 Task: Create and manage organization repository settings.
Action: Mouse moved to (1275, 88)
Screenshot: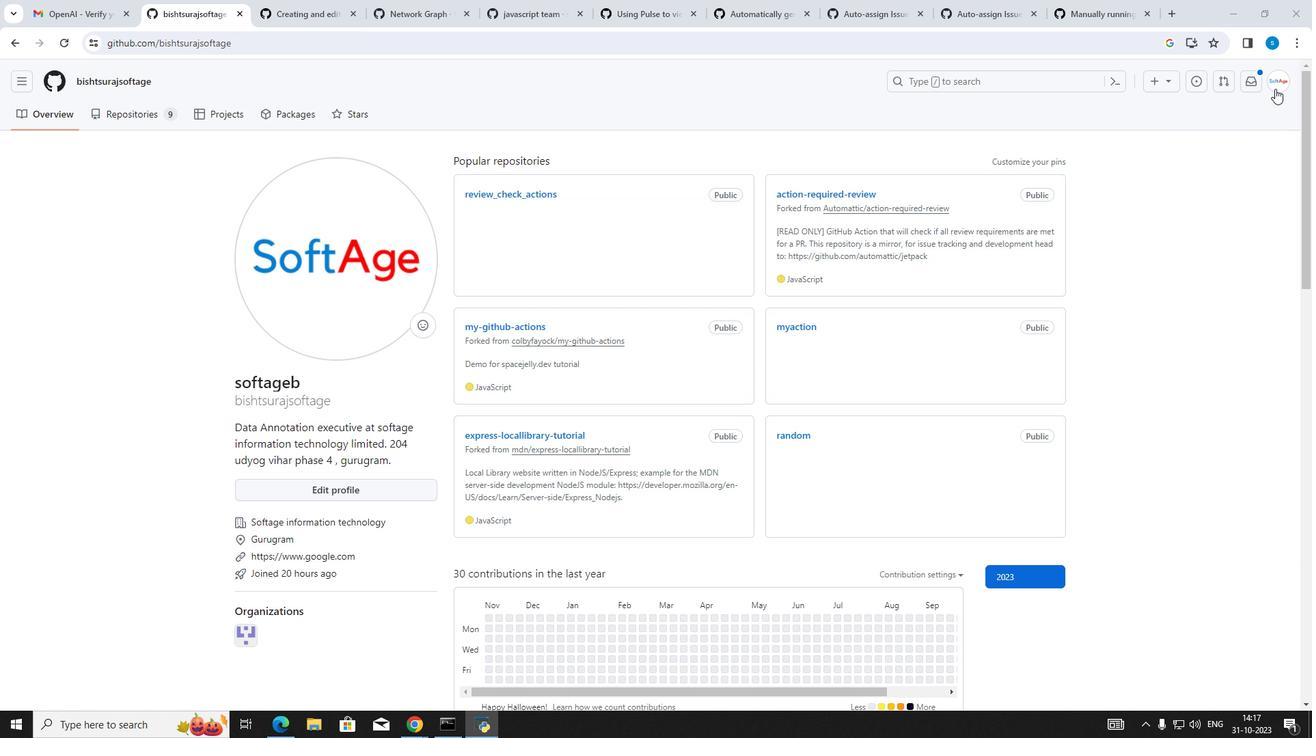 
Action: Mouse pressed left at (1275, 88)
Screenshot: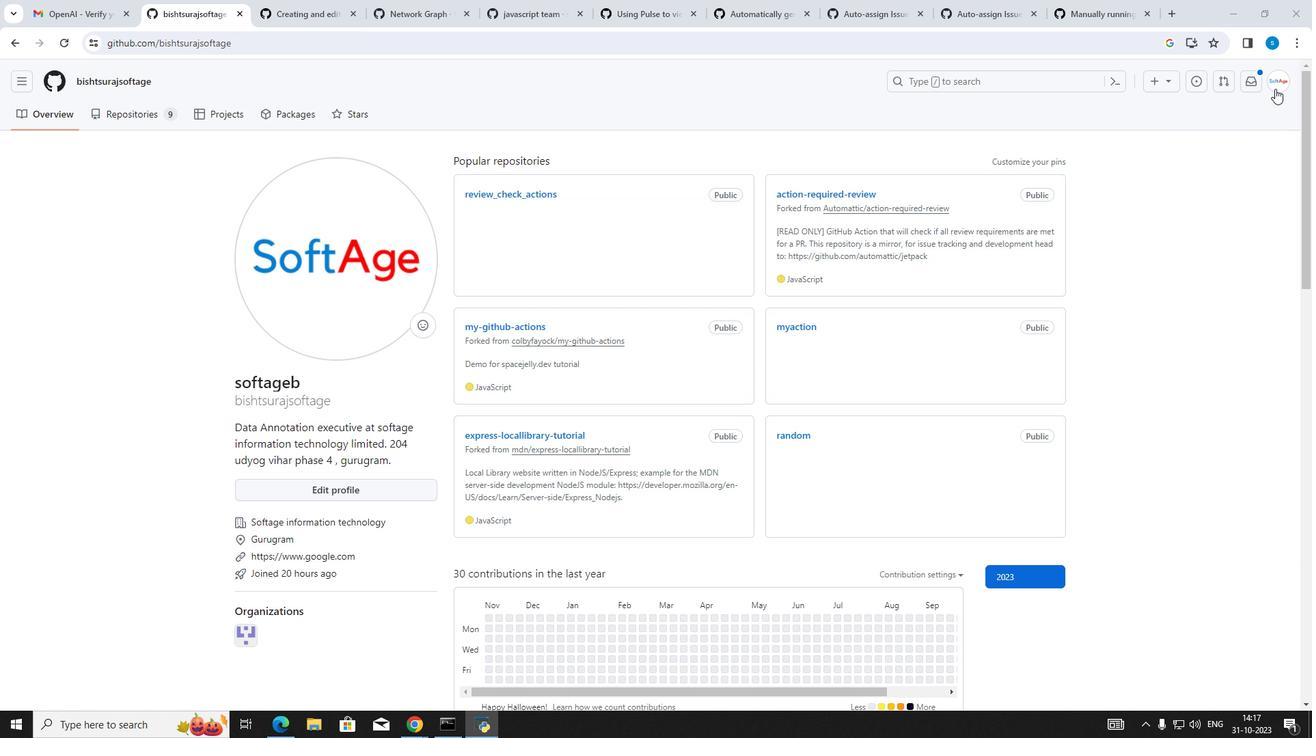 
Action: Mouse moved to (1195, 217)
Screenshot: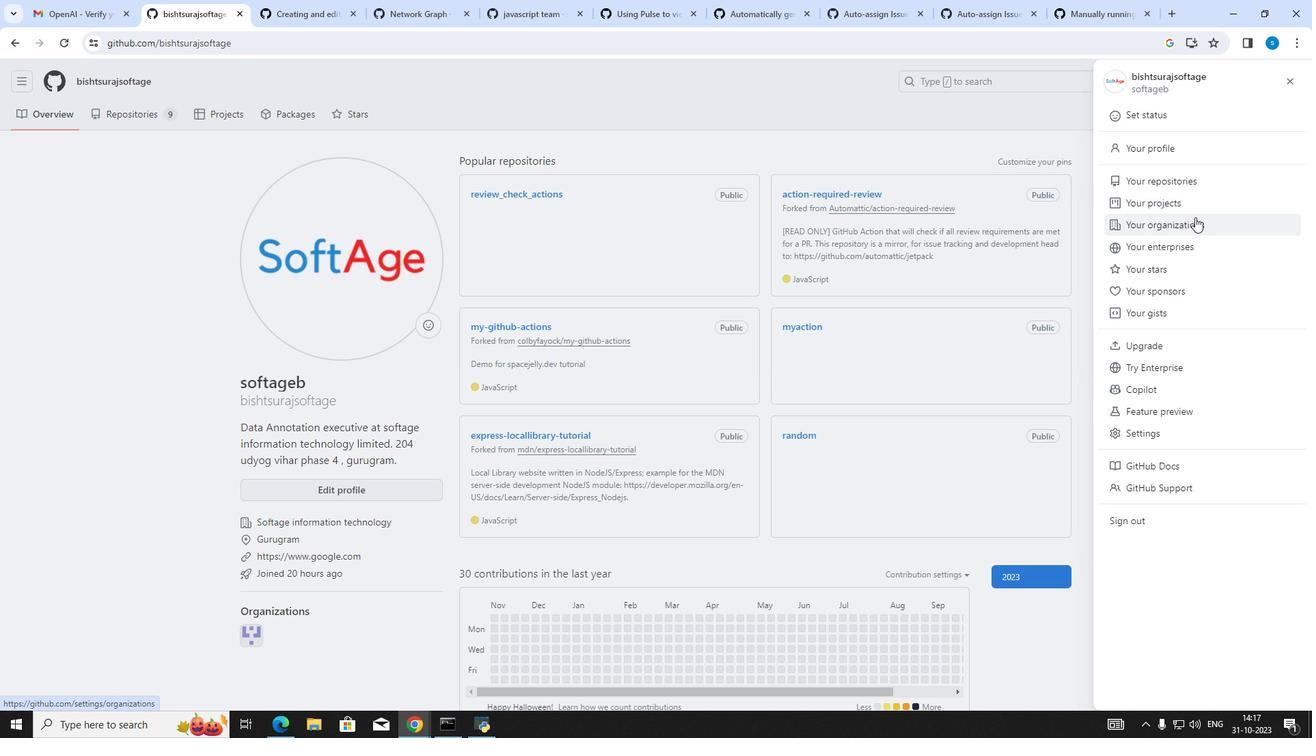 
Action: Mouse pressed left at (1195, 217)
Screenshot: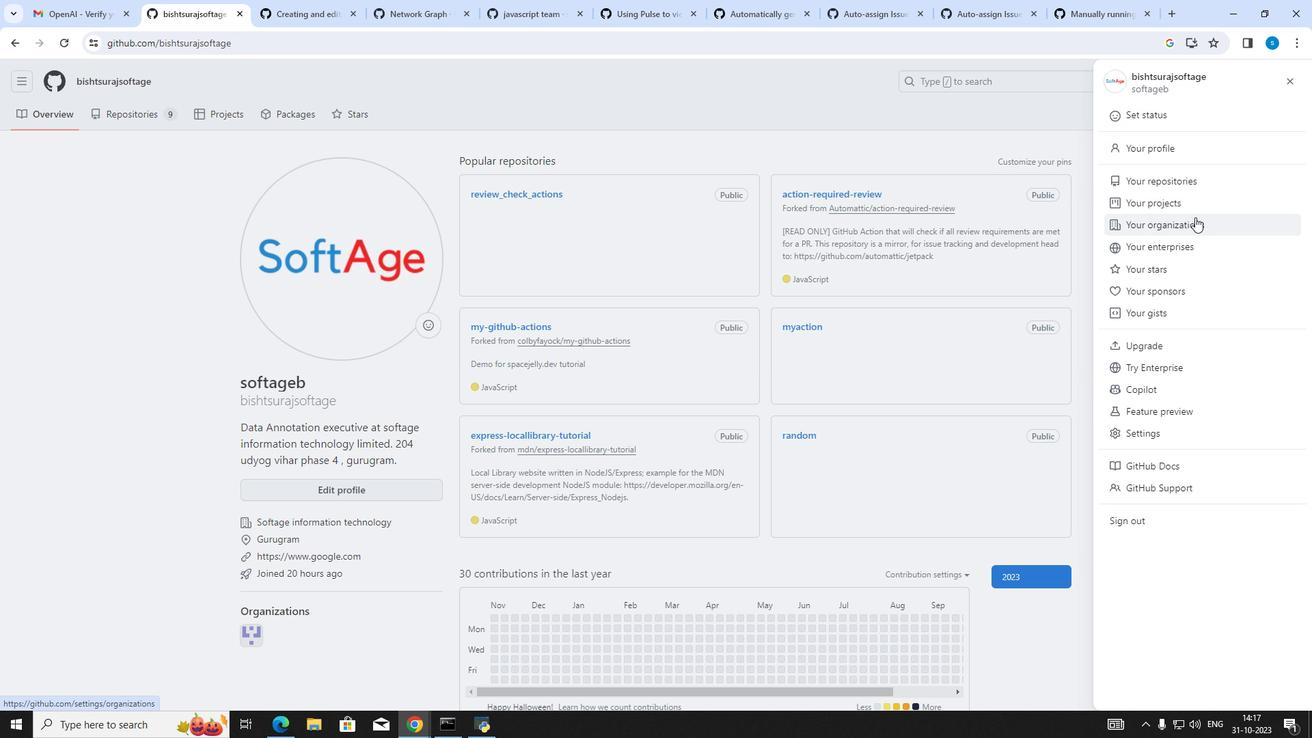 
Action: Mouse moved to (1003, 220)
Screenshot: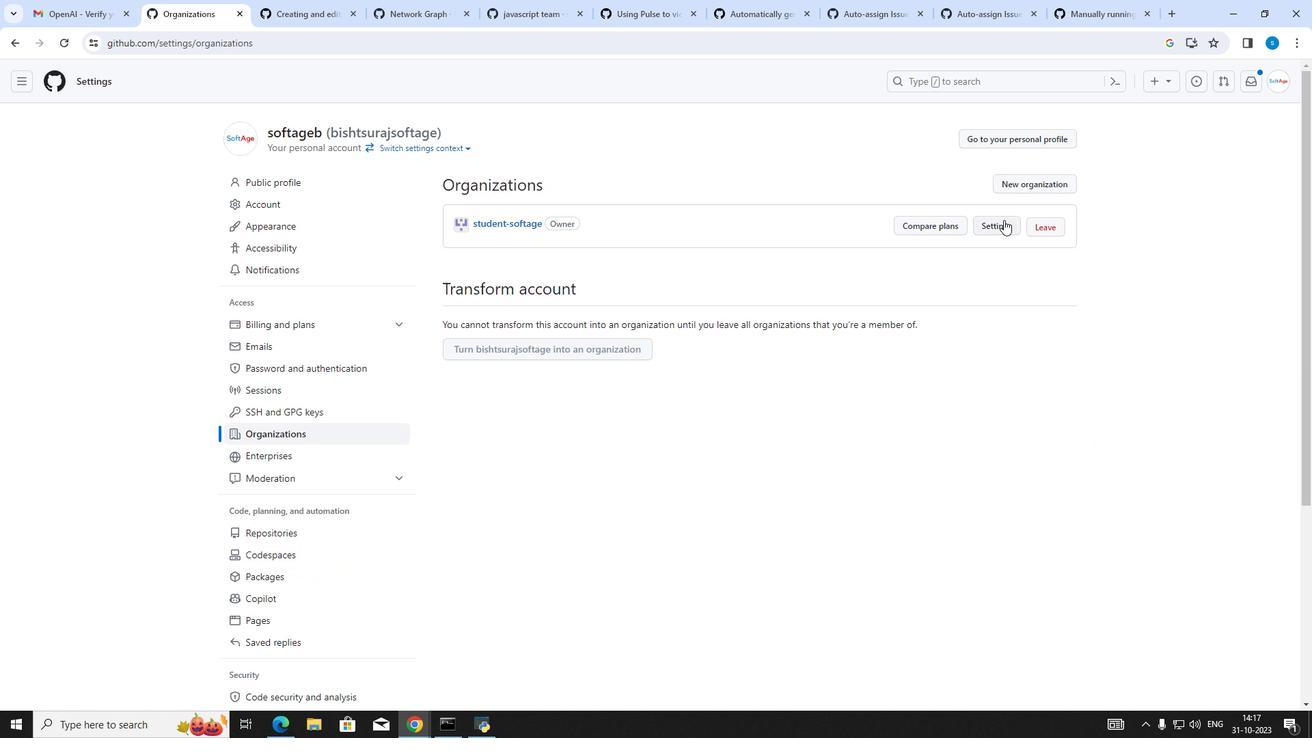 
Action: Mouse pressed left at (1003, 220)
Screenshot: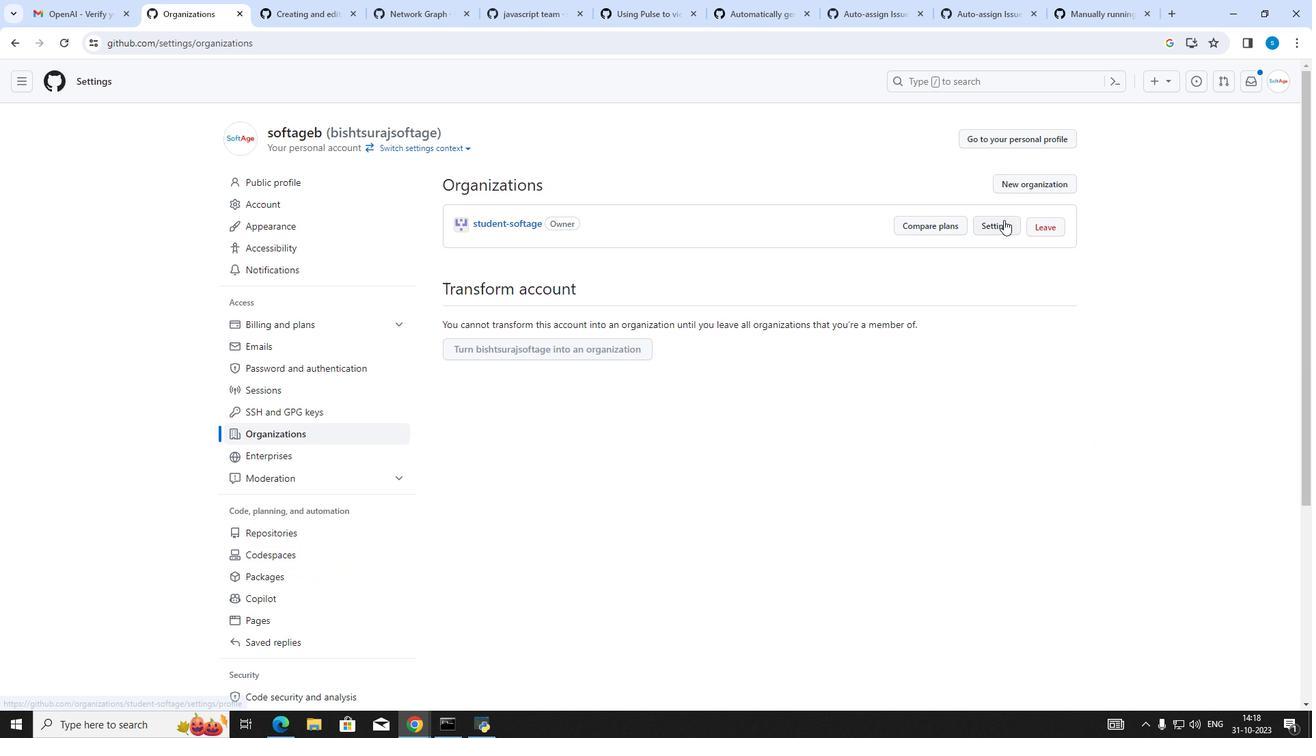 
Action: Mouse moved to (107, 117)
Screenshot: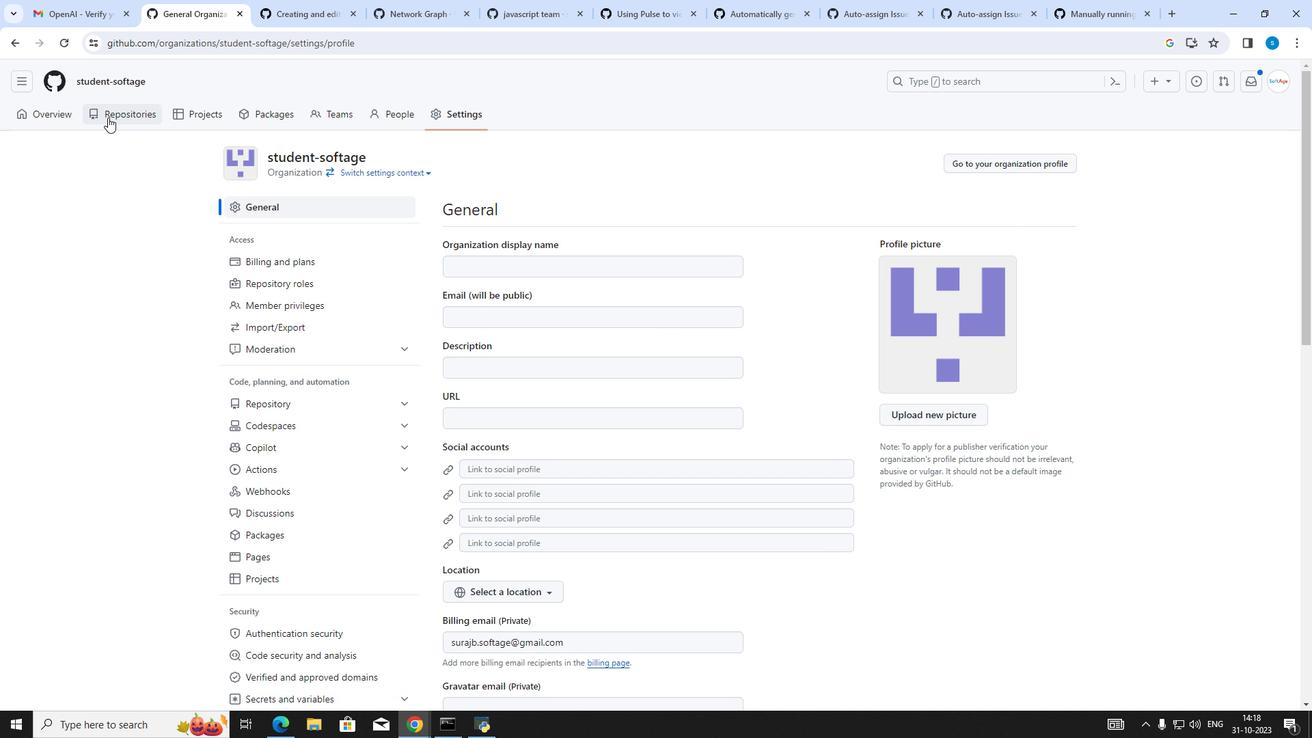 
Action: Mouse pressed left at (107, 117)
Screenshot: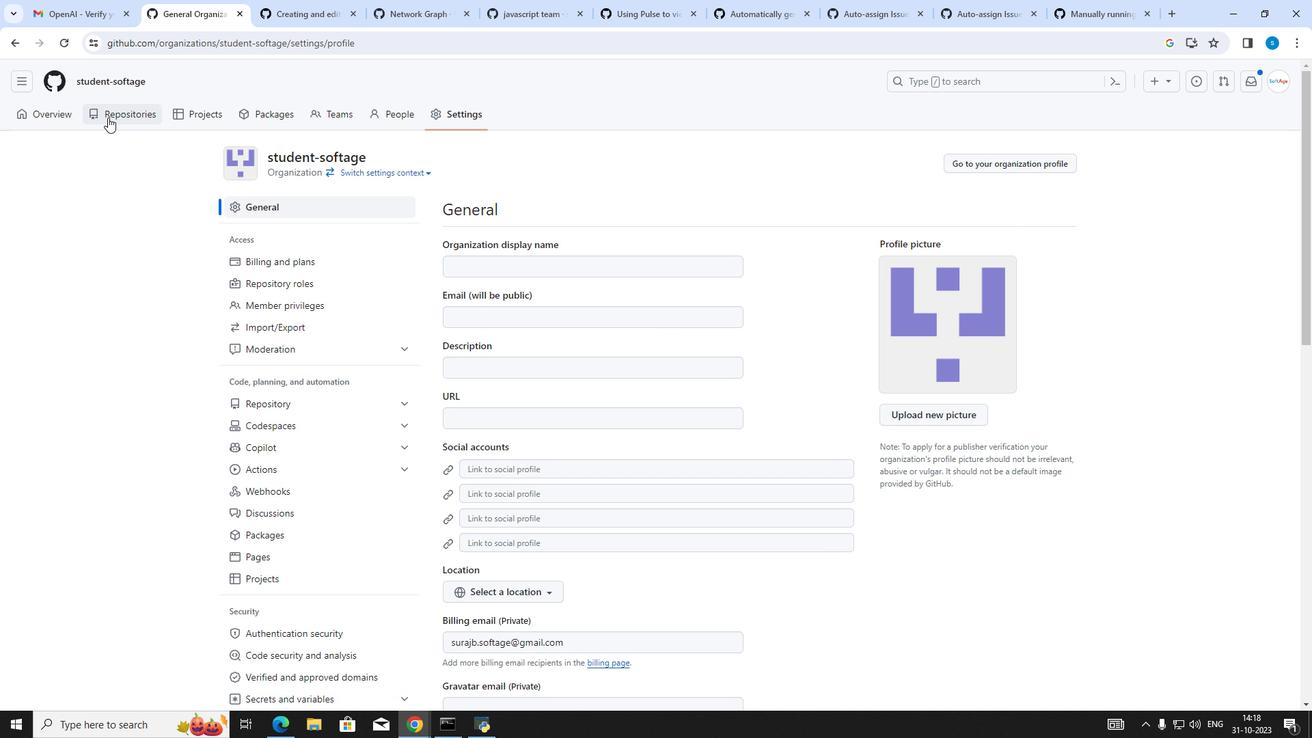 
Action: Mouse moved to (477, 166)
Screenshot: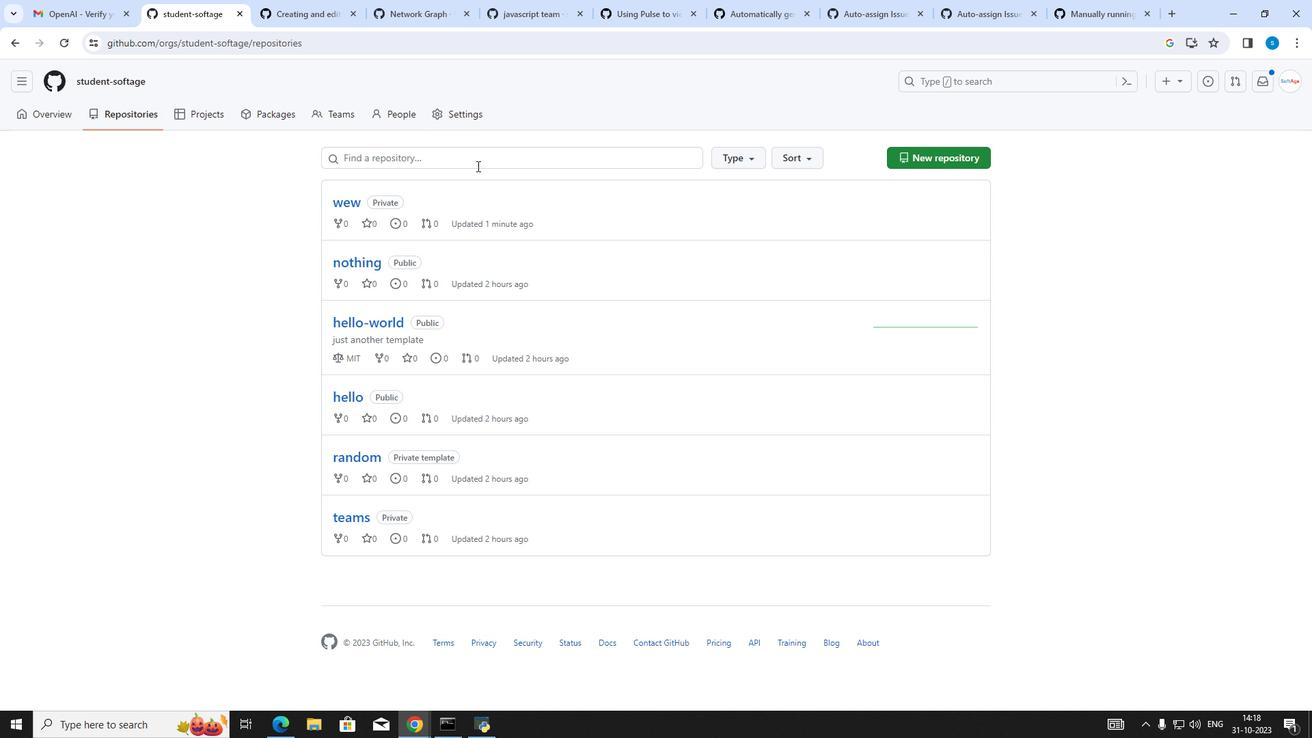 
Action: Mouse pressed left at (477, 166)
Screenshot: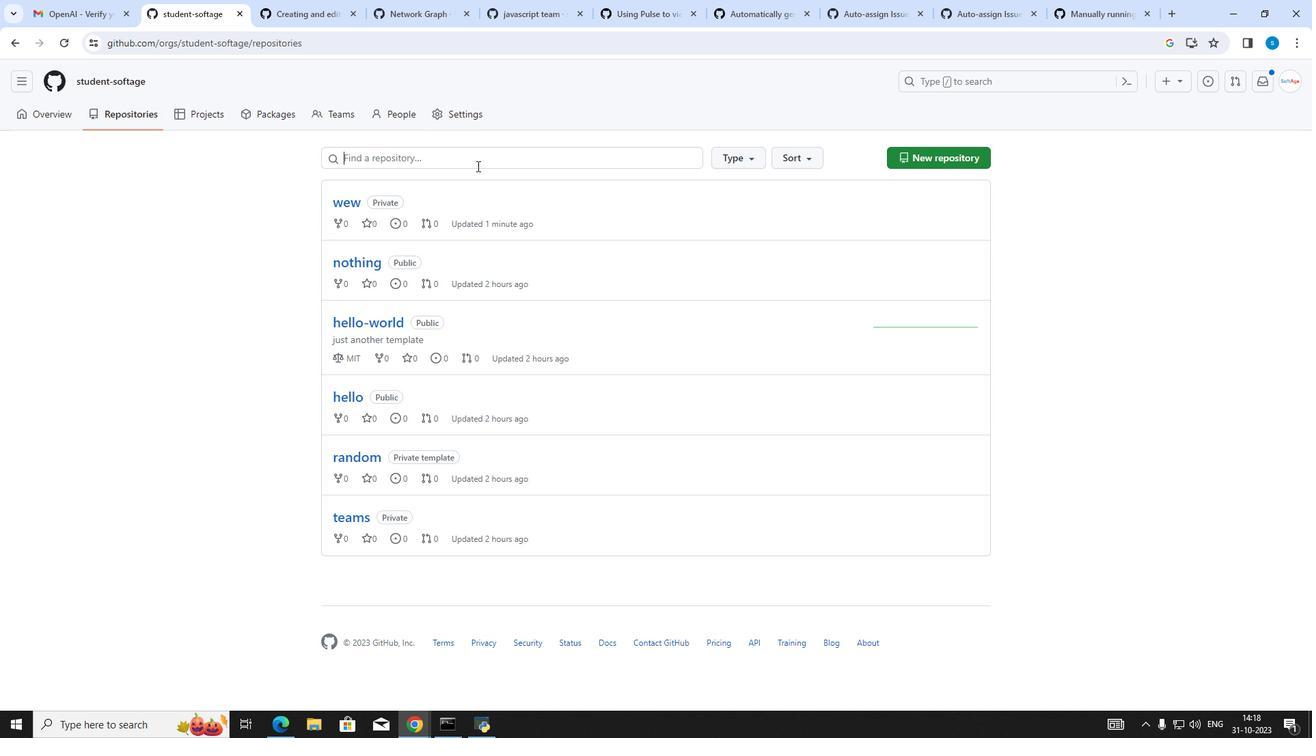
Action: Key pressed testing
Screenshot: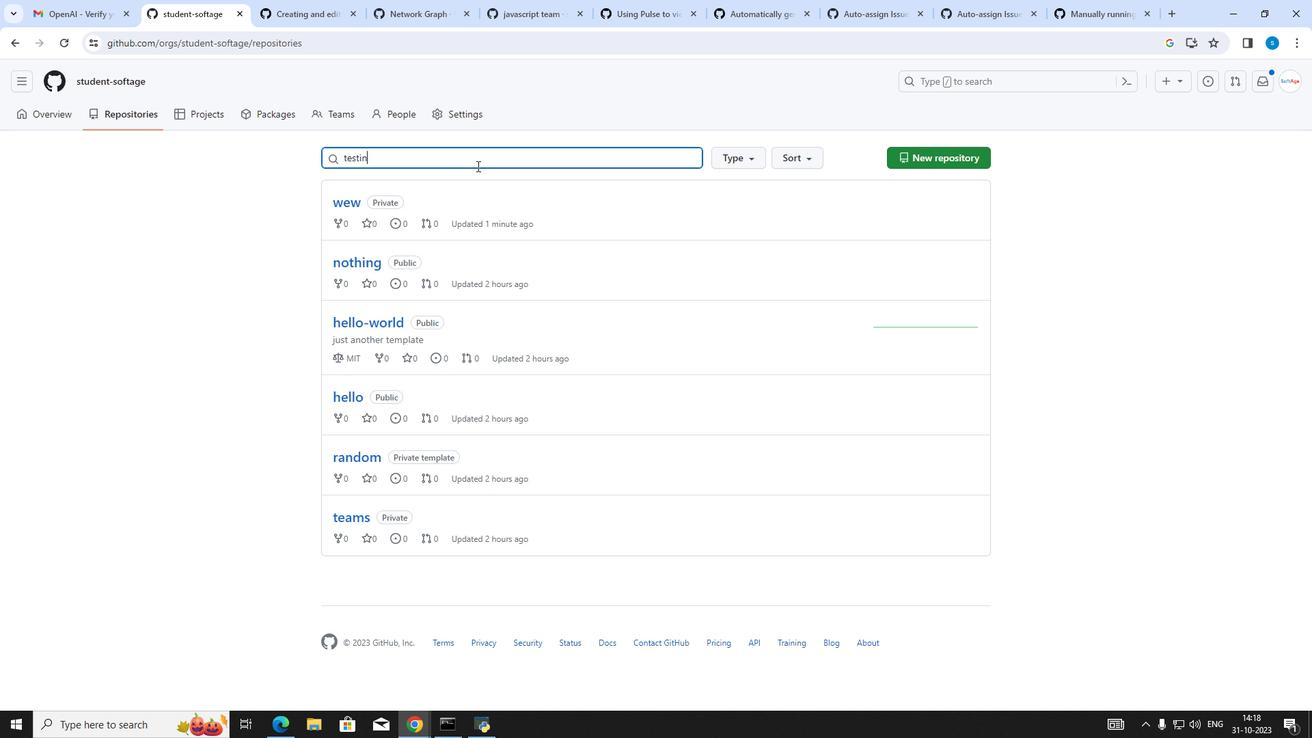 
Action: Mouse moved to (477, 166)
Screenshot: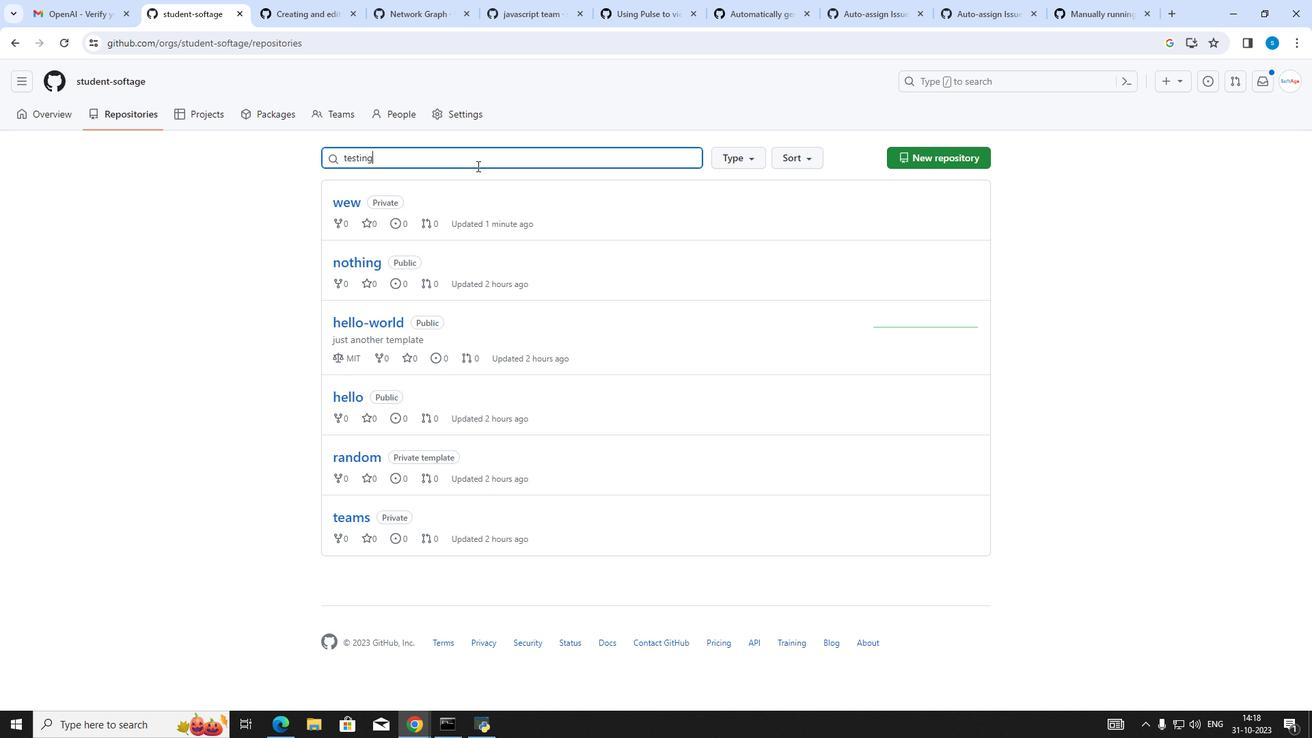 
Action: Key pressed <Key.space><Key.backspace>-repository
Screenshot: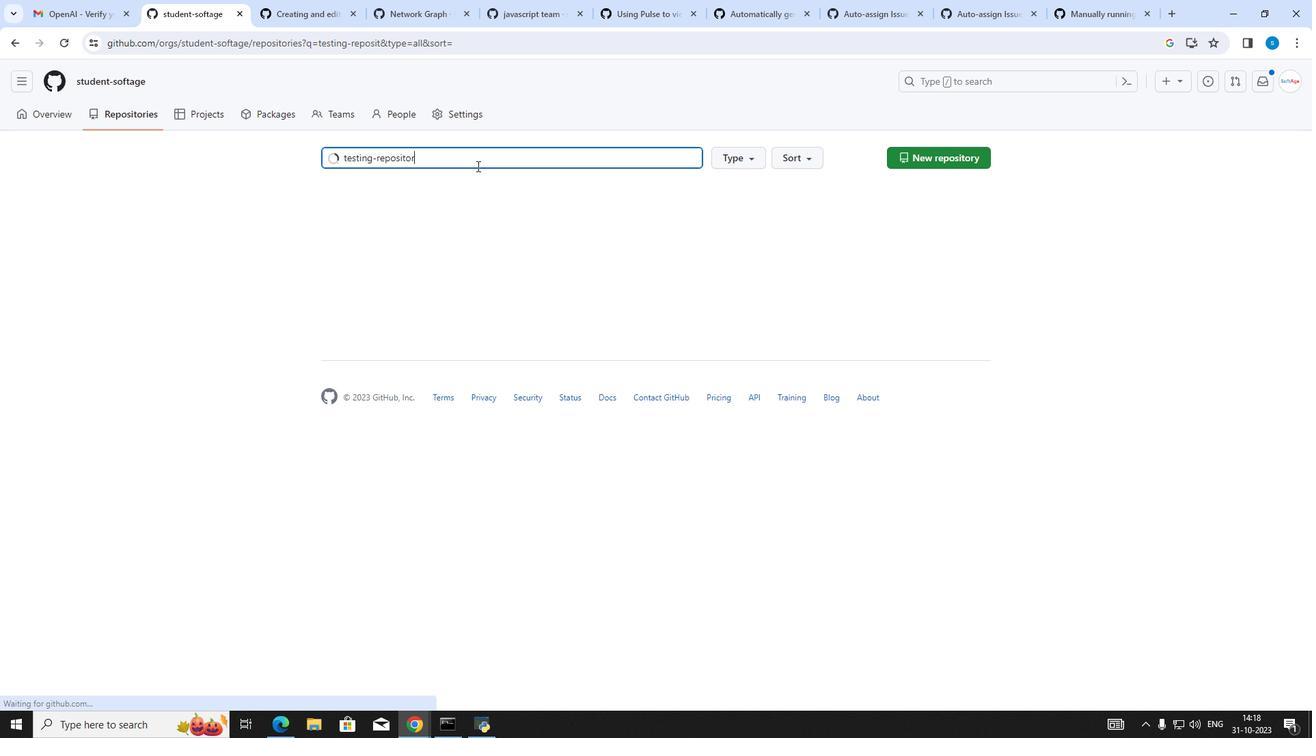 
Action: Mouse moved to (910, 154)
Screenshot: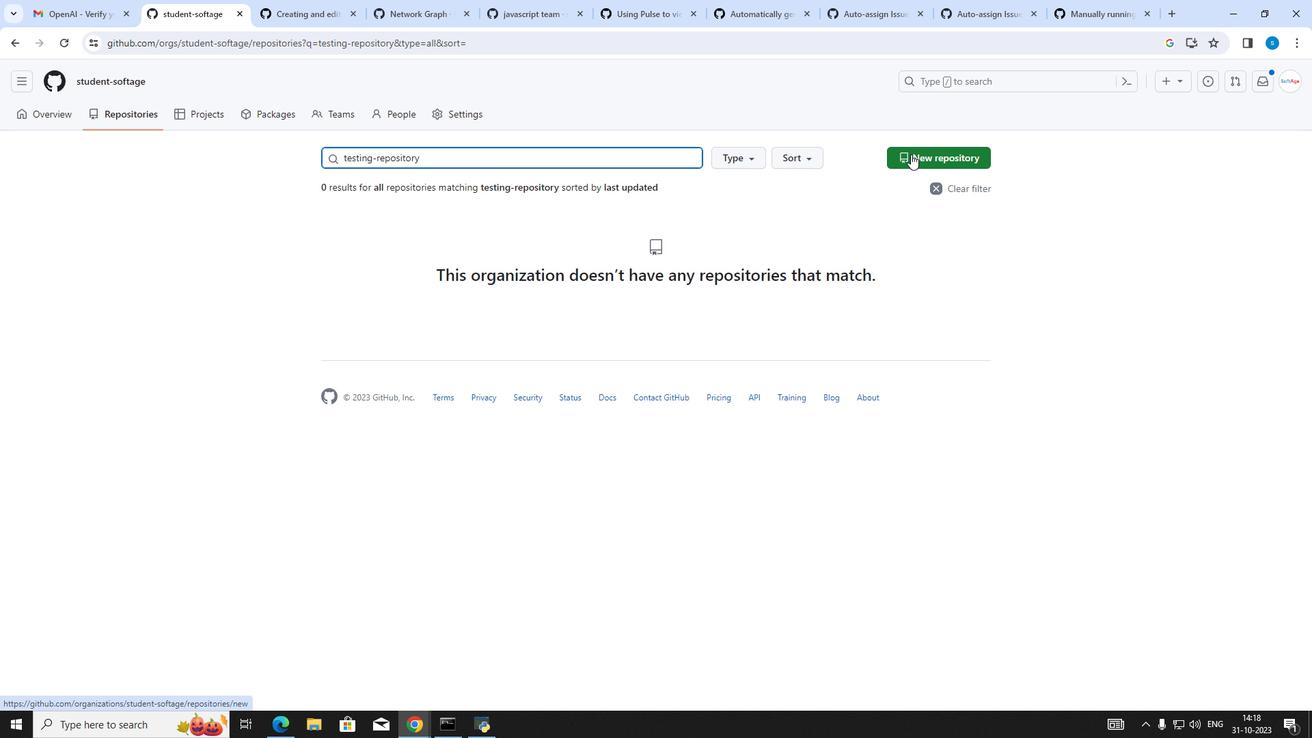 
Action: Mouse pressed left at (910, 154)
Screenshot: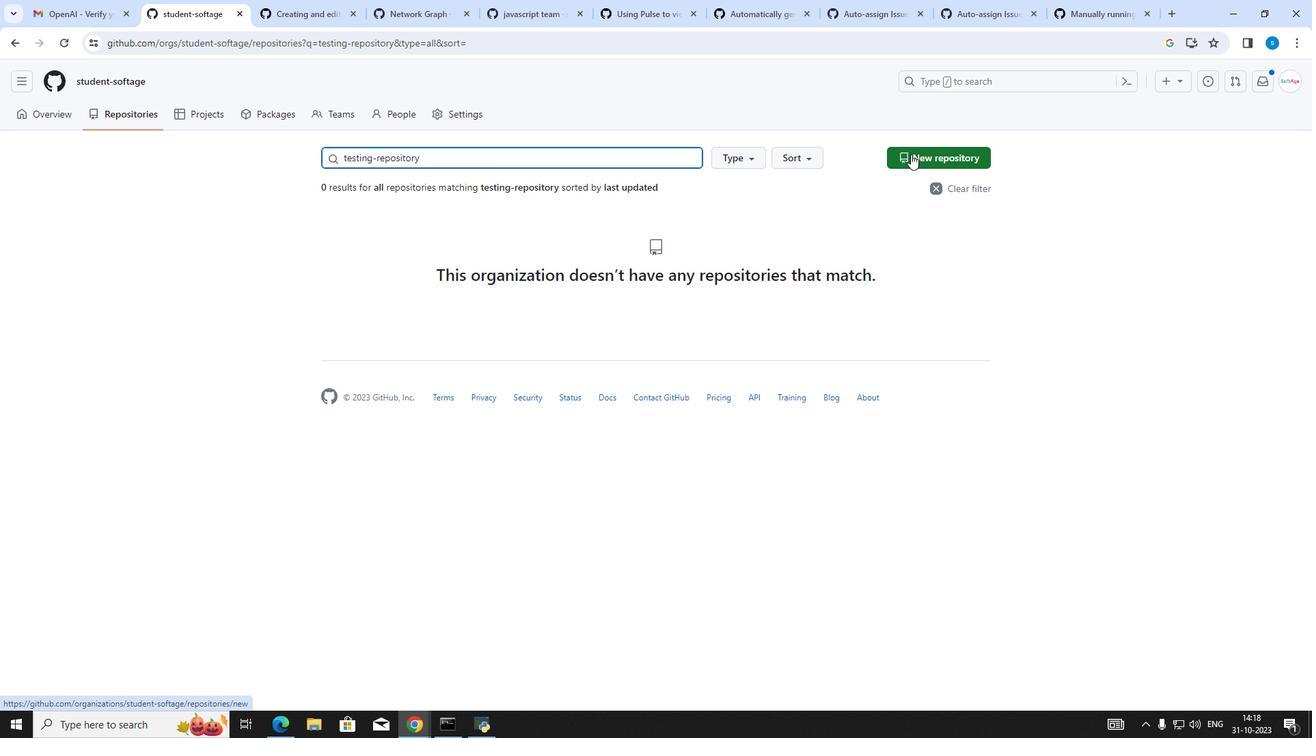 
Action: Mouse moved to (595, 351)
Screenshot: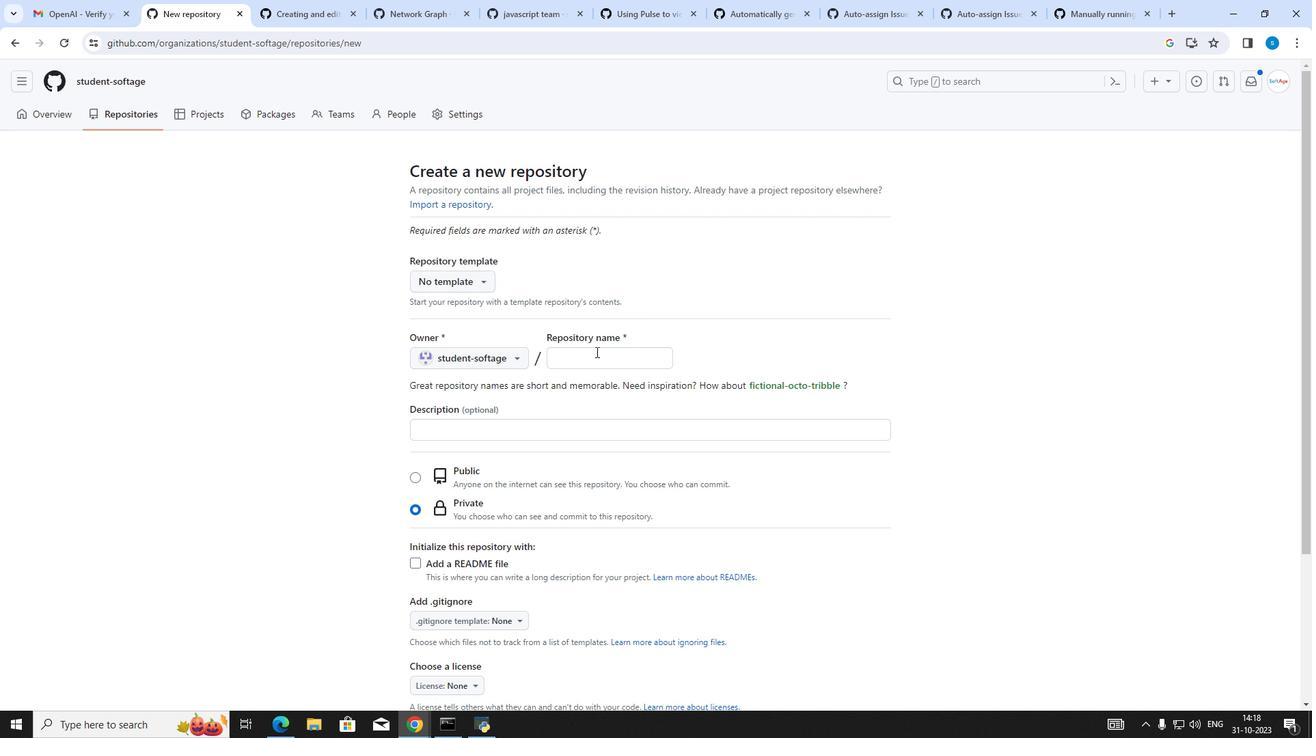 
Action: Mouse pressed left at (595, 351)
Screenshot: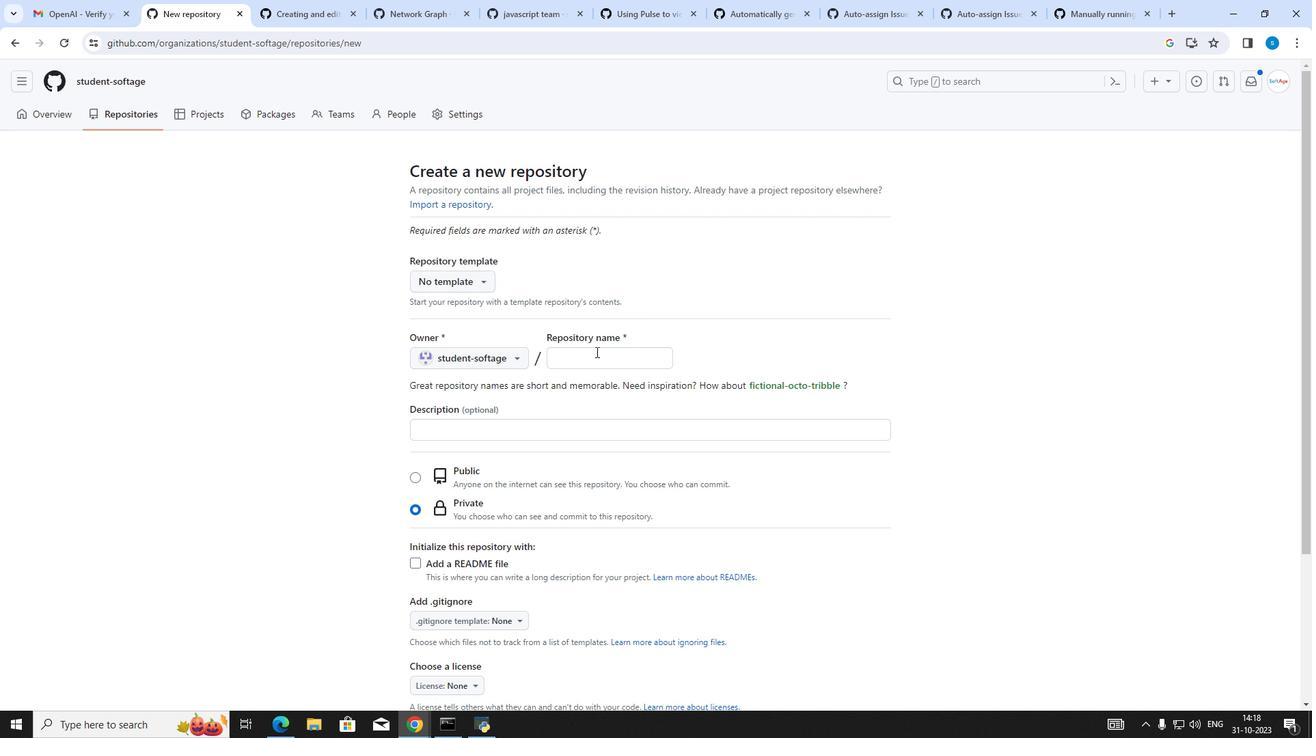 
Action: Key pressed new-repository
Screenshot: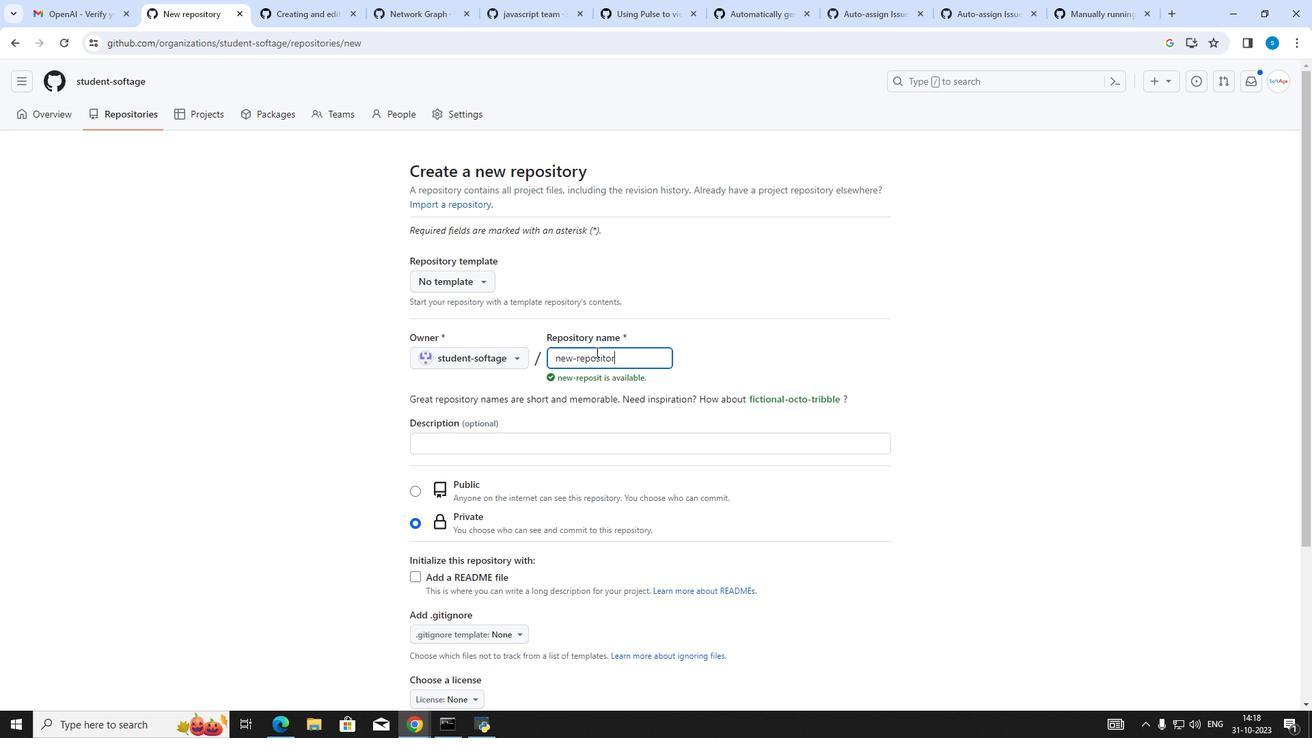 
Action: Mouse moved to (418, 495)
Screenshot: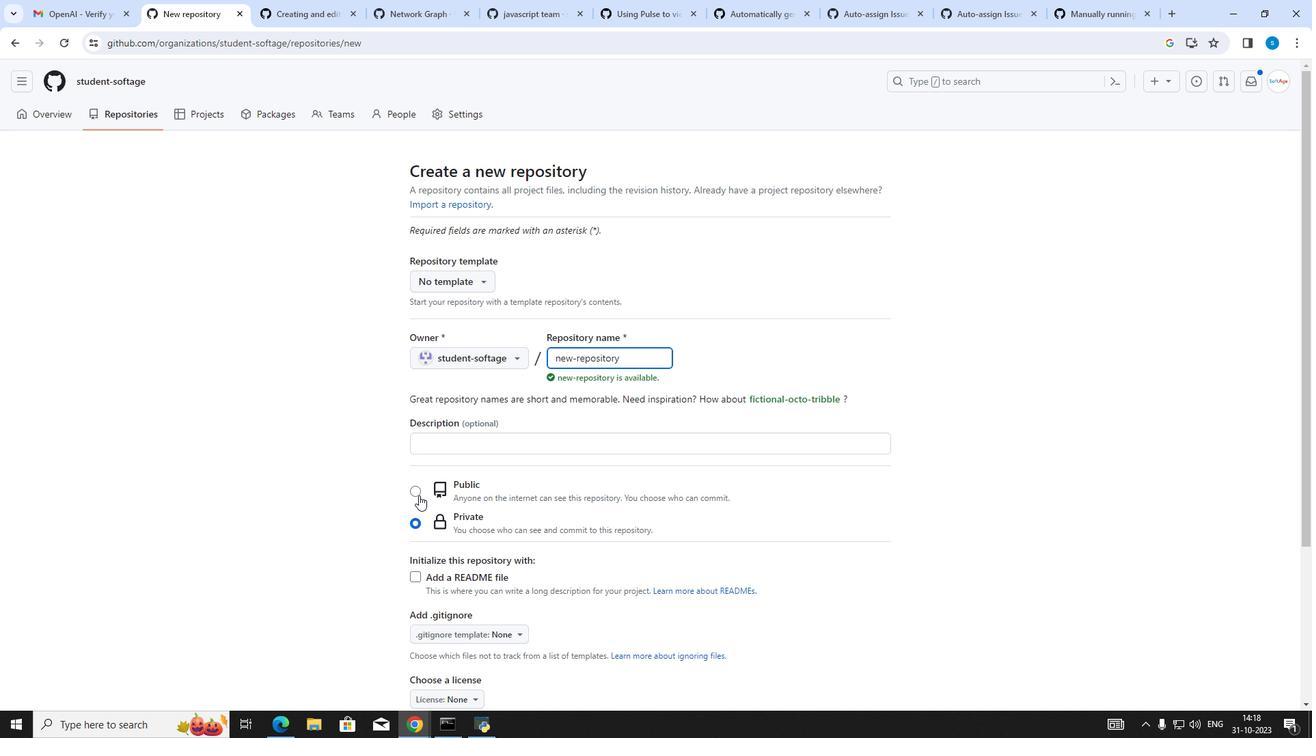 
Action: Mouse pressed left at (418, 495)
Screenshot: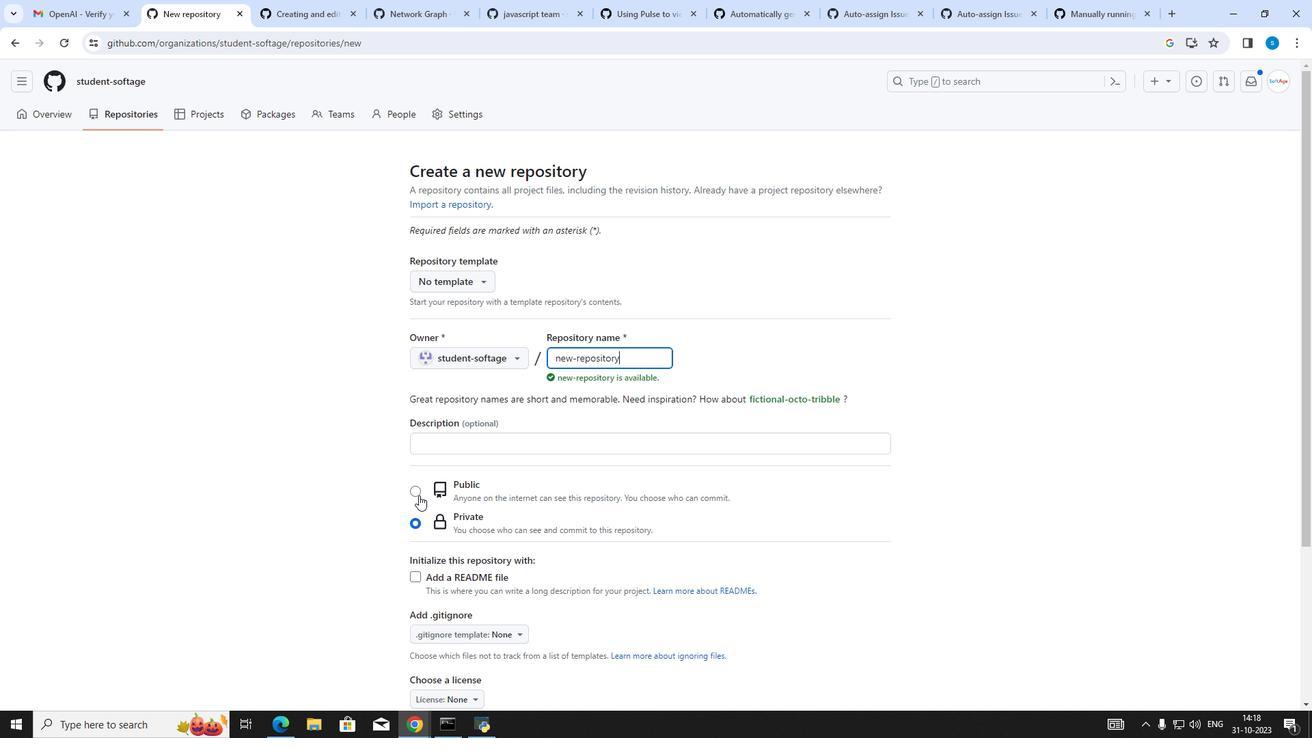 
Action: Mouse scrolled (418, 494) with delta (0, 0)
Screenshot: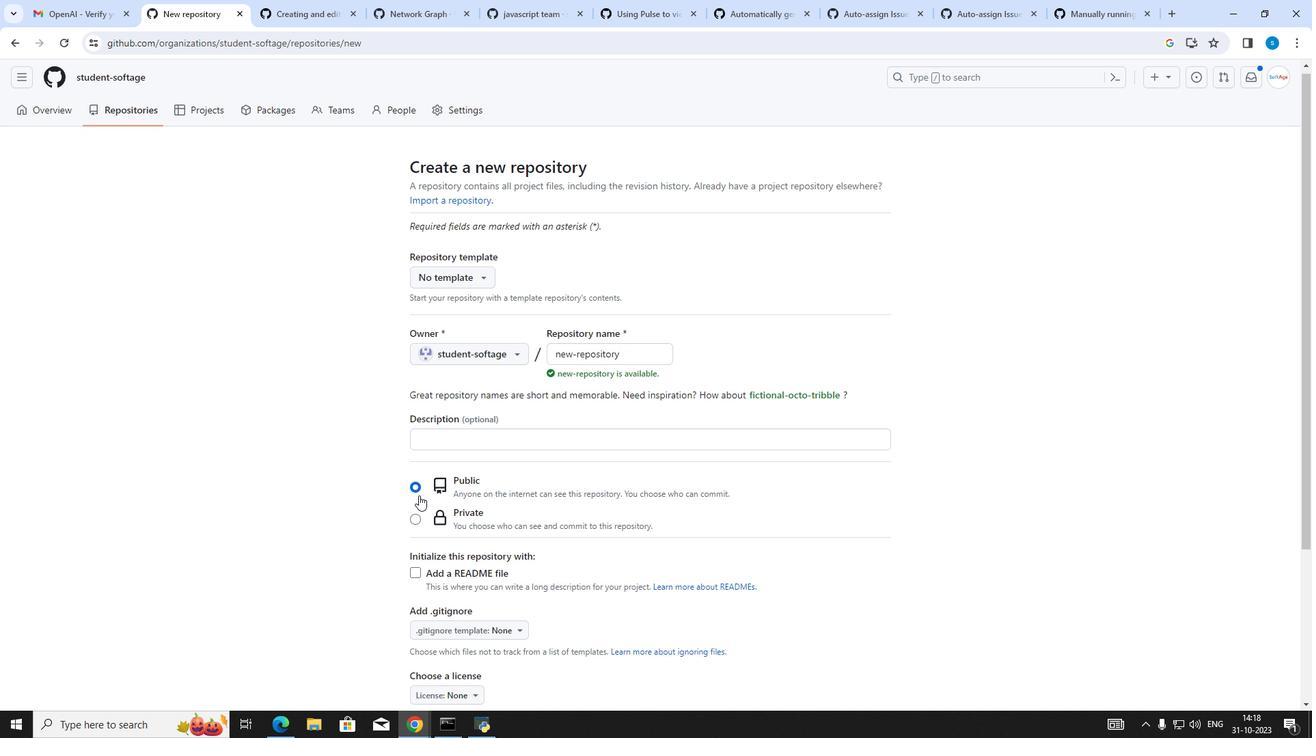 
Action: Mouse scrolled (418, 494) with delta (0, 0)
Screenshot: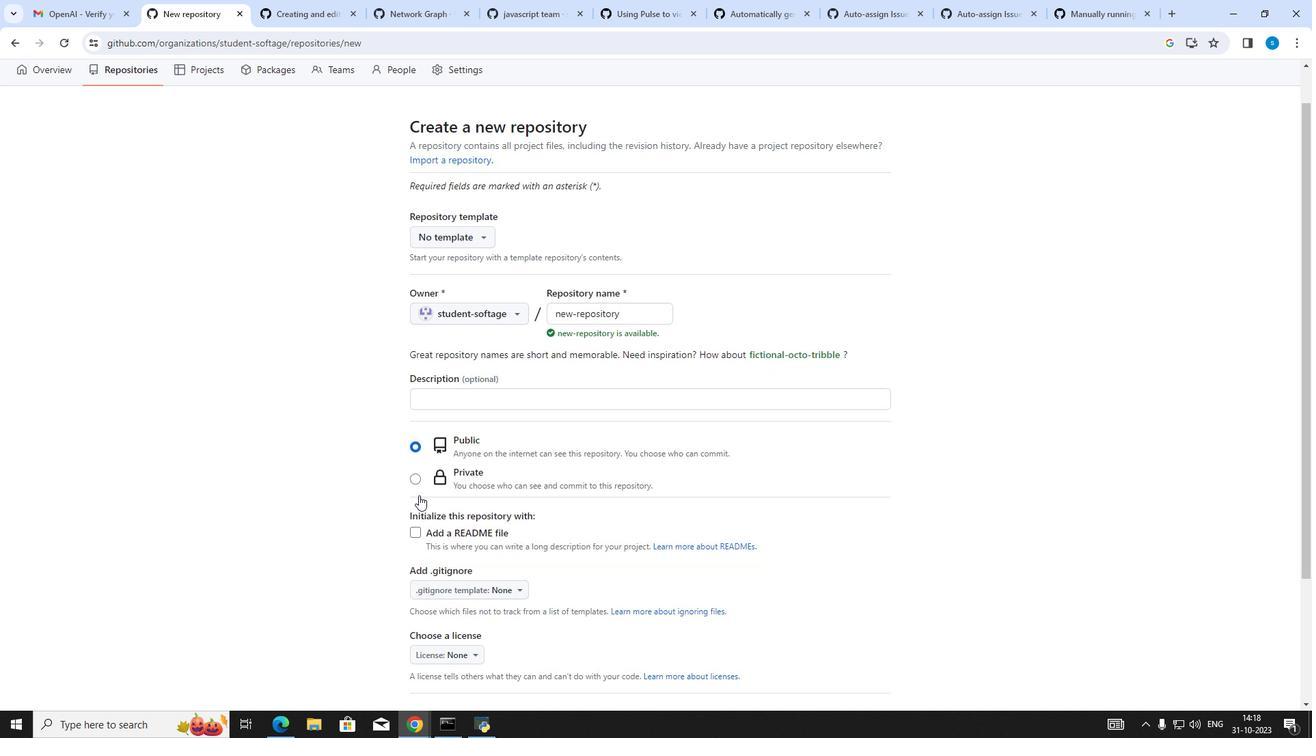 
Action: Mouse moved to (416, 441)
Screenshot: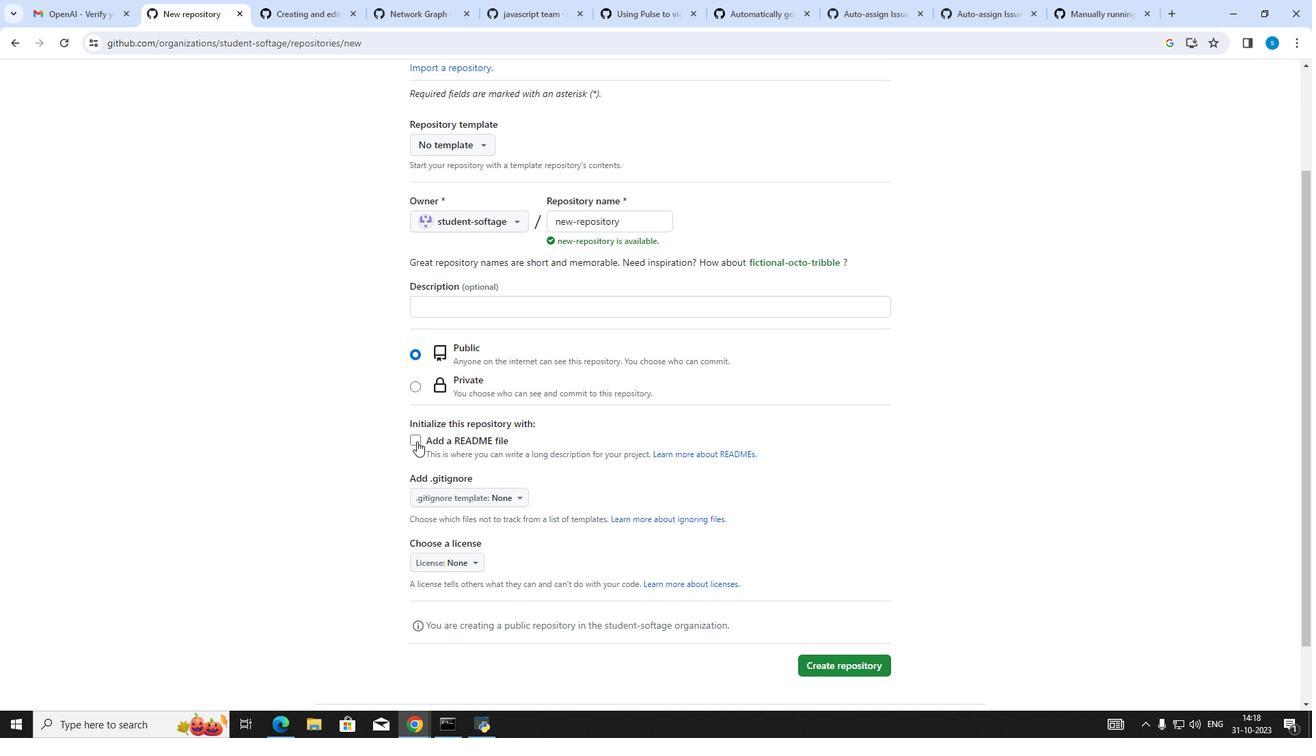 
Action: Mouse pressed left at (416, 441)
Screenshot: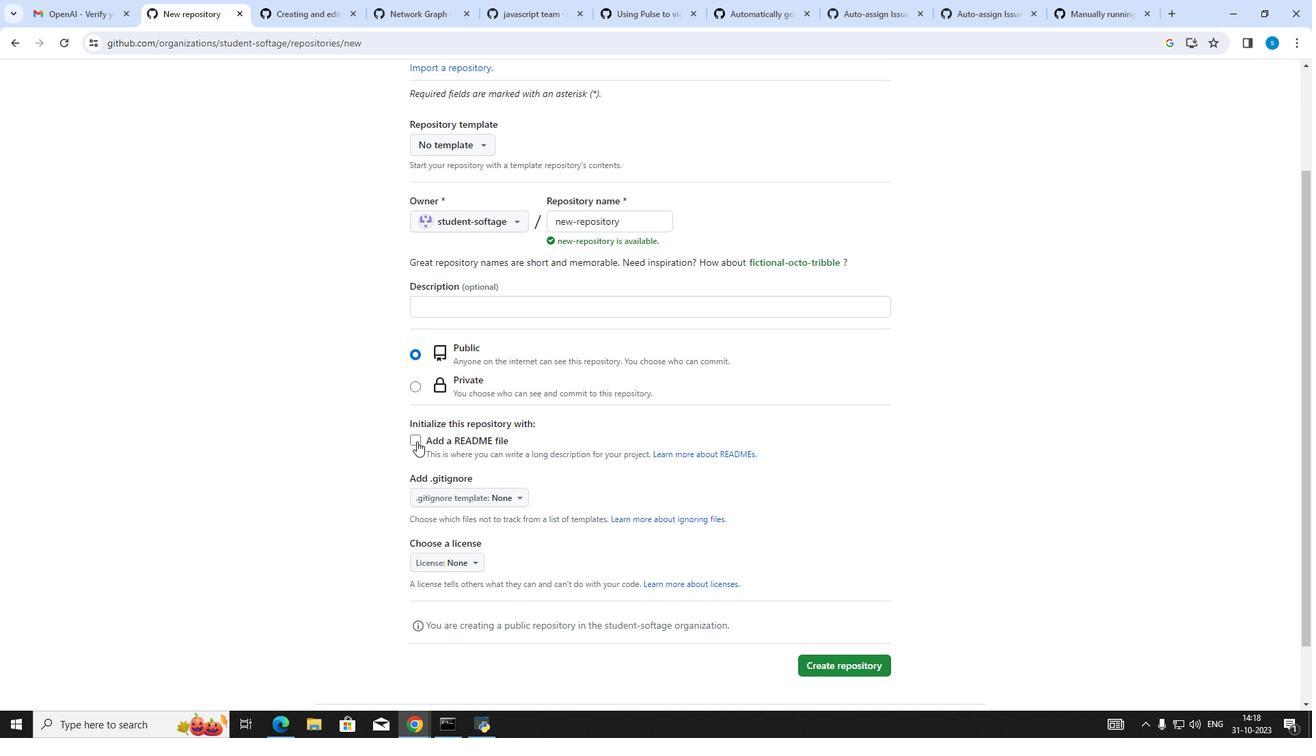 
Action: Mouse moved to (444, 561)
Screenshot: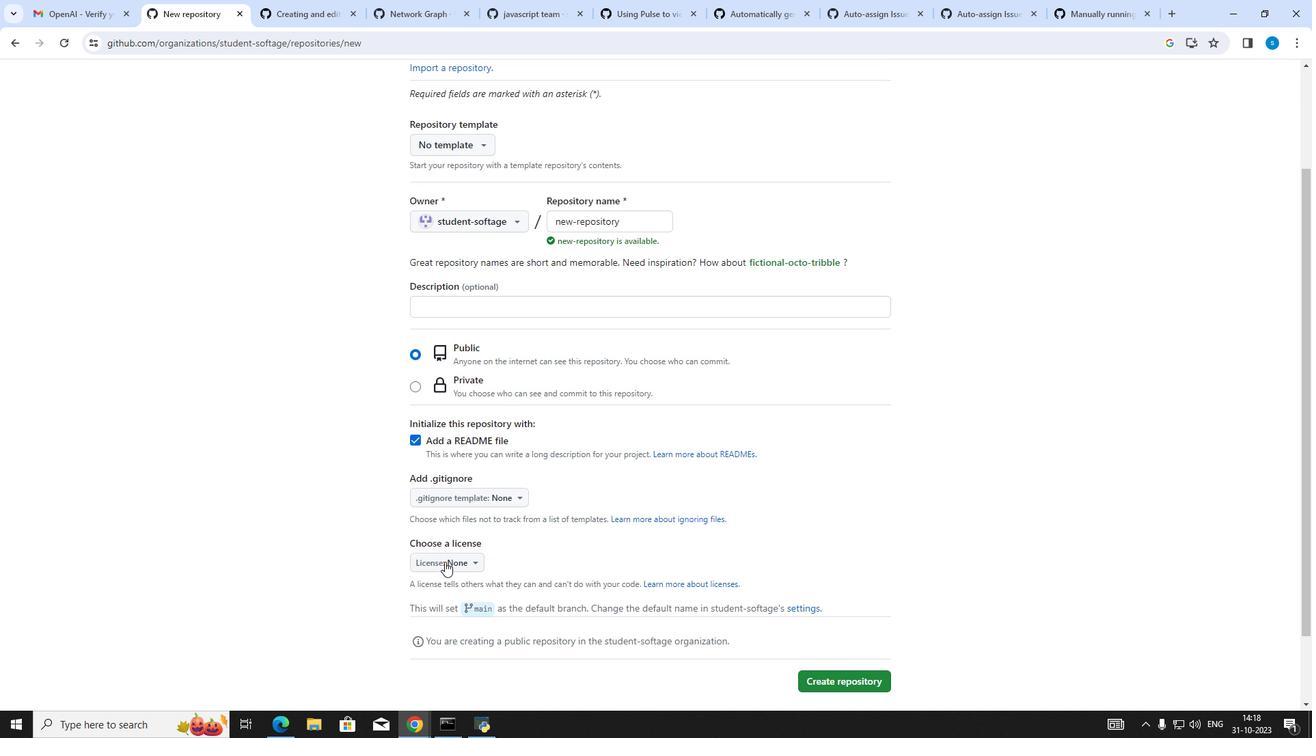 
Action: Mouse pressed left at (444, 561)
Screenshot: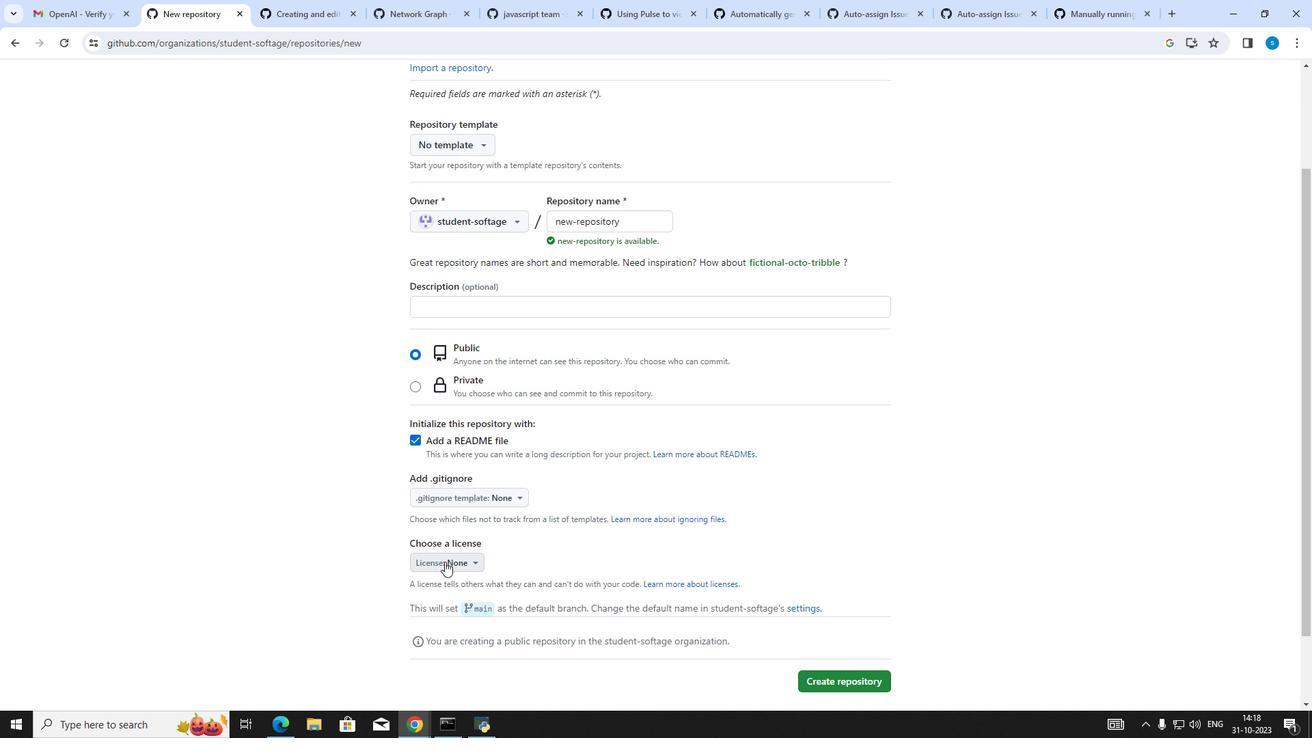 
Action: Mouse moved to (474, 382)
Screenshot: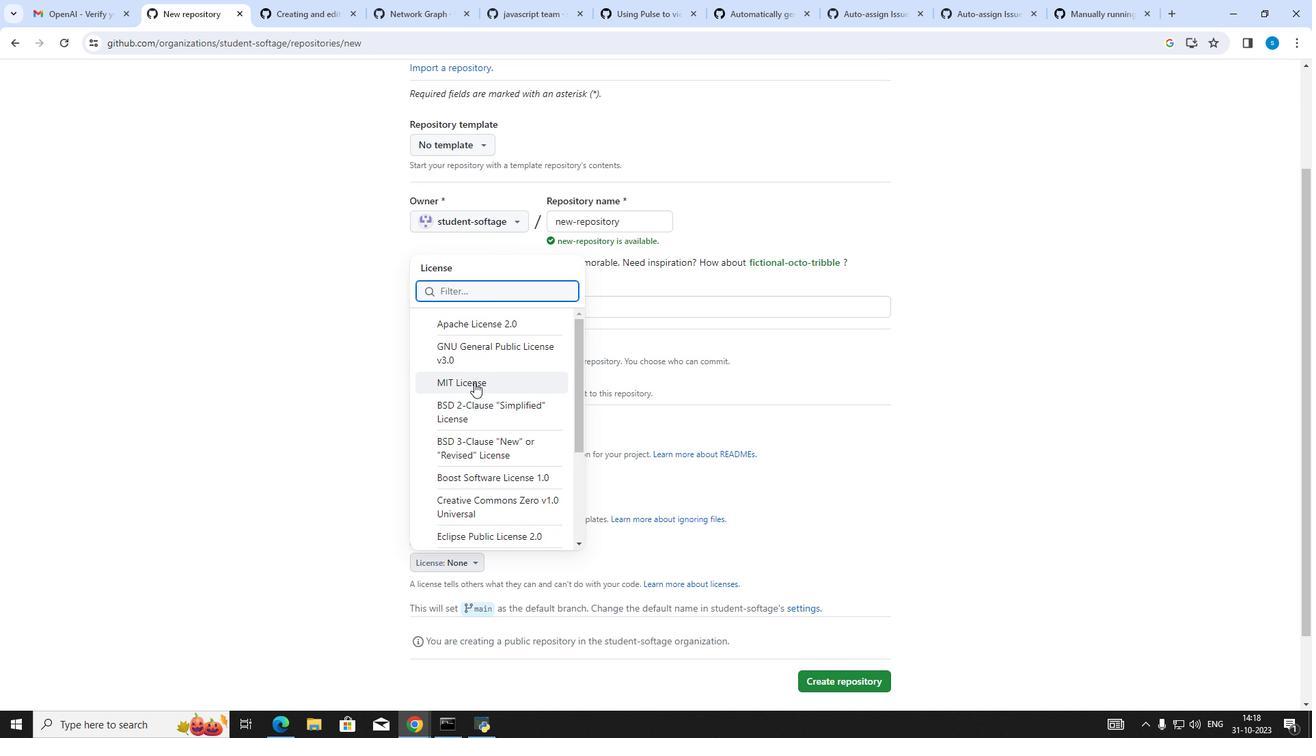 
Action: Mouse pressed left at (474, 382)
Screenshot: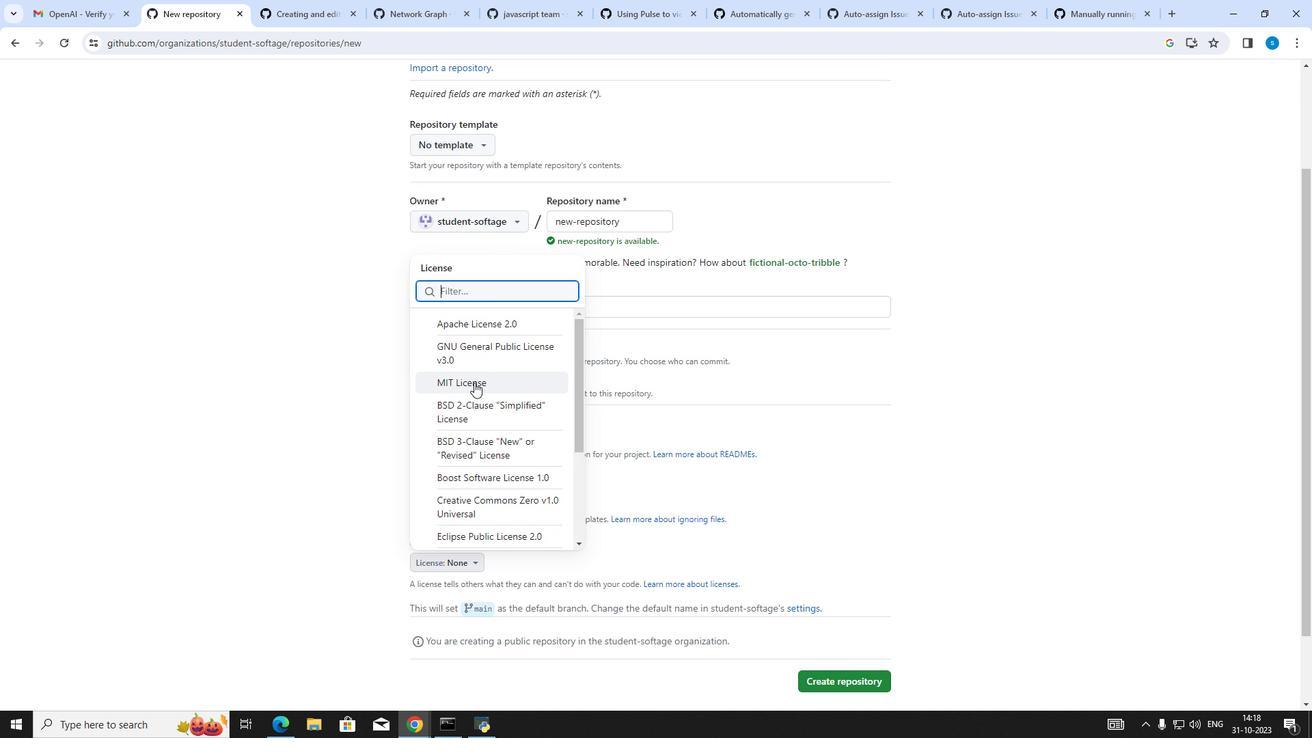 
Action: Mouse moved to (618, 624)
Screenshot: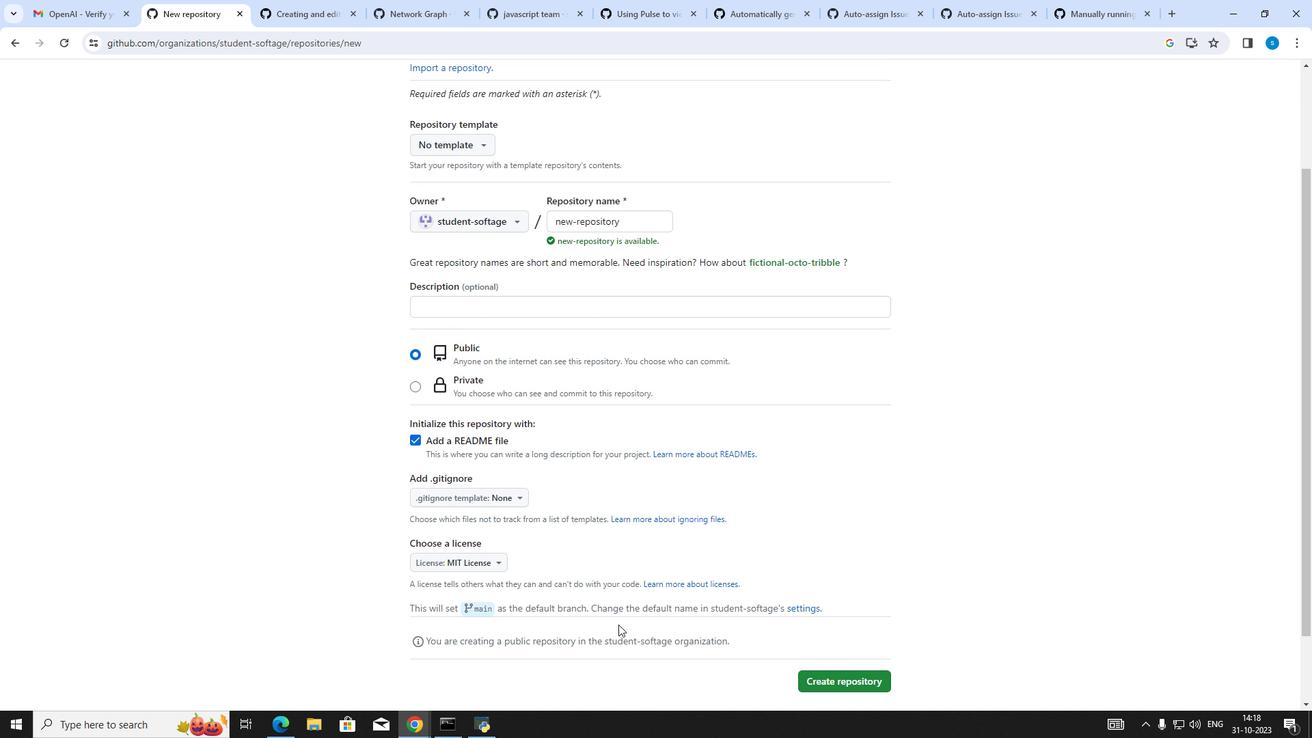 
Action: Mouse scrolled (618, 623) with delta (0, 0)
Screenshot: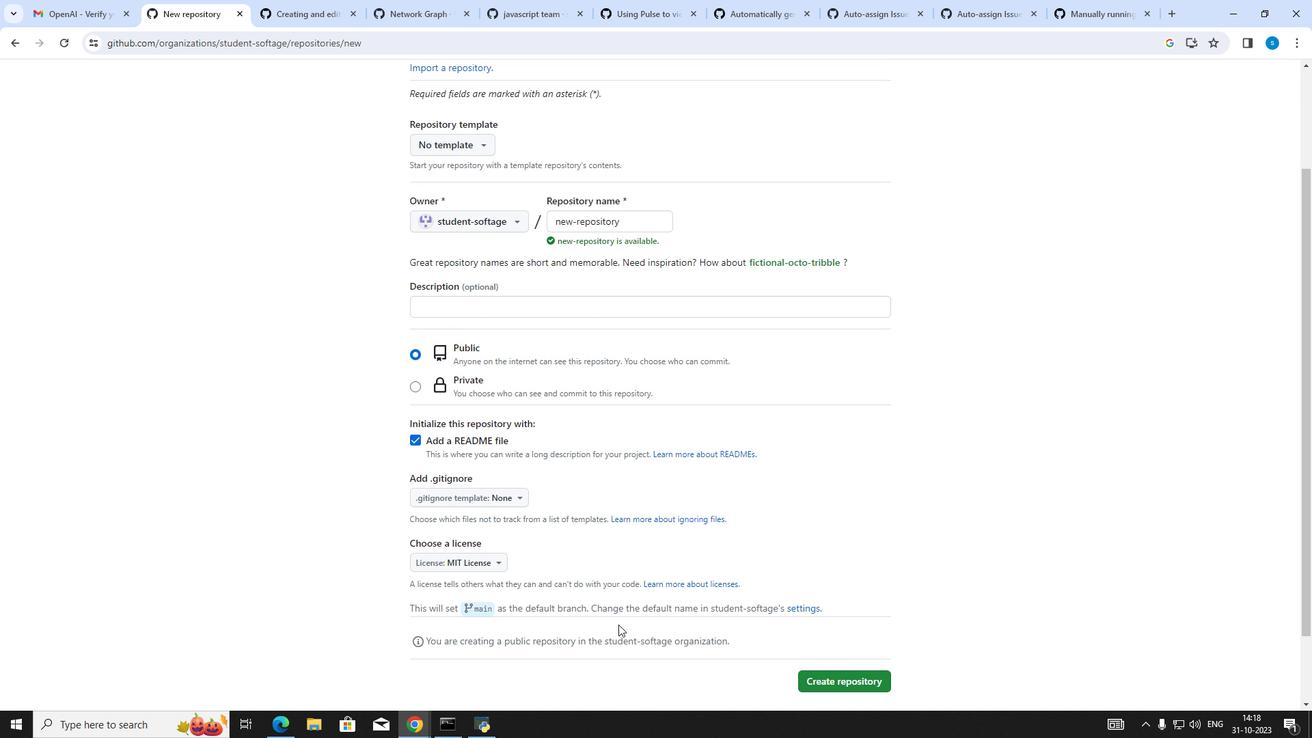 
Action: Mouse moved to (619, 624)
Screenshot: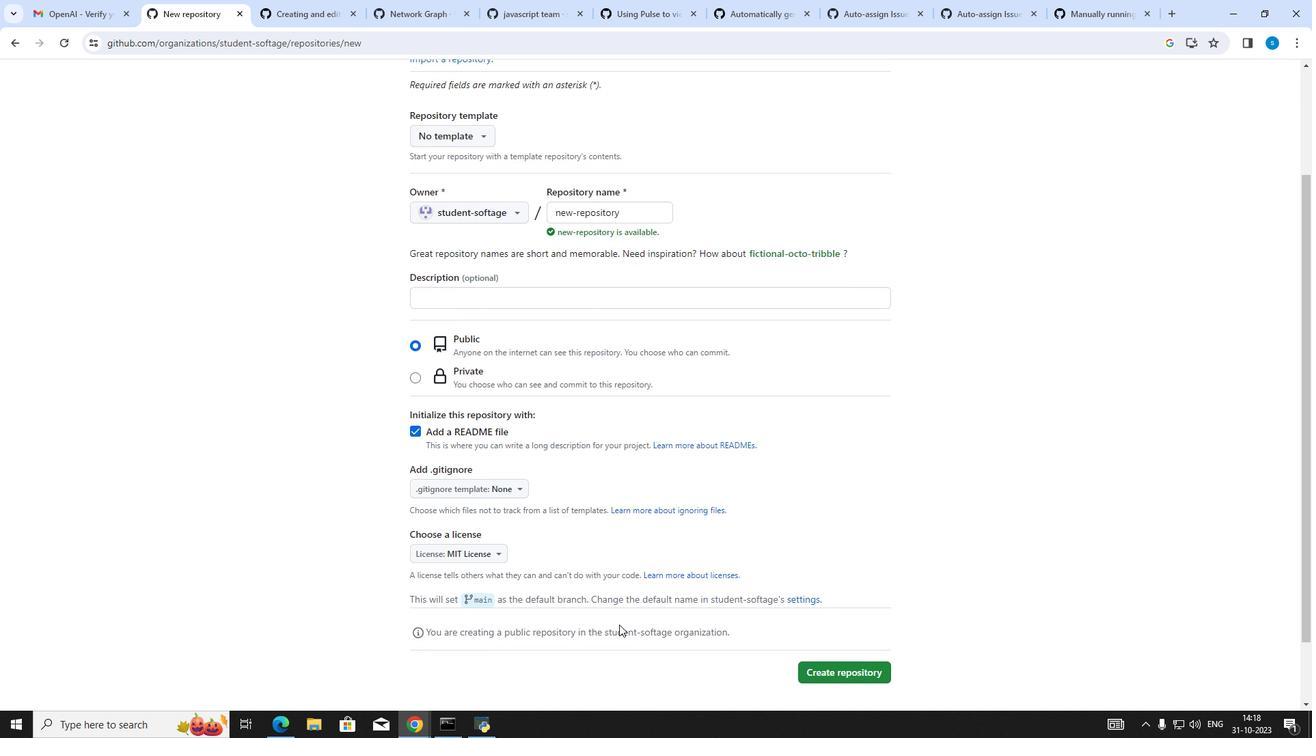 
Action: Mouse scrolled (619, 623) with delta (0, 0)
Screenshot: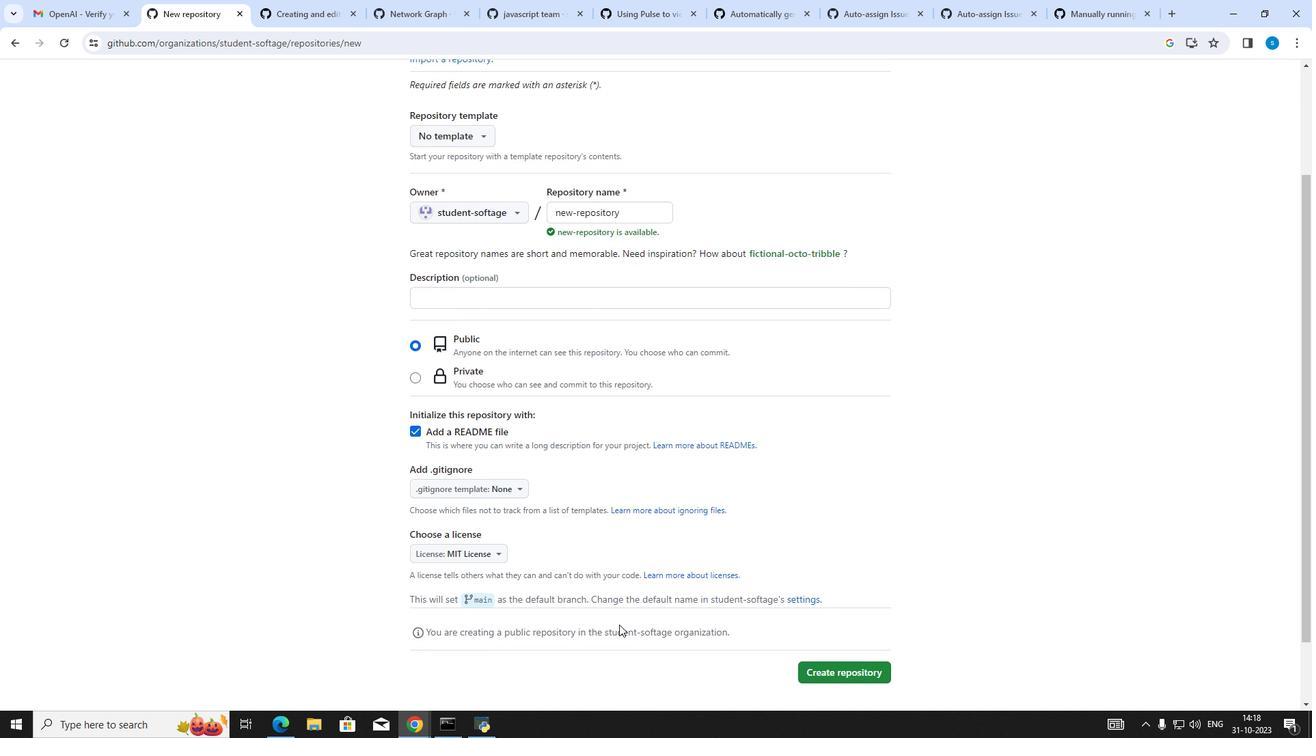 
Action: Mouse moved to (824, 592)
Screenshot: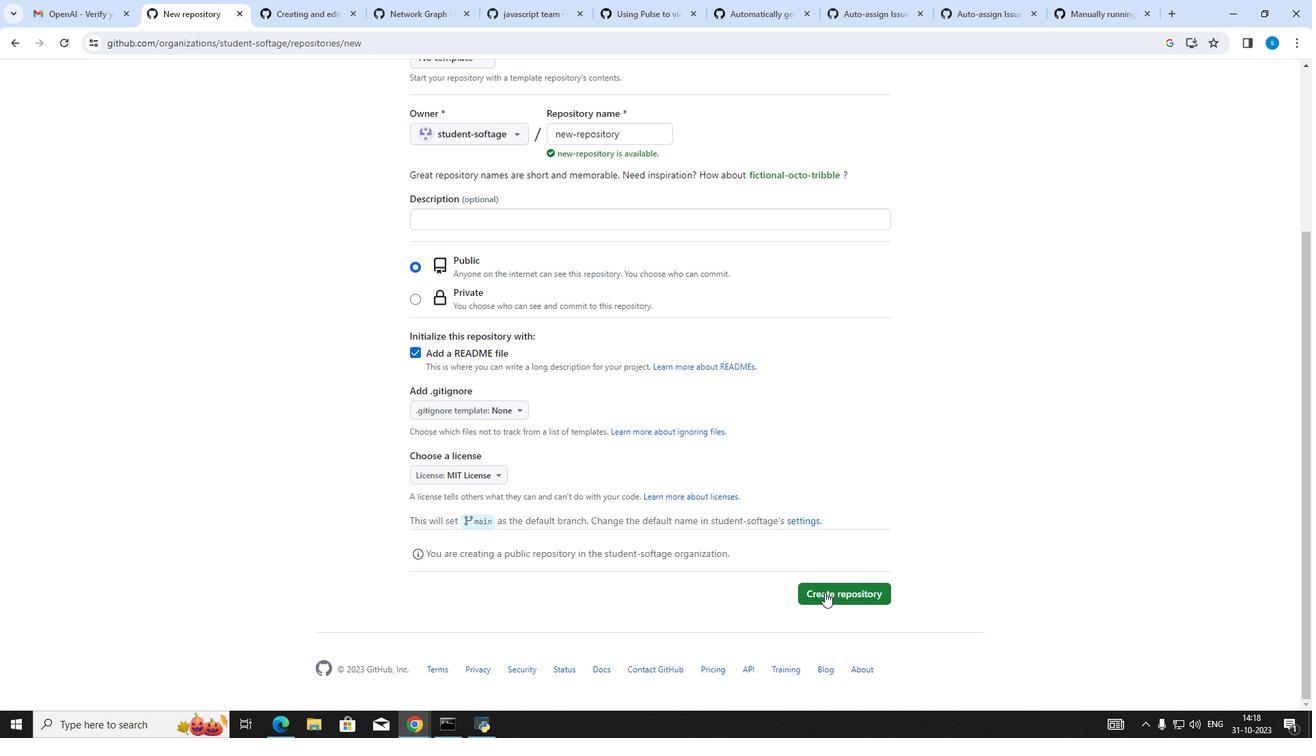 
Action: Mouse pressed left at (824, 592)
Screenshot: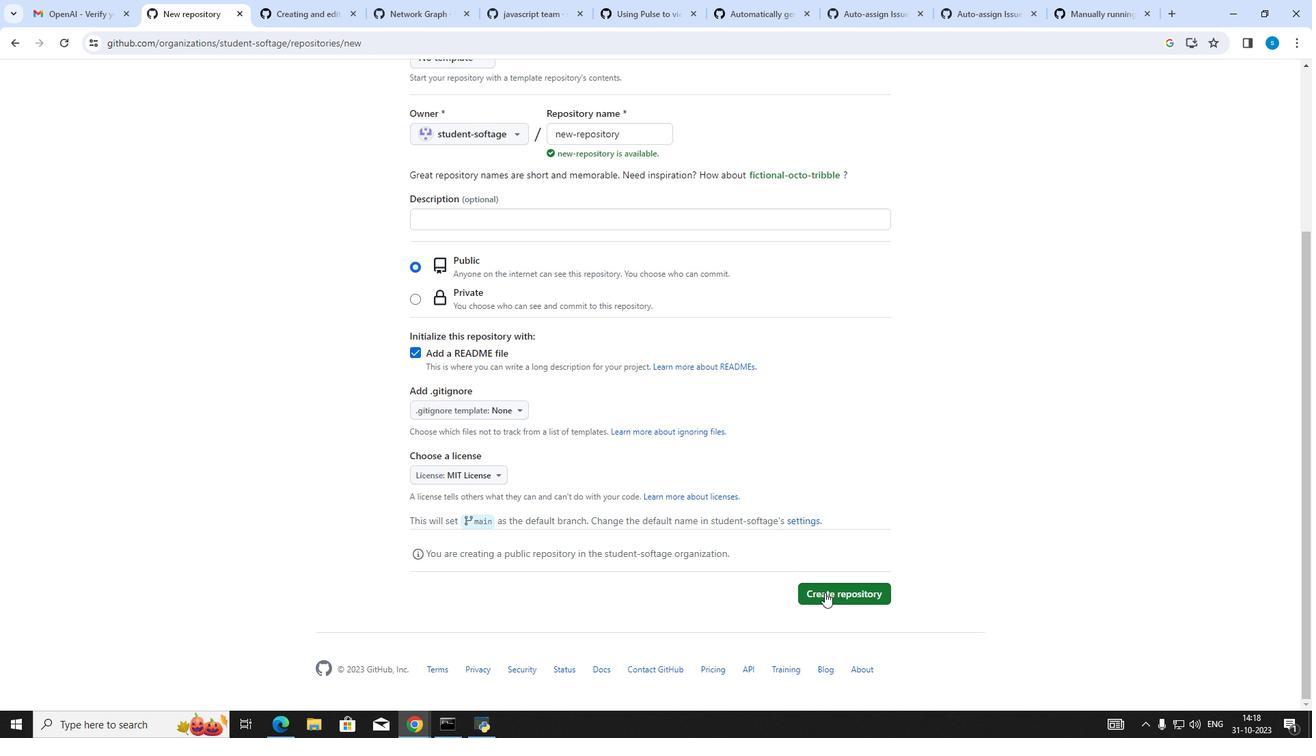 
Action: Mouse moved to (574, 120)
Screenshot: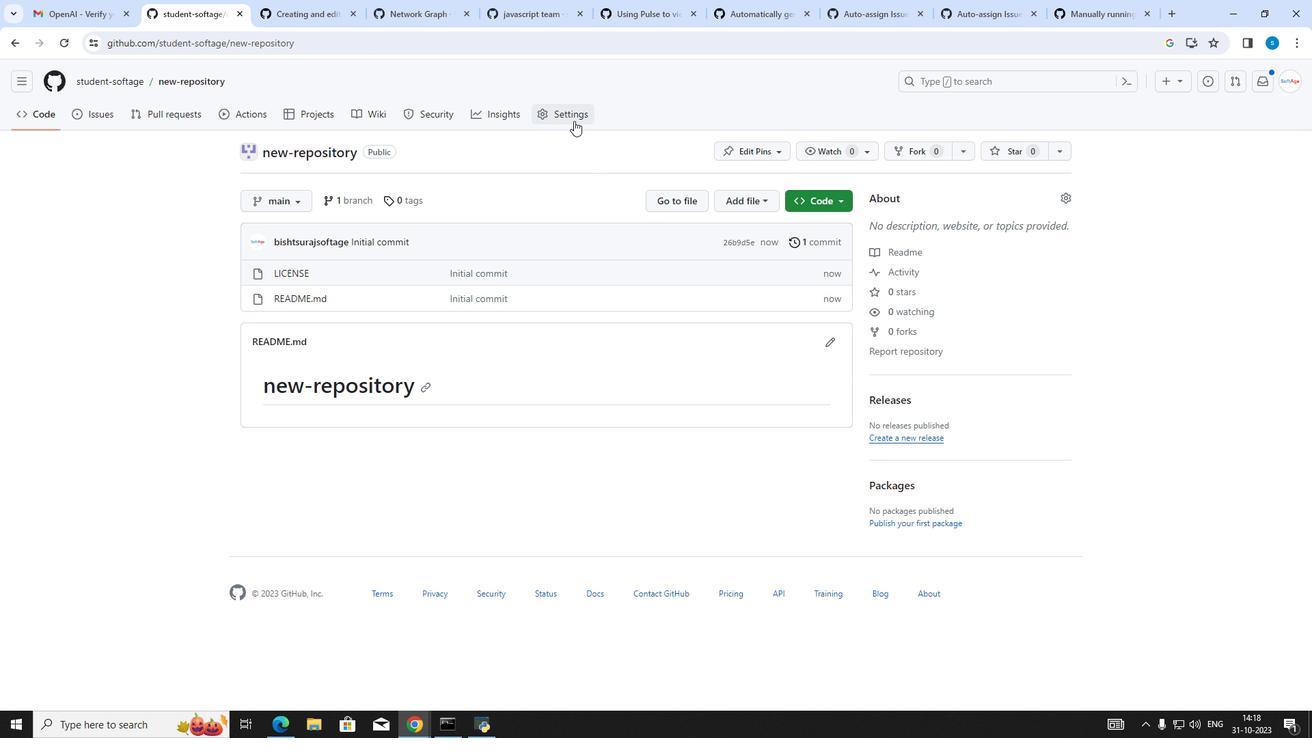 
Action: Mouse pressed left at (574, 120)
Screenshot: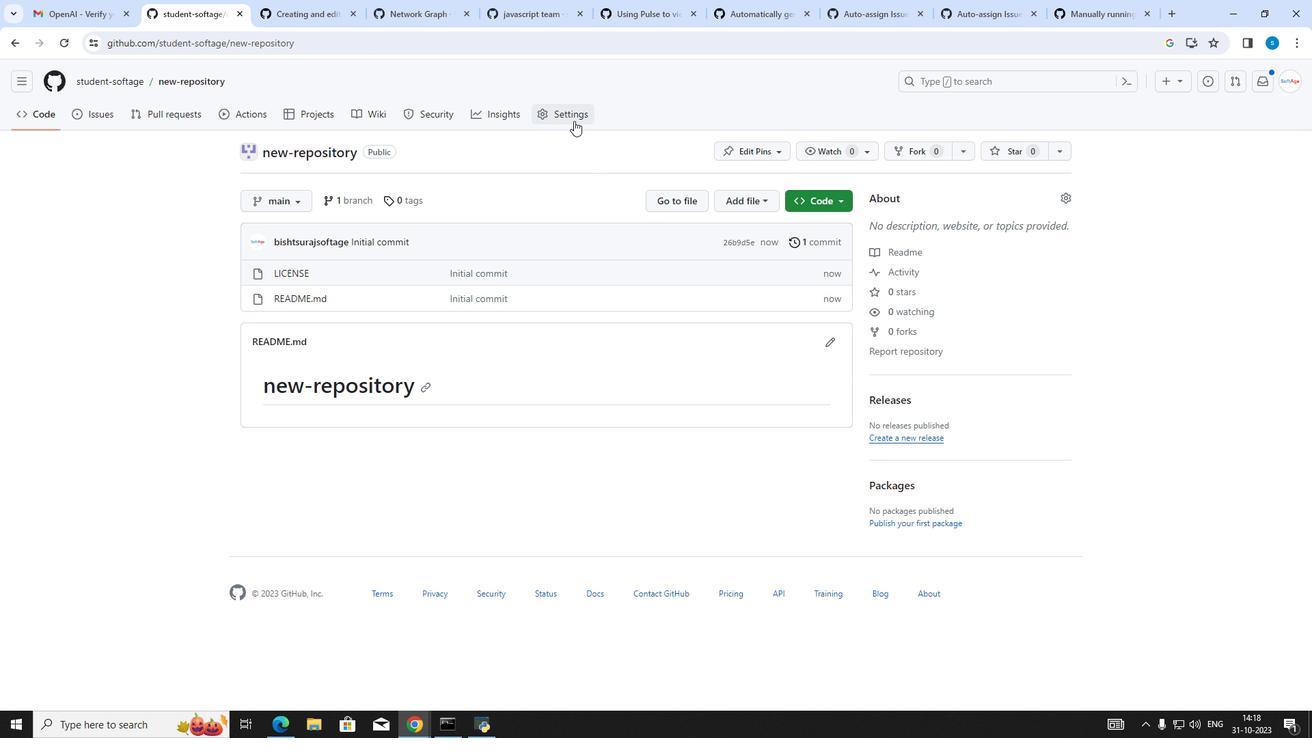 
Action: Mouse moved to (460, 248)
Screenshot: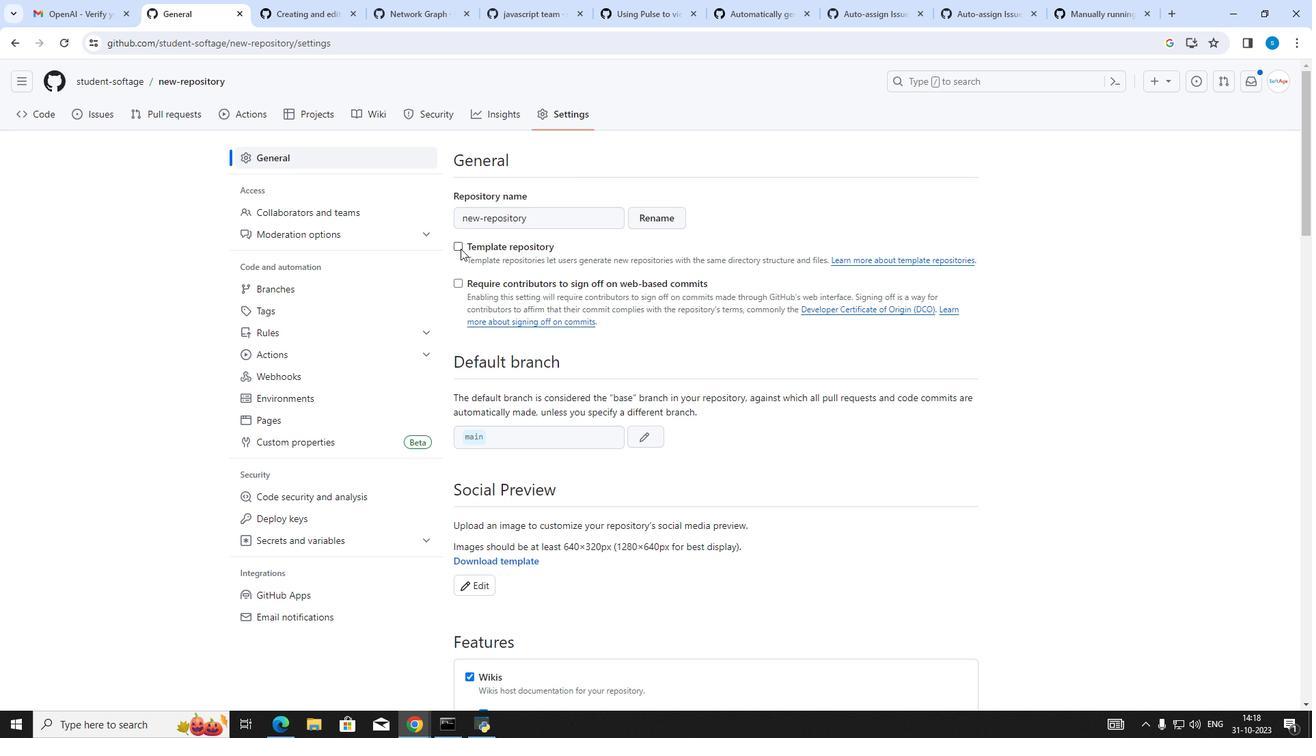 
Action: Mouse pressed left at (460, 248)
Screenshot: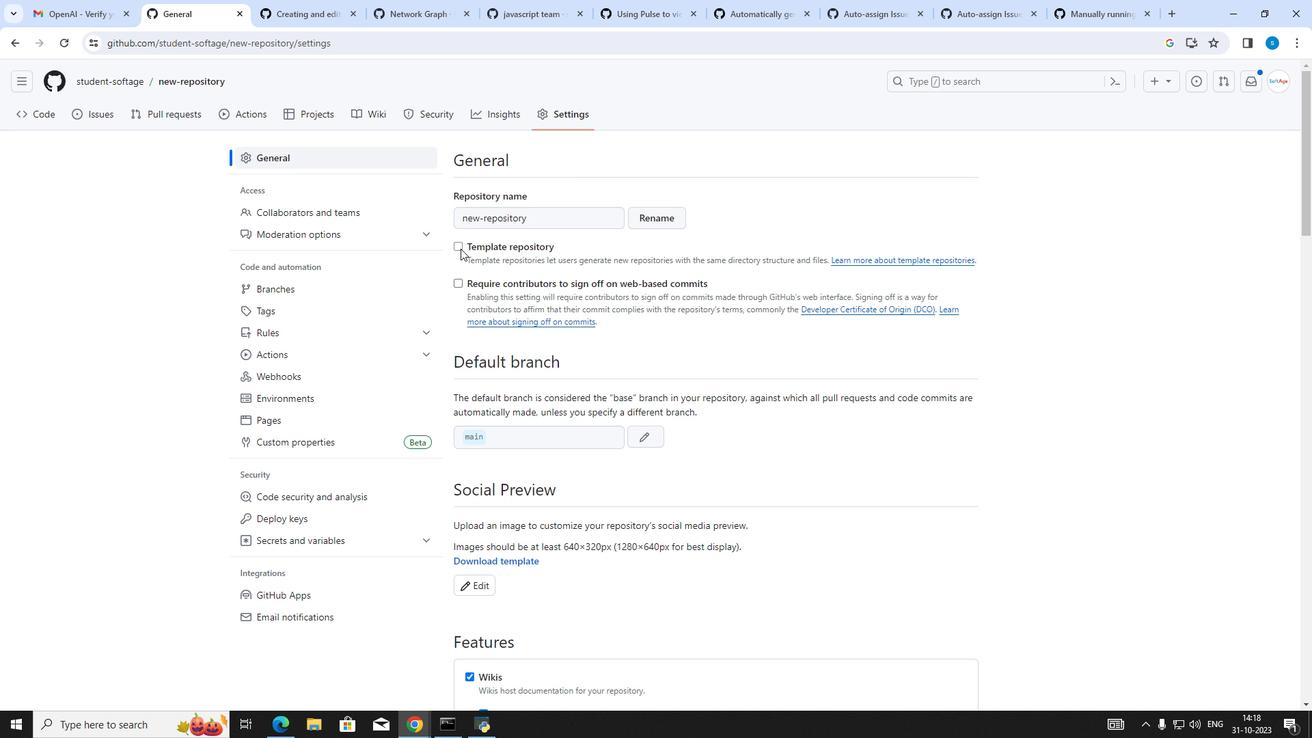
Action: Mouse moved to (464, 297)
Screenshot: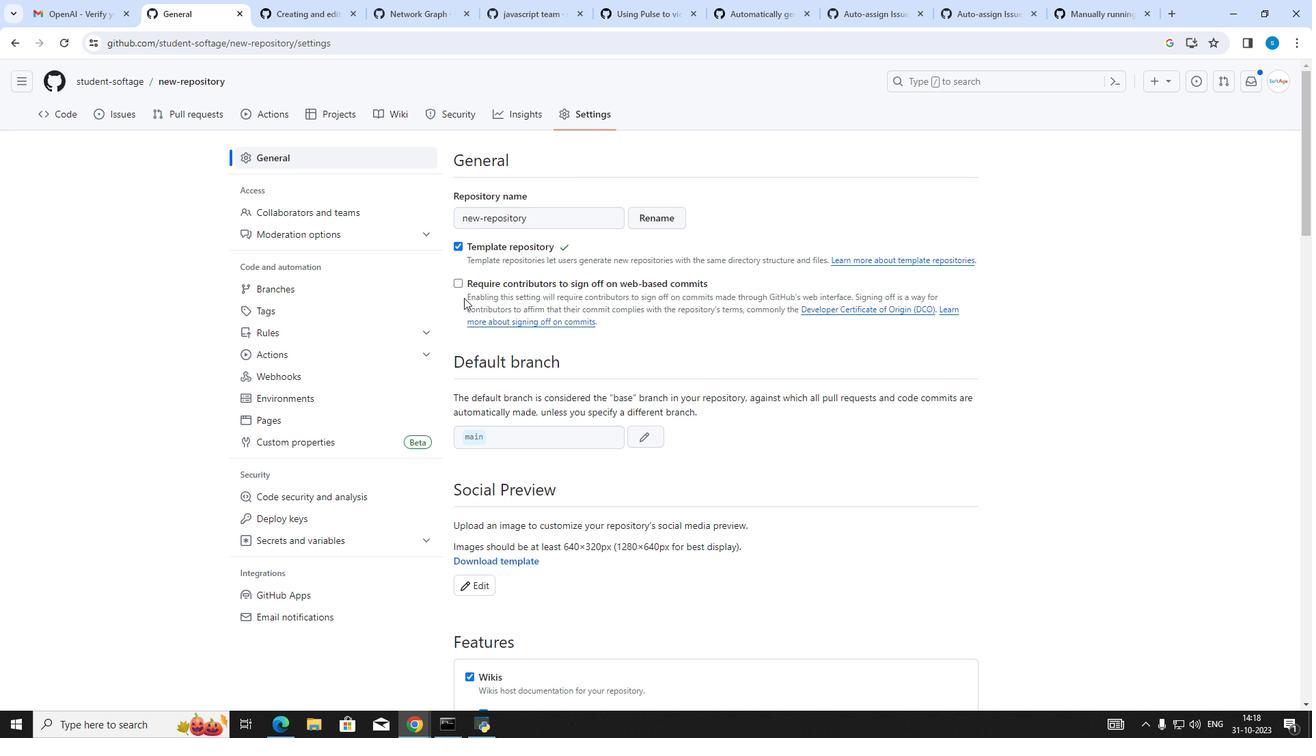 
Action: Mouse pressed left at (464, 297)
Screenshot: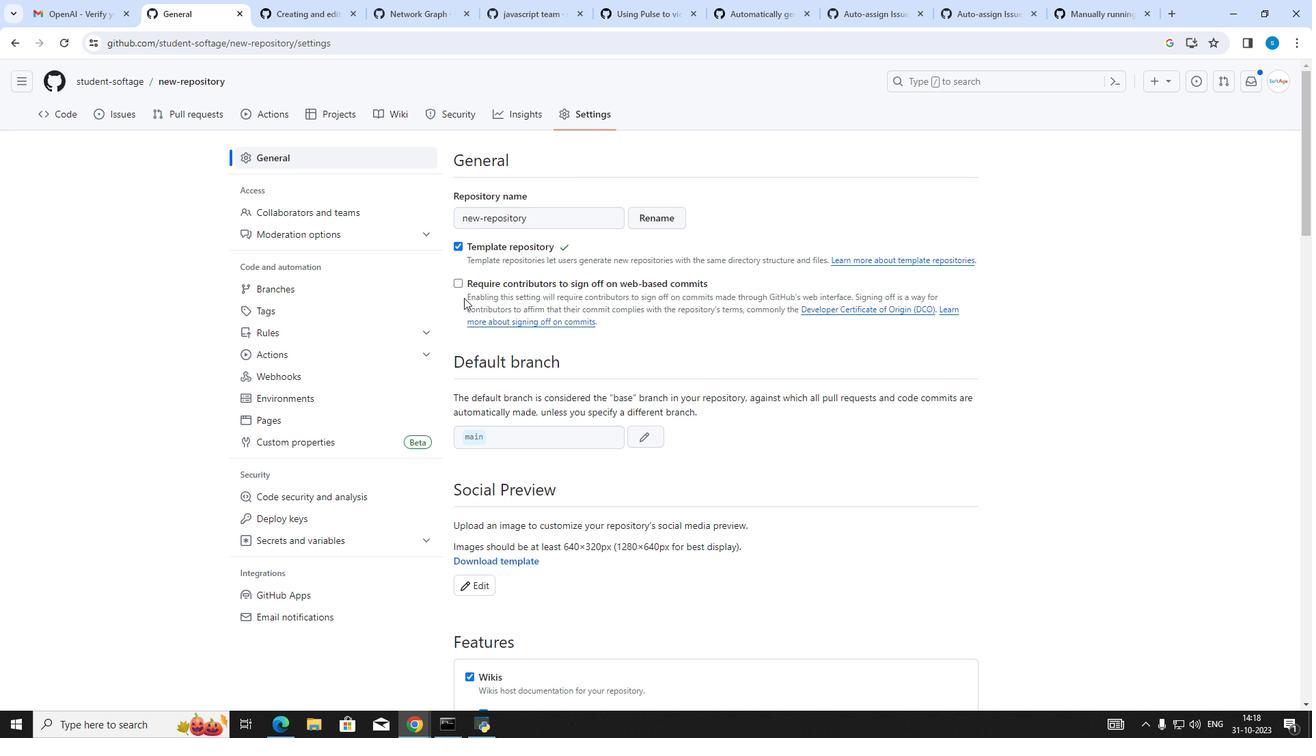 
Action: Mouse moved to (464, 276)
Screenshot: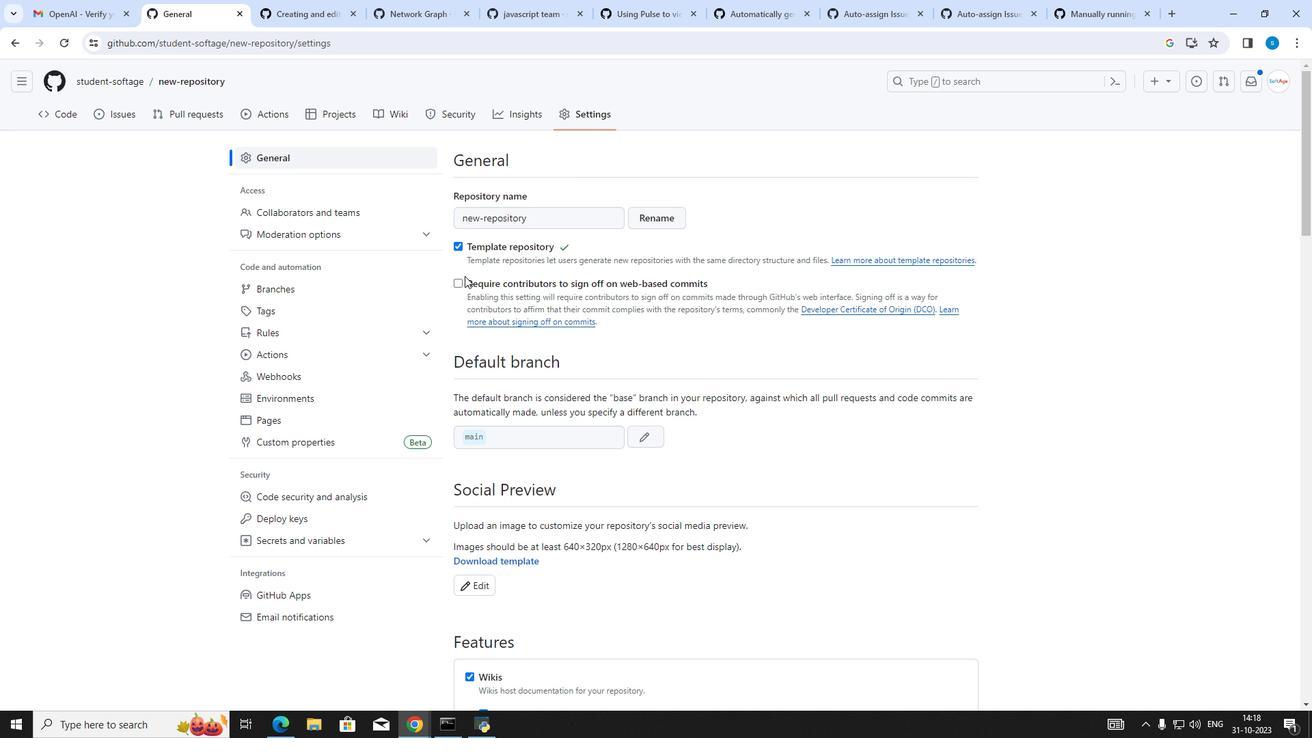 
Action: Mouse pressed left at (464, 276)
Screenshot: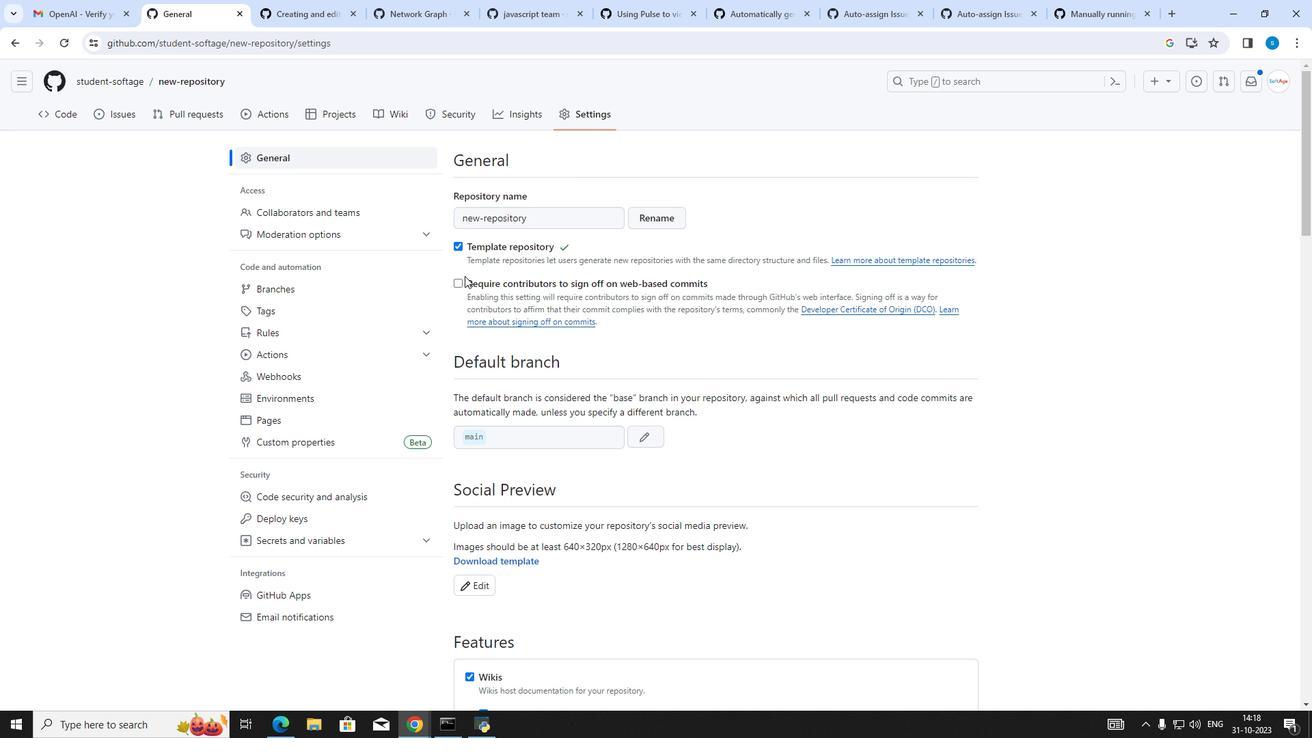 
Action: Mouse moved to (460, 288)
Screenshot: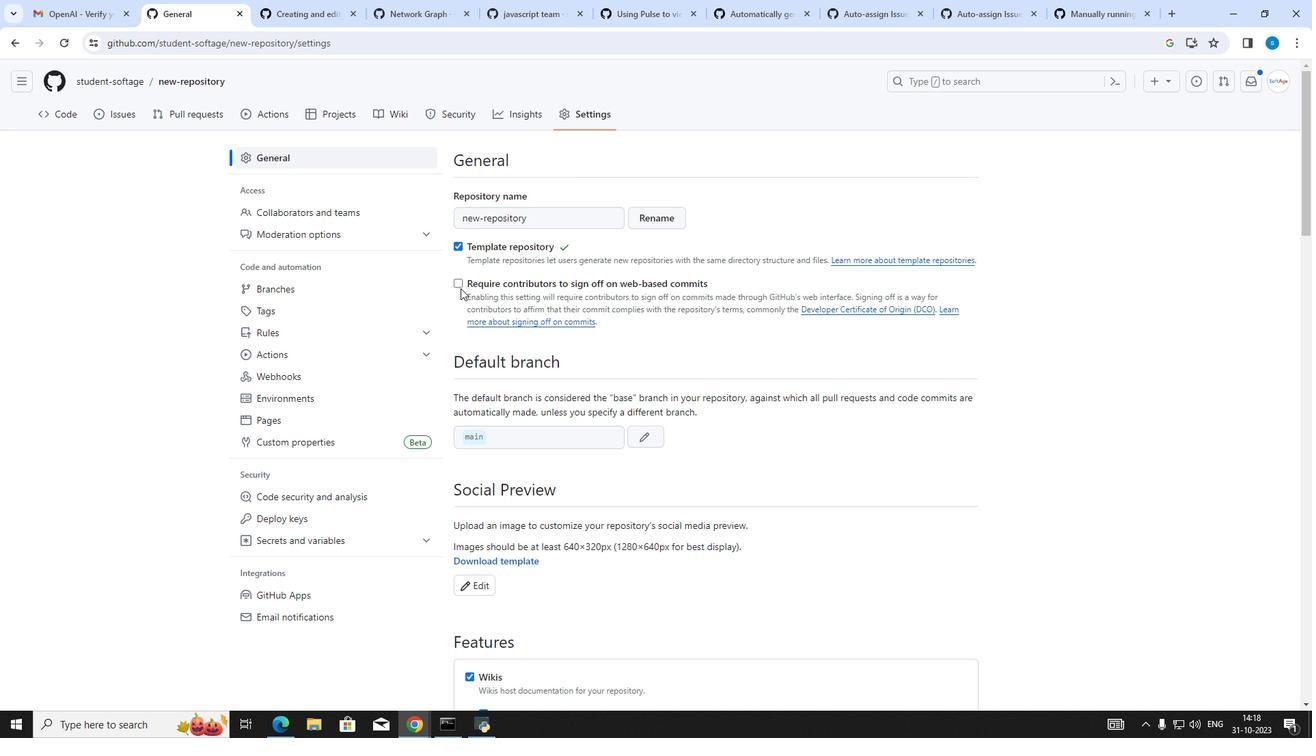 
Action: Mouse pressed left at (460, 288)
Screenshot: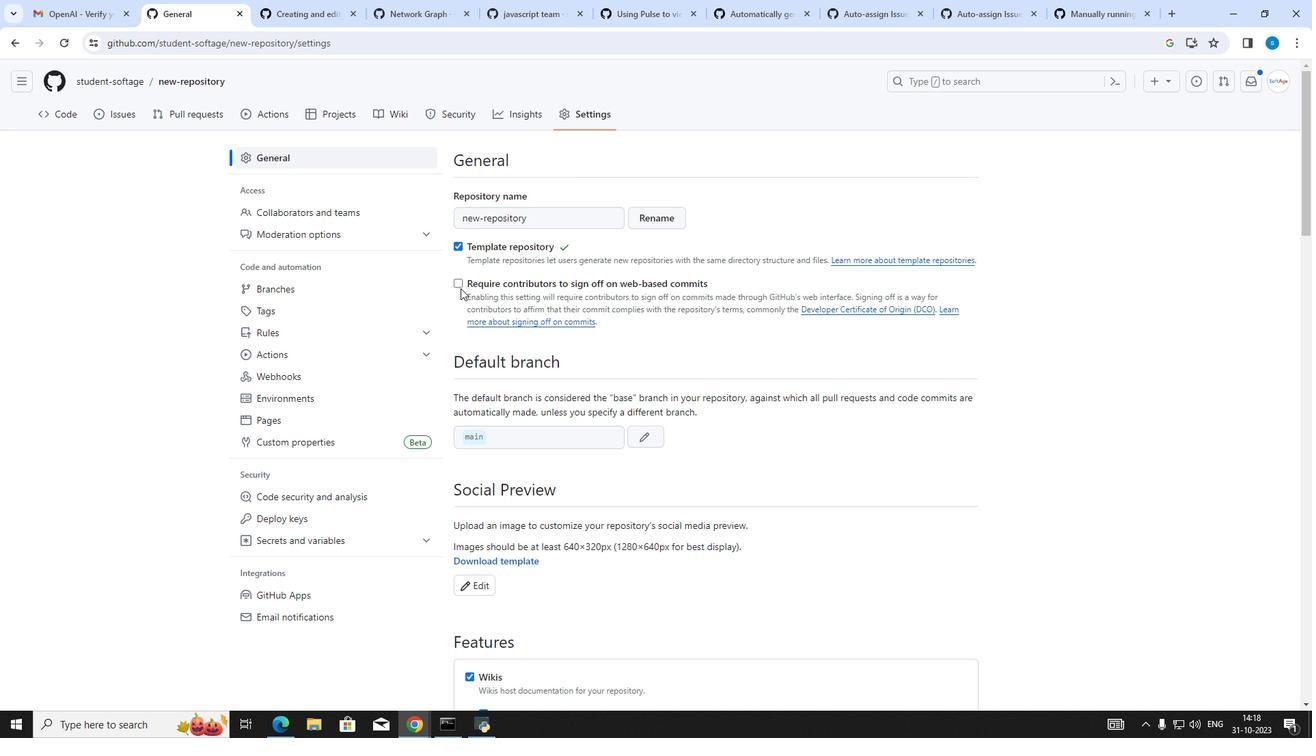 
Action: Mouse moved to (459, 283)
Screenshot: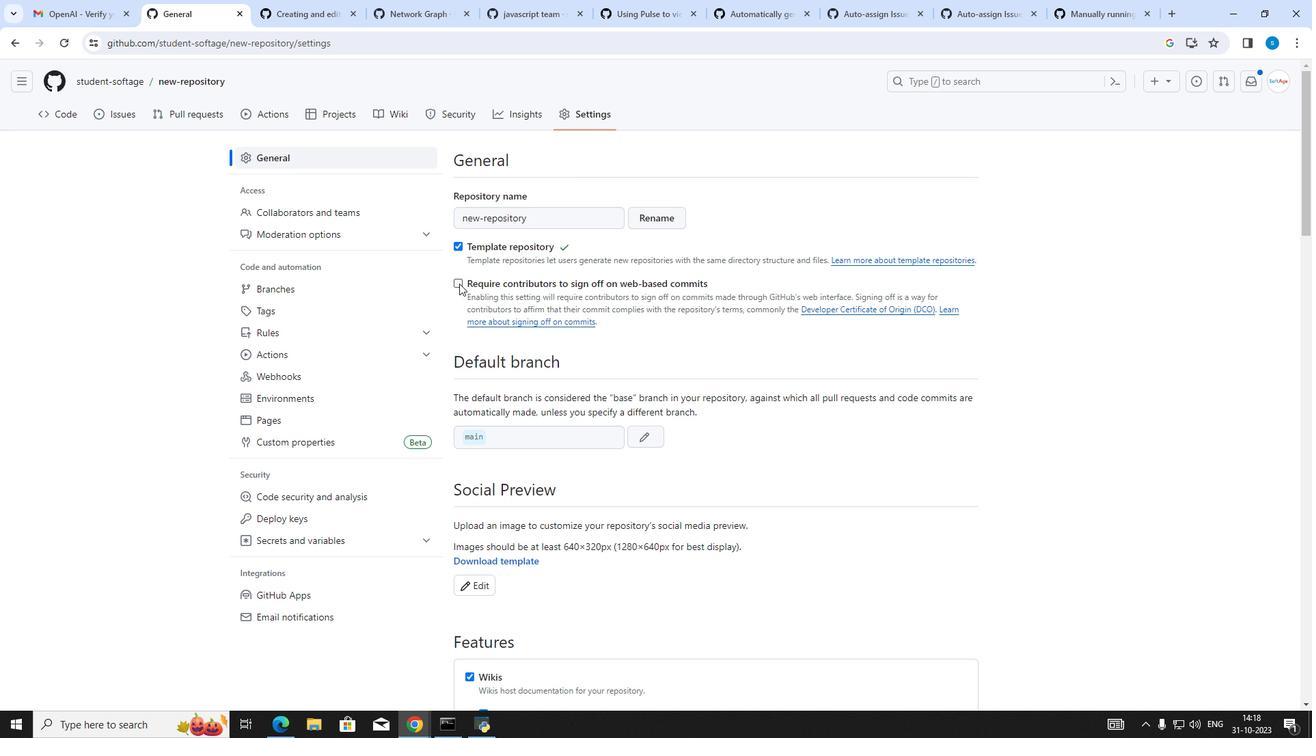 
Action: Mouse pressed left at (459, 283)
Screenshot: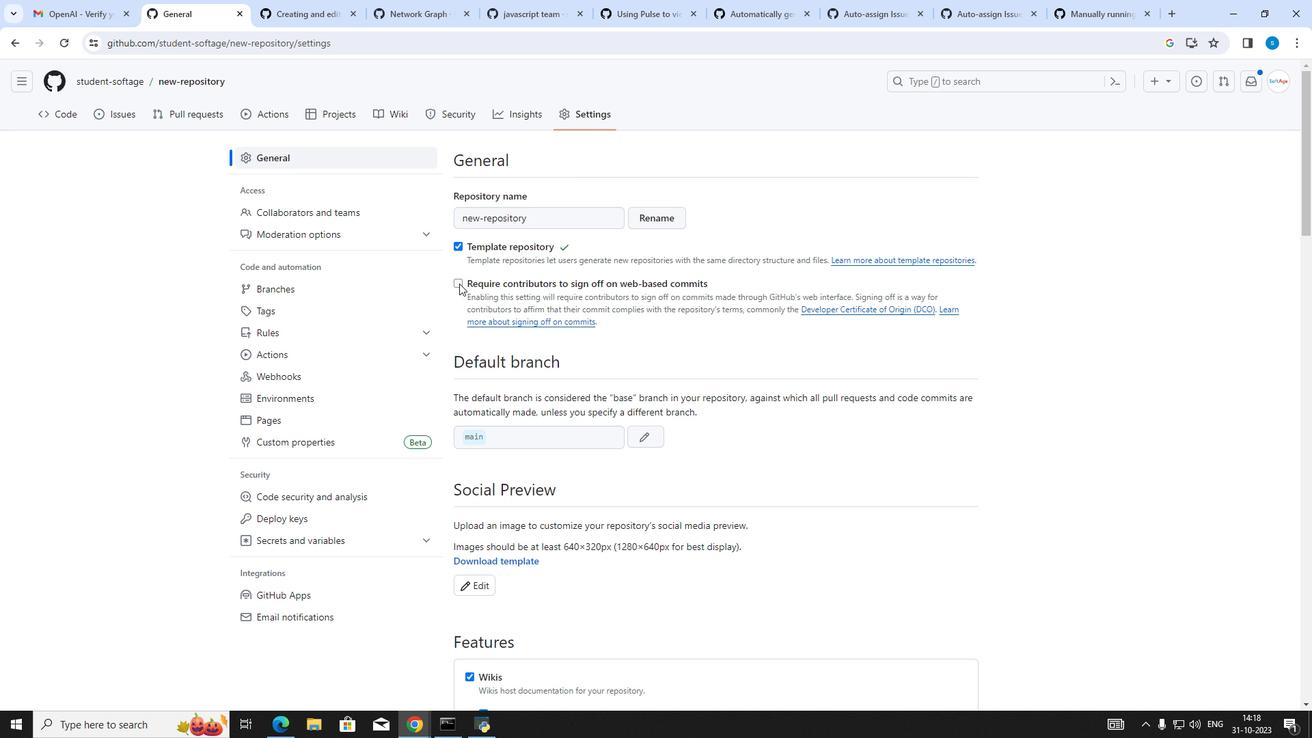 
Action: Mouse moved to (532, 381)
Screenshot: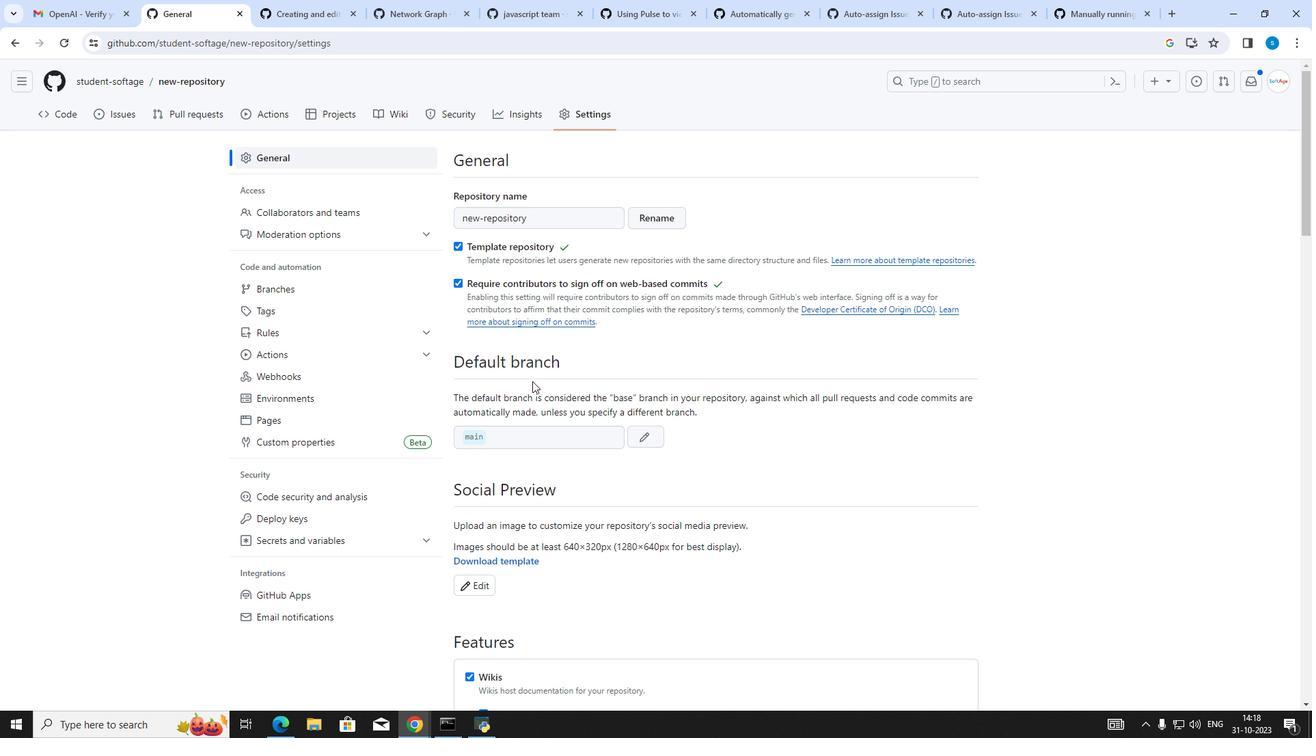 
Action: Mouse scrolled (532, 380) with delta (0, 0)
Screenshot: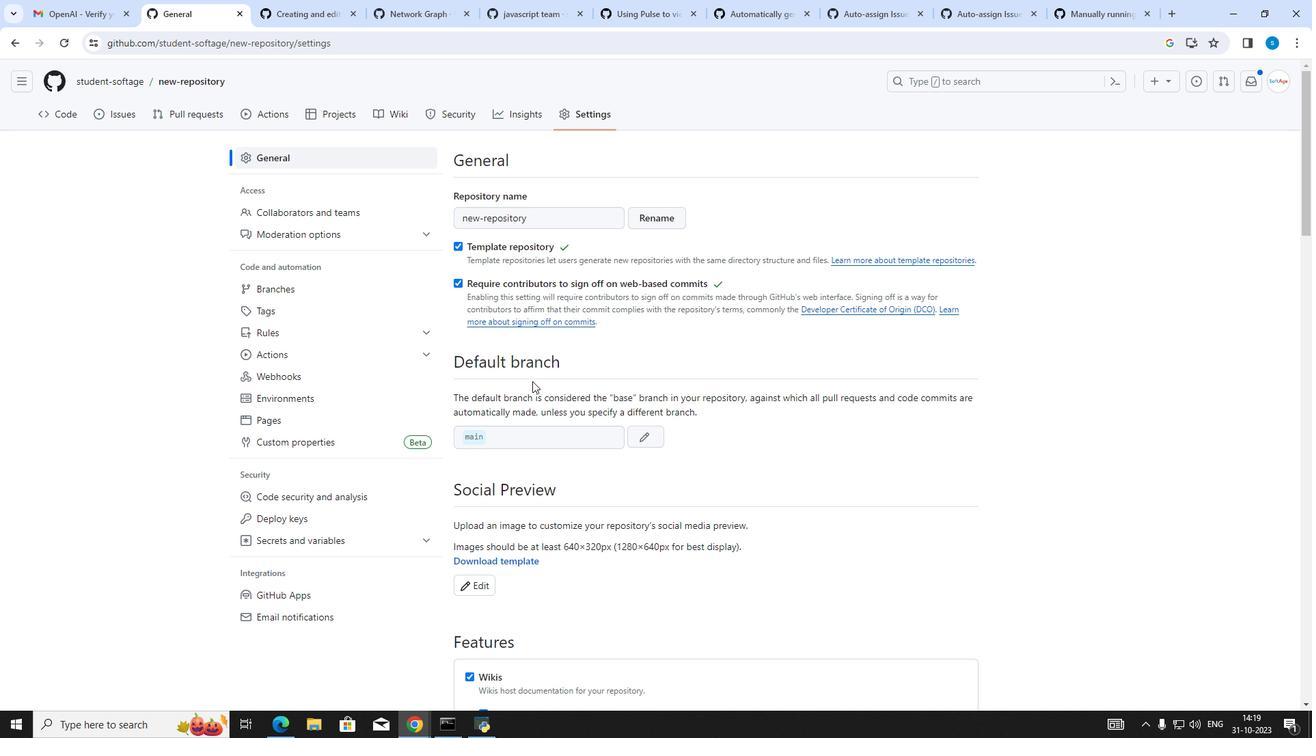 
Action: Mouse scrolled (532, 380) with delta (0, 0)
Screenshot: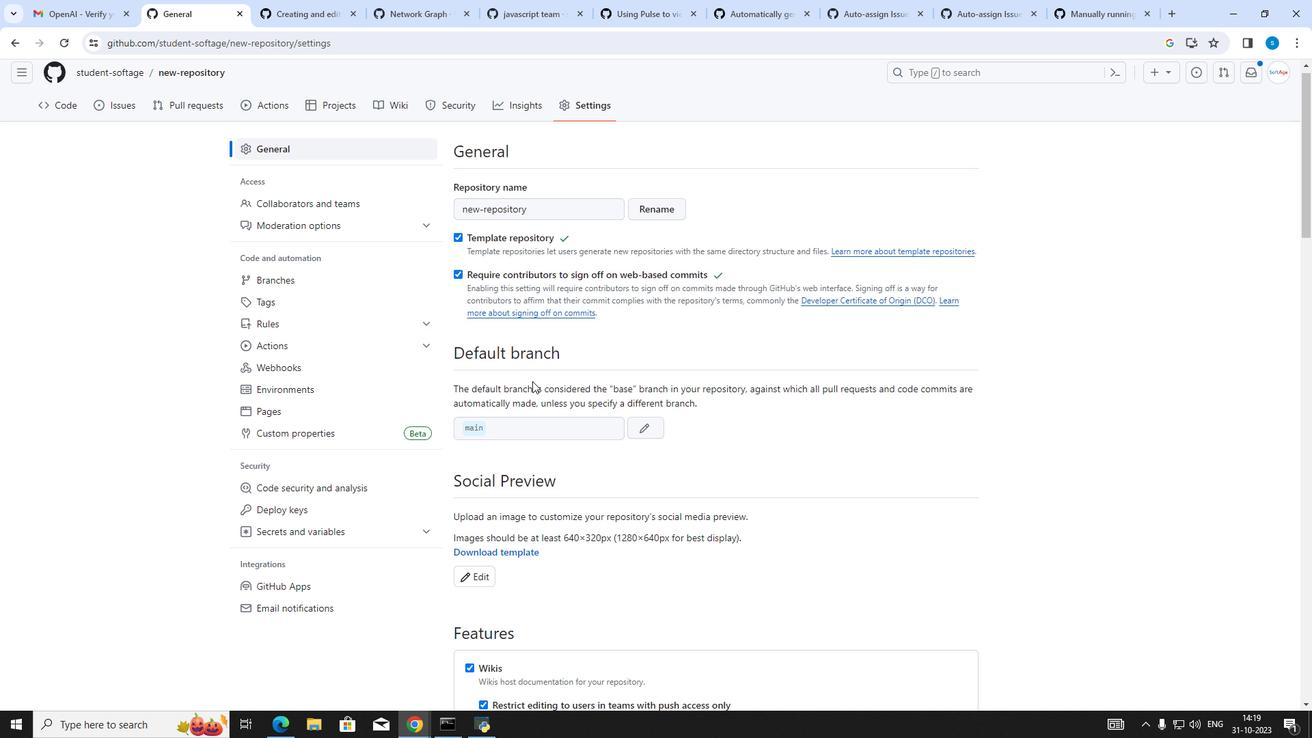 
Action: Mouse scrolled (532, 380) with delta (0, 0)
Screenshot: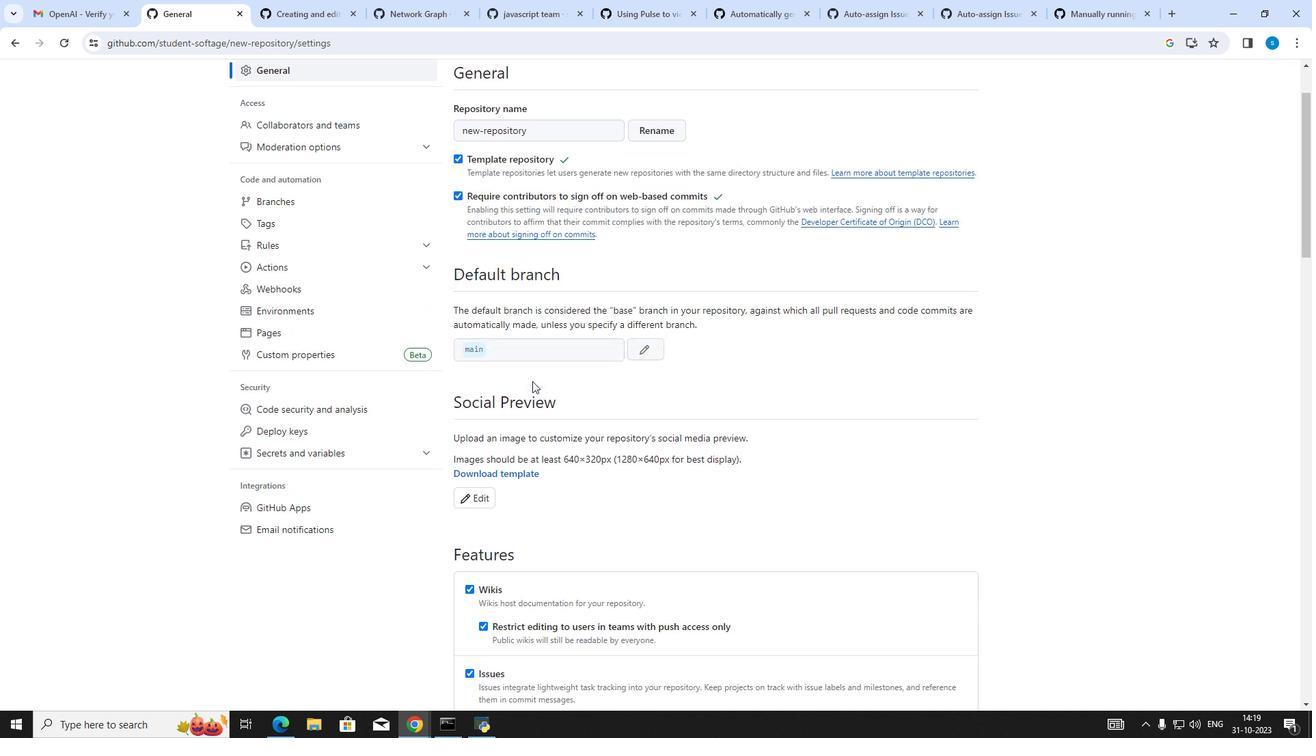 
Action: Mouse scrolled (532, 380) with delta (0, 0)
Screenshot: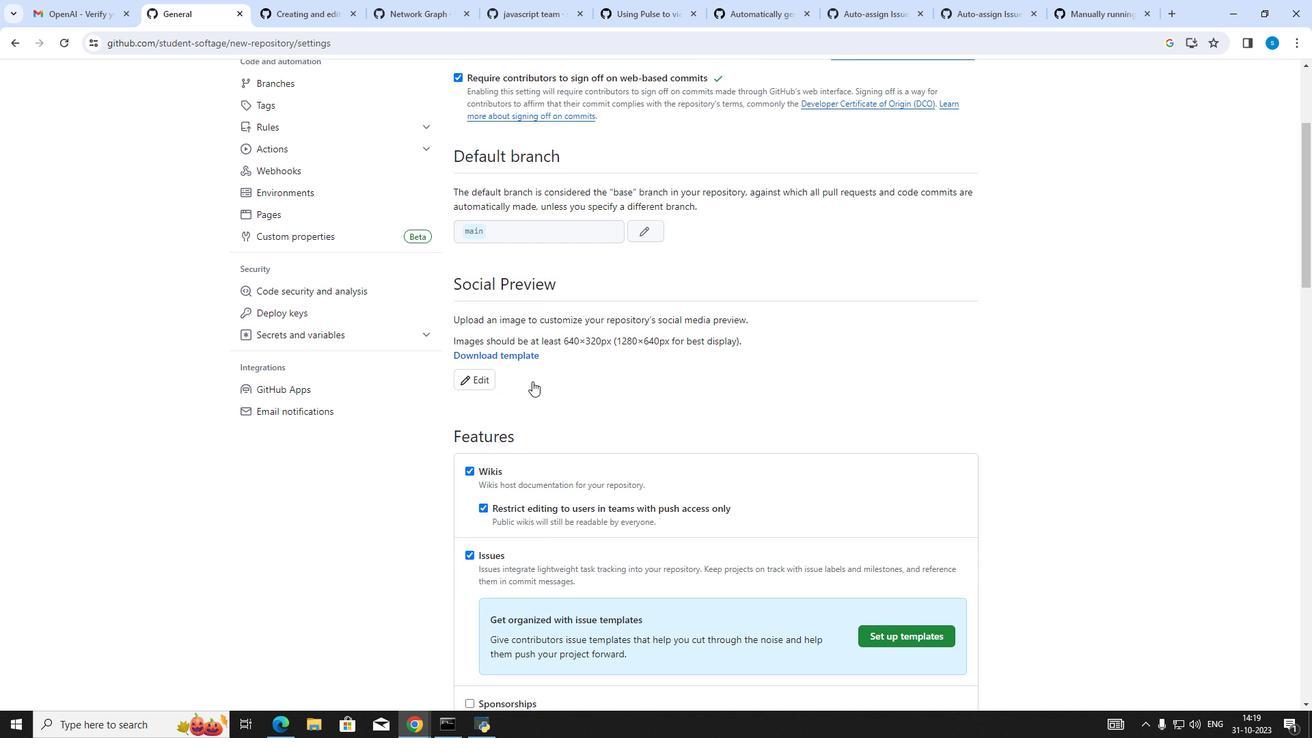 
Action: Mouse scrolled (532, 380) with delta (0, 0)
Screenshot: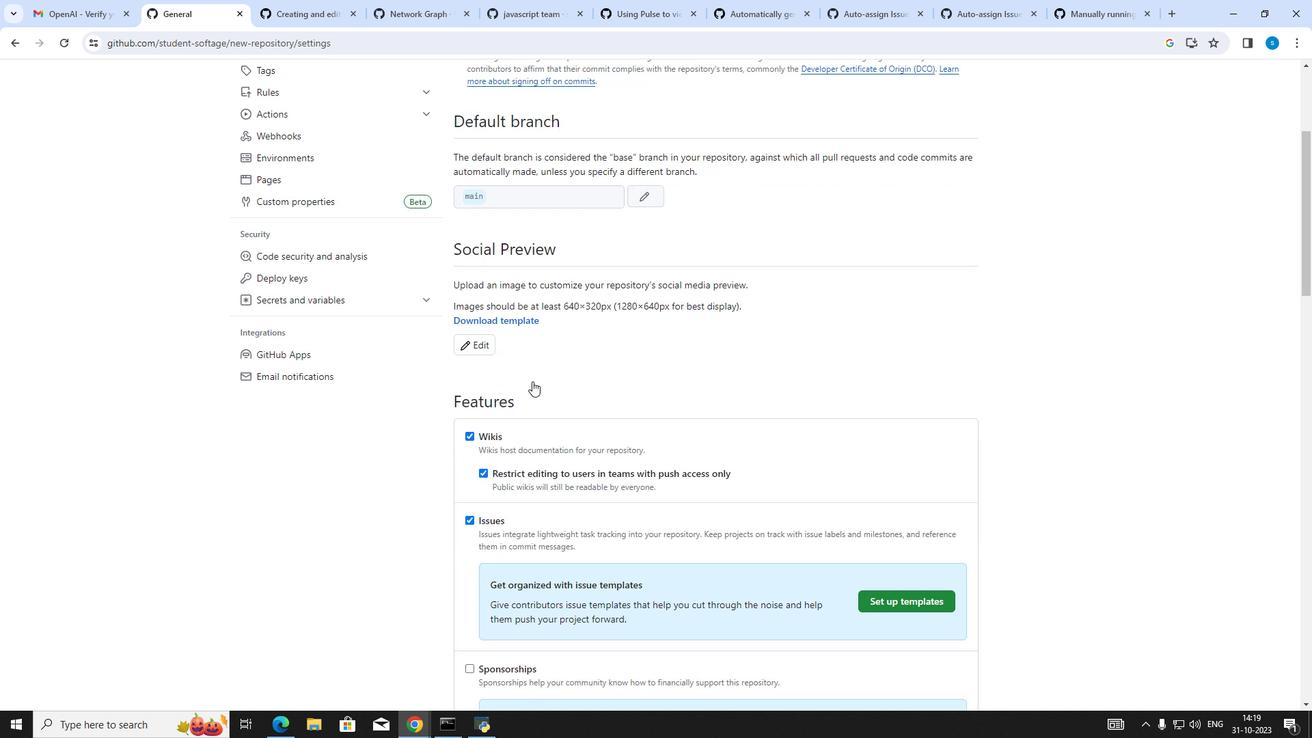 
Action: Mouse scrolled (532, 380) with delta (0, 0)
Screenshot: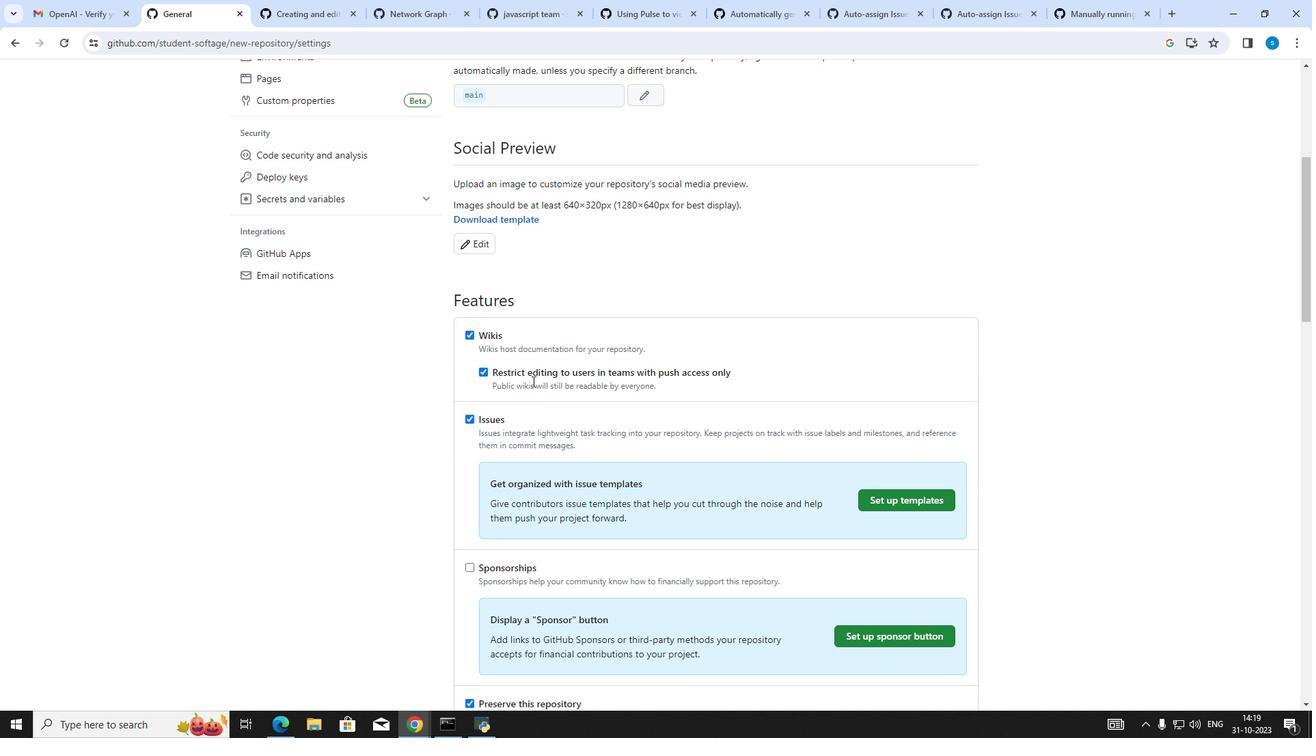 
Action: Mouse scrolled (532, 380) with delta (0, 0)
Screenshot: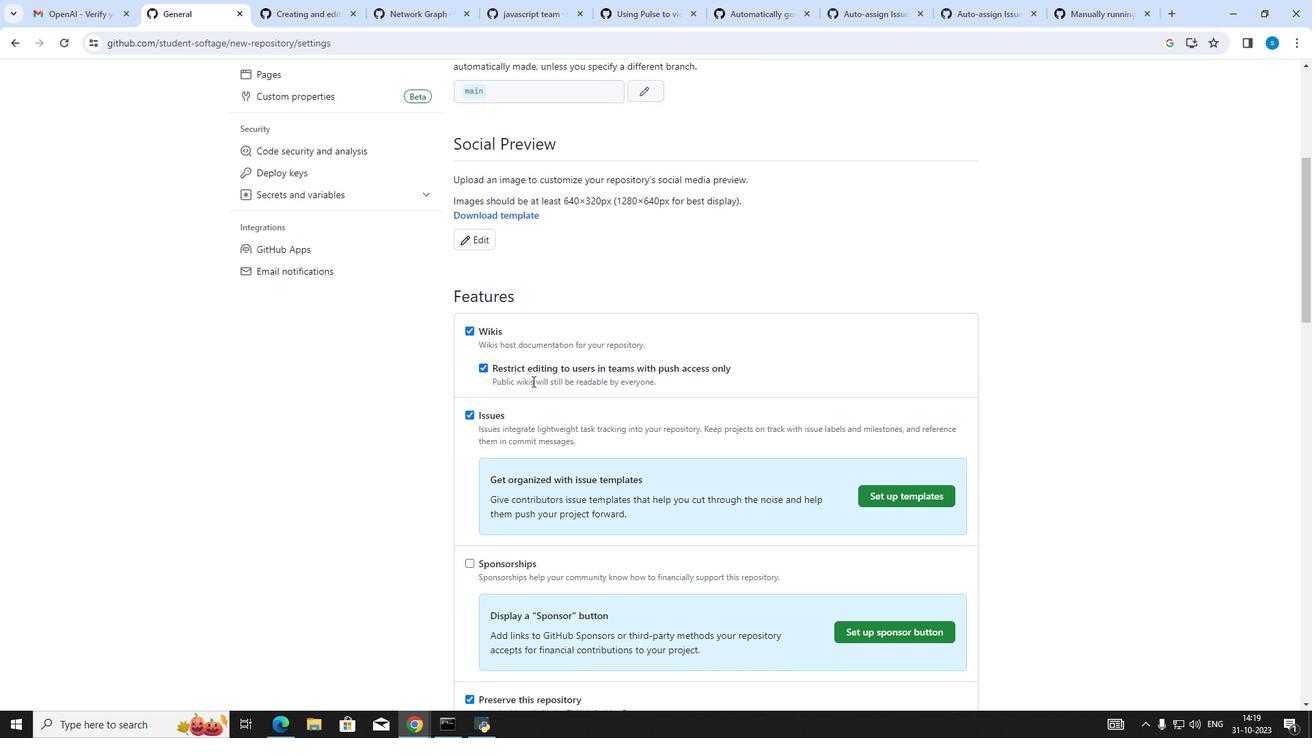 
Action: Mouse scrolled (532, 380) with delta (0, 0)
Screenshot: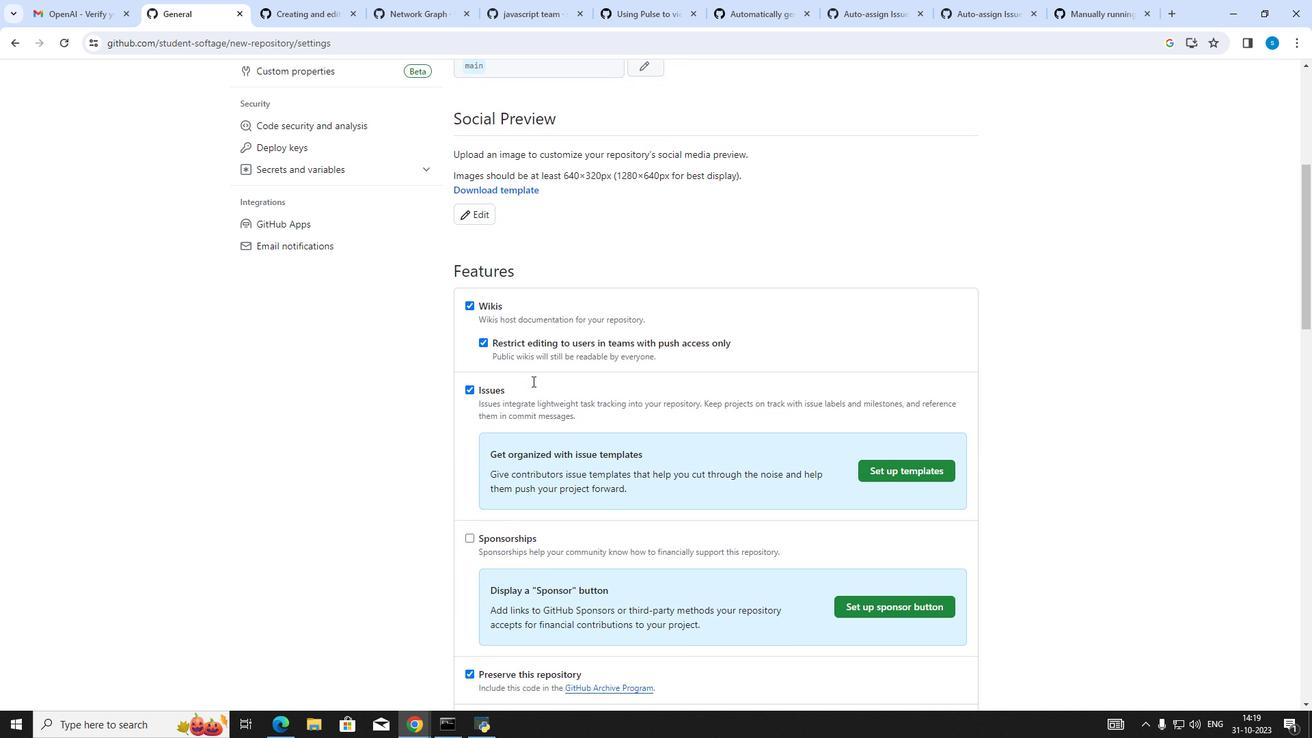 
Action: Mouse scrolled (532, 380) with delta (0, 0)
Screenshot: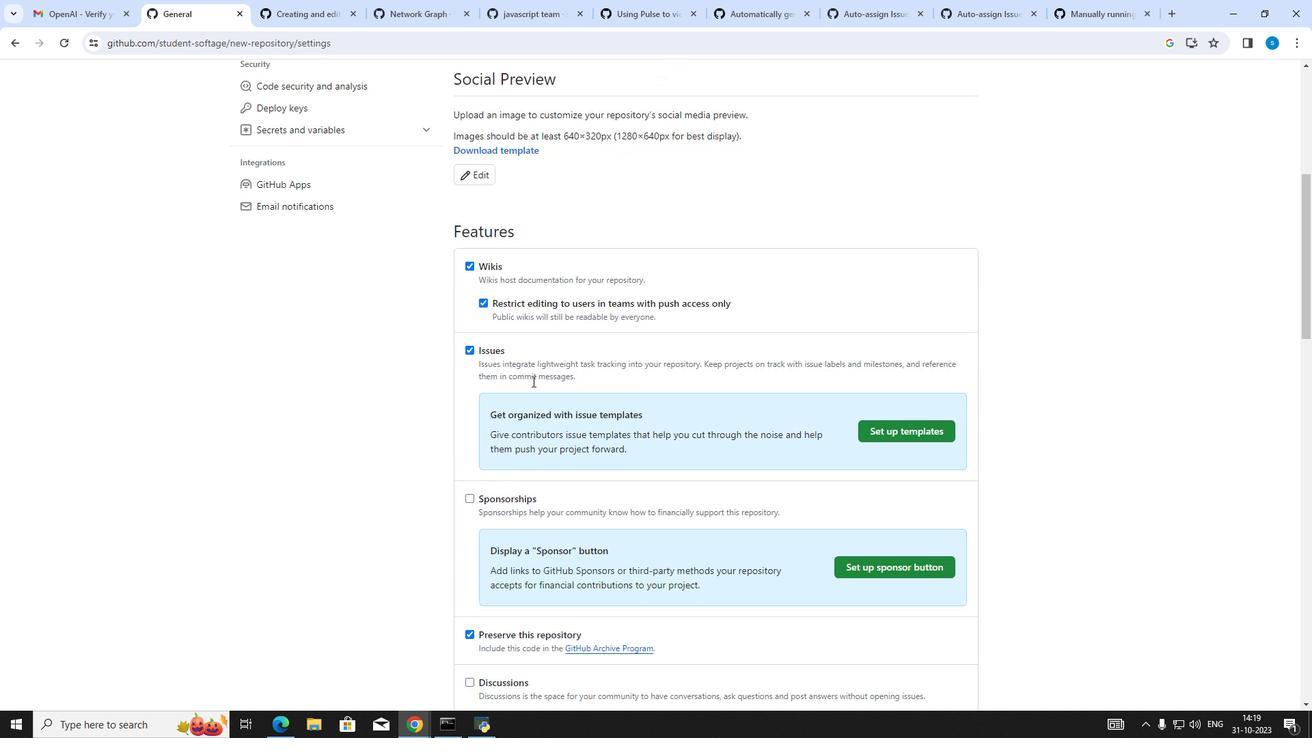 
Action: Mouse moved to (473, 298)
Screenshot: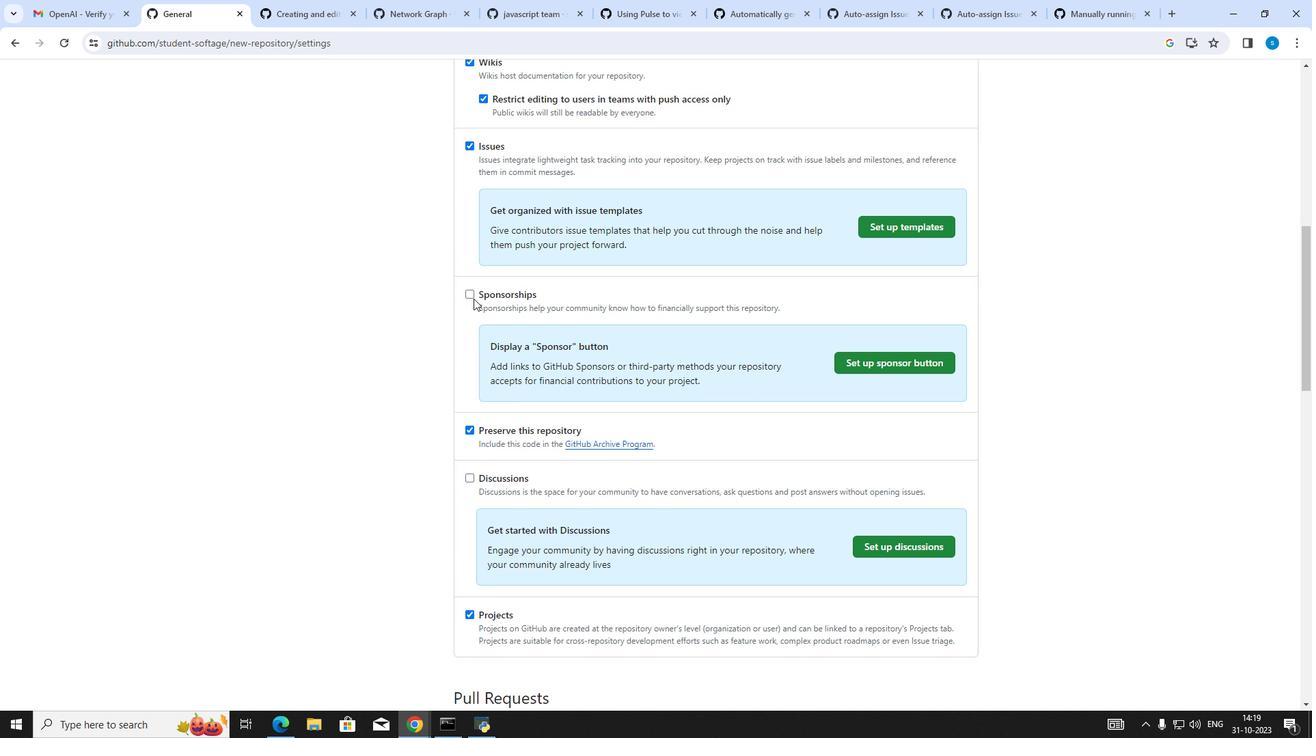 
Action: Mouse pressed left at (473, 298)
Screenshot: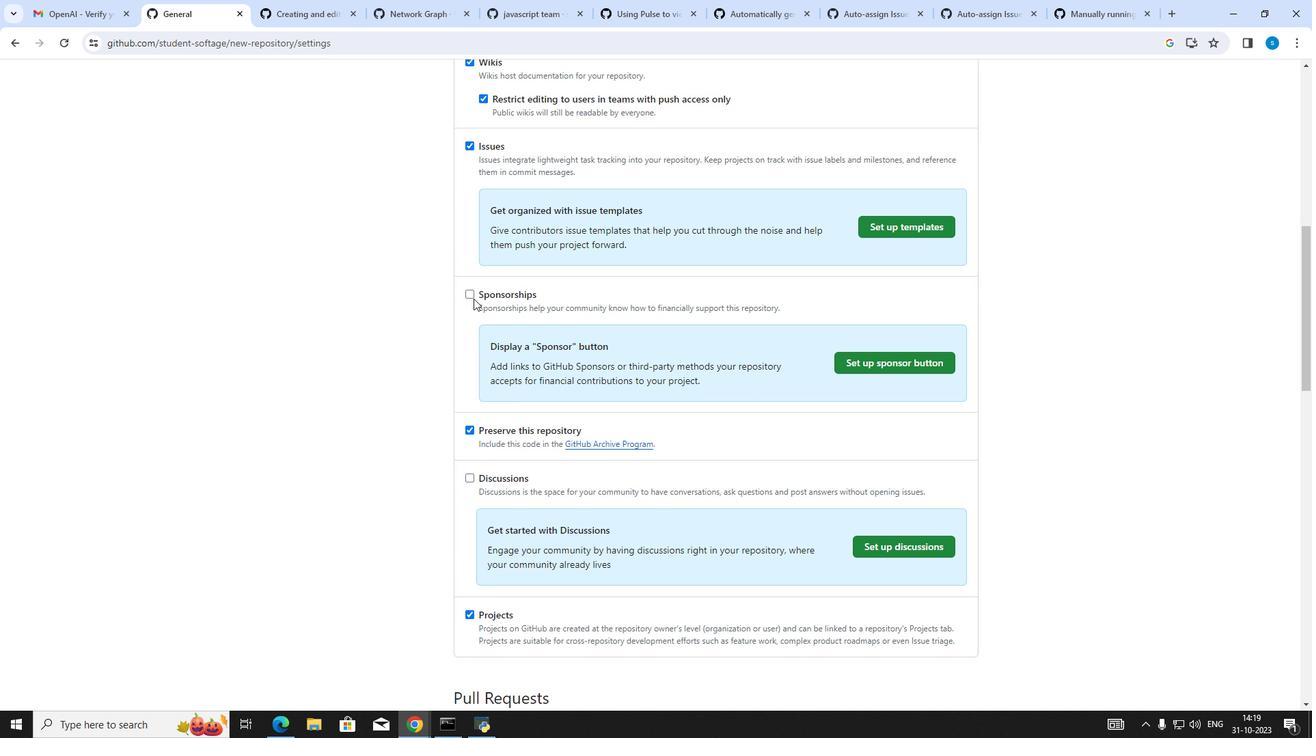 
Action: Mouse moved to (469, 291)
Screenshot: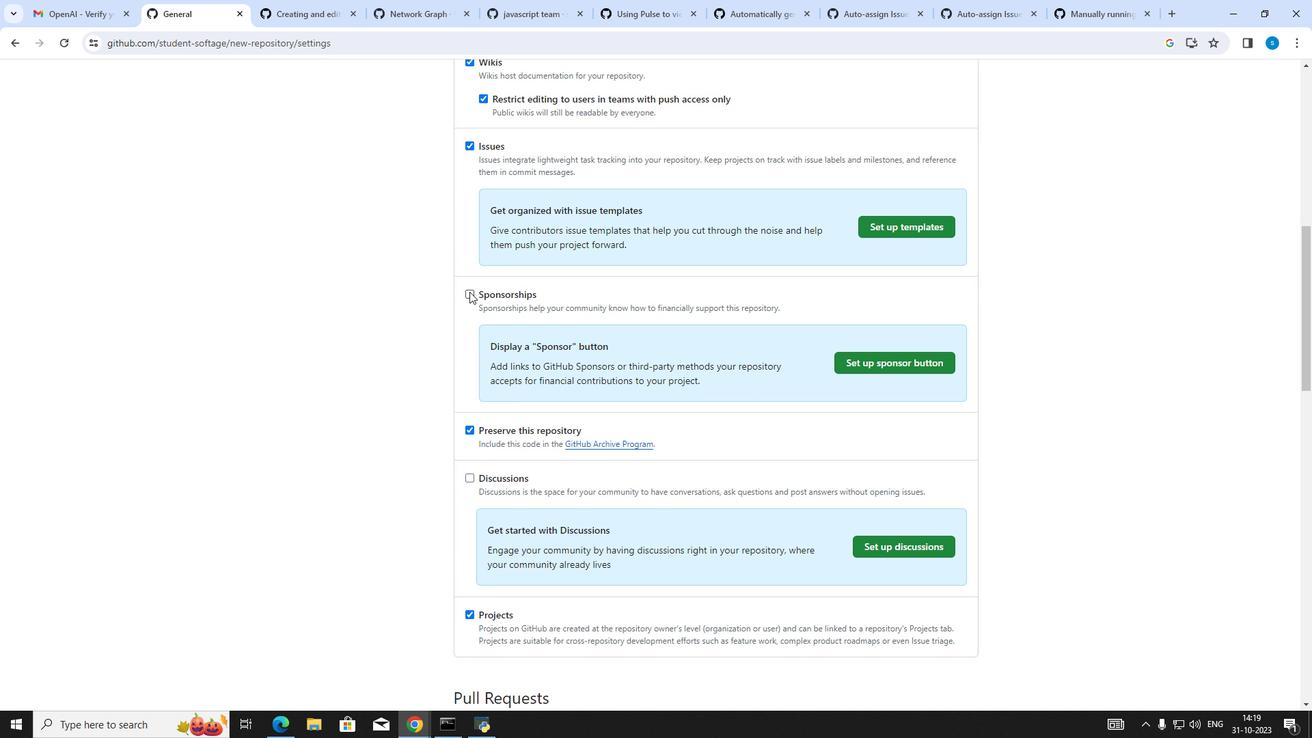 
Action: Mouse pressed left at (469, 291)
Screenshot: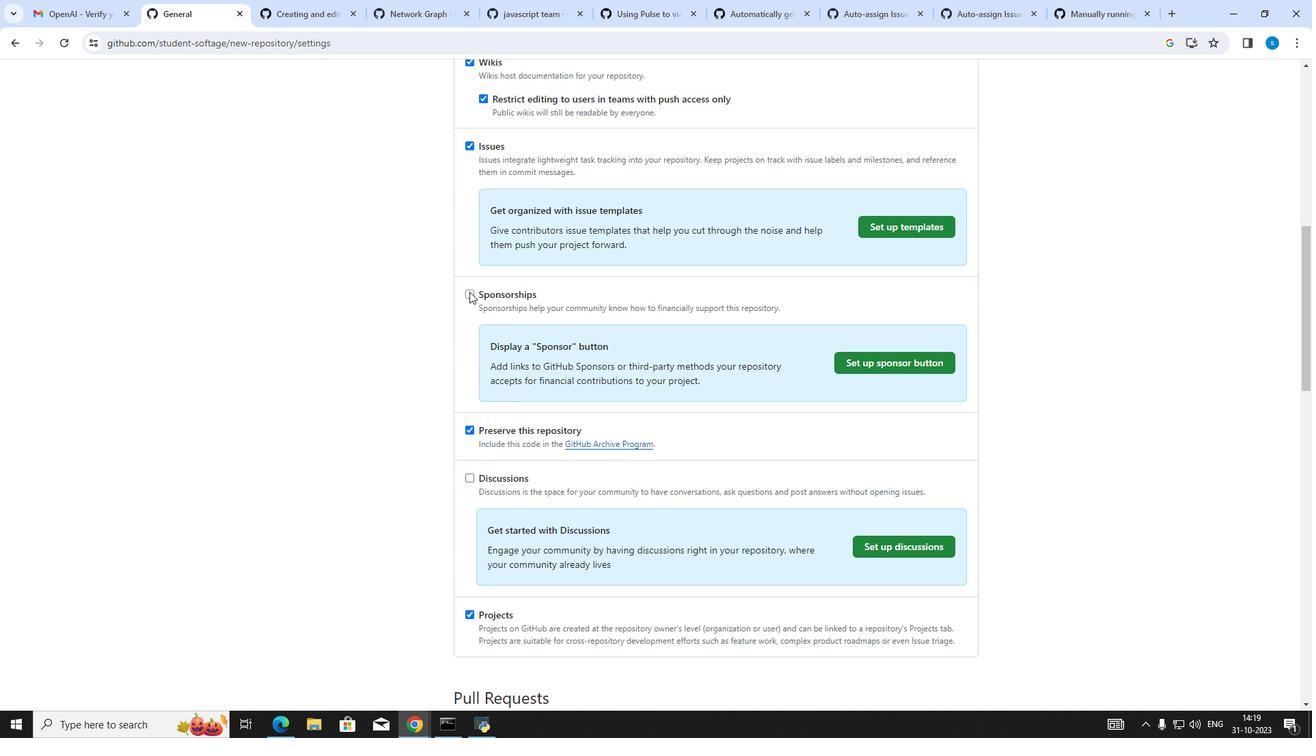 
Action: Mouse moved to (523, 457)
Screenshot: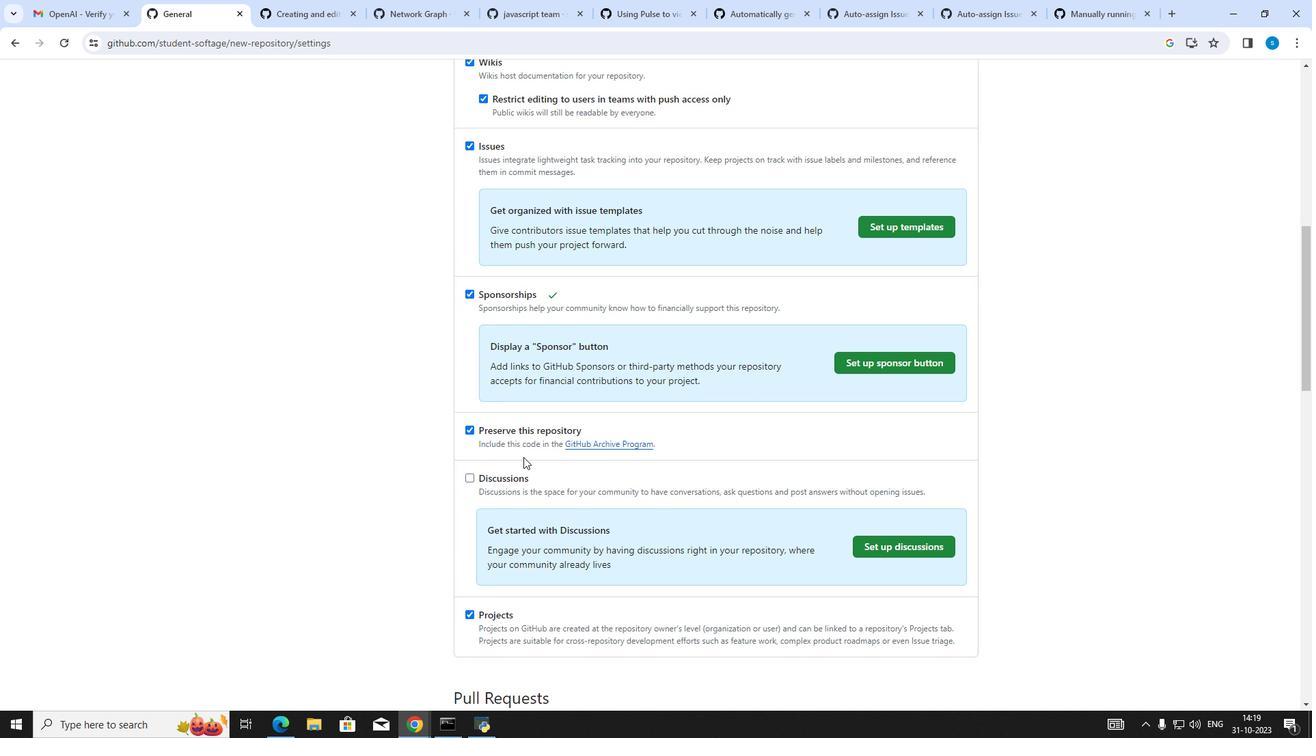 
Action: Mouse scrolled (523, 456) with delta (0, 0)
Screenshot: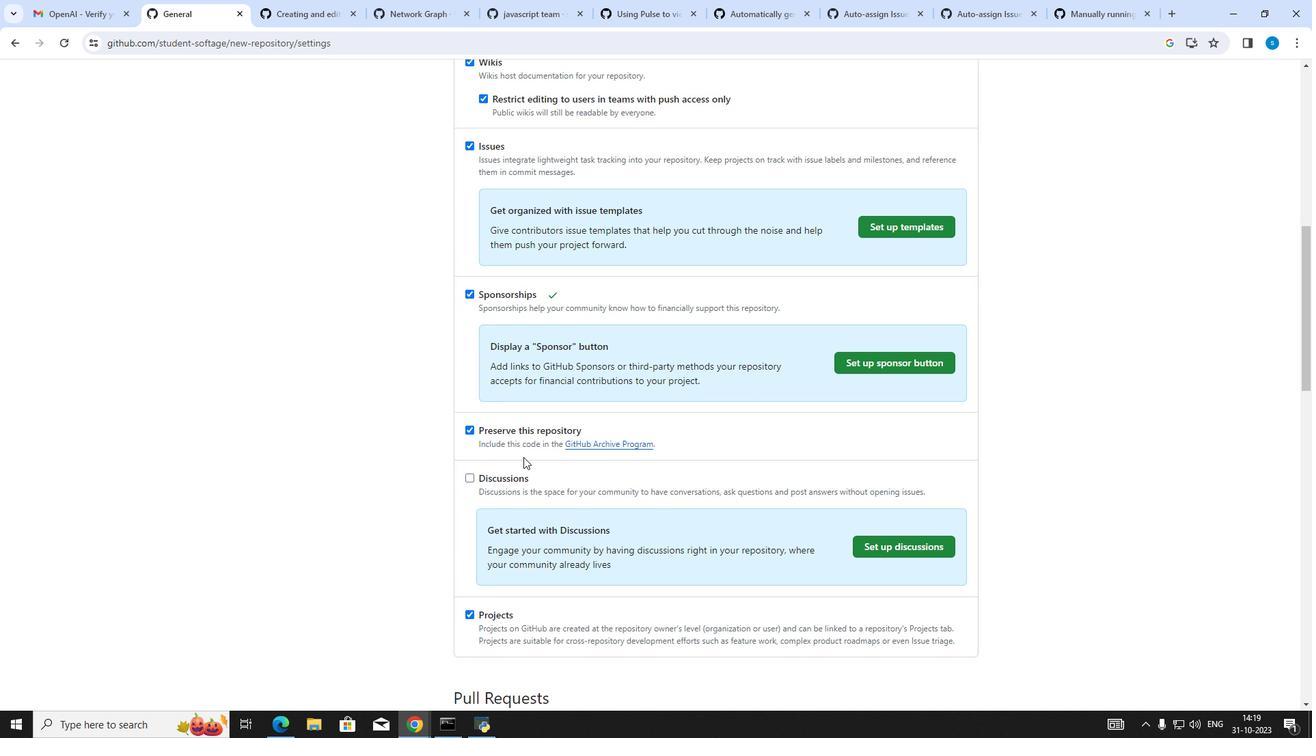
Action: Mouse moved to (472, 414)
Screenshot: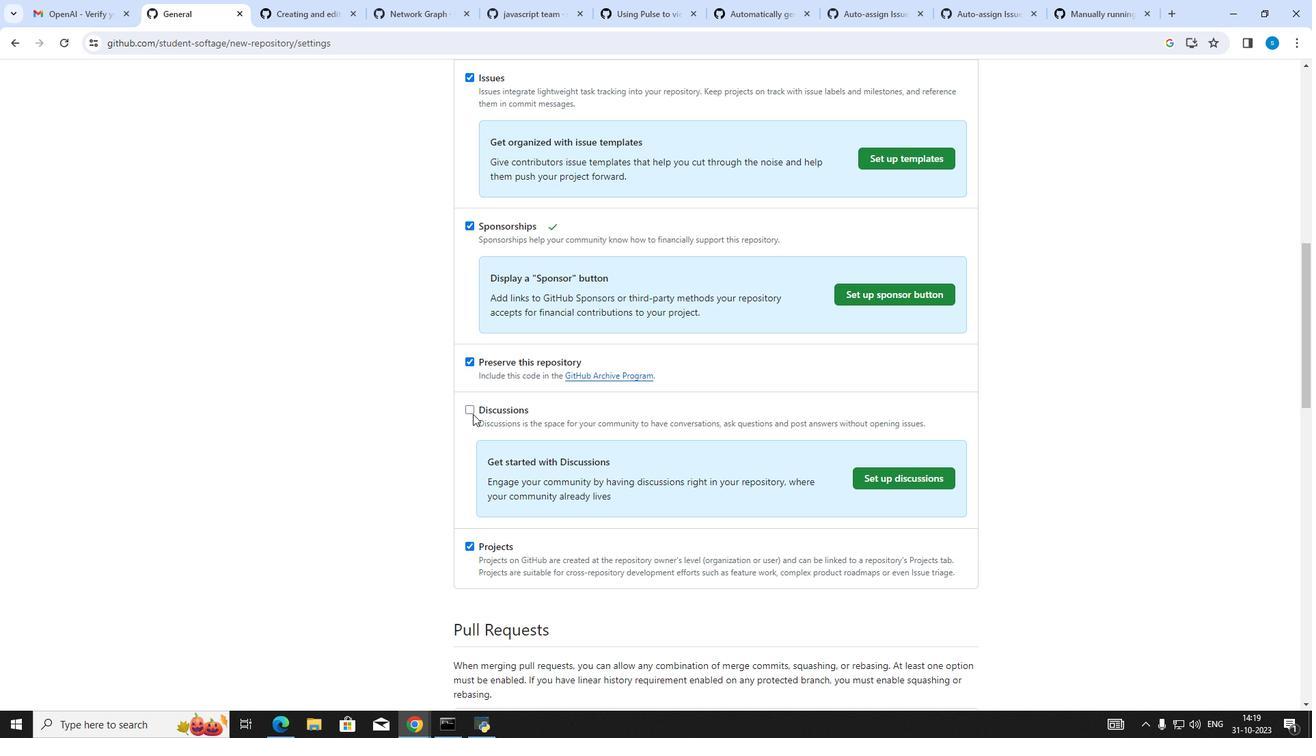 
Action: Mouse pressed left at (472, 414)
Screenshot: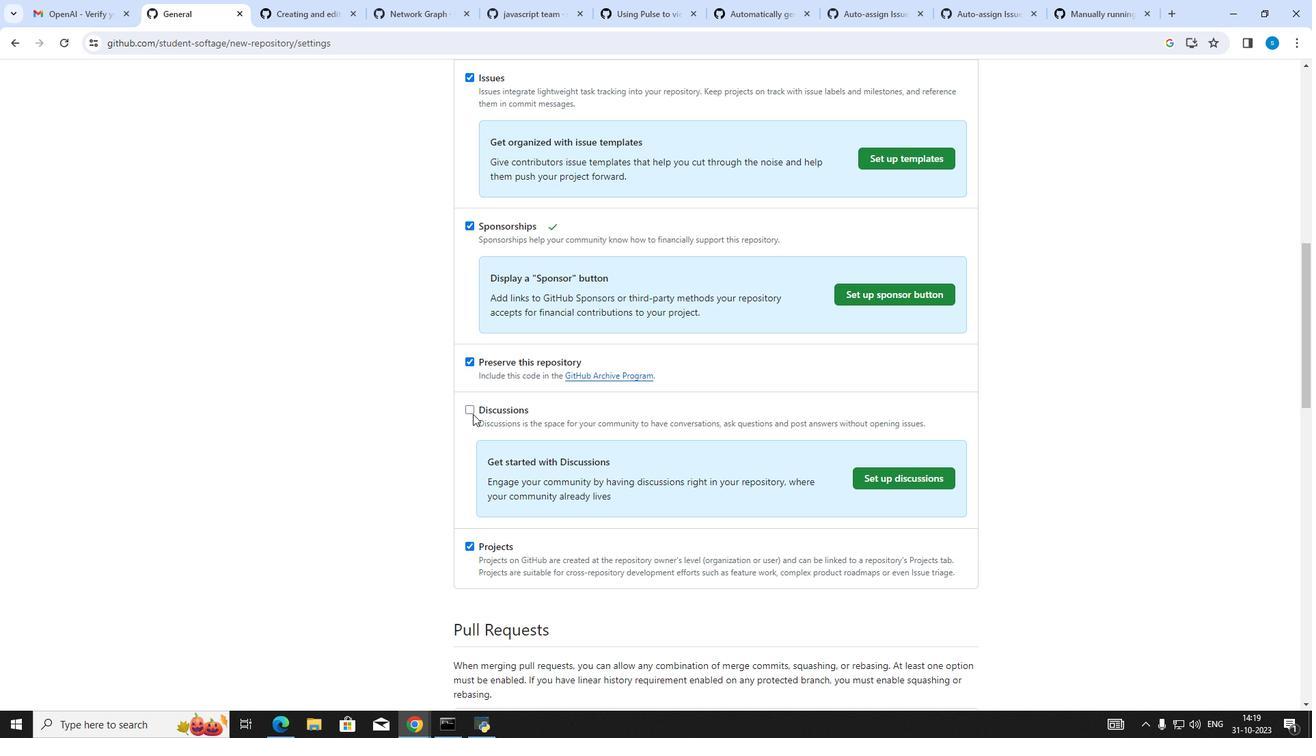 
Action: Mouse moved to (470, 412)
Screenshot: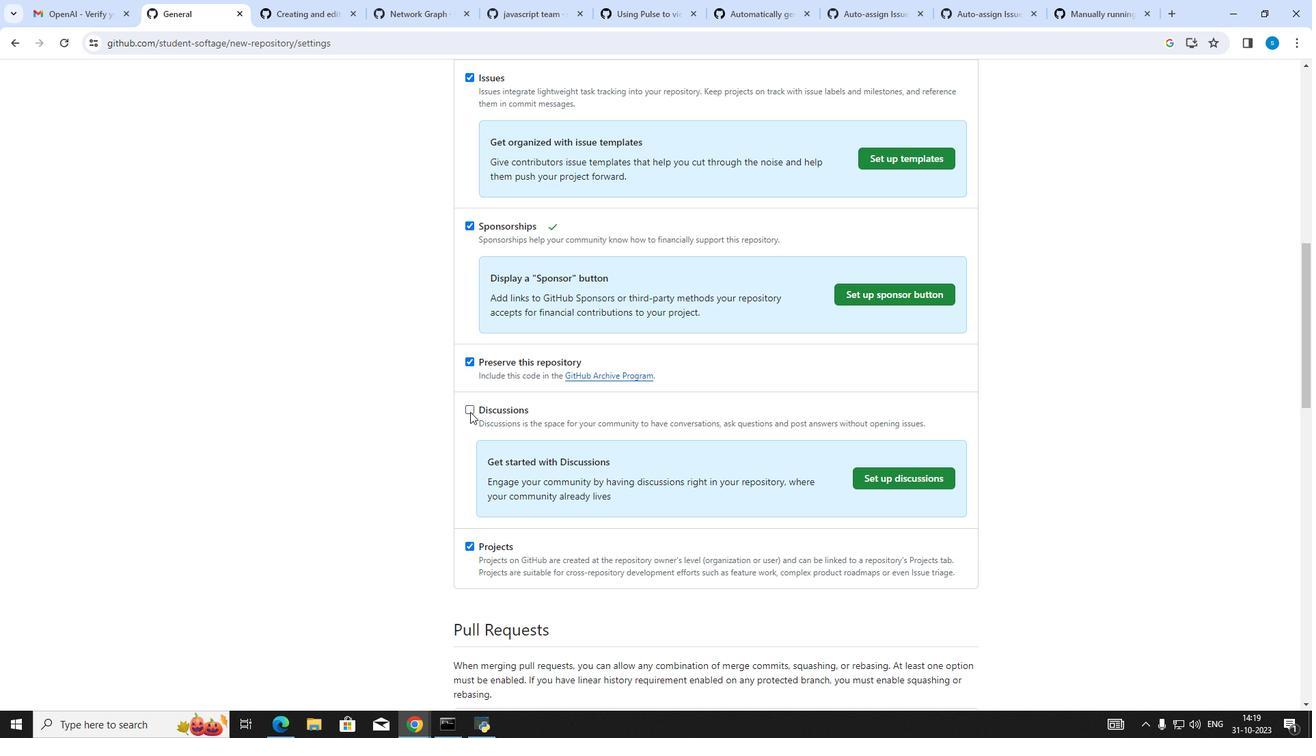 
Action: Mouse pressed left at (470, 412)
Screenshot: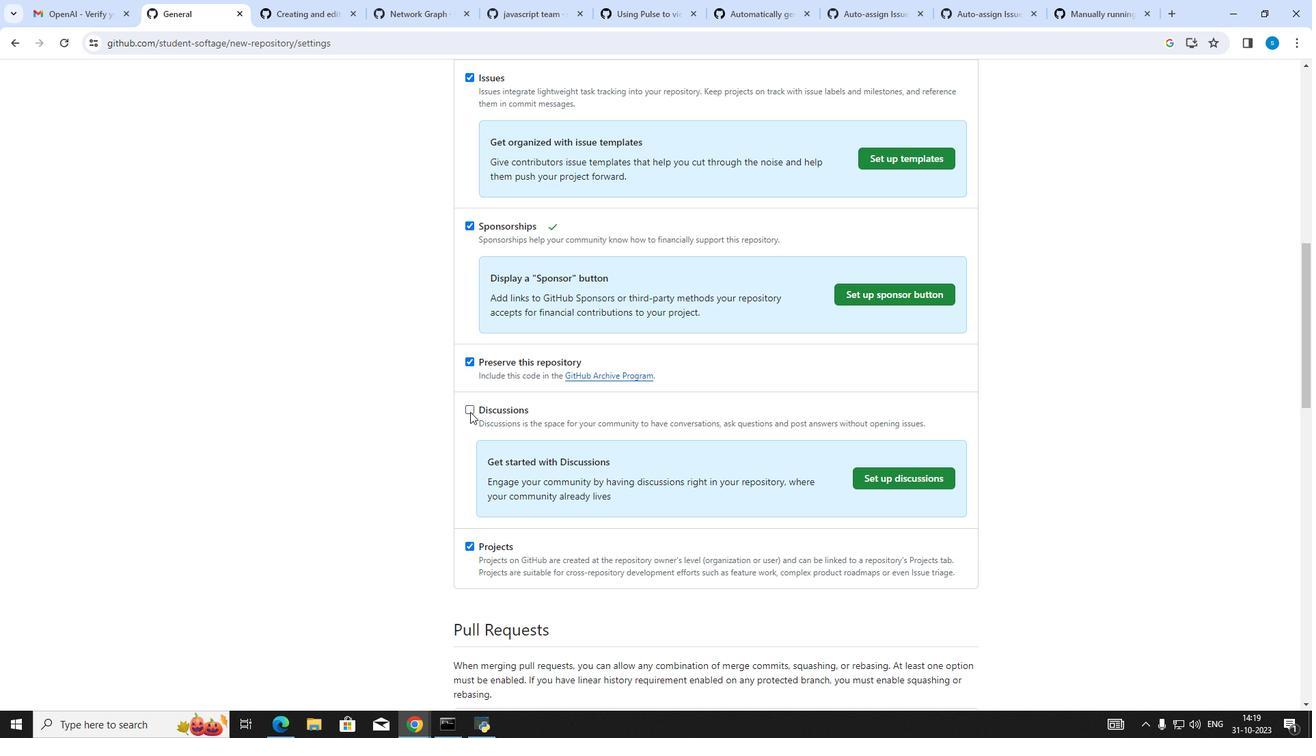 
Action: Mouse moved to (876, 484)
Screenshot: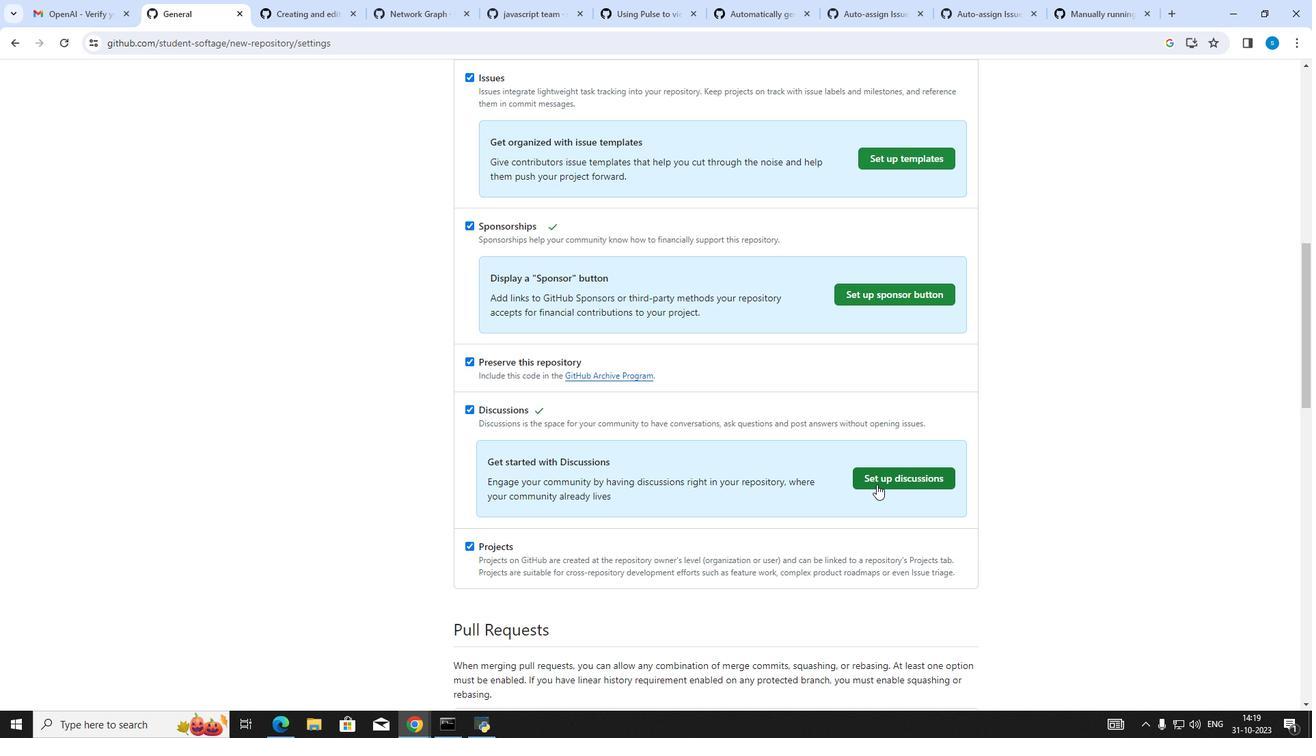 
Action: Mouse pressed left at (876, 484)
Screenshot: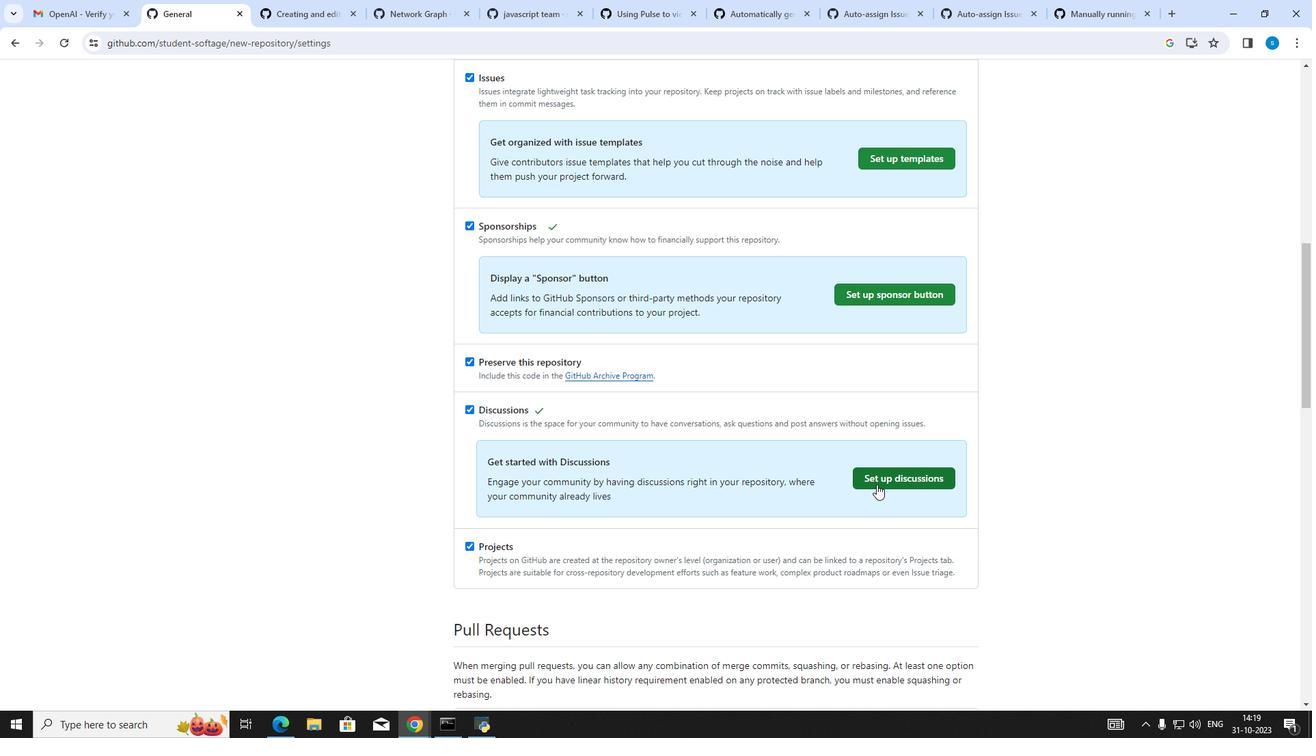 
Action: Mouse moved to (816, 677)
Screenshot: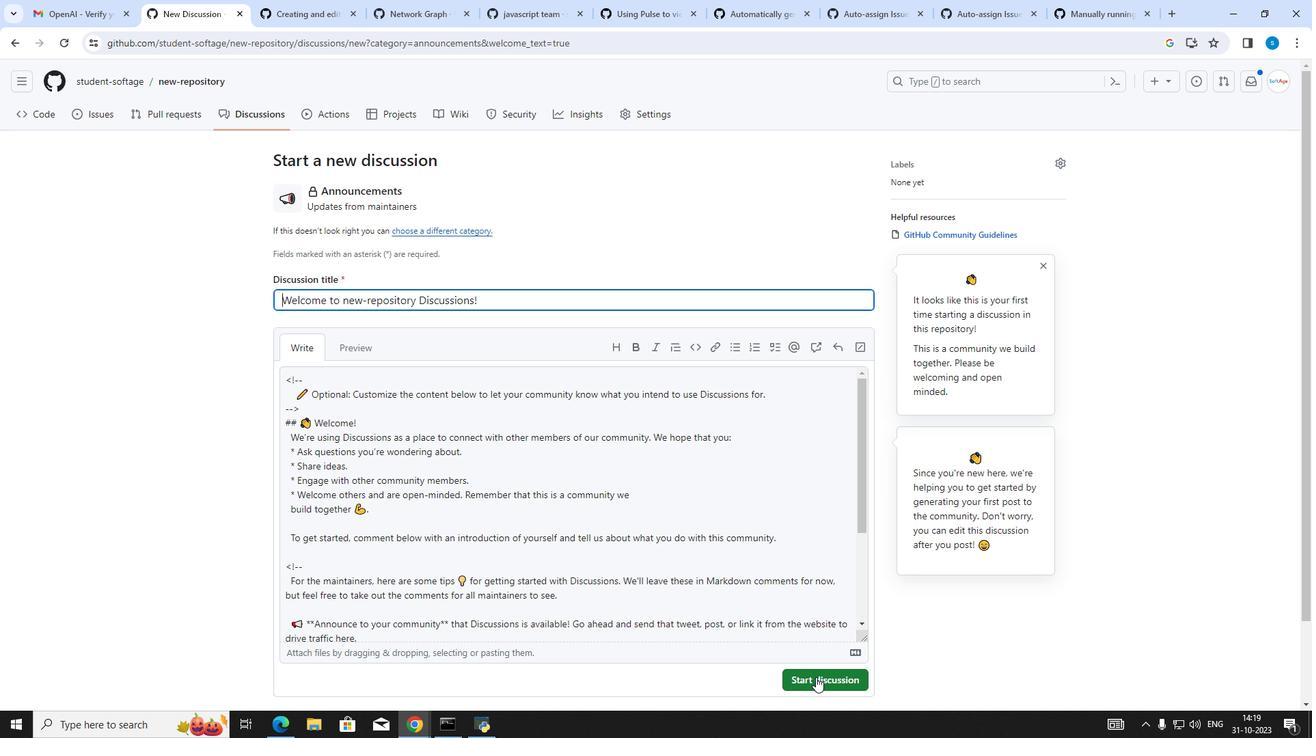 
Action: Mouse pressed left at (816, 677)
Screenshot: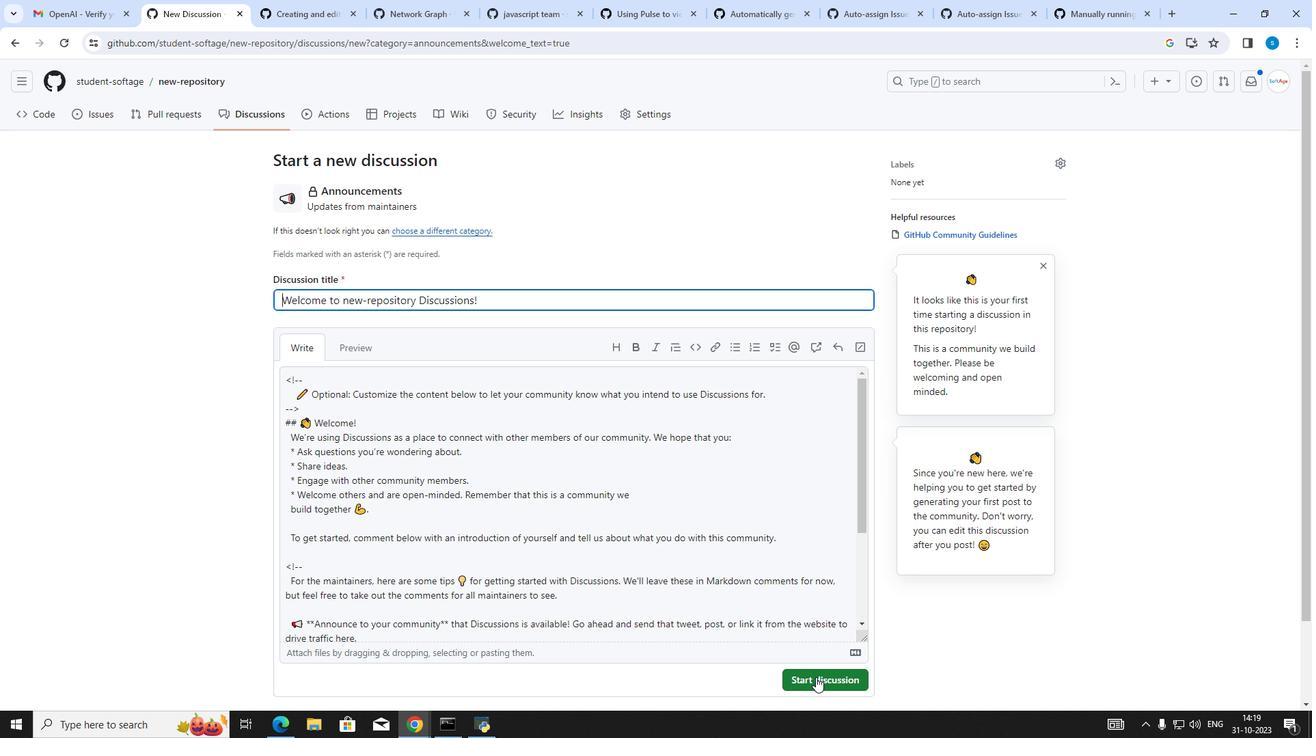 
Action: Mouse moved to (561, 561)
Screenshot: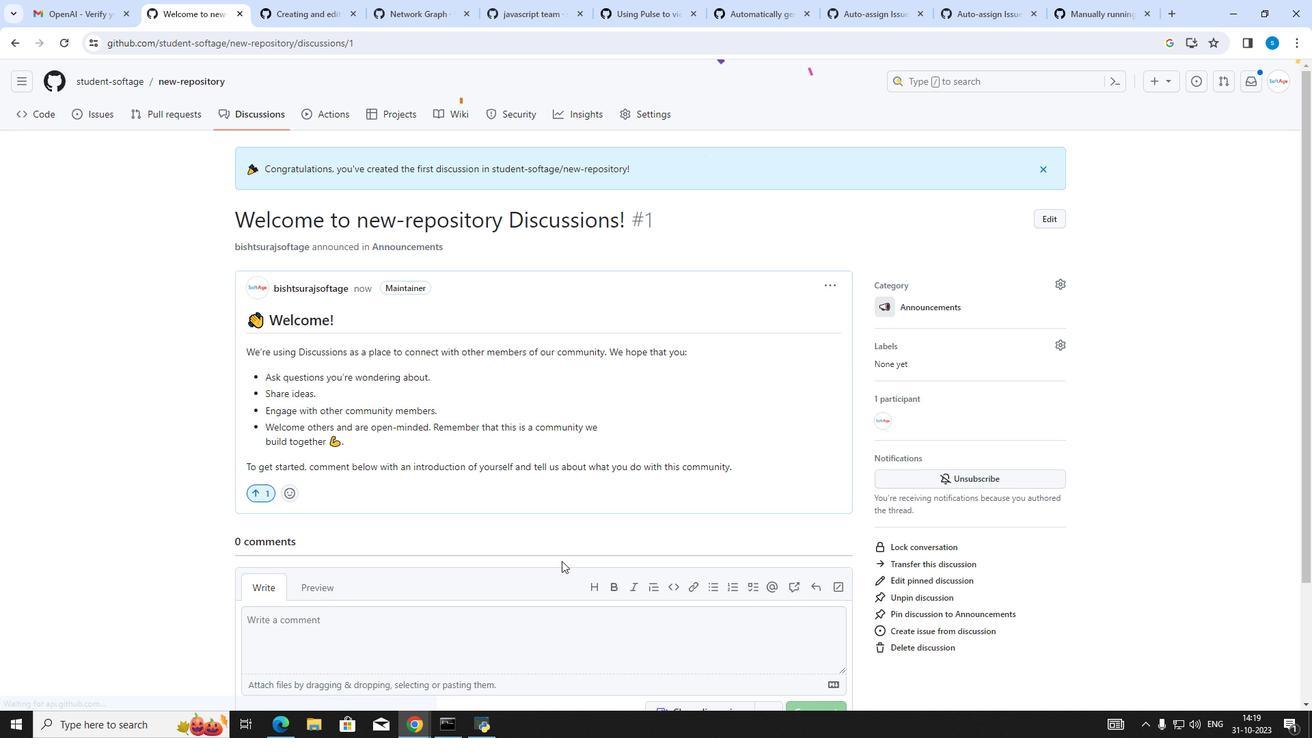
Action: Mouse scrolled (561, 560) with delta (0, 0)
Screenshot: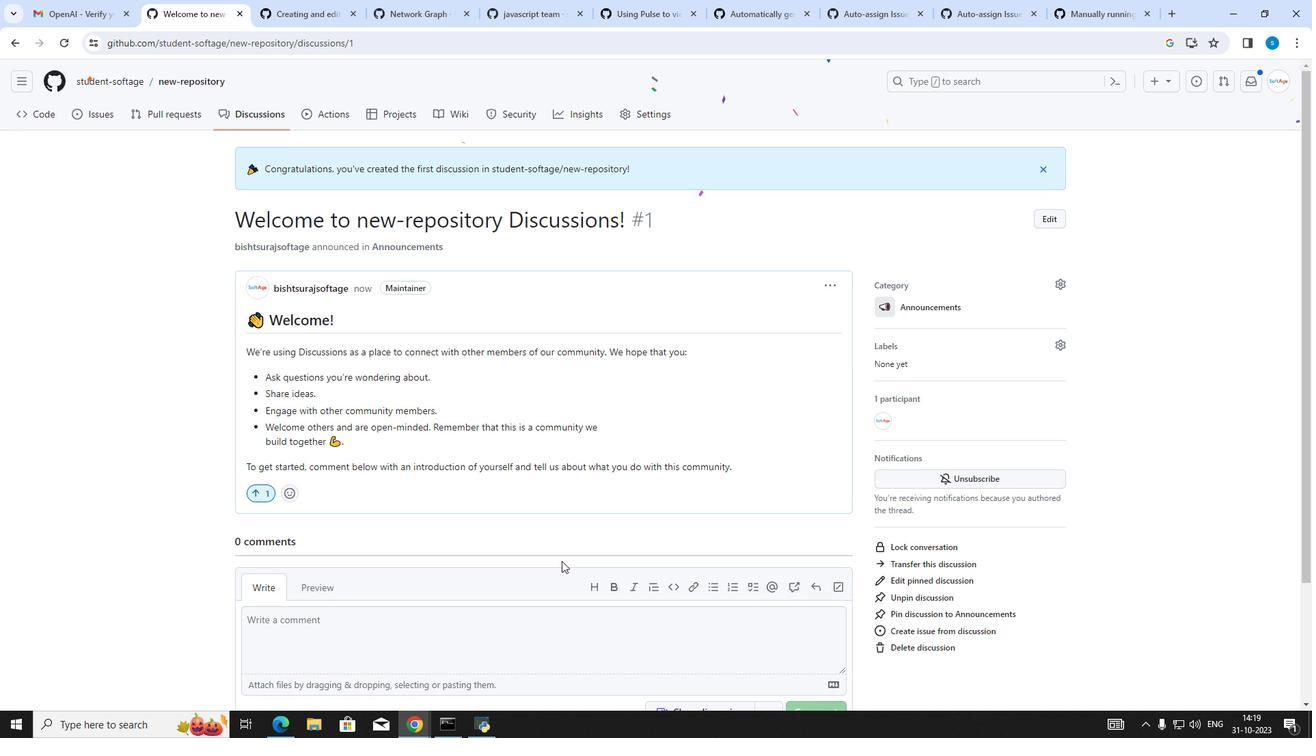 
Action: Mouse scrolled (561, 560) with delta (0, 0)
Screenshot: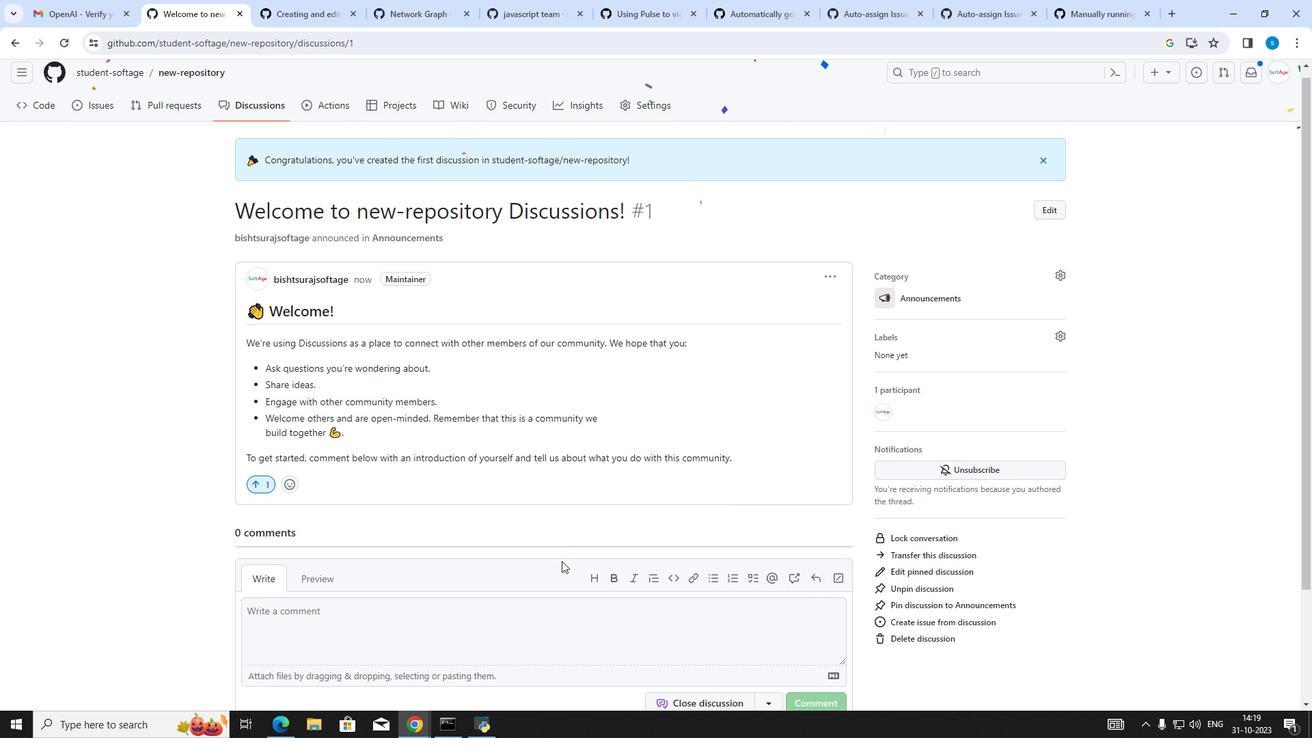 
Action: Mouse scrolled (561, 560) with delta (0, 0)
Screenshot: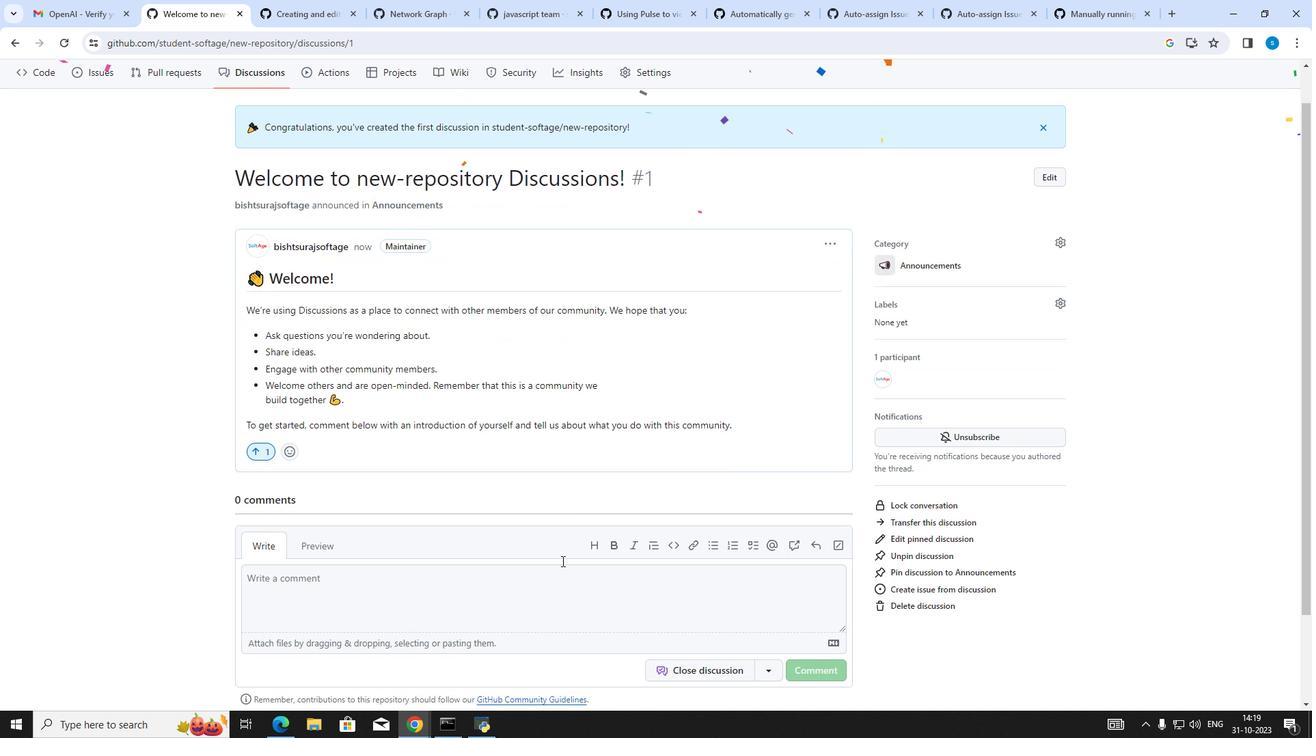 
Action: Mouse moved to (466, 491)
Screenshot: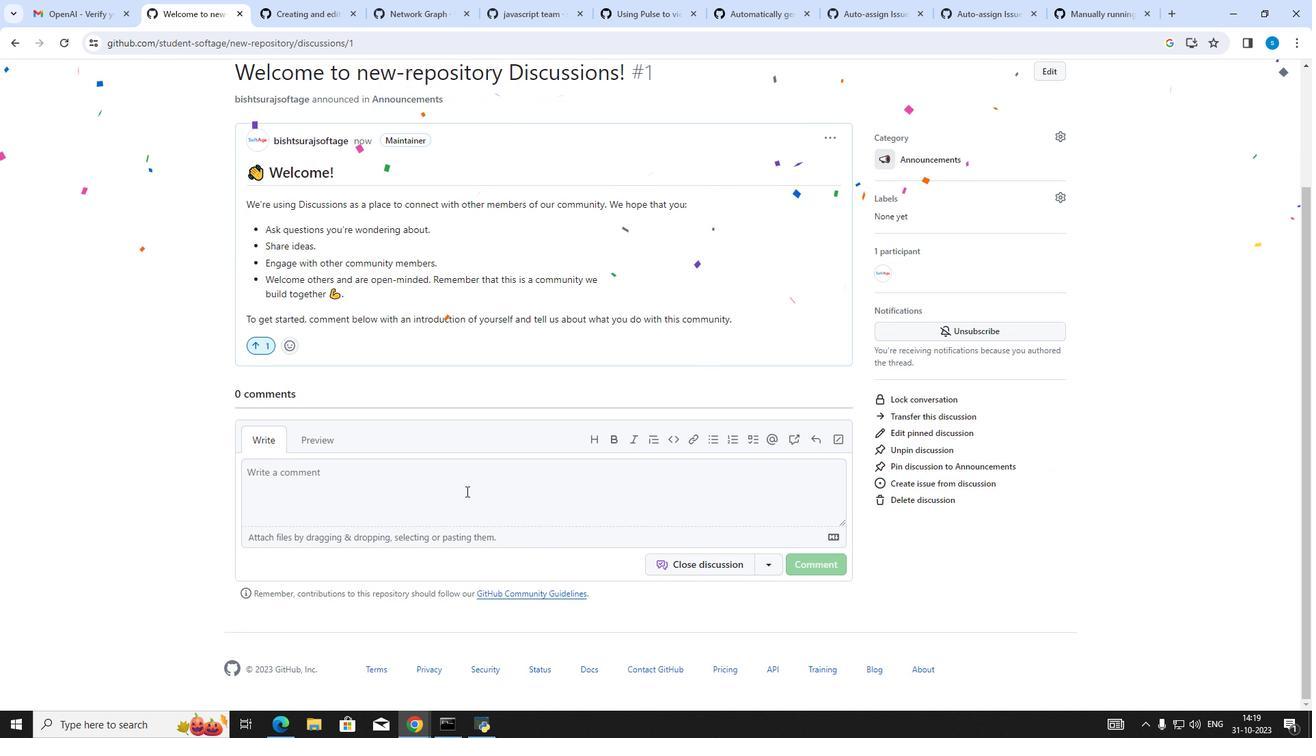 
Action: Mouse pressed left at (466, 491)
Screenshot: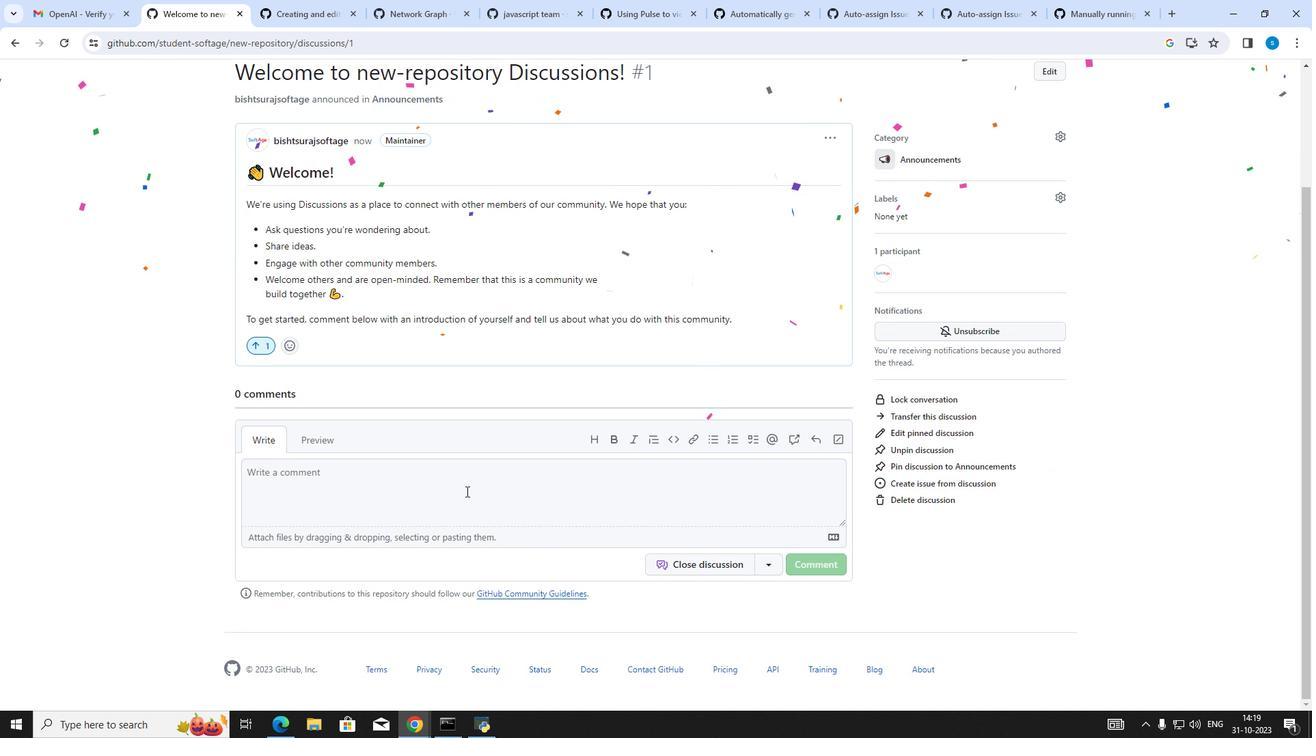 
Action: Key pressed just<Key.space>another<Key.space>discussion
Screenshot: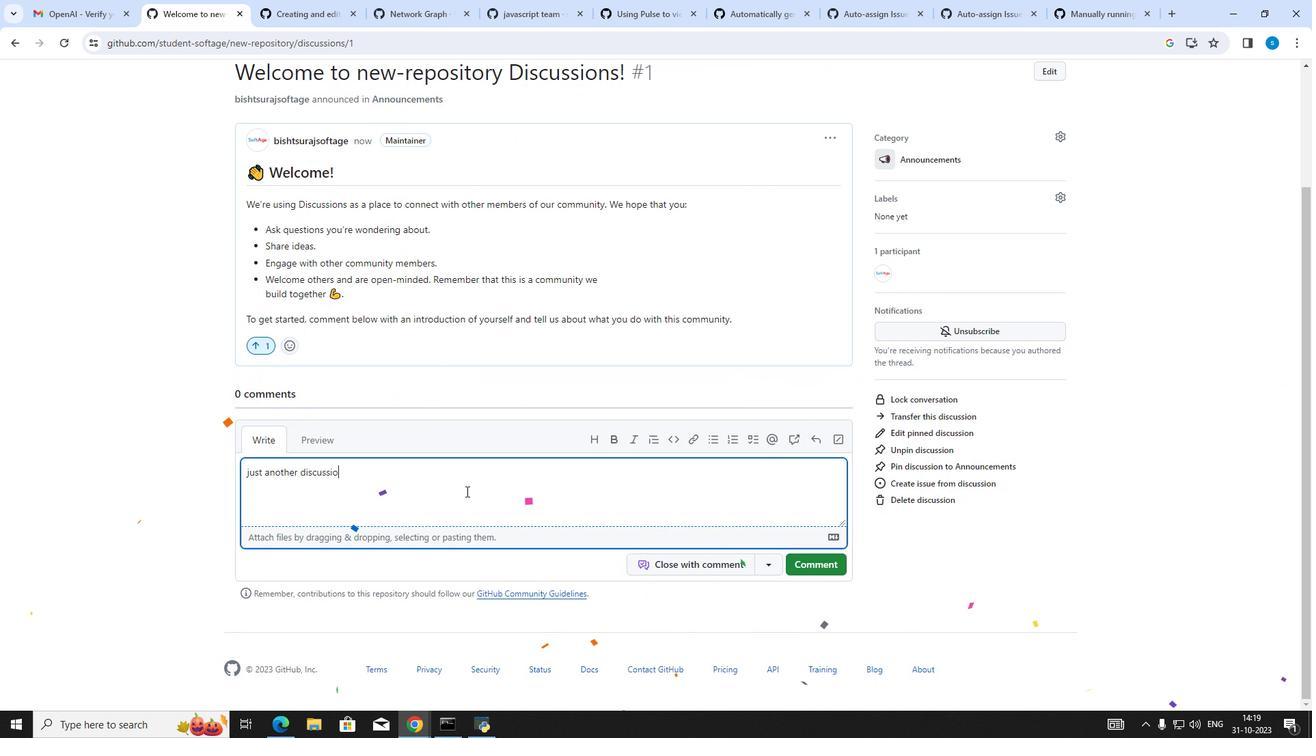 
Action: Mouse moved to (819, 556)
Screenshot: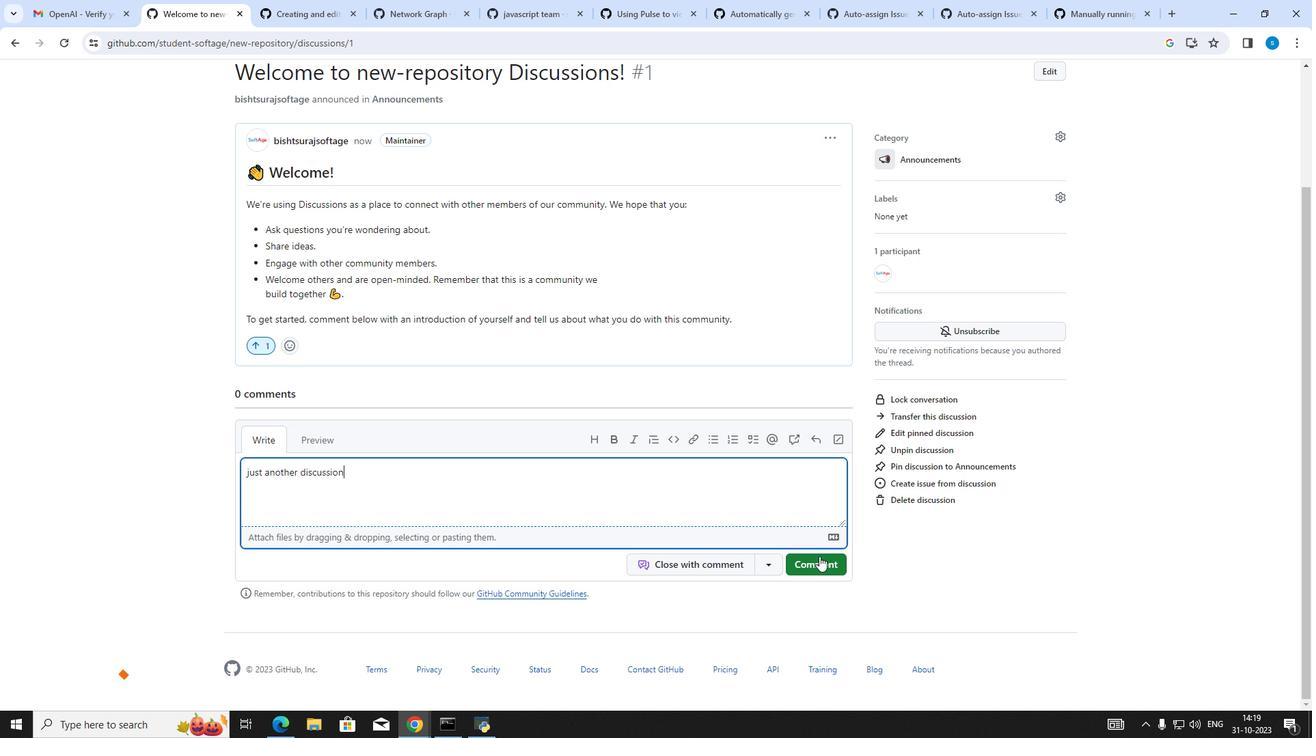 
Action: Mouse pressed left at (819, 556)
Screenshot: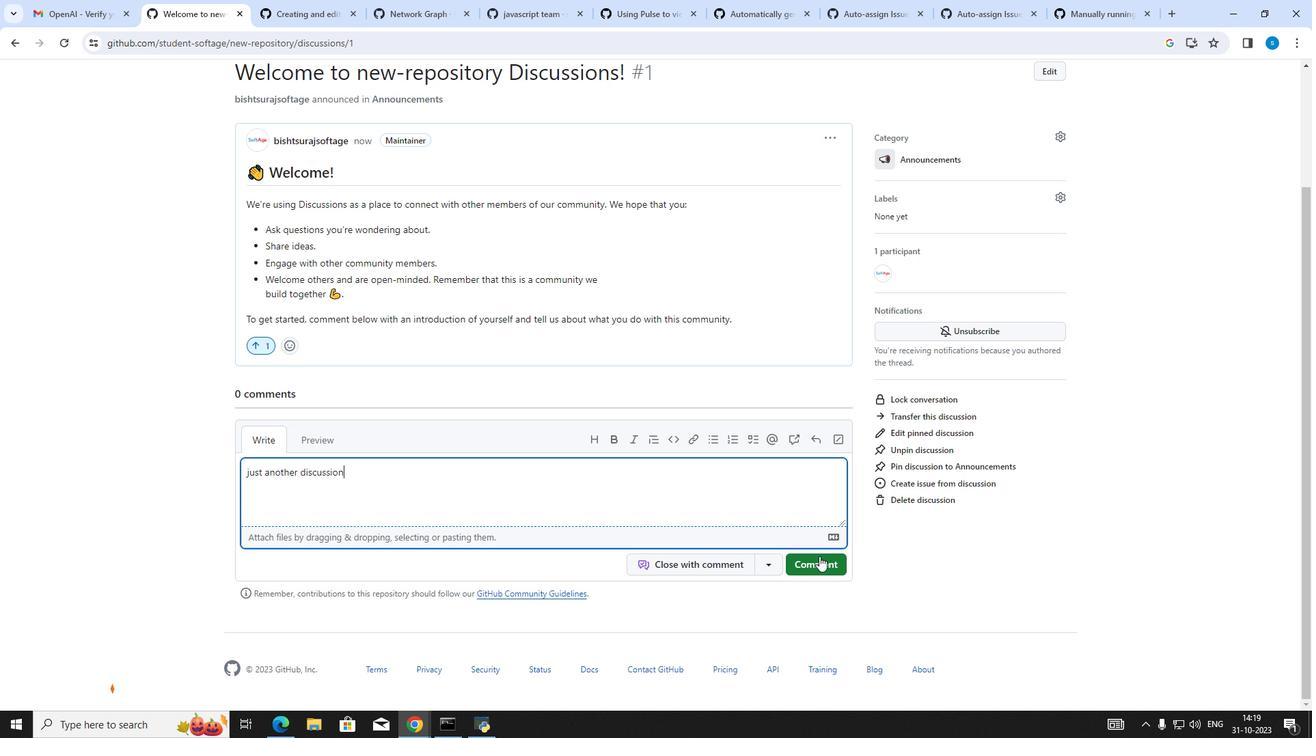 
Action: Mouse moved to (97, 290)
Screenshot: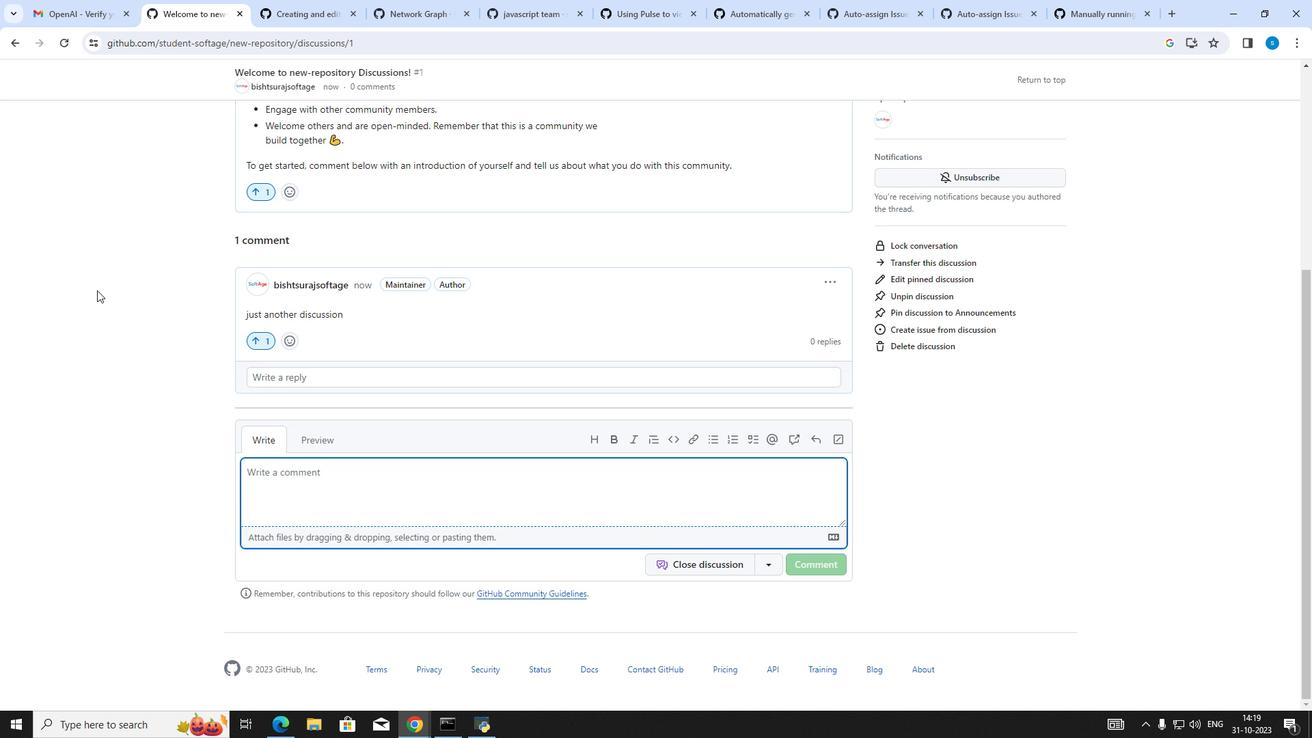 
Action: Mouse scrolled (97, 291) with delta (0, 0)
Screenshot: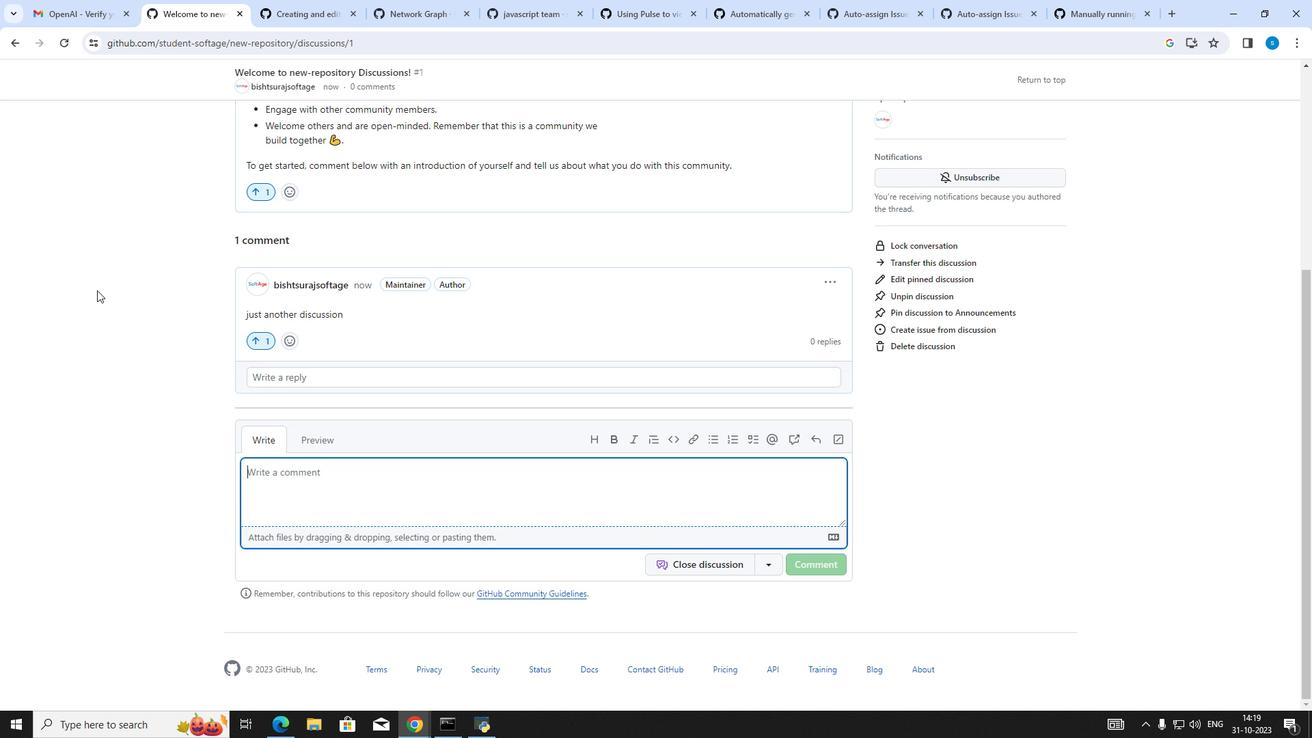 
Action: Mouse scrolled (97, 291) with delta (0, 0)
Screenshot: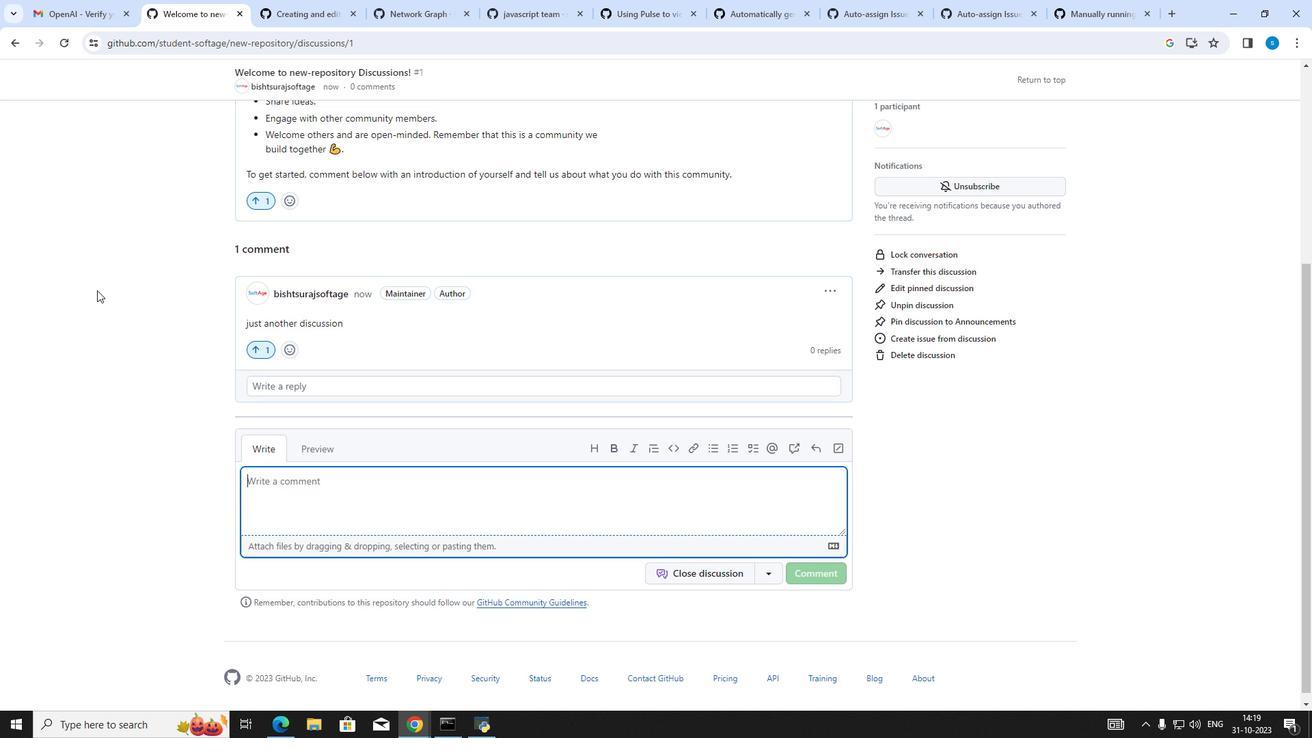 
Action: Mouse scrolled (97, 291) with delta (0, 0)
Screenshot: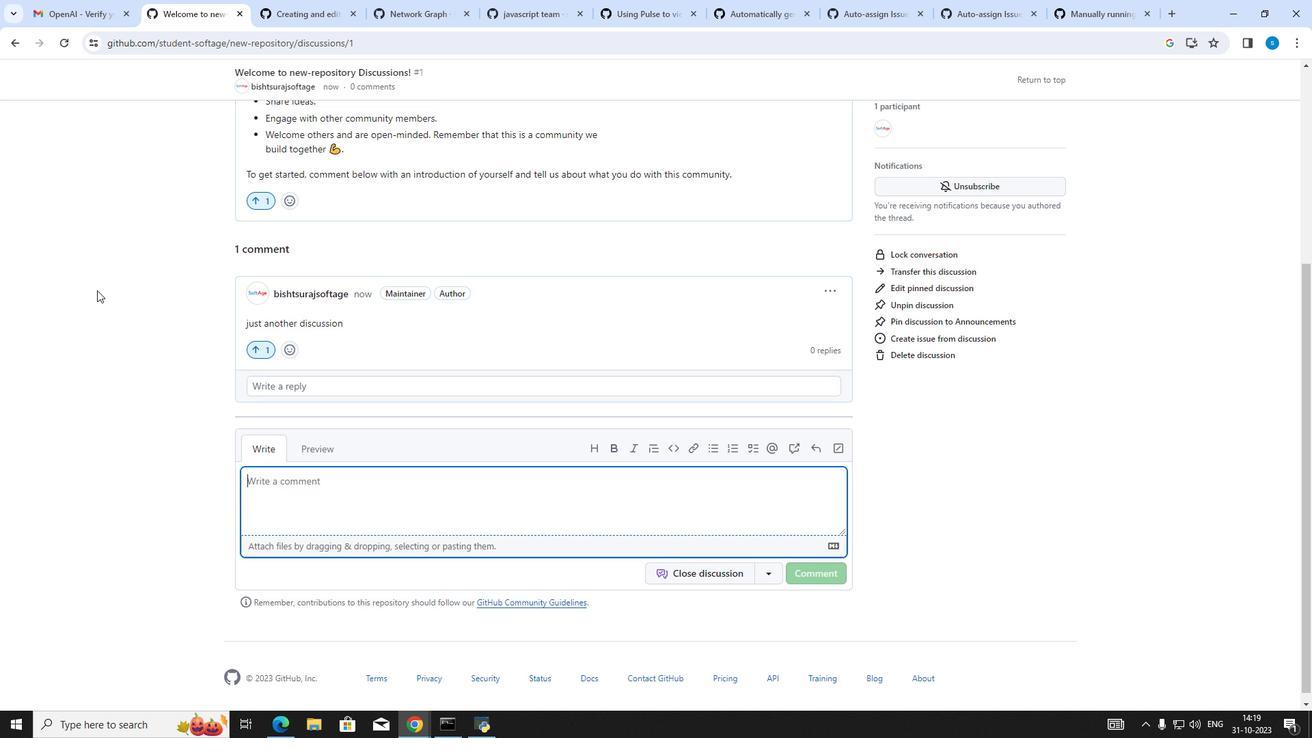 
Action: Mouse scrolled (97, 291) with delta (0, 0)
Screenshot: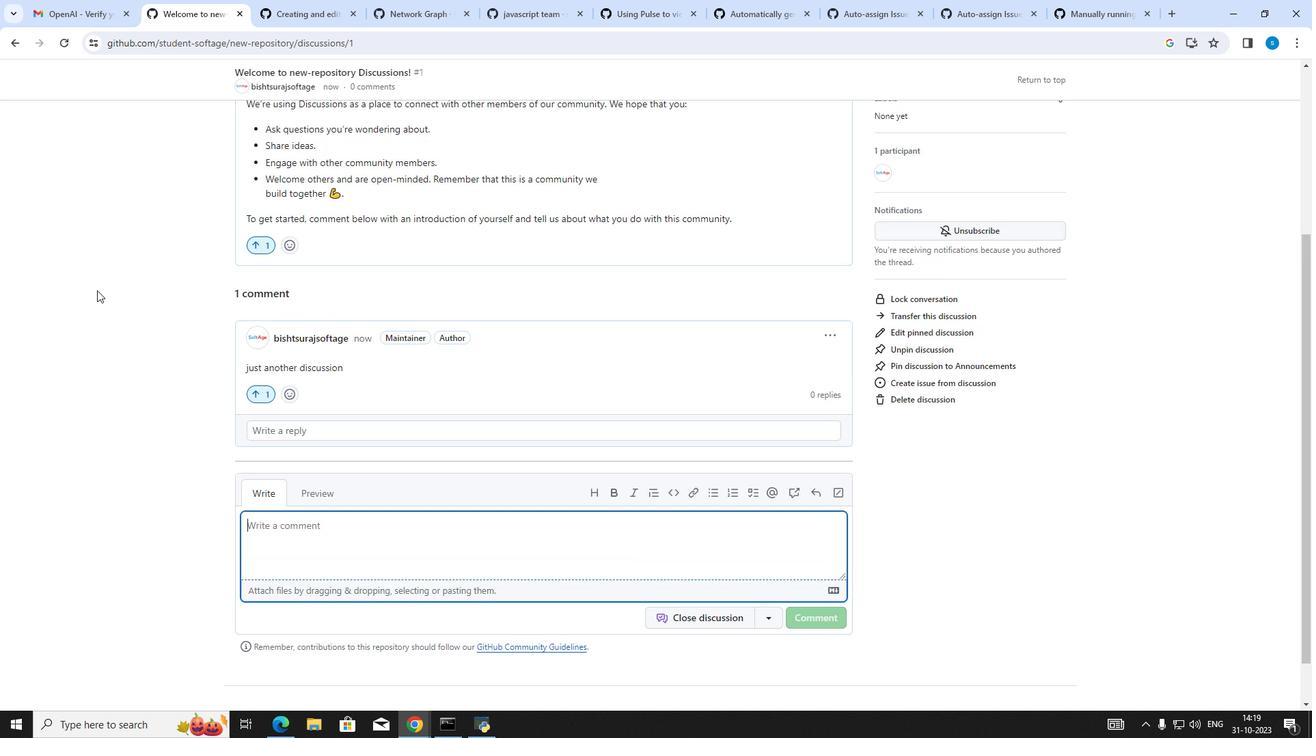 
Action: Mouse scrolled (97, 291) with delta (0, 0)
Screenshot: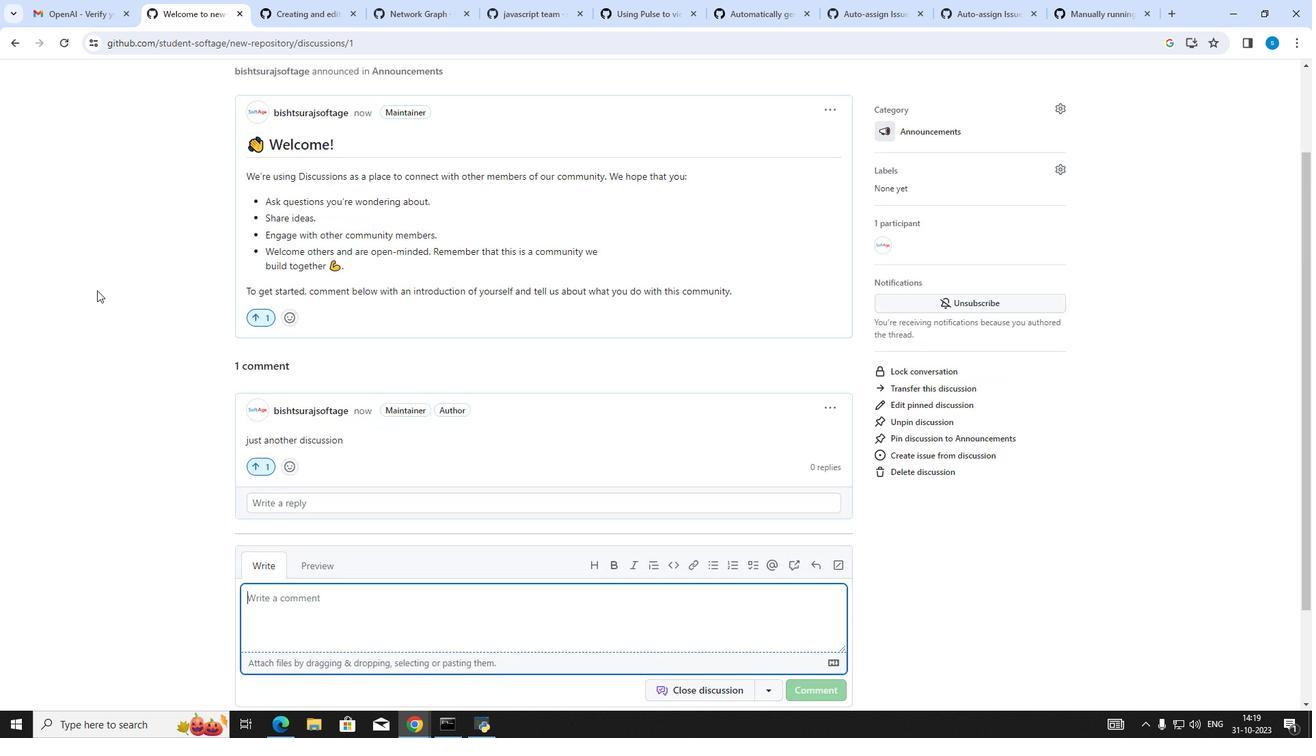 
Action: Mouse scrolled (97, 291) with delta (0, 0)
Screenshot: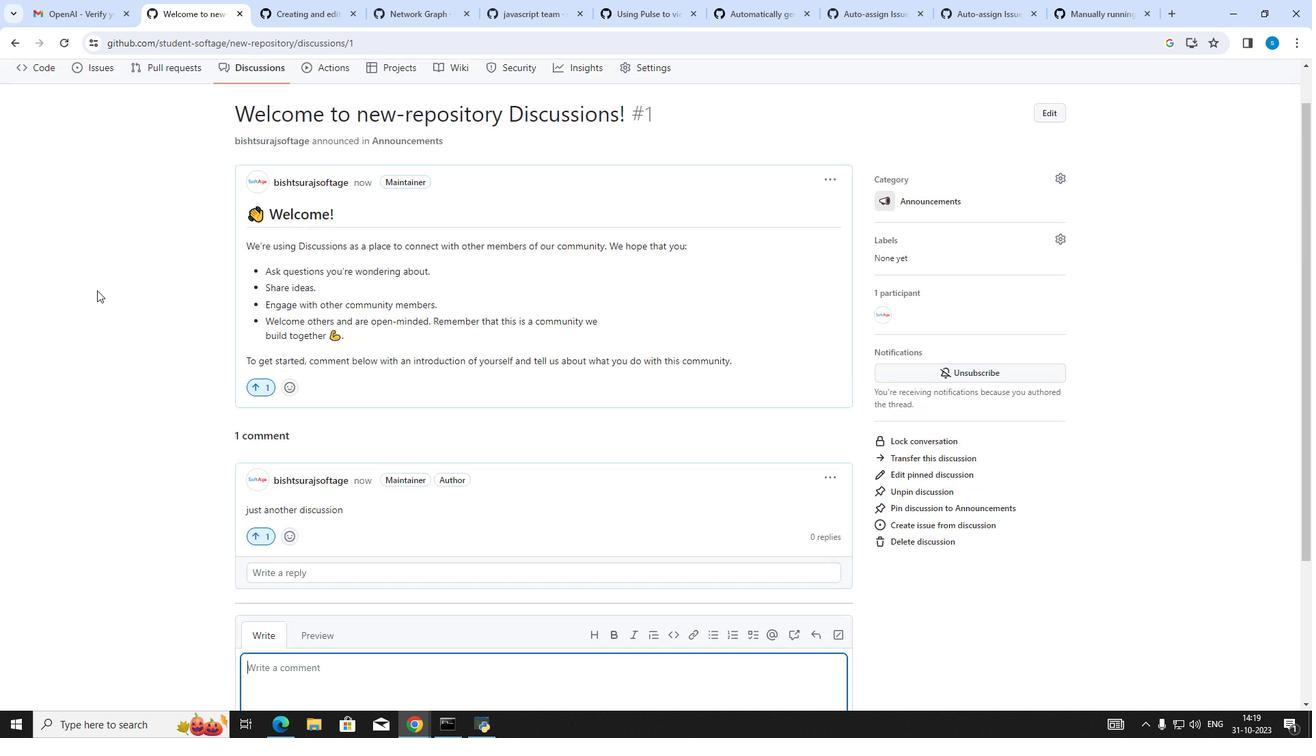 
Action: Mouse moved to (19, 46)
Screenshot: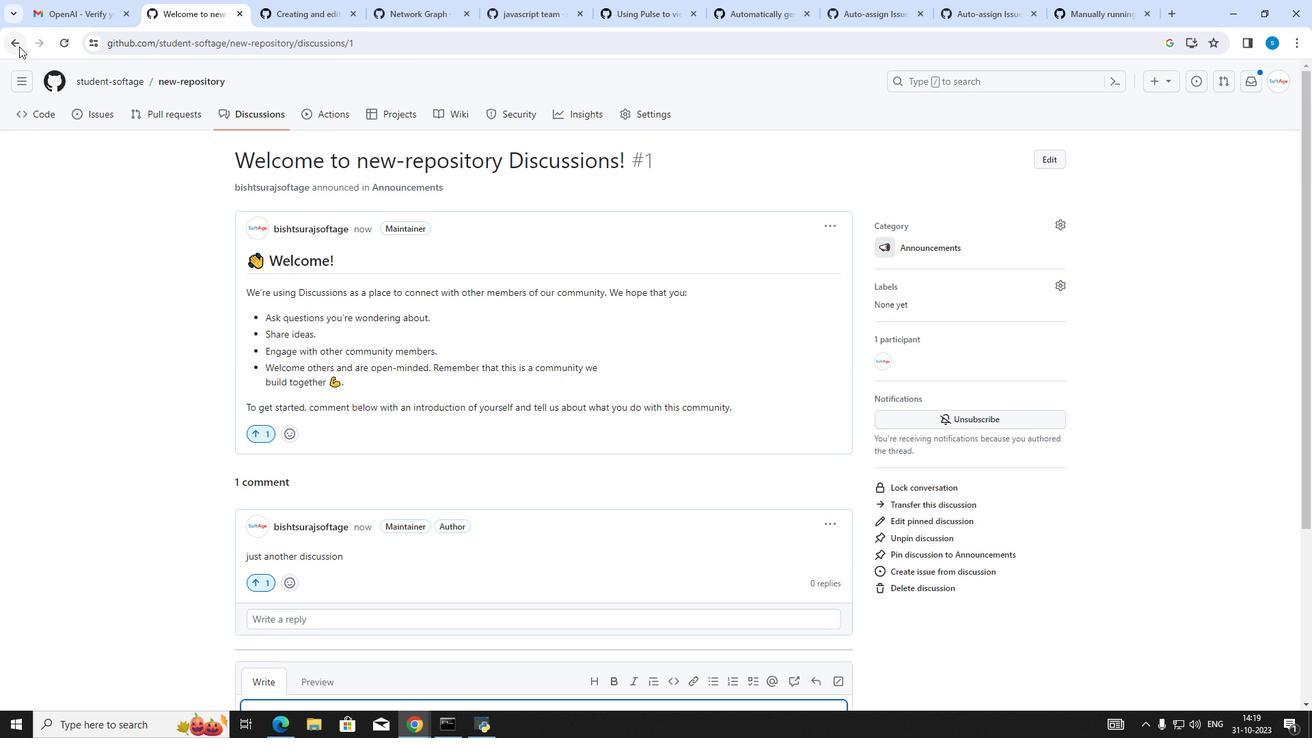 
Action: Mouse pressed left at (19, 46)
Screenshot: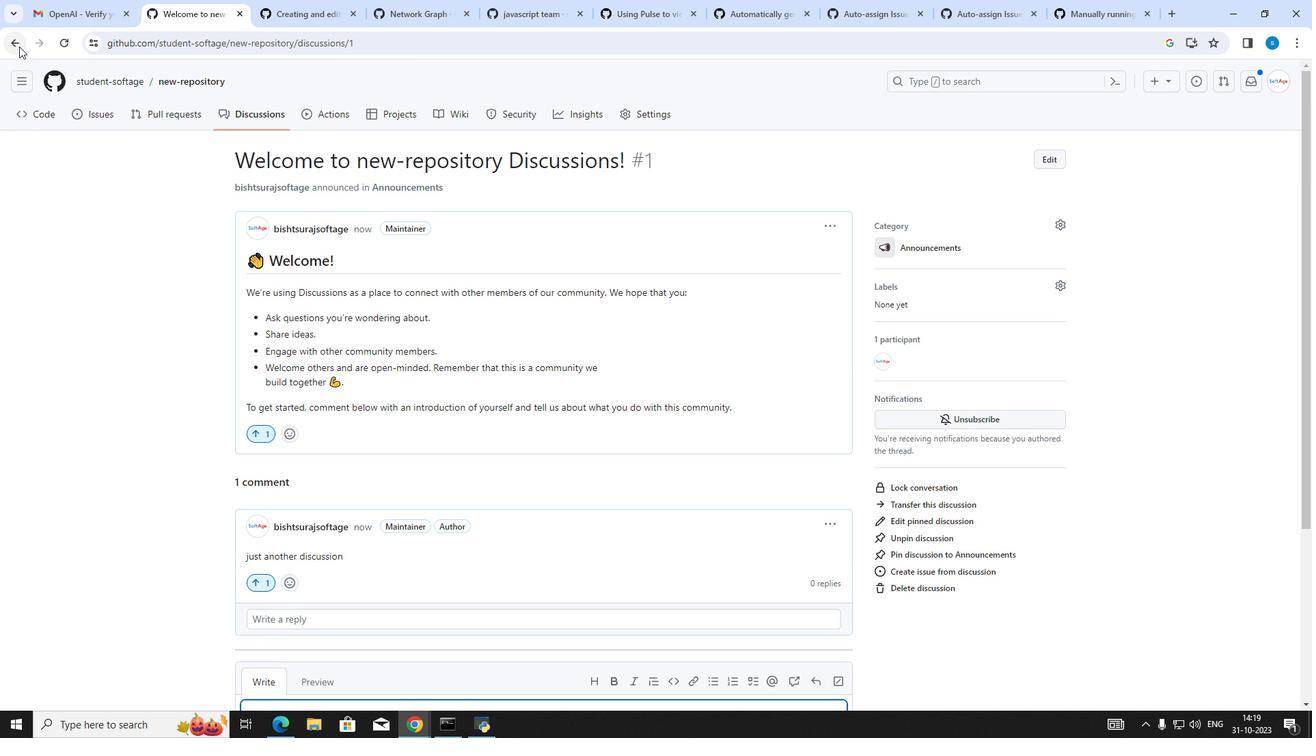 
Action: Mouse moved to (16, 41)
Screenshot: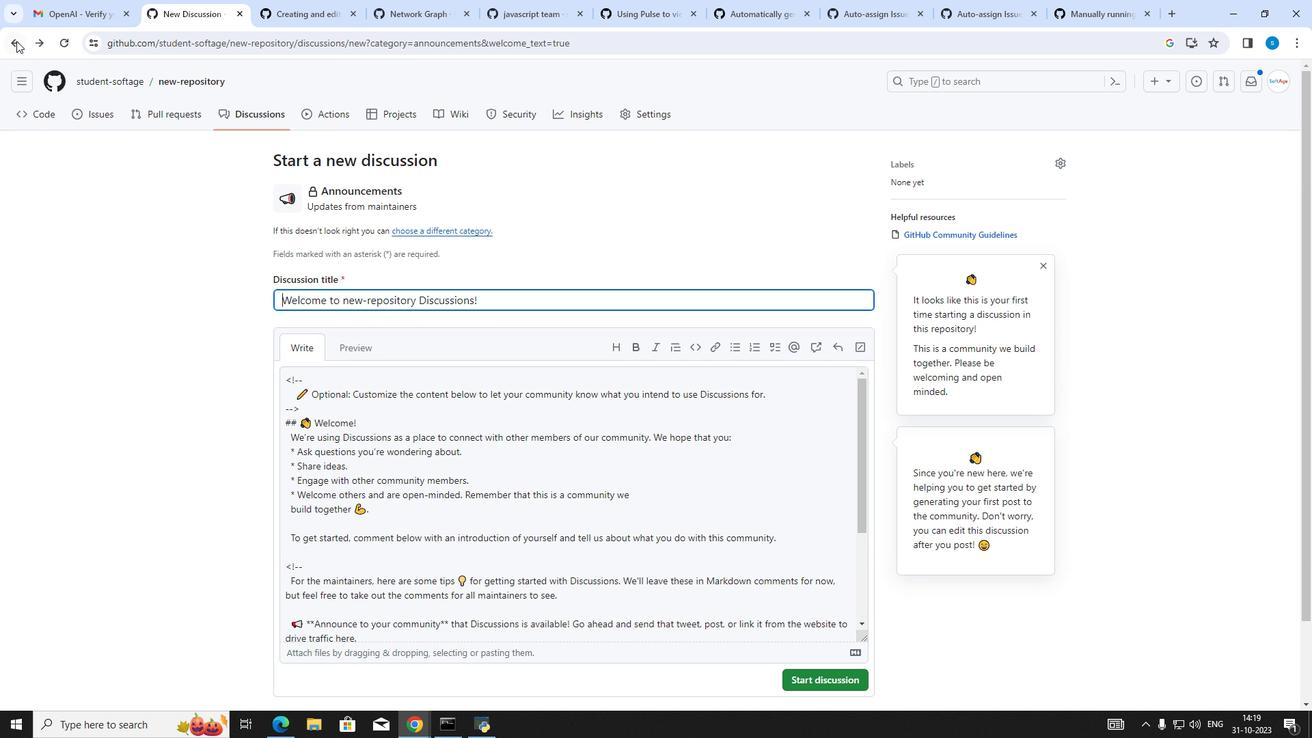 
Action: Mouse pressed left at (16, 41)
Screenshot: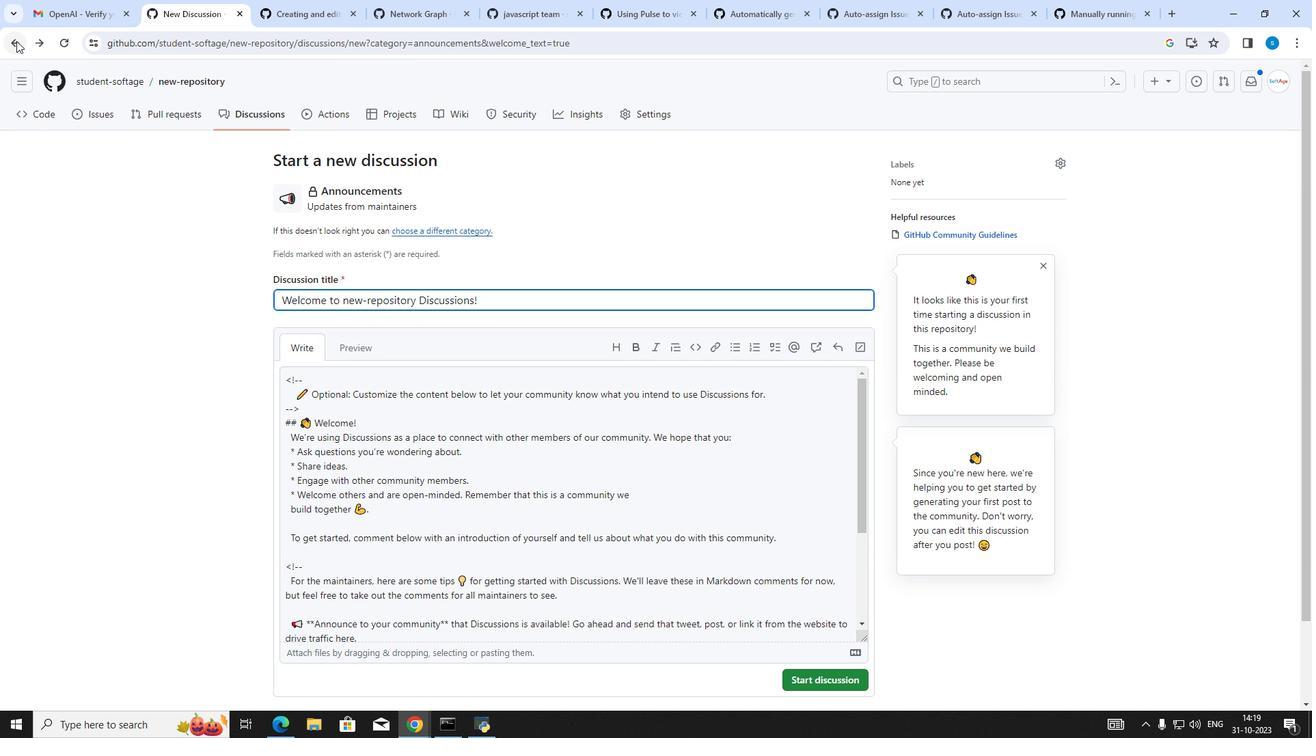 
Action: Mouse moved to (278, 401)
Screenshot: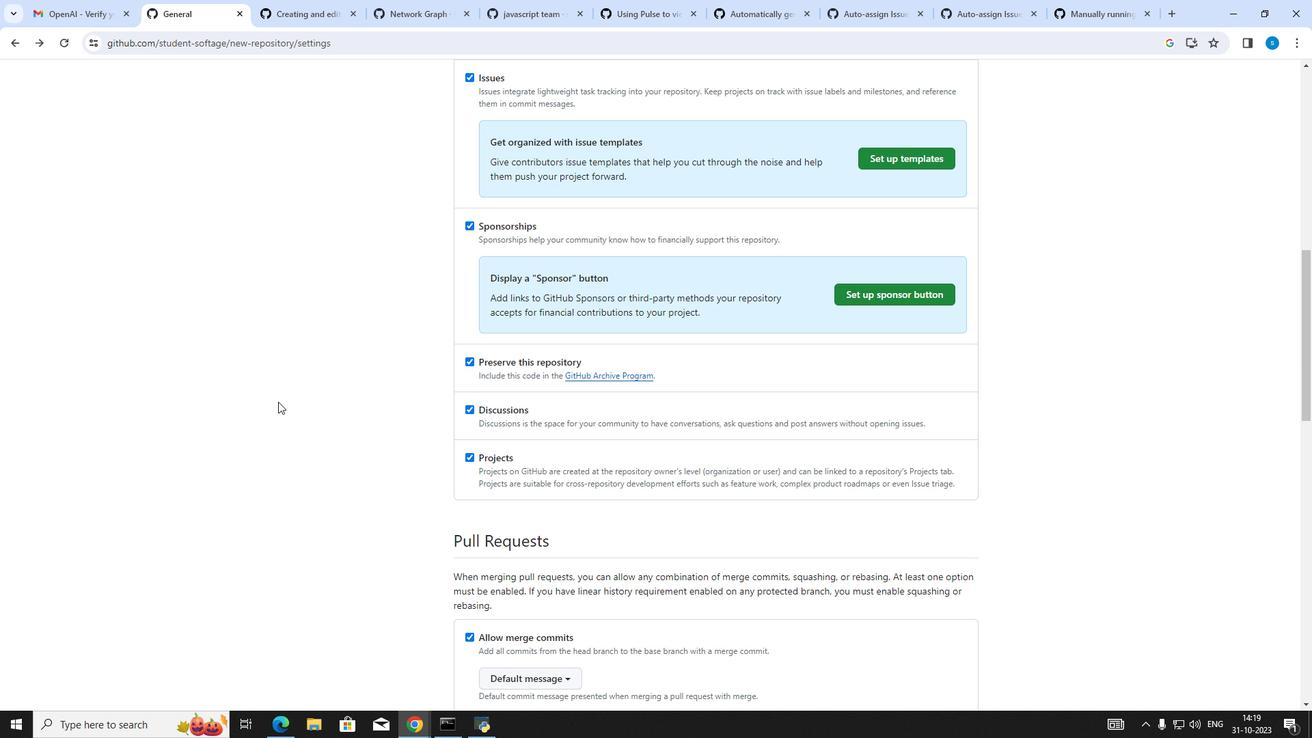 
Action: Mouse scrolled (278, 401) with delta (0, 0)
Screenshot: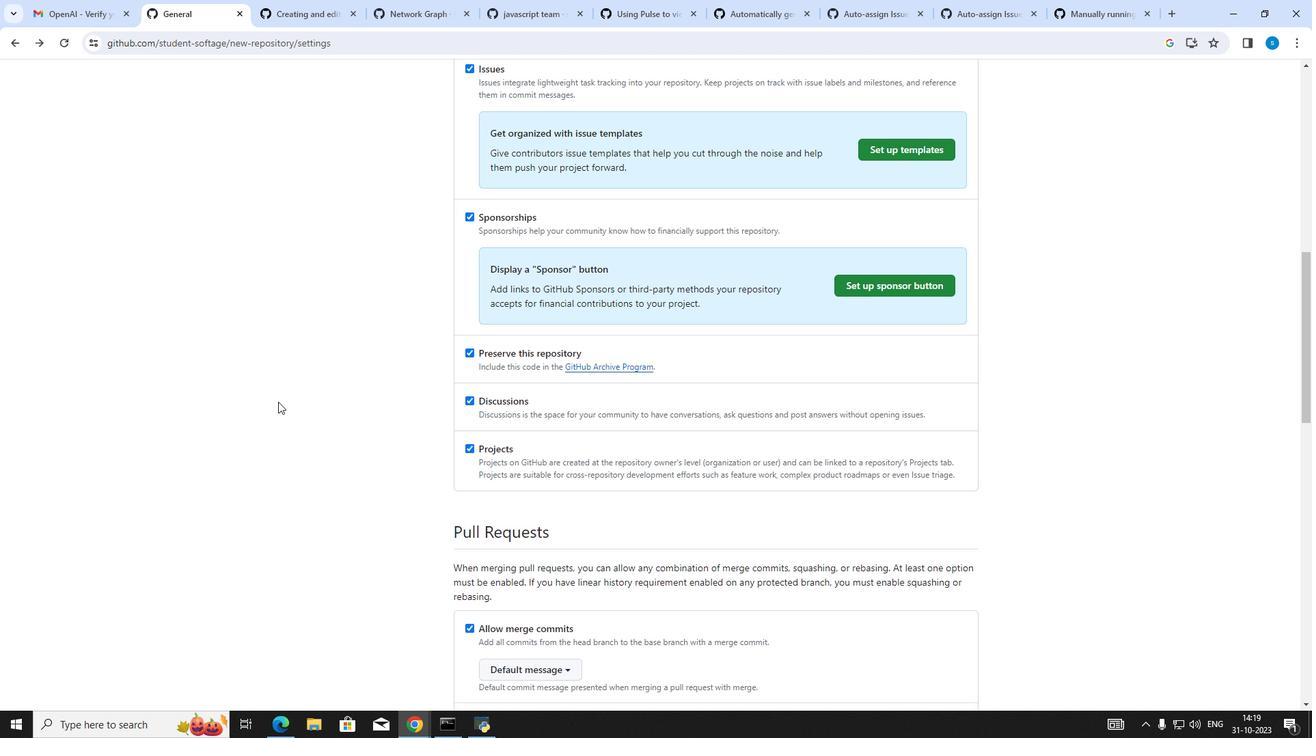 
Action: Mouse scrolled (278, 401) with delta (0, 0)
Screenshot: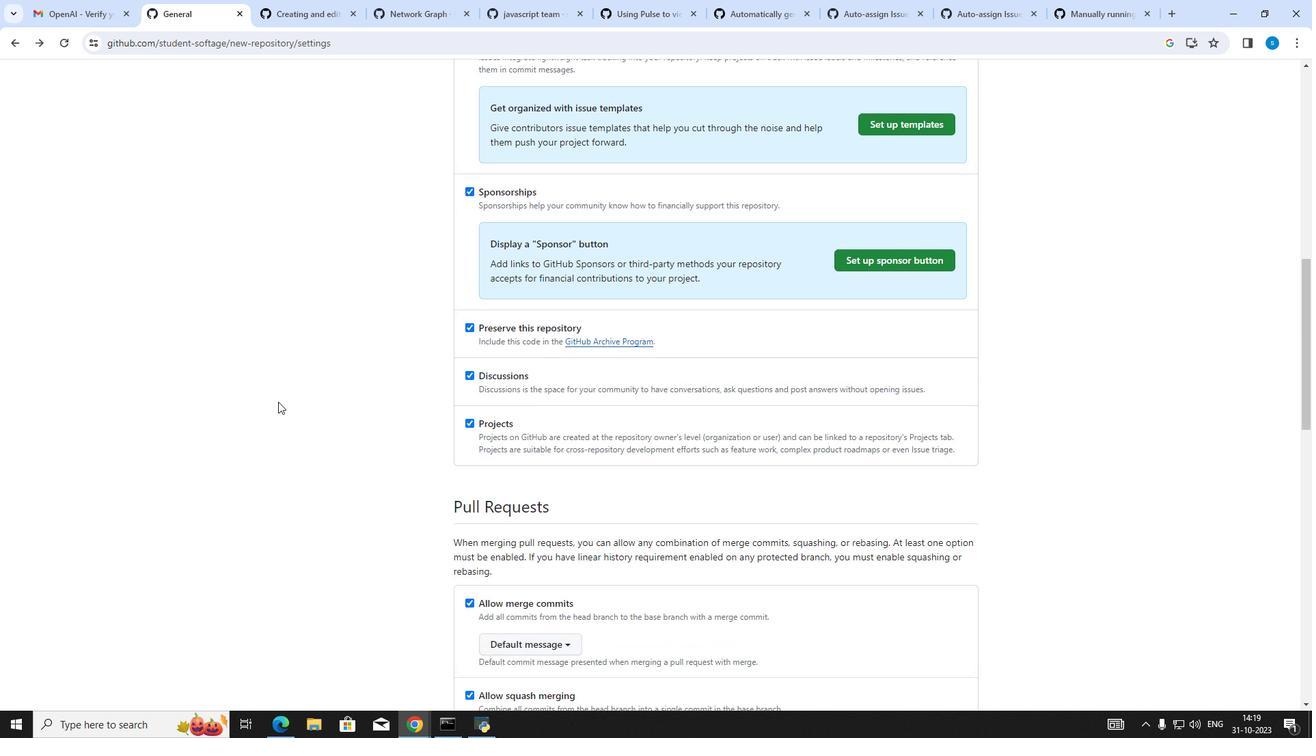 
Action: Mouse scrolled (278, 401) with delta (0, 0)
Screenshot: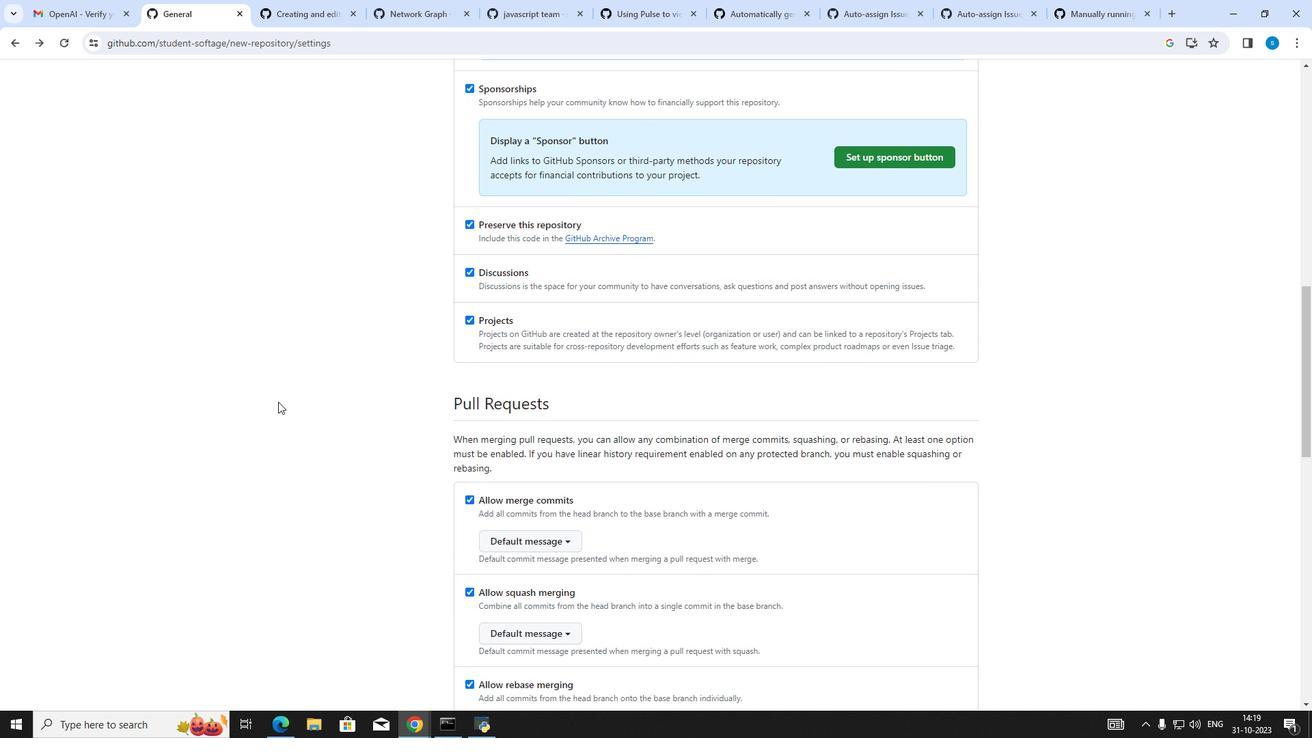 
Action: Mouse scrolled (278, 401) with delta (0, 0)
Screenshot: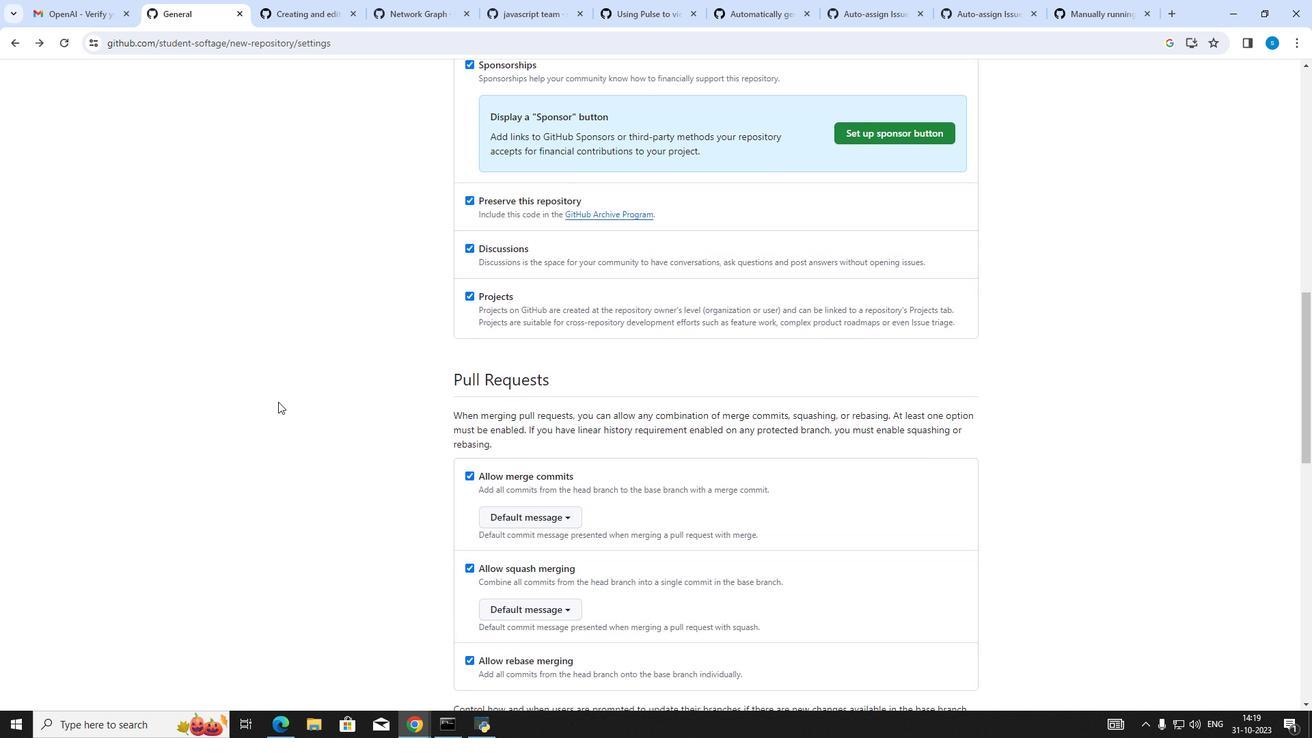 
Action: Mouse scrolled (278, 401) with delta (0, 0)
Screenshot: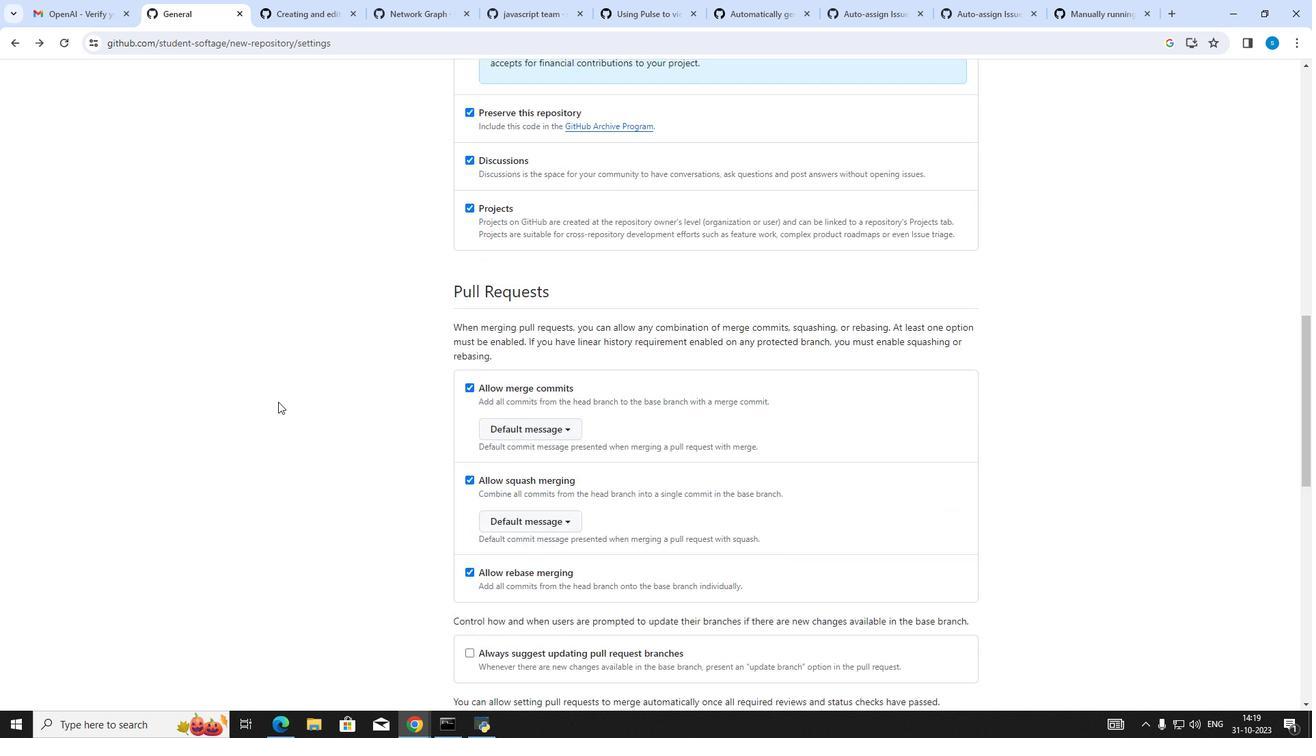 
Action: Mouse moved to (470, 297)
Screenshot: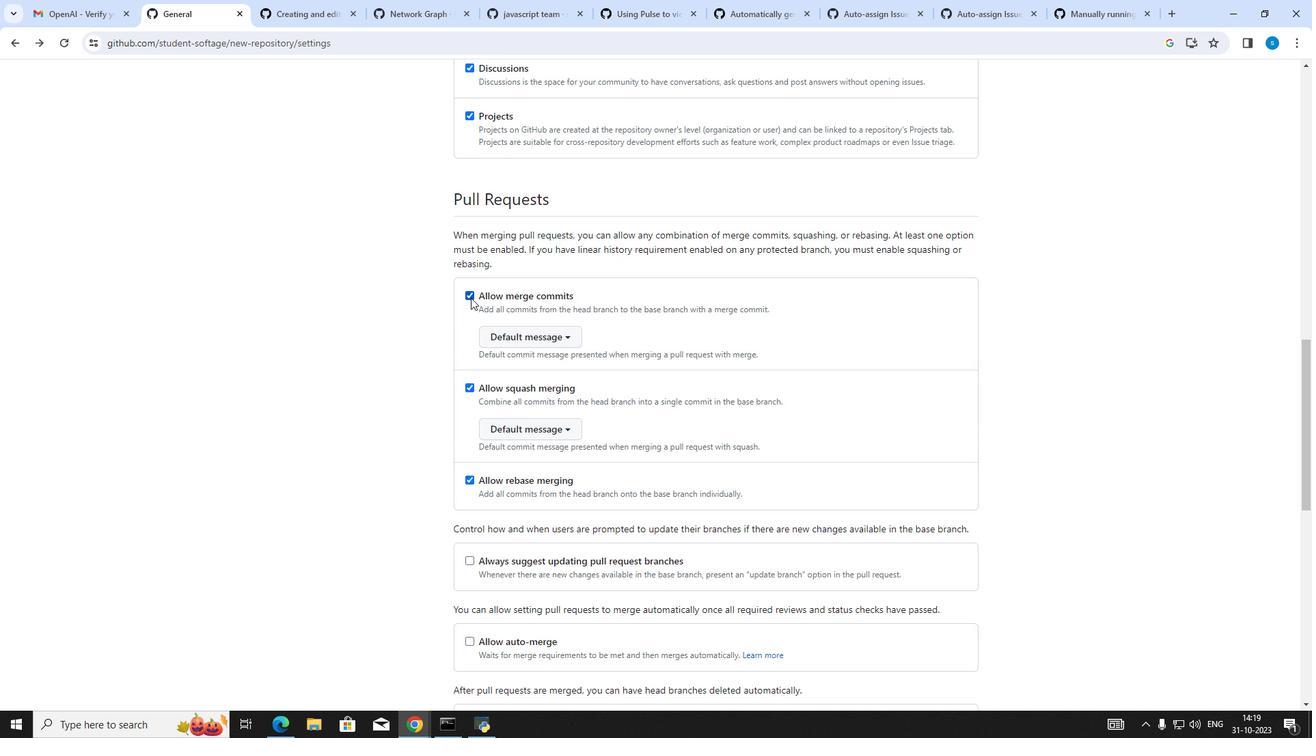
Action: Mouse pressed left at (470, 297)
Screenshot: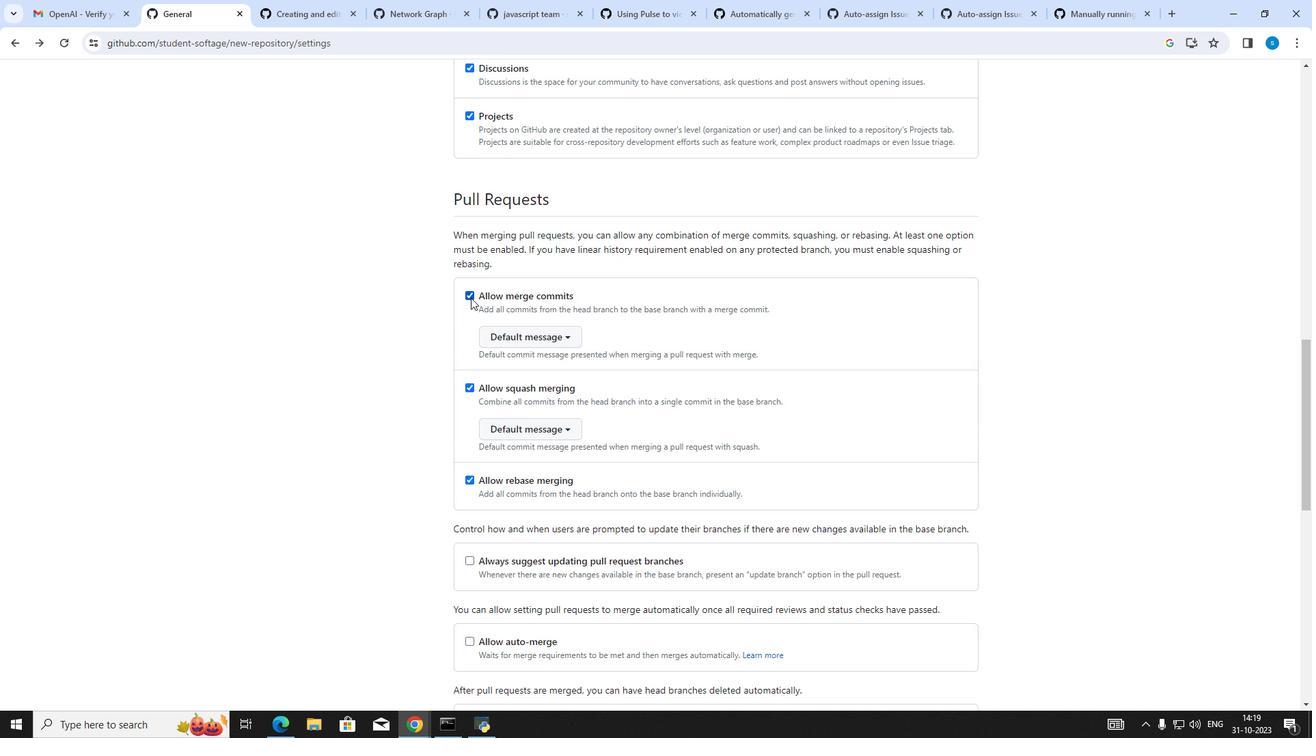 
Action: Mouse moved to (467, 339)
Screenshot: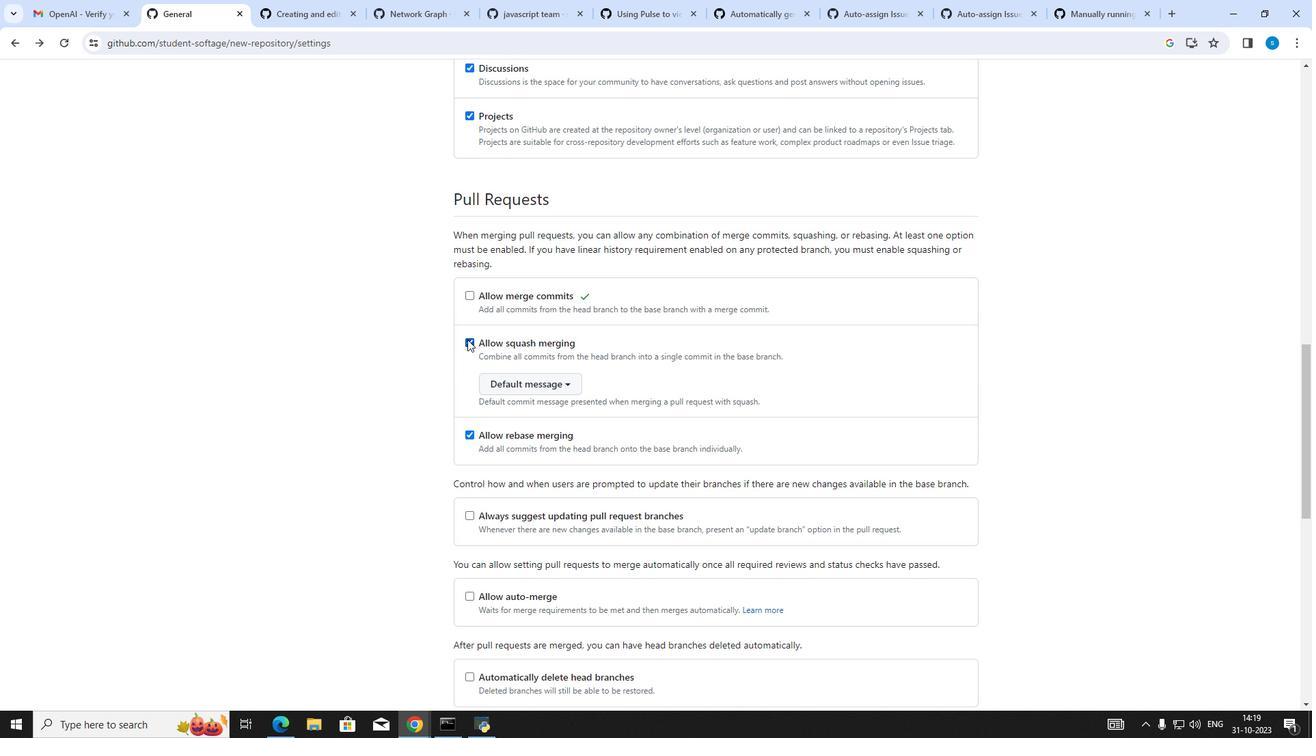 
Action: Mouse pressed left at (467, 339)
Screenshot: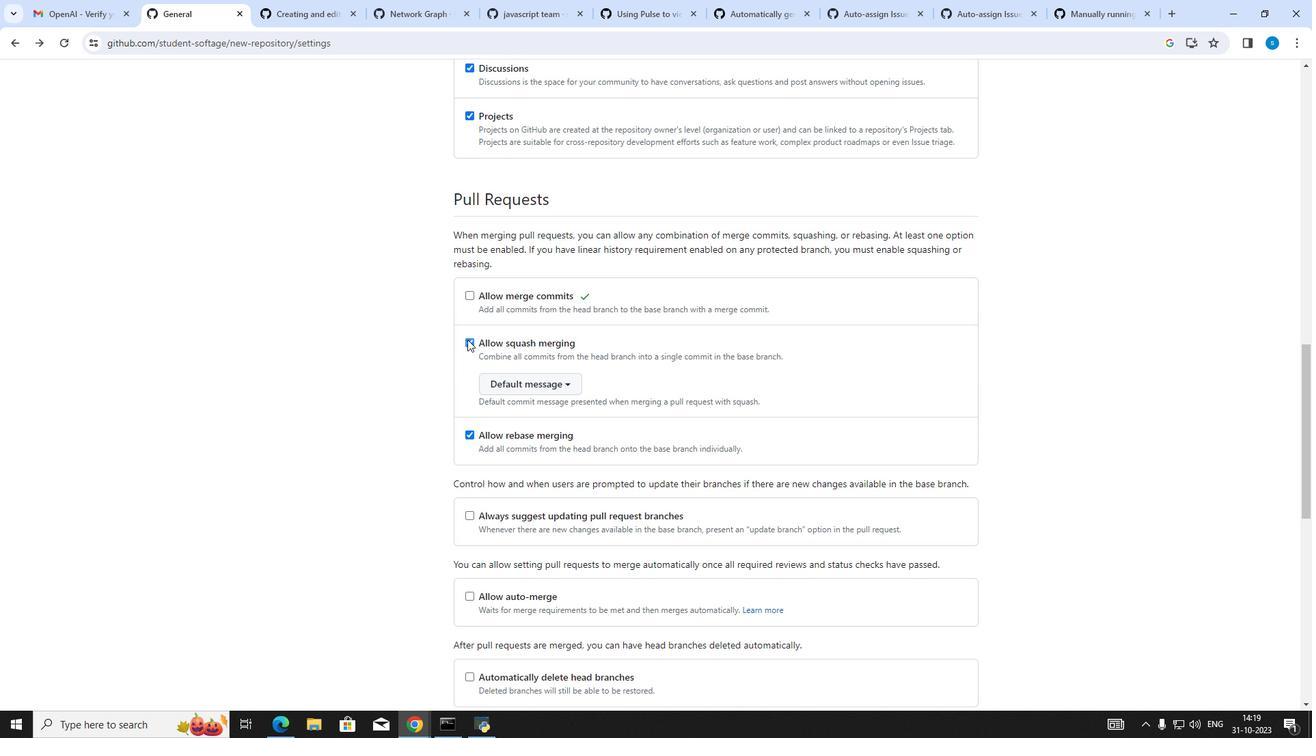 
Action: Mouse moved to (429, 436)
Screenshot: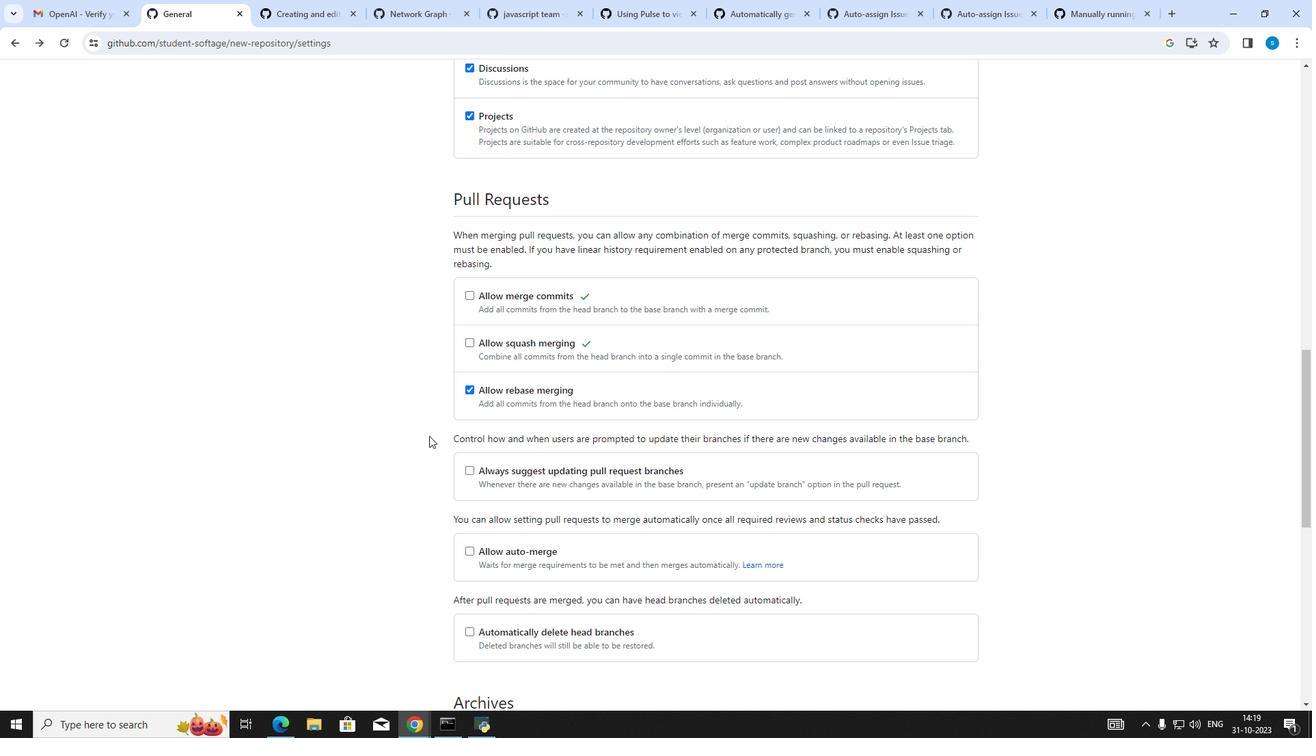 
Action: Mouse scrolled (429, 435) with delta (0, 0)
Screenshot: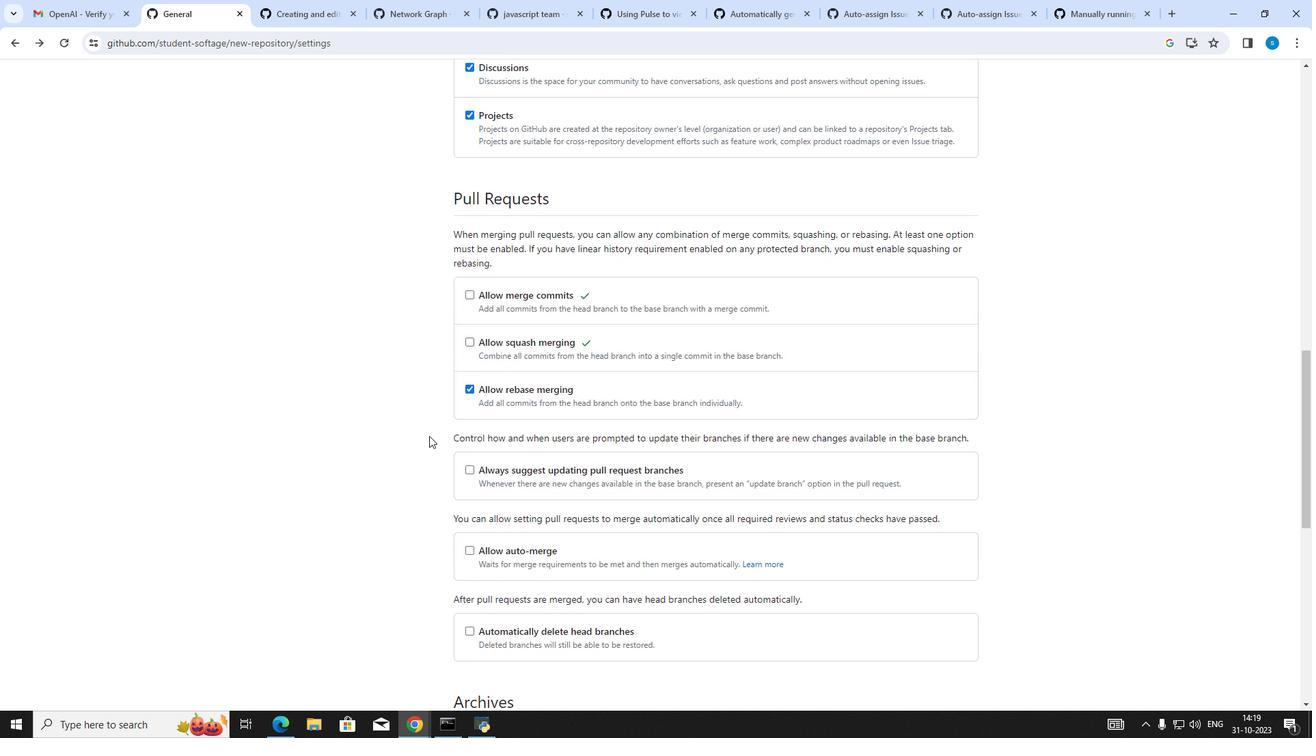 
Action: Mouse scrolled (429, 435) with delta (0, 0)
Screenshot: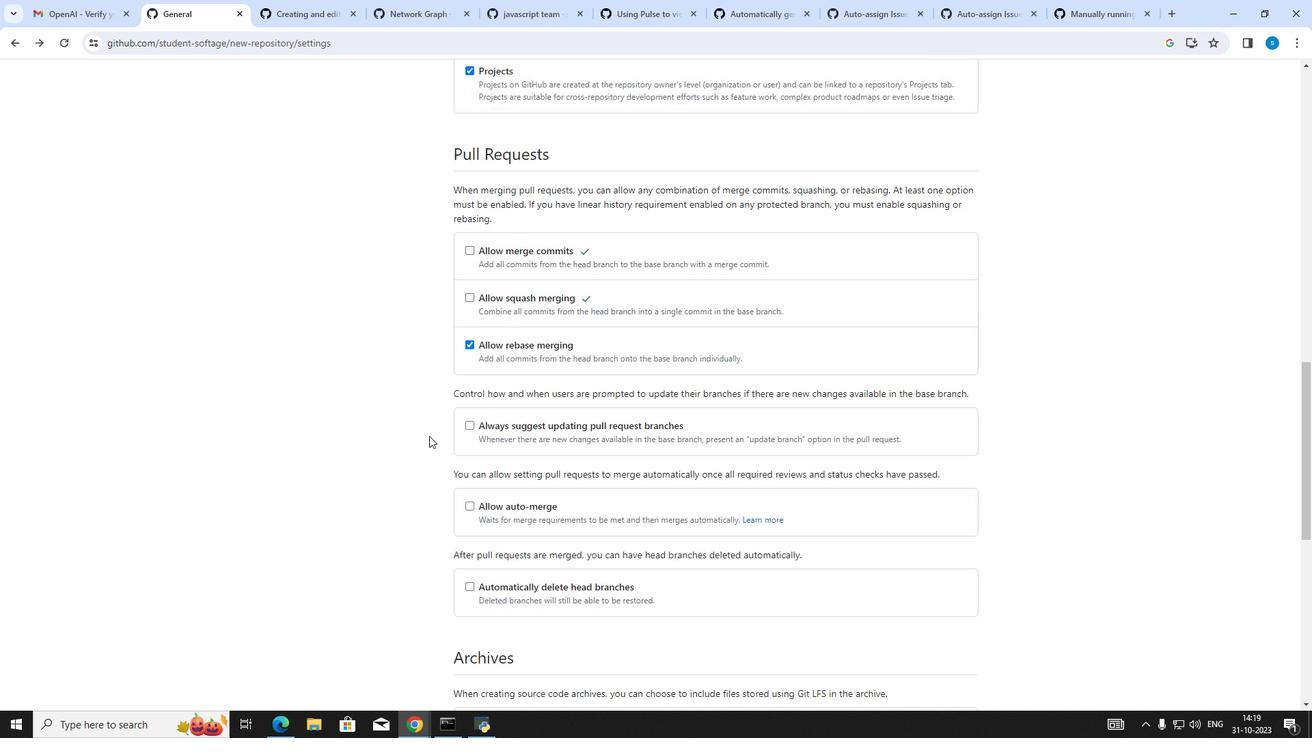 
Action: Mouse moved to (468, 416)
Screenshot: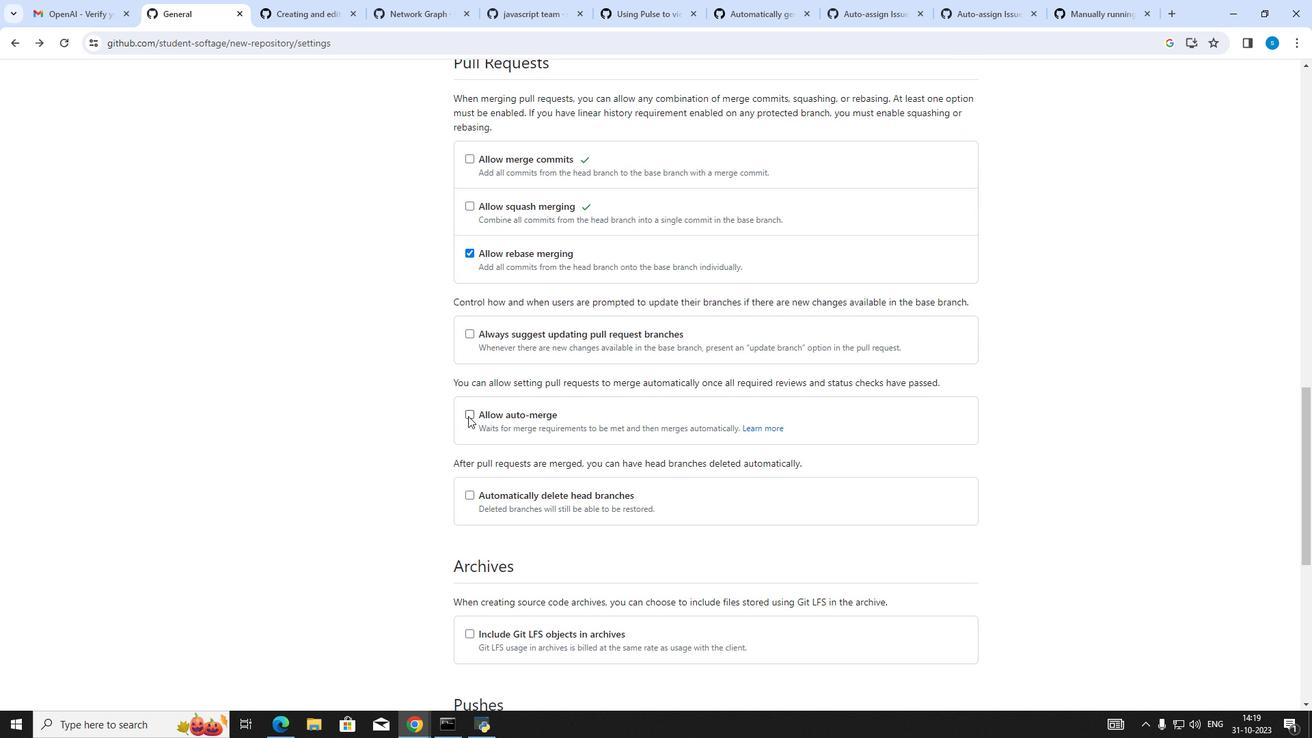 
Action: Mouse pressed left at (468, 416)
Screenshot: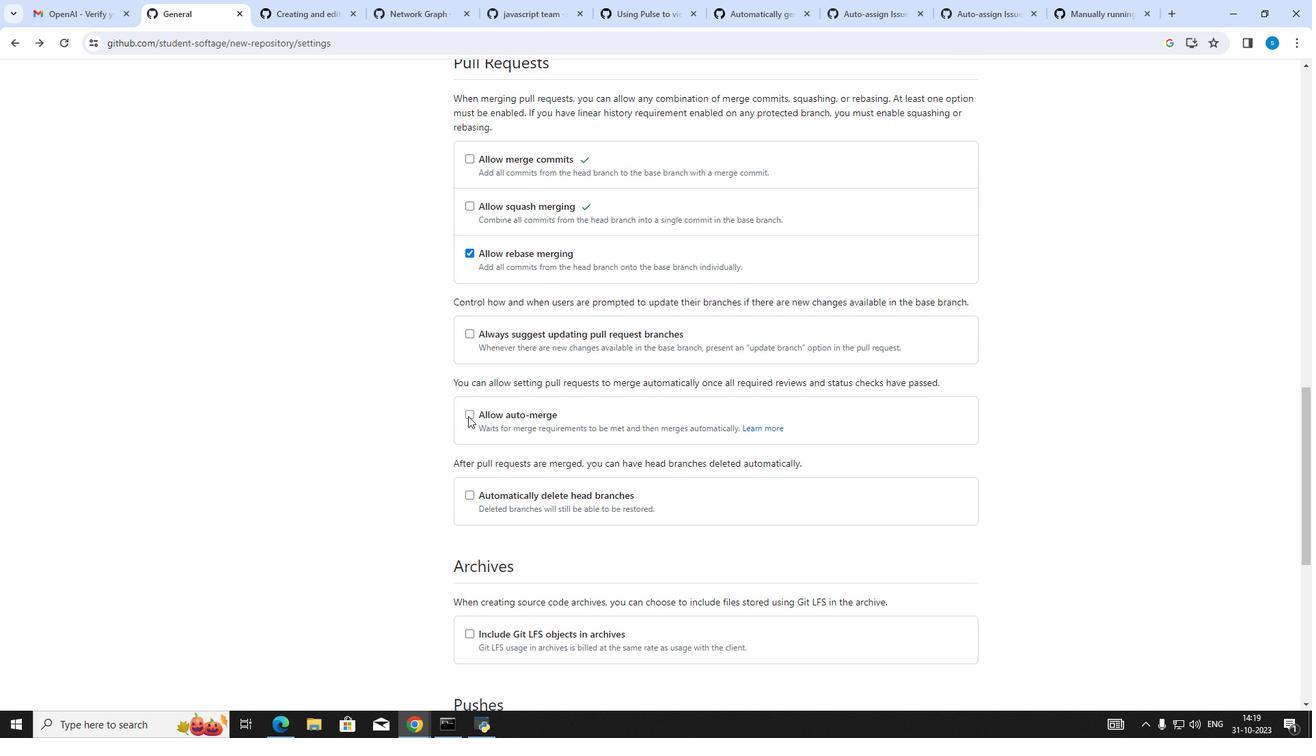 
Action: Mouse moved to (473, 496)
Screenshot: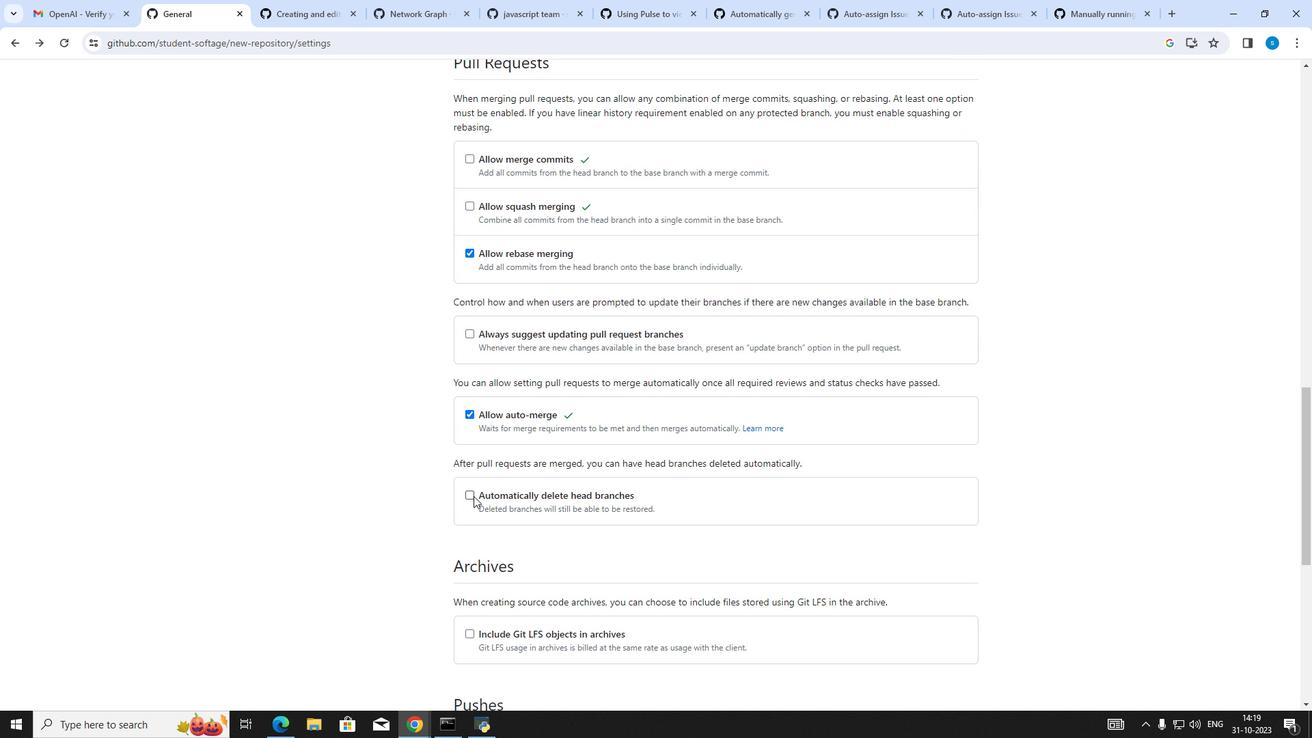 
Action: Mouse pressed left at (473, 496)
Screenshot: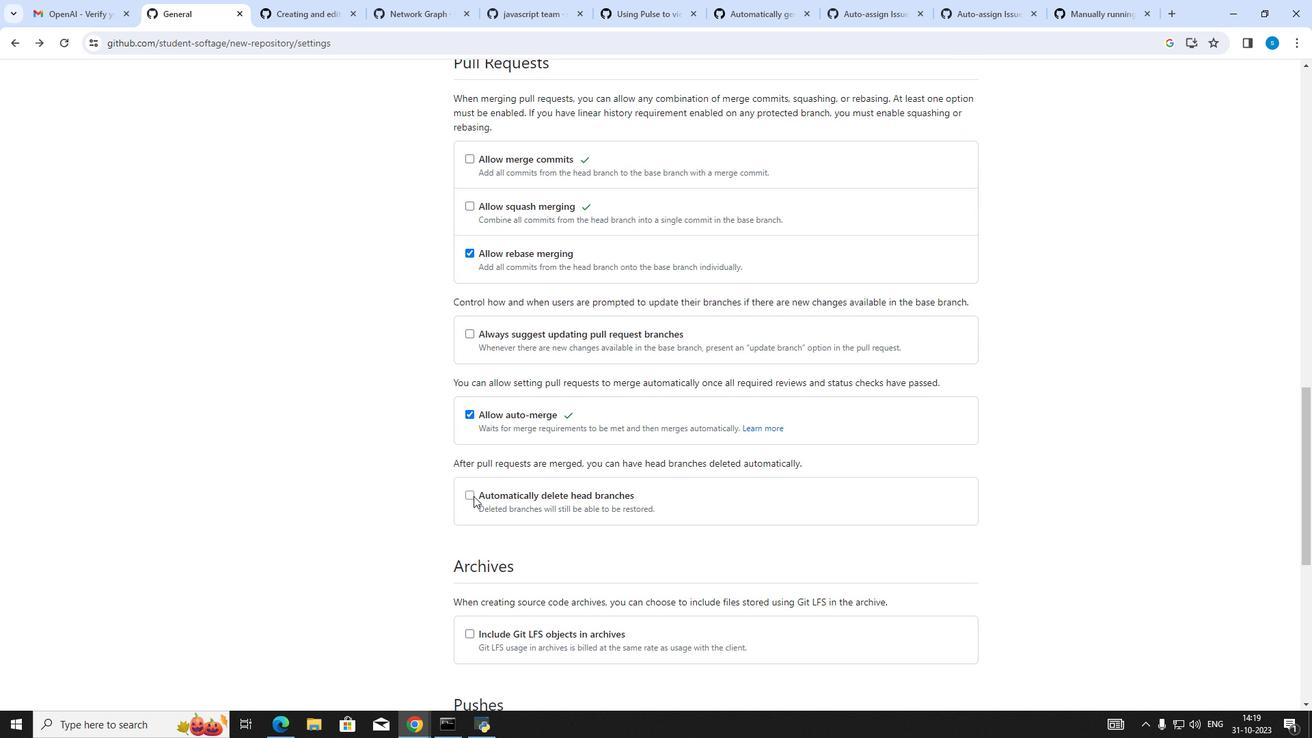 
Action: Mouse moved to (356, 481)
Screenshot: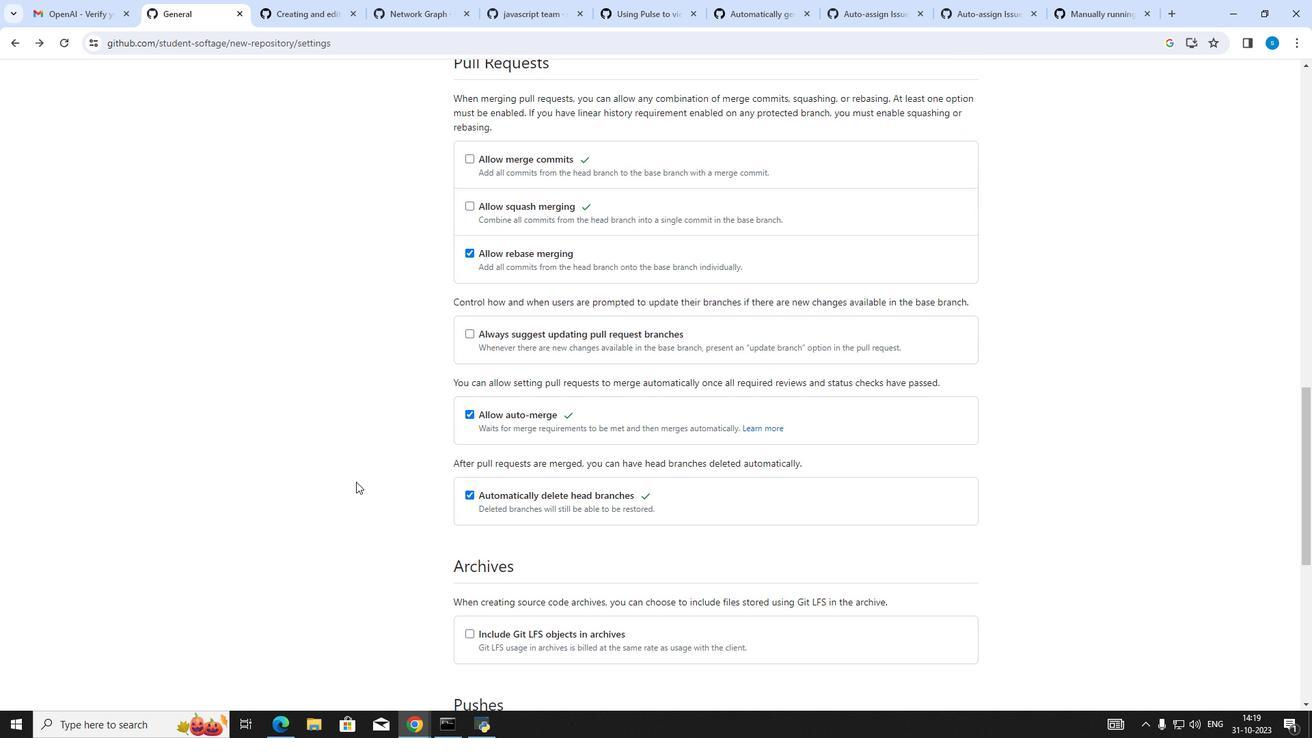 
Action: Mouse scrolled (356, 481) with delta (0, 0)
Screenshot: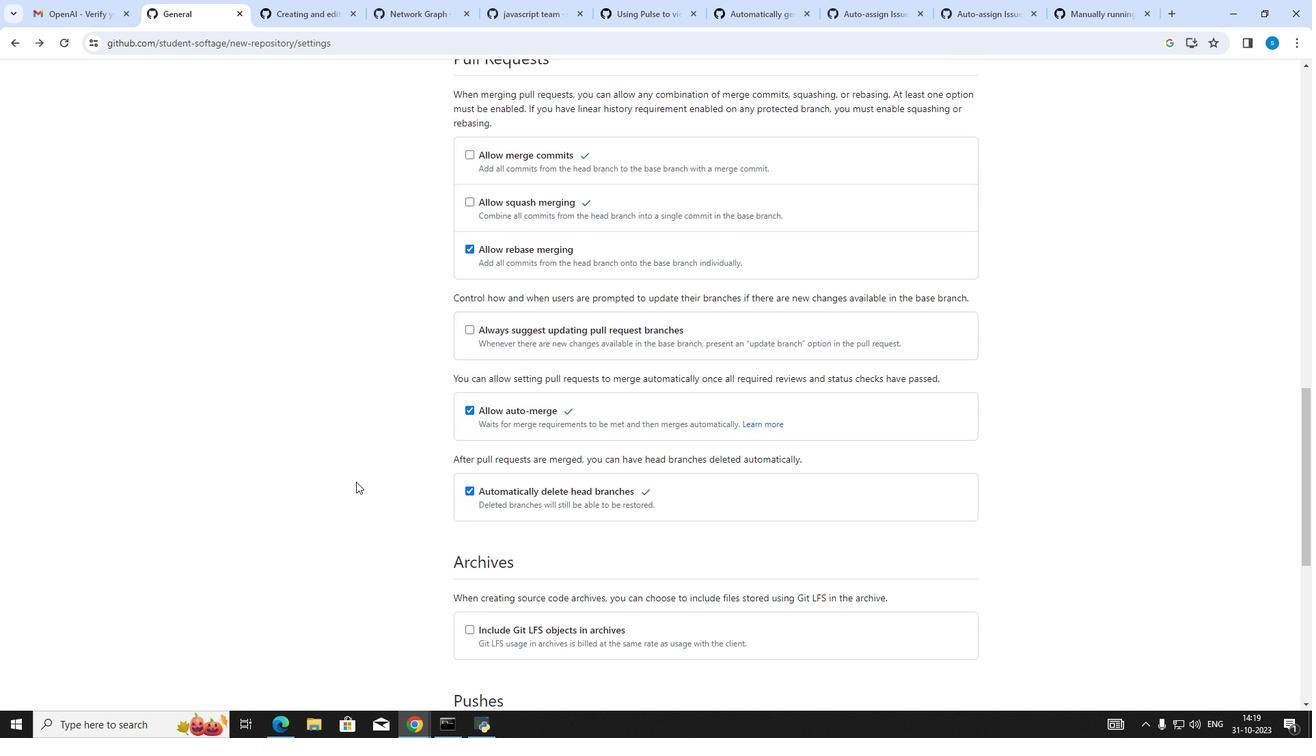 
Action: Mouse scrolled (356, 481) with delta (0, 0)
Screenshot: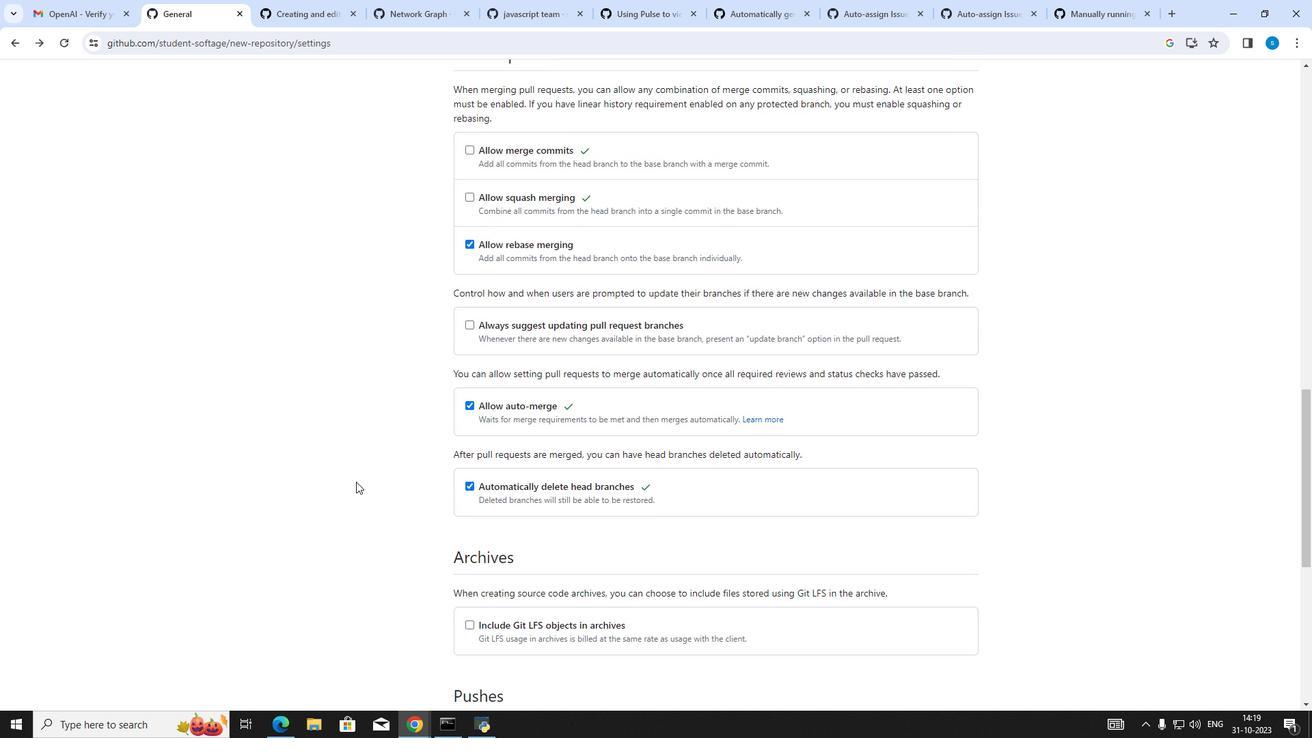 
Action: Mouse scrolled (356, 481) with delta (0, 0)
Screenshot: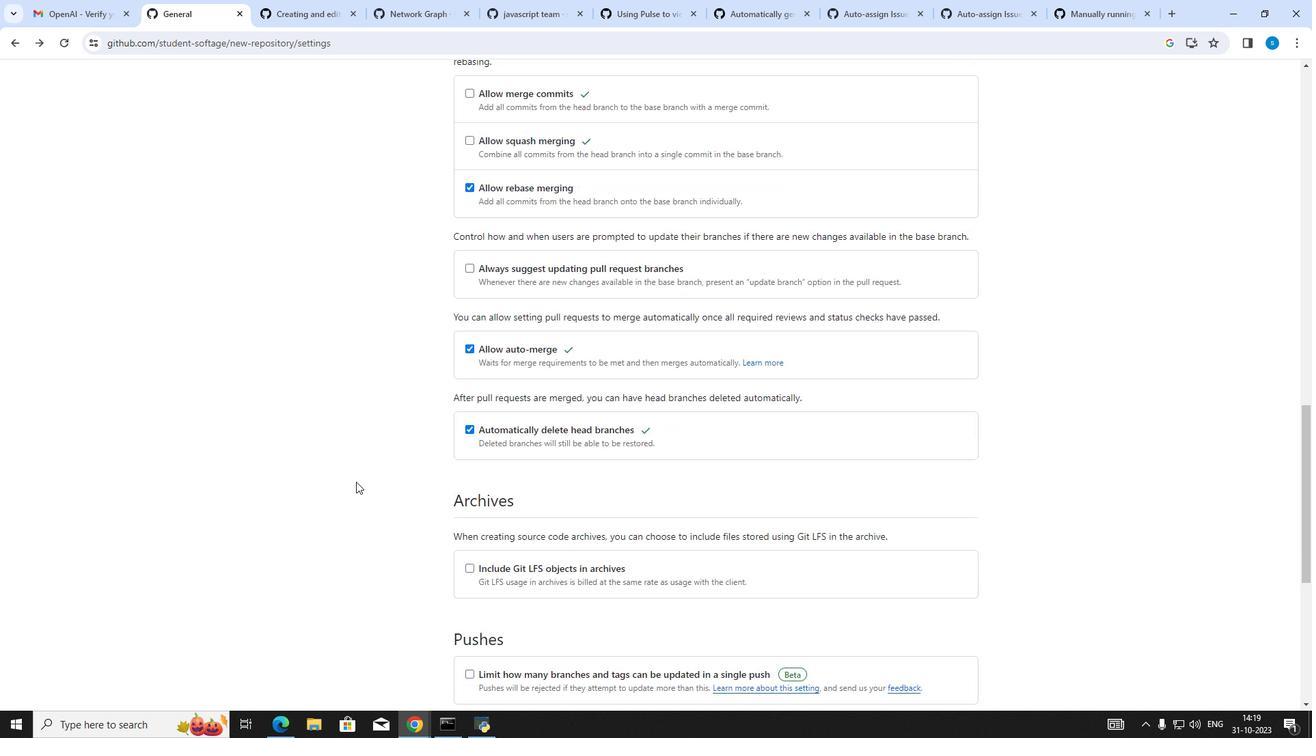 
Action: Mouse moved to (467, 431)
Screenshot: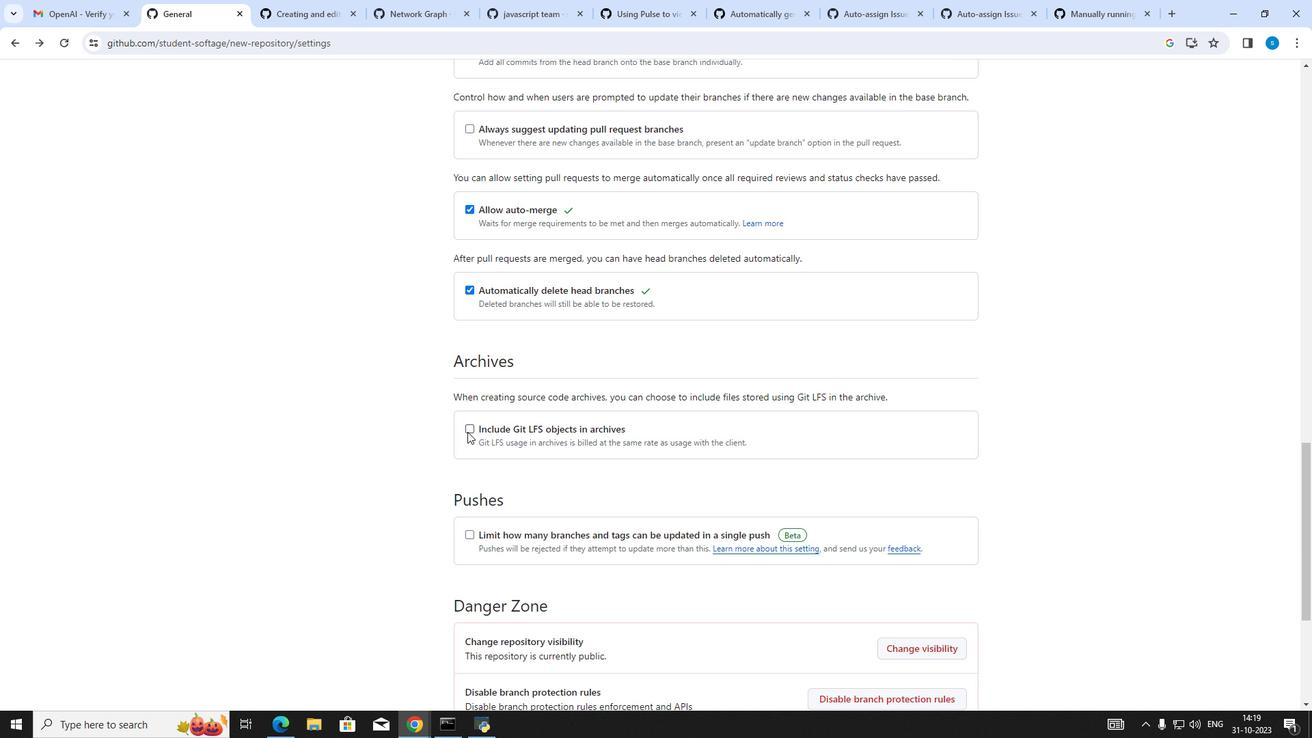 
Action: Mouse pressed left at (467, 431)
Screenshot: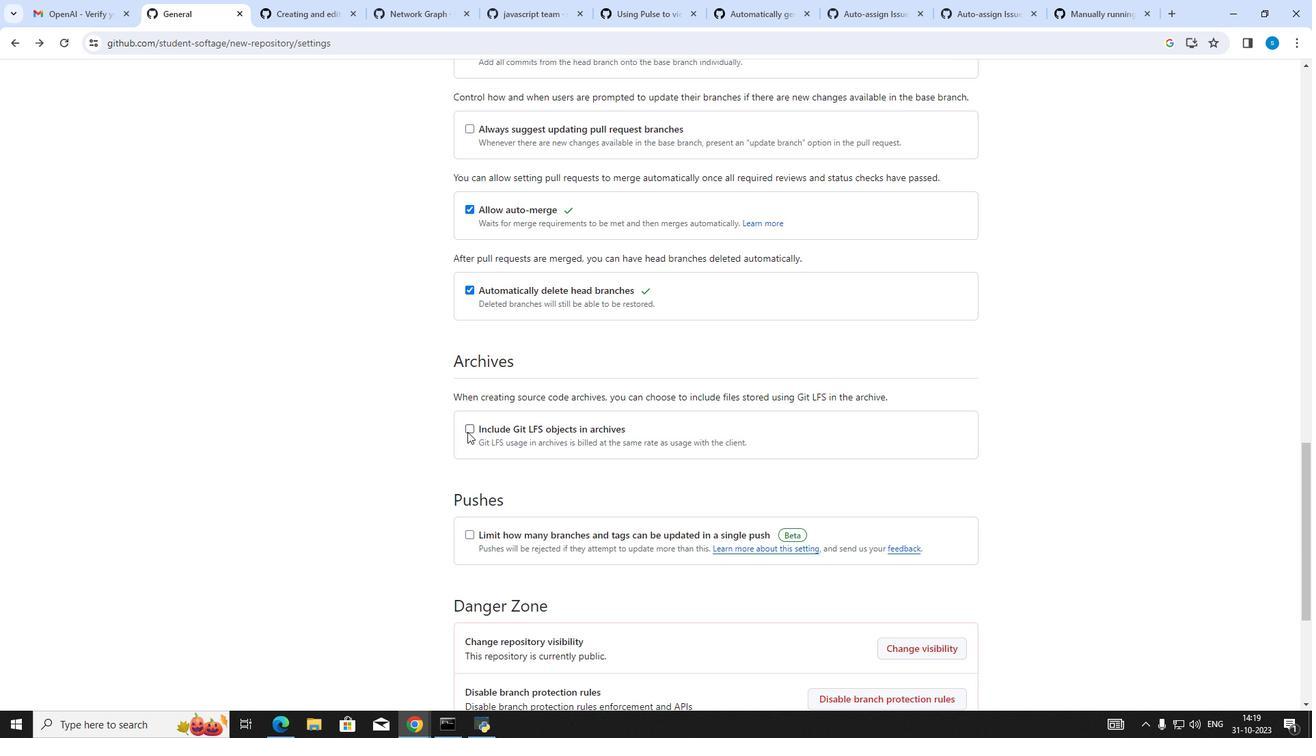 
Action: Mouse moved to (398, 473)
Screenshot: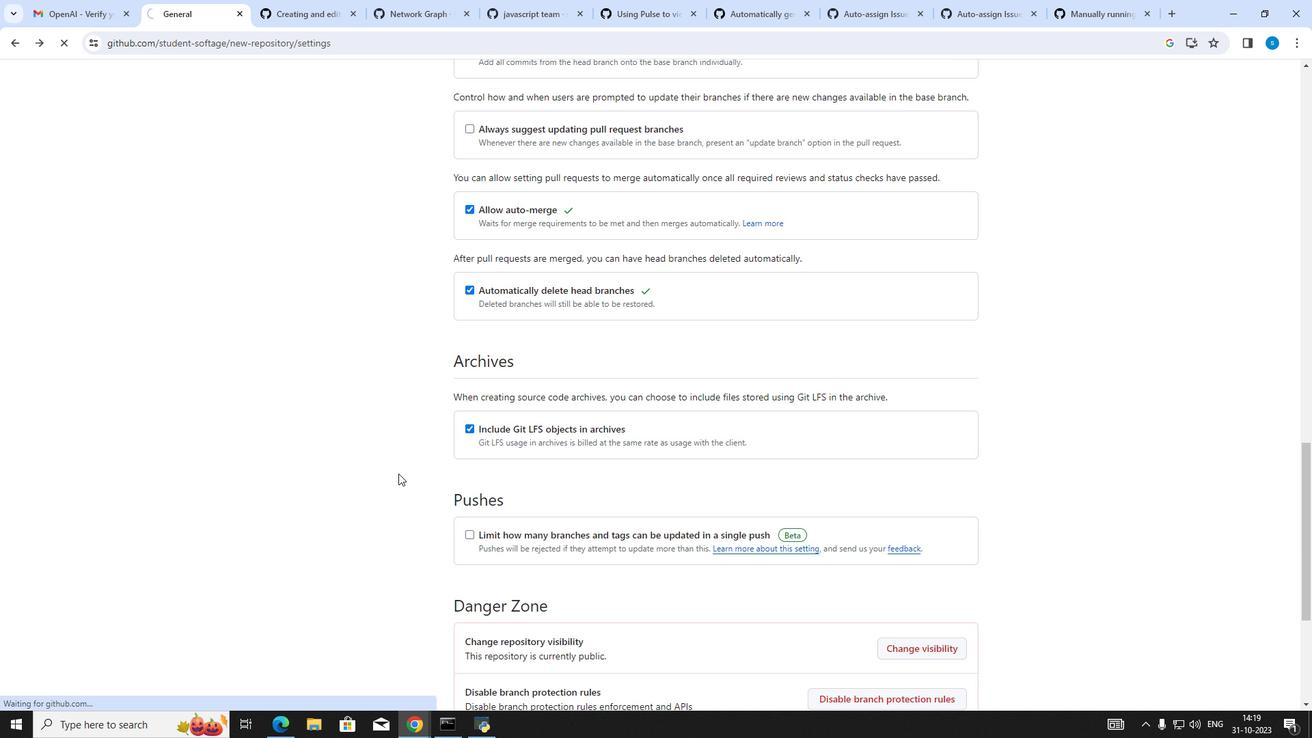
Action: Mouse scrolled (398, 472) with delta (0, 0)
Screenshot: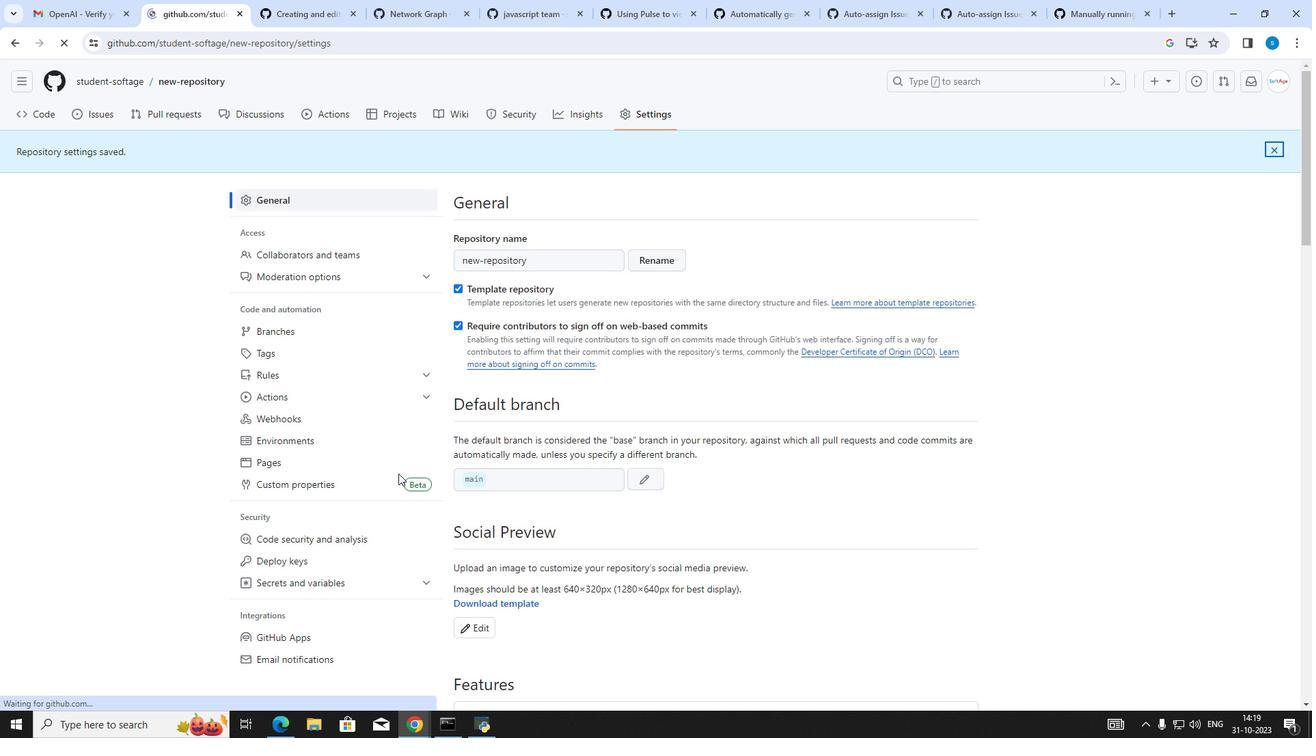 
Action: Mouse scrolled (398, 472) with delta (0, 0)
Screenshot: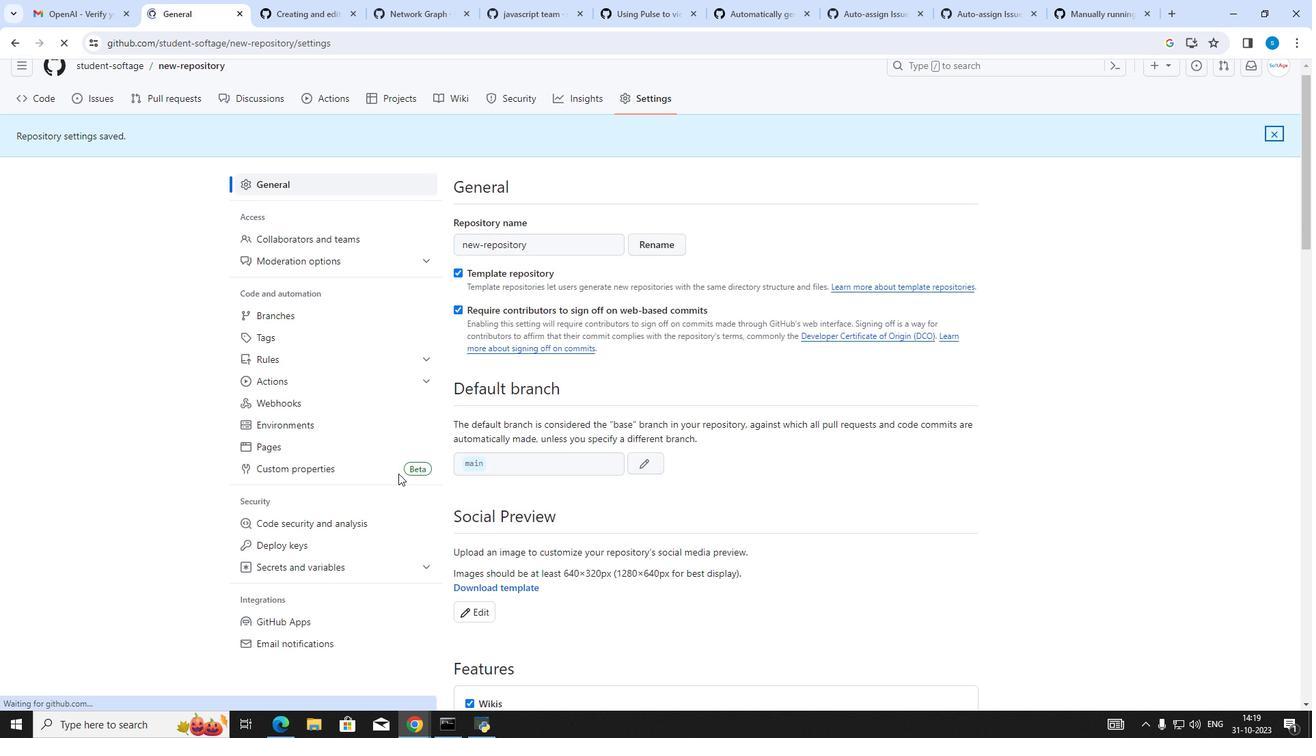 
Action: Mouse scrolled (398, 472) with delta (0, 0)
Screenshot: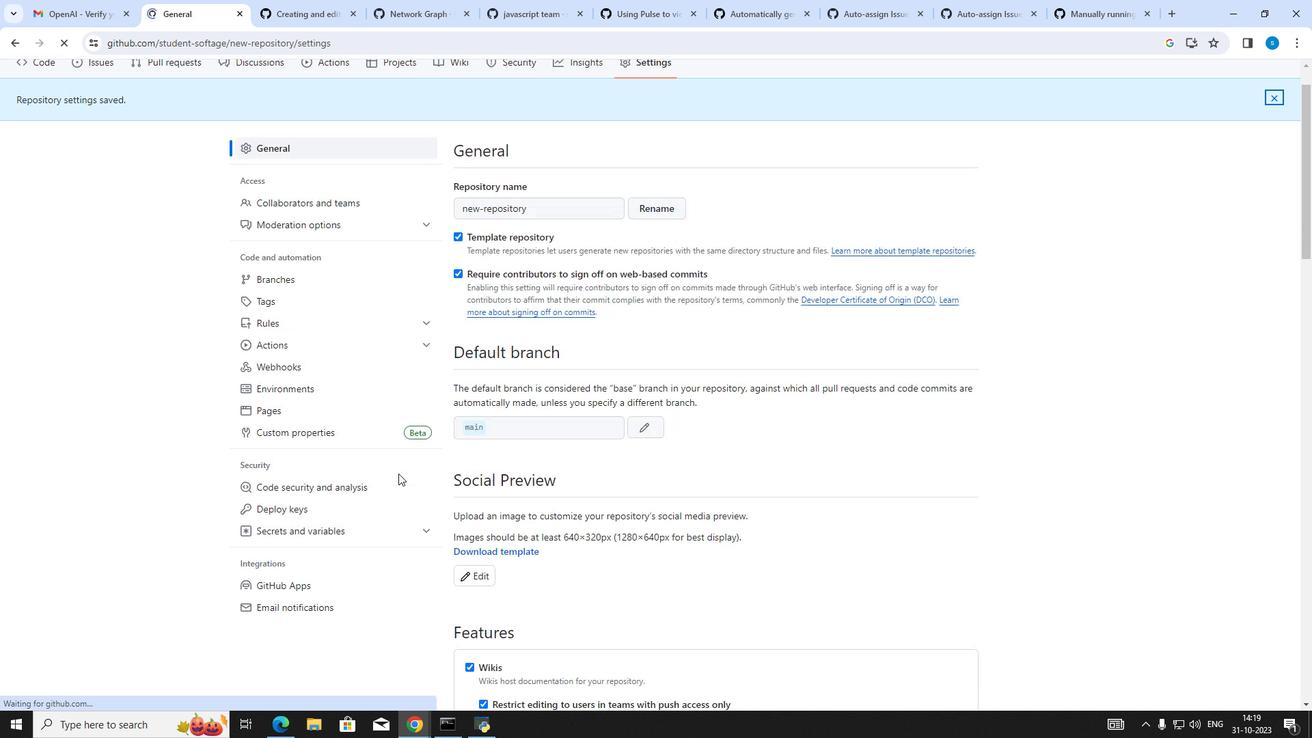 
Action: Mouse moved to (397, 473)
Screenshot: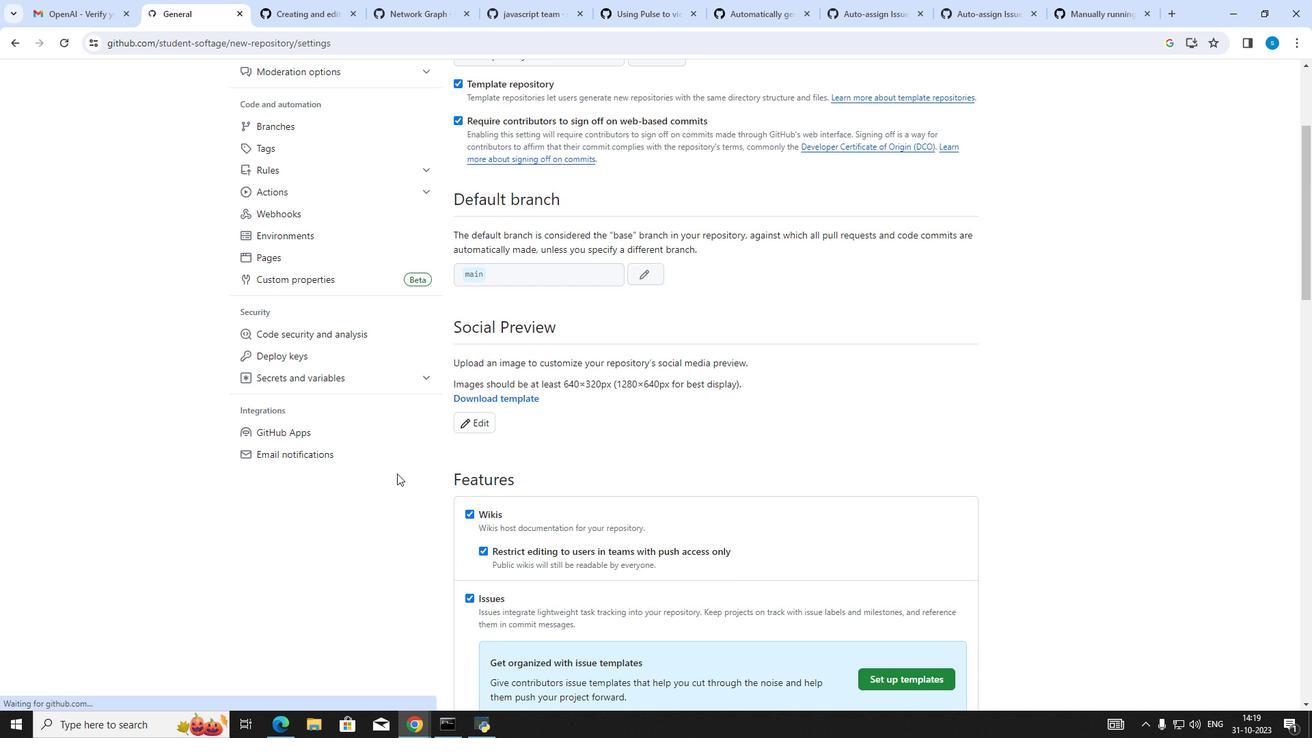 
Action: Mouse scrolled (397, 472) with delta (0, 0)
Screenshot: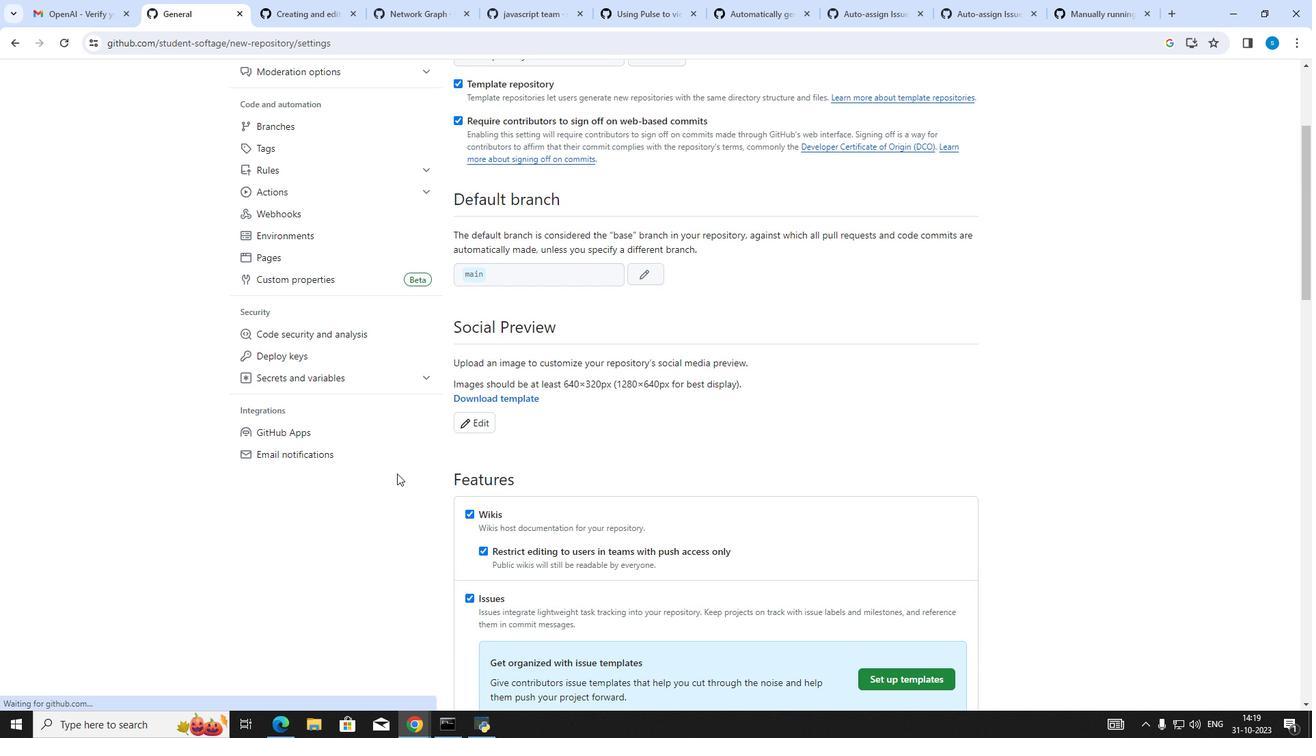
Action: Mouse scrolled (397, 472) with delta (0, 0)
Screenshot: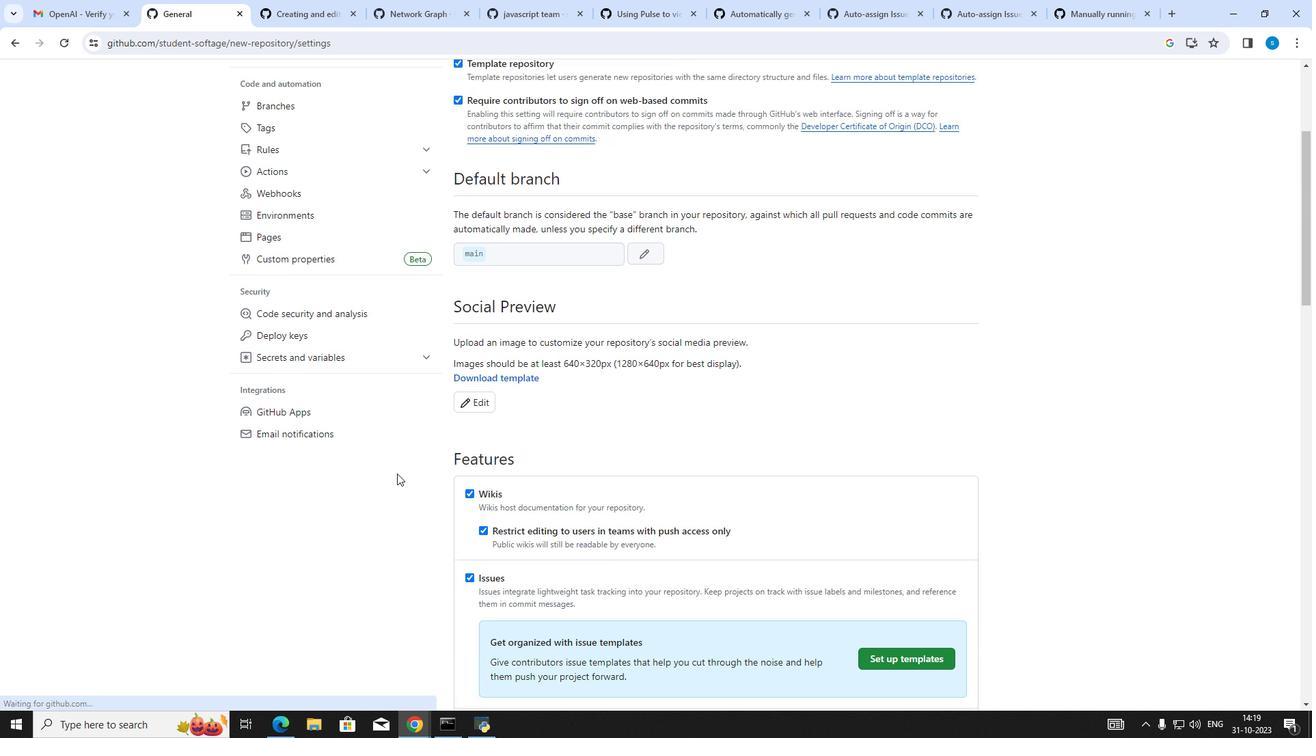 
Action: Mouse scrolled (397, 472) with delta (0, 0)
Screenshot: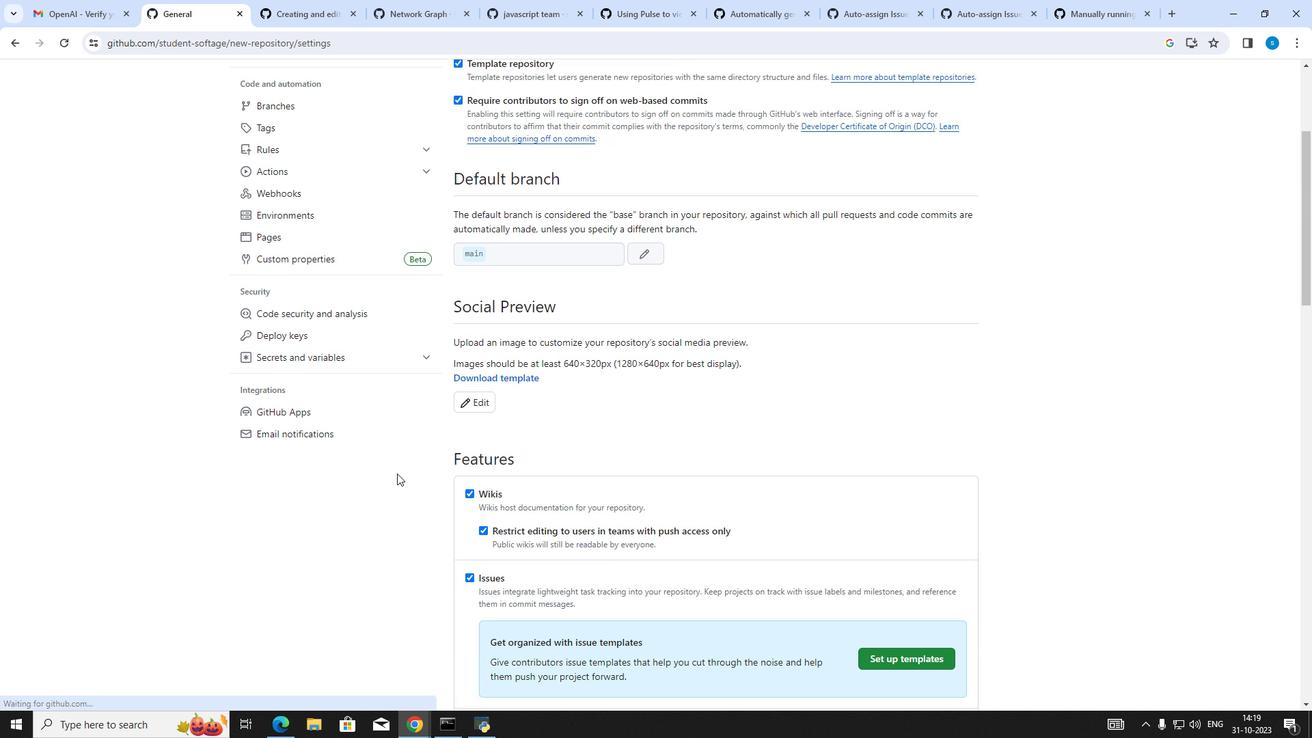 
Action: Mouse scrolled (397, 472) with delta (0, 0)
Screenshot: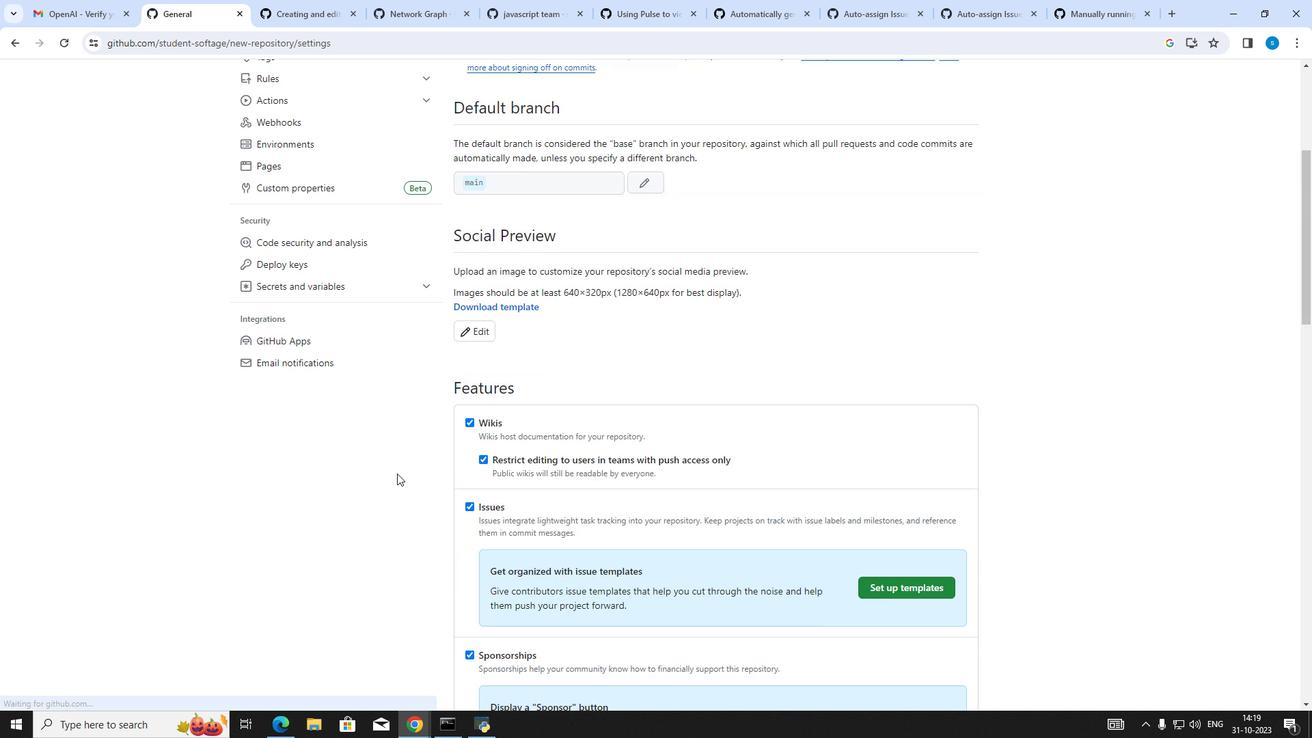 
Action: Mouse scrolled (397, 472) with delta (0, 0)
Screenshot: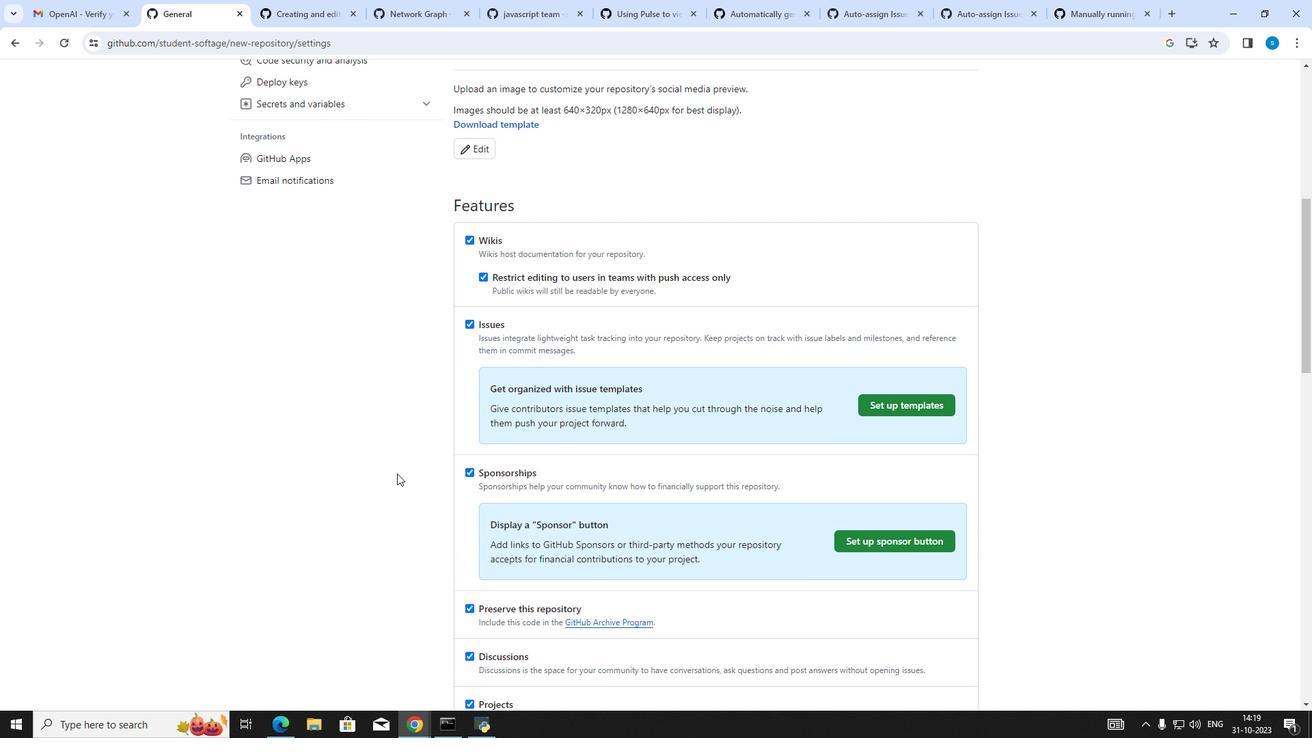 
Action: Mouse scrolled (397, 472) with delta (0, 0)
Screenshot: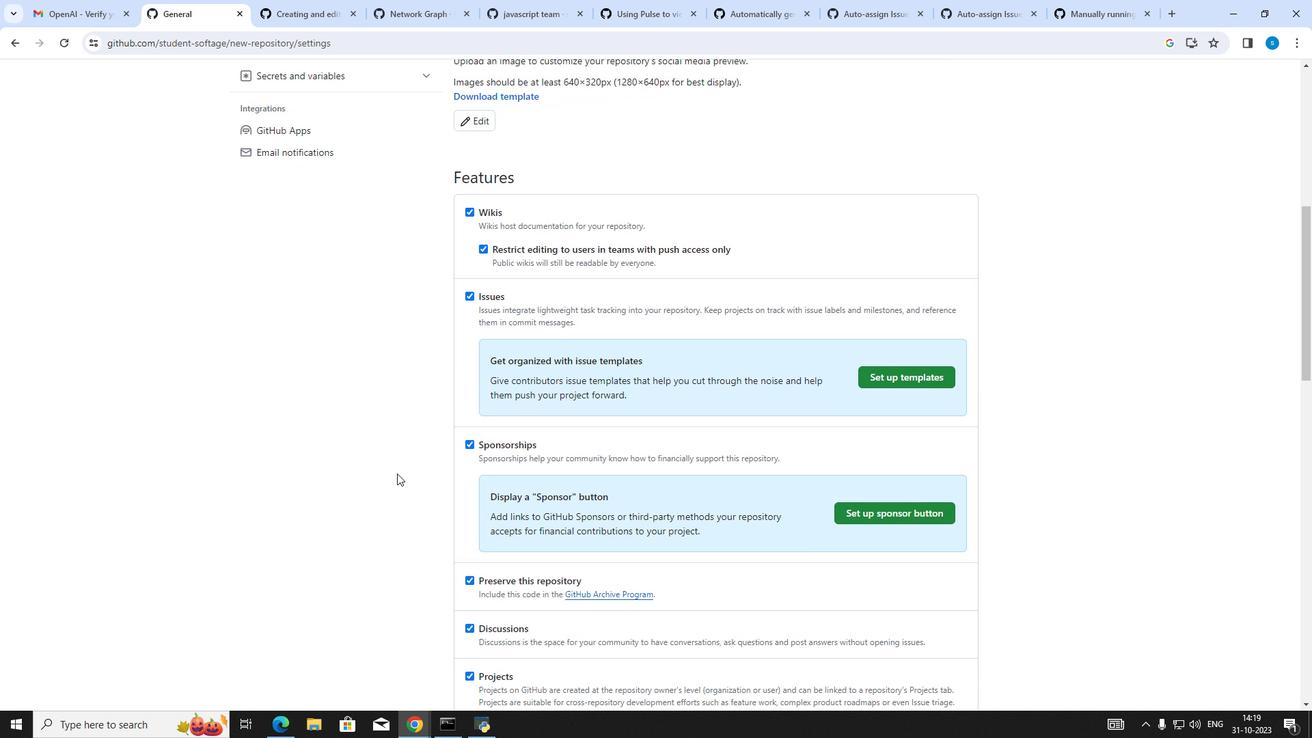 
Action: Mouse scrolled (397, 472) with delta (0, 0)
Screenshot: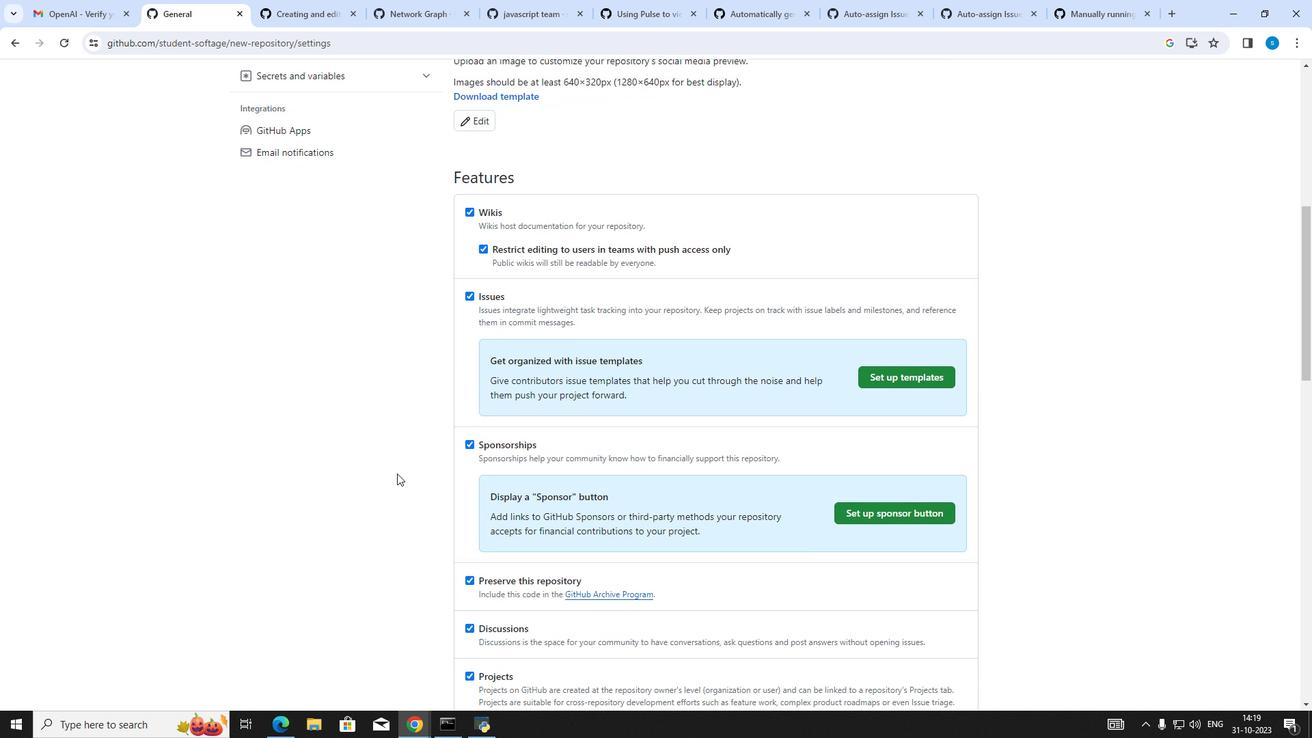 
Action: Mouse scrolled (397, 472) with delta (0, 0)
Screenshot: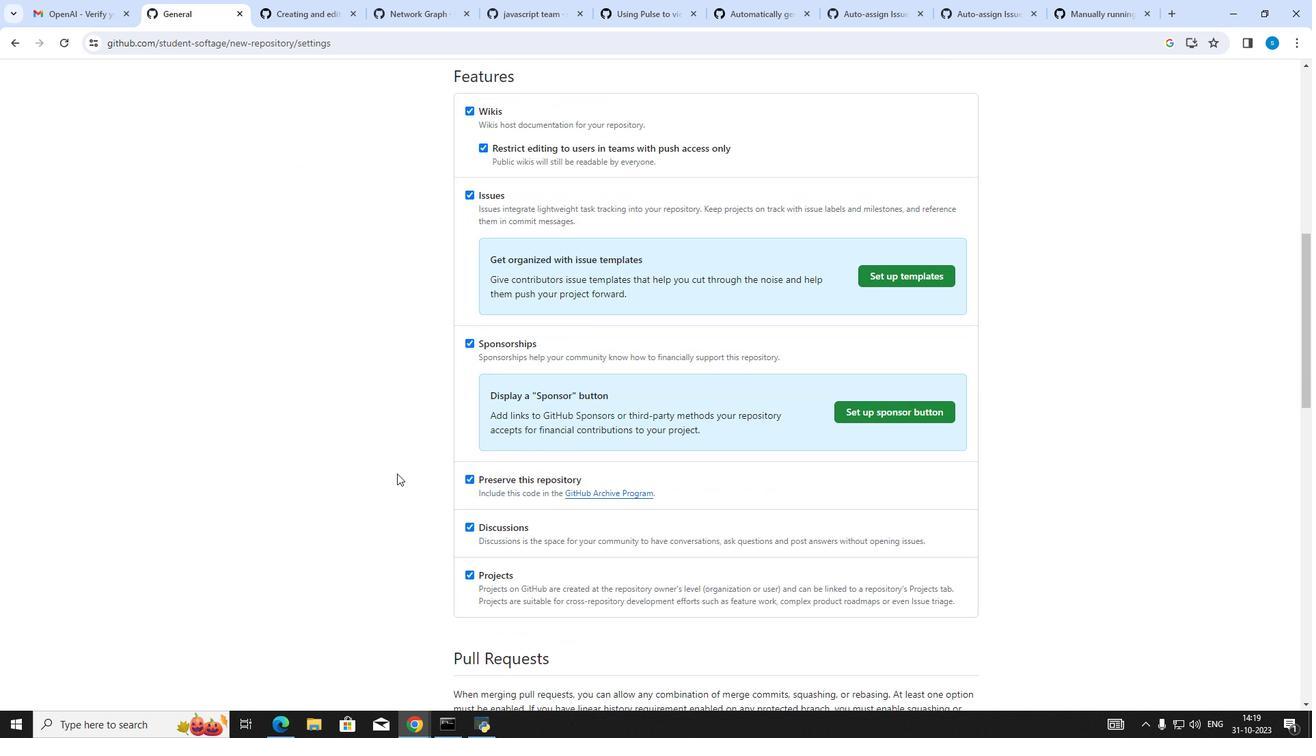 
Action: Mouse scrolled (397, 472) with delta (0, 0)
Screenshot: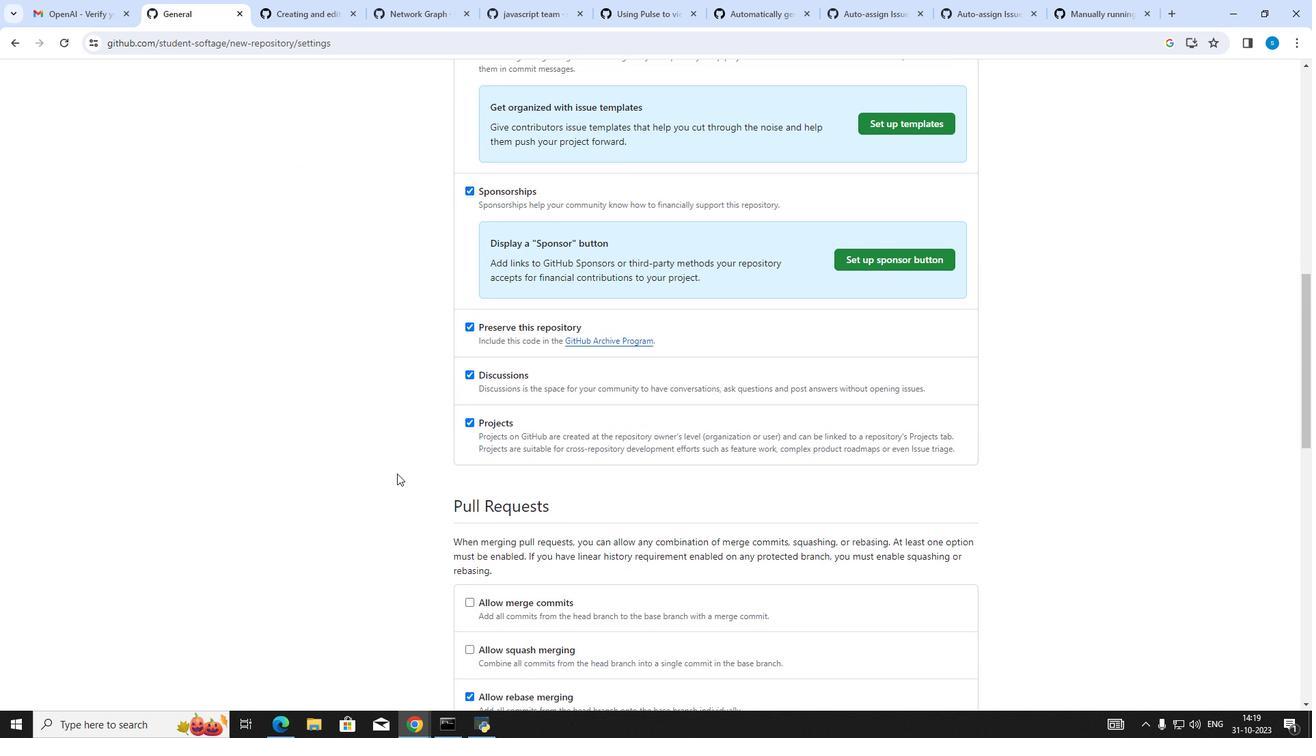 
Action: Mouse scrolled (397, 472) with delta (0, 0)
Screenshot: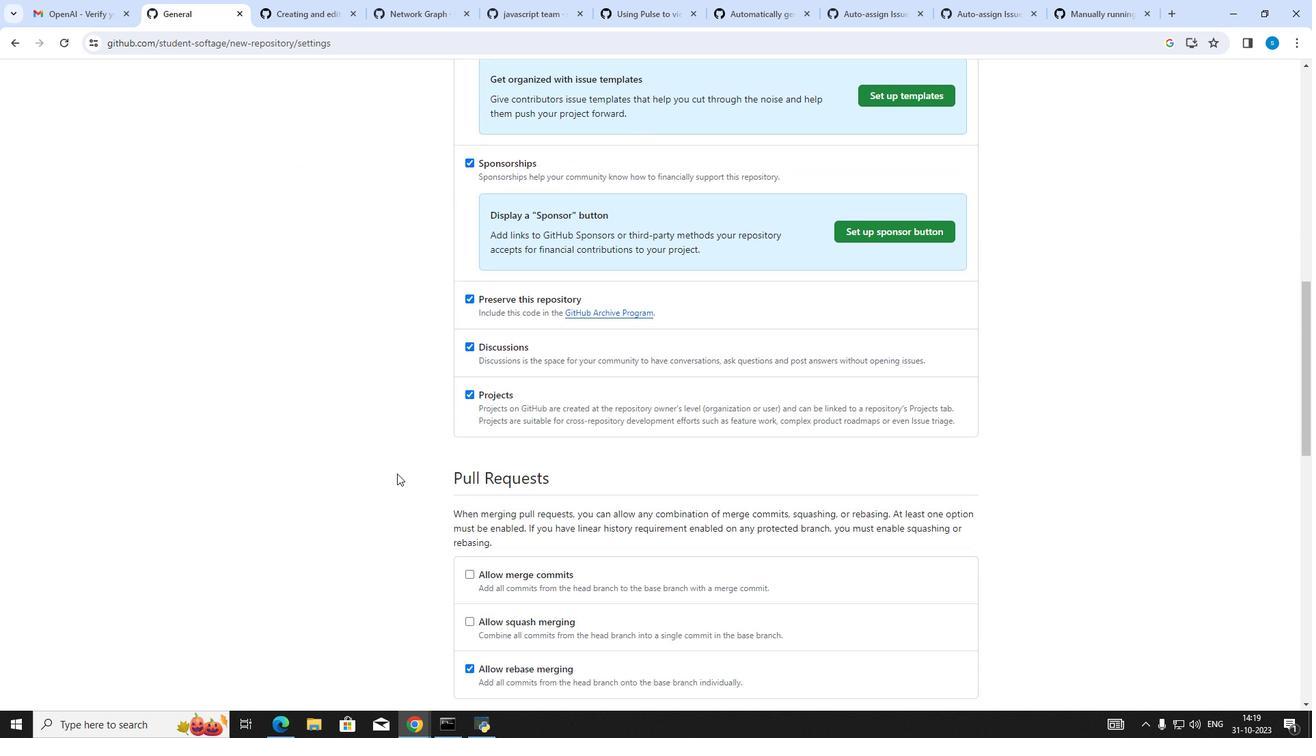 
Action: Mouse scrolled (397, 472) with delta (0, 0)
Screenshot: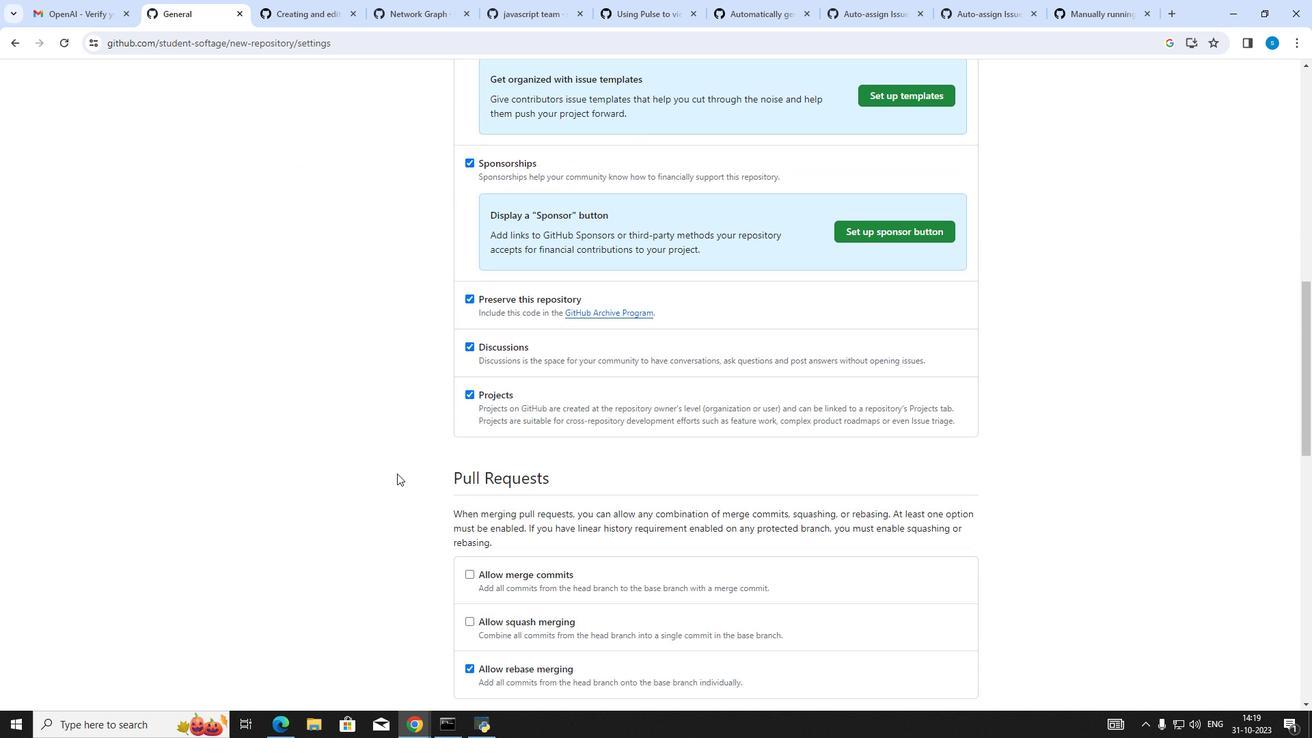 
Action: Mouse scrolled (397, 472) with delta (0, 0)
Screenshot: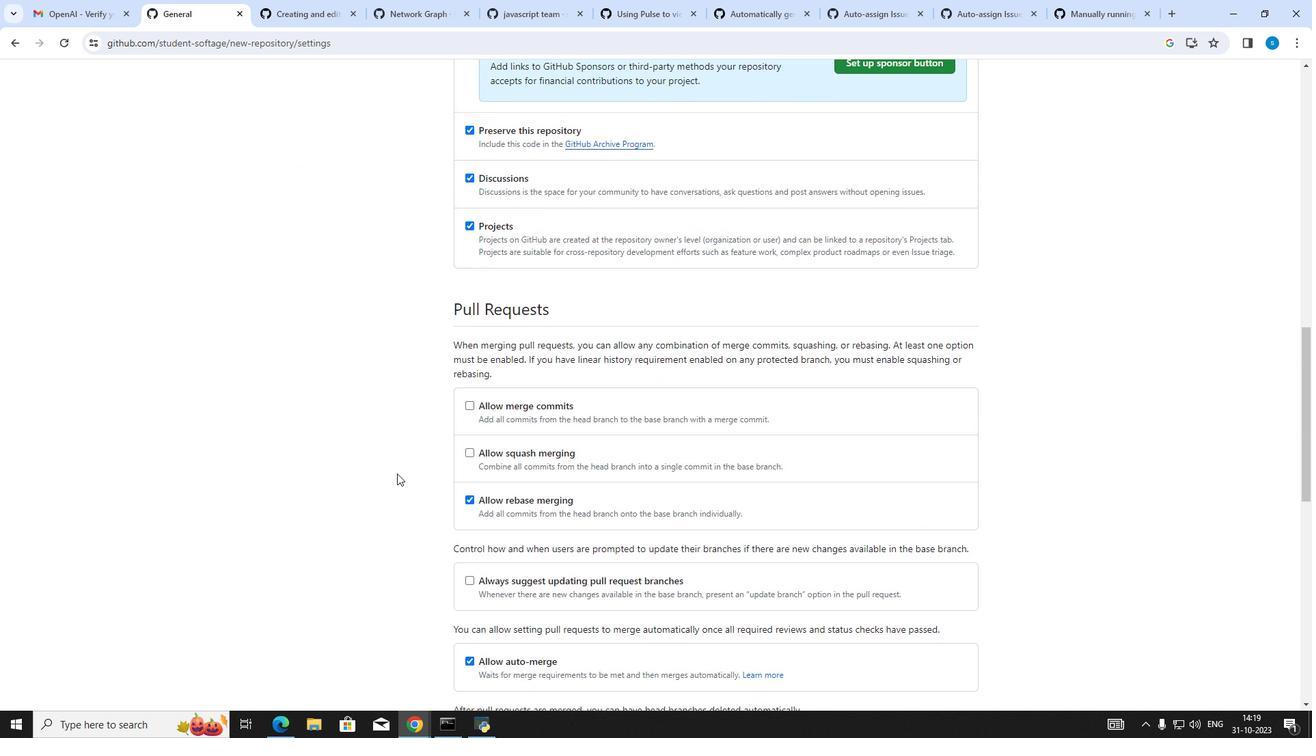 
Action: Mouse scrolled (397, 472) with delta (0, 0)
Screenshot: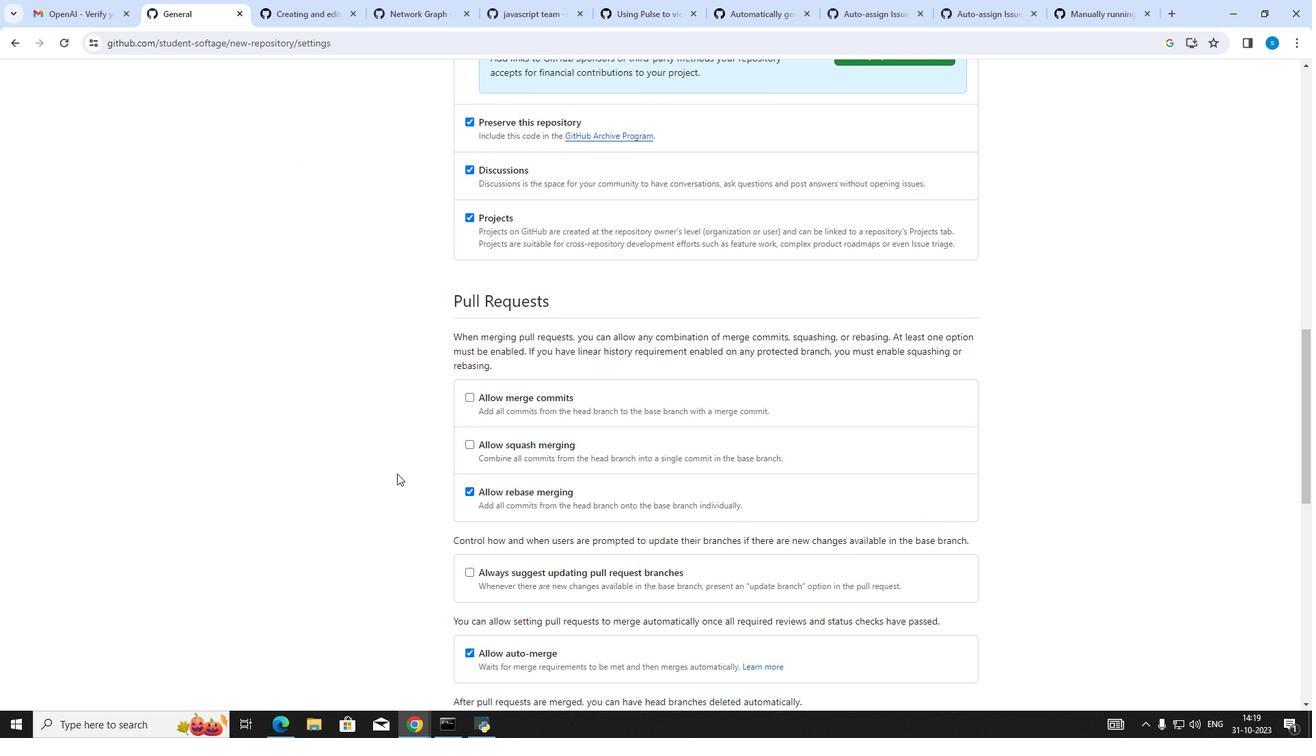 
Action: Mouse scrolled (397, 472) with delta (0, 0)
Screenshot: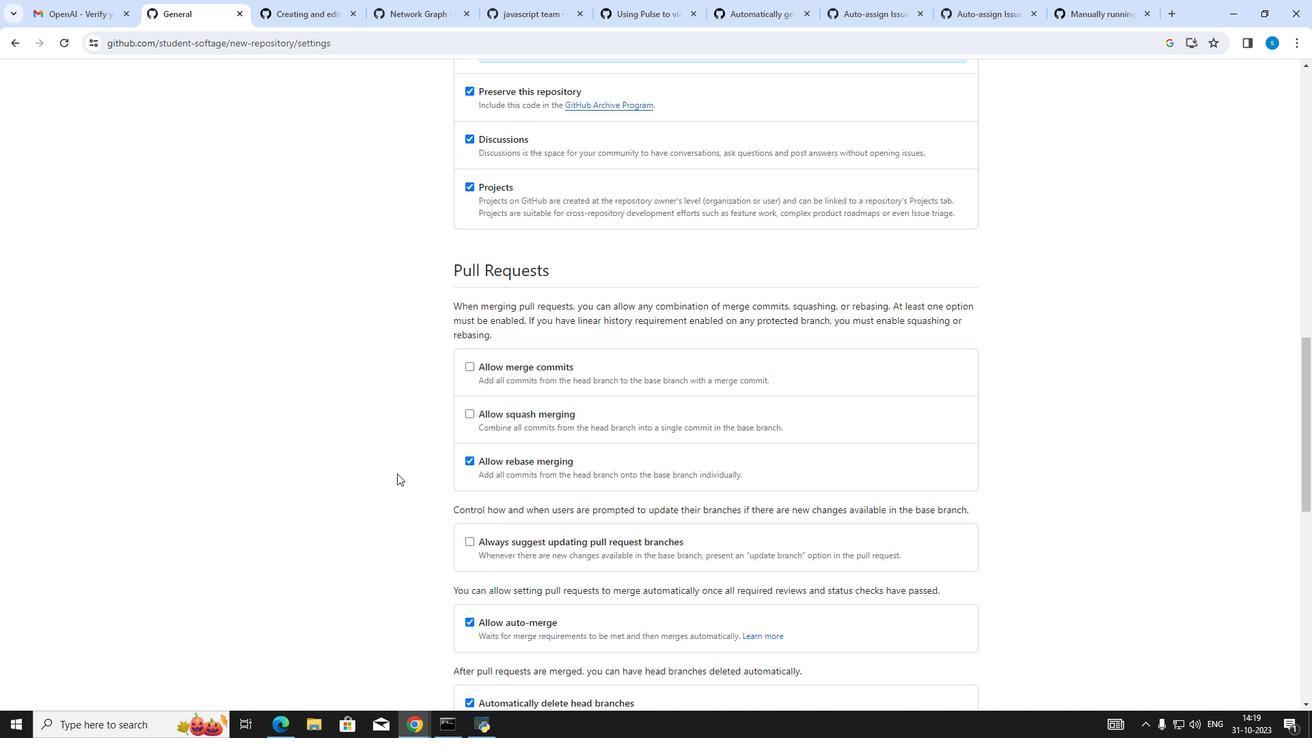 
Action: Mouse scrolled (397, 472) with delta (0, 0)
Screenshot: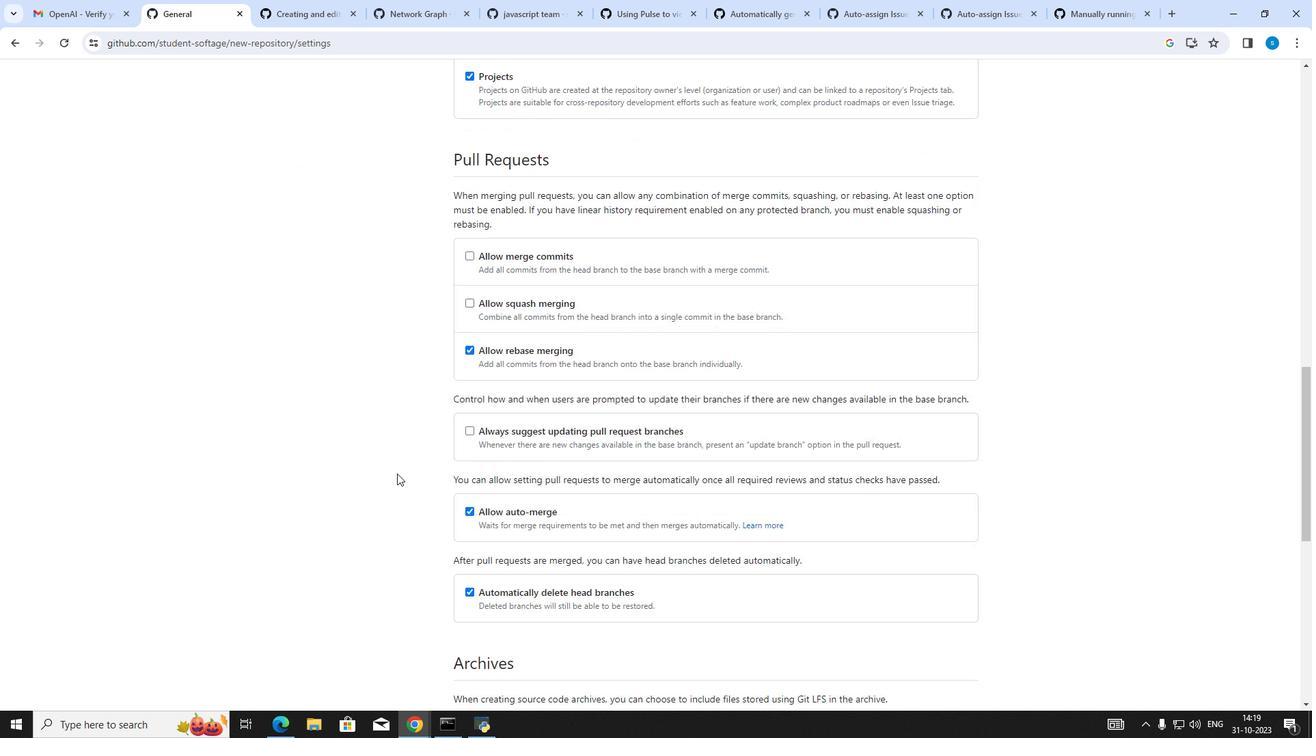 
Action: Mouse scrolled (397, 472) with delta (0, 0)
Screenshot: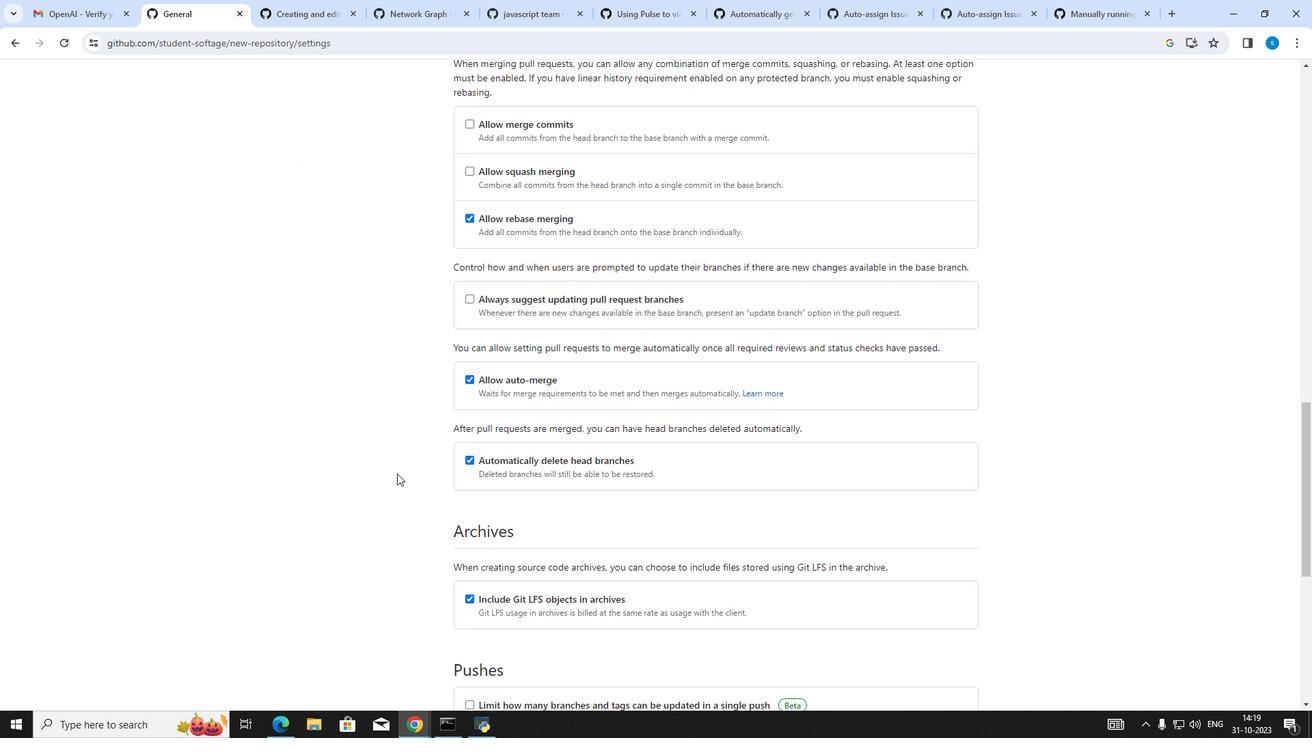 
Action: Mouse scrolled (397, 472) with delta (0, 0)
Screenshot: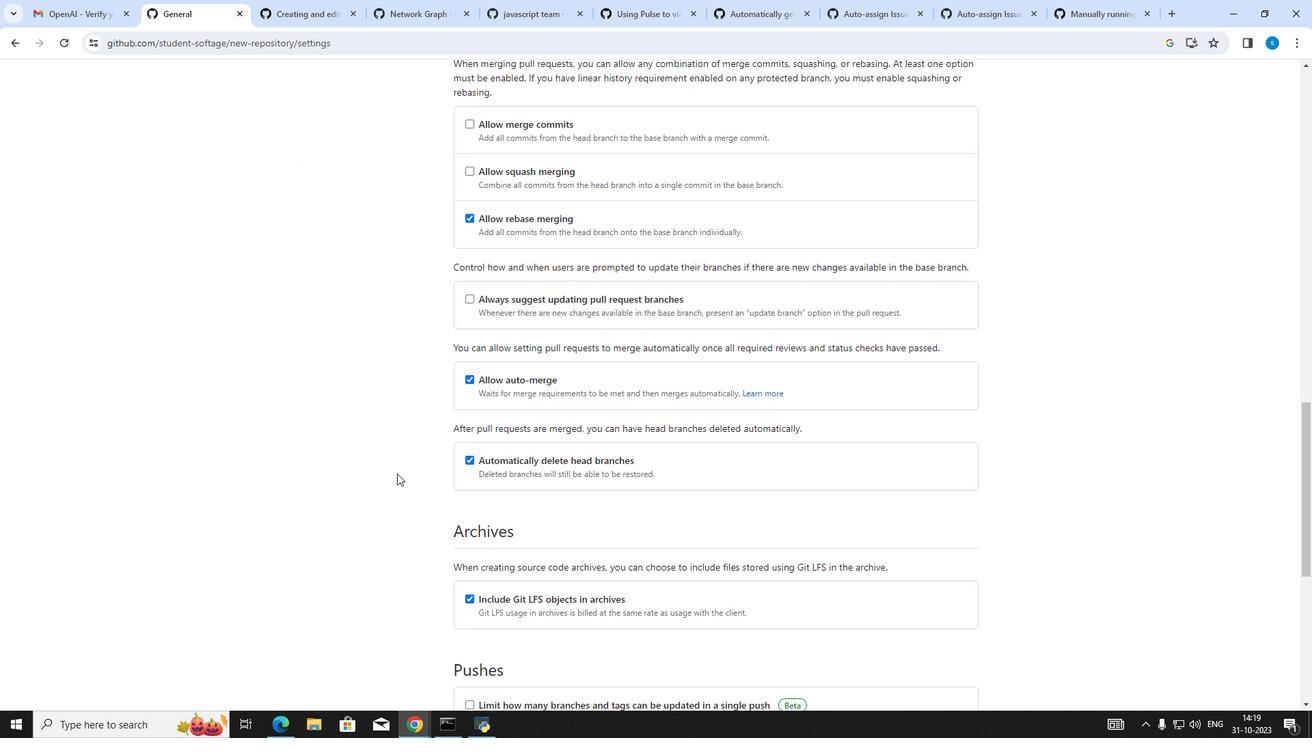 
Action: Mouse scrolled (397, 472) with delta (0, 0)
Screenshot: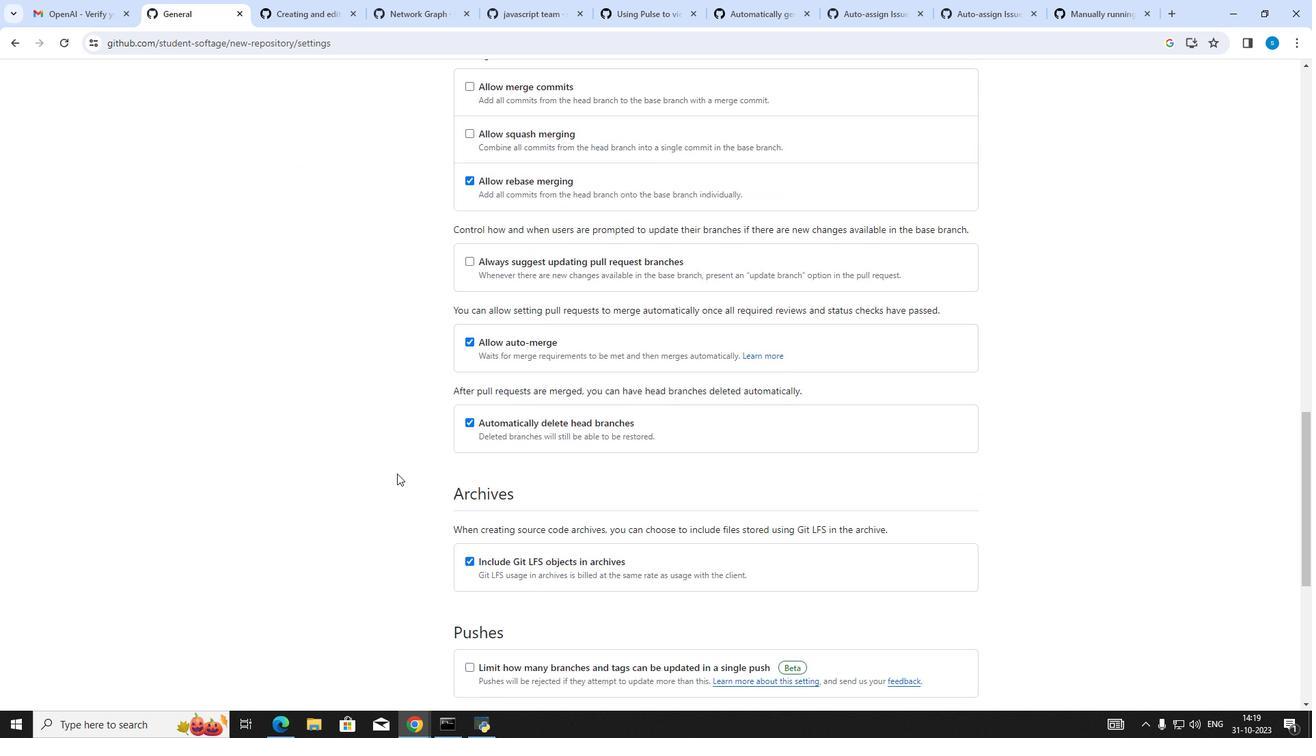 
Action: Mouse scrolled (397, 472) with delta (0, 0)
Screenshot: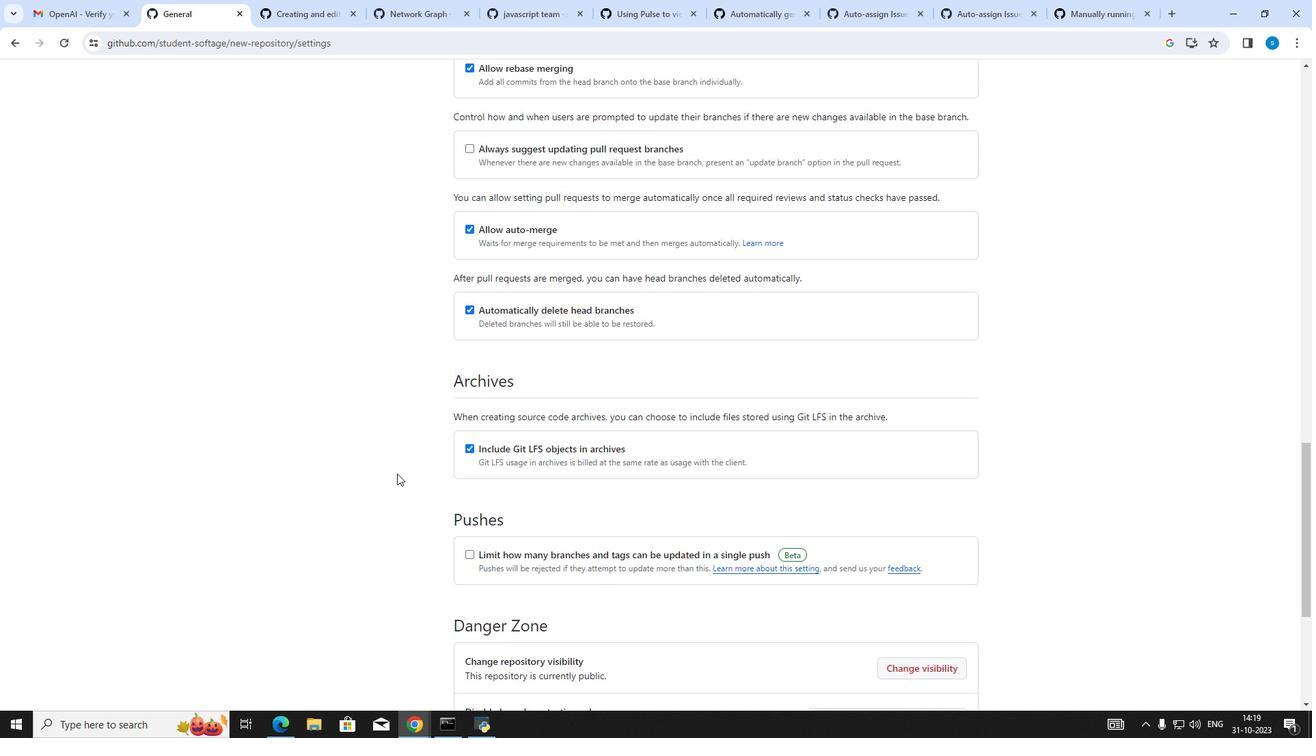 
Action: Mouse scrolled (397, 472) with delta (0, 0)
Screenshot: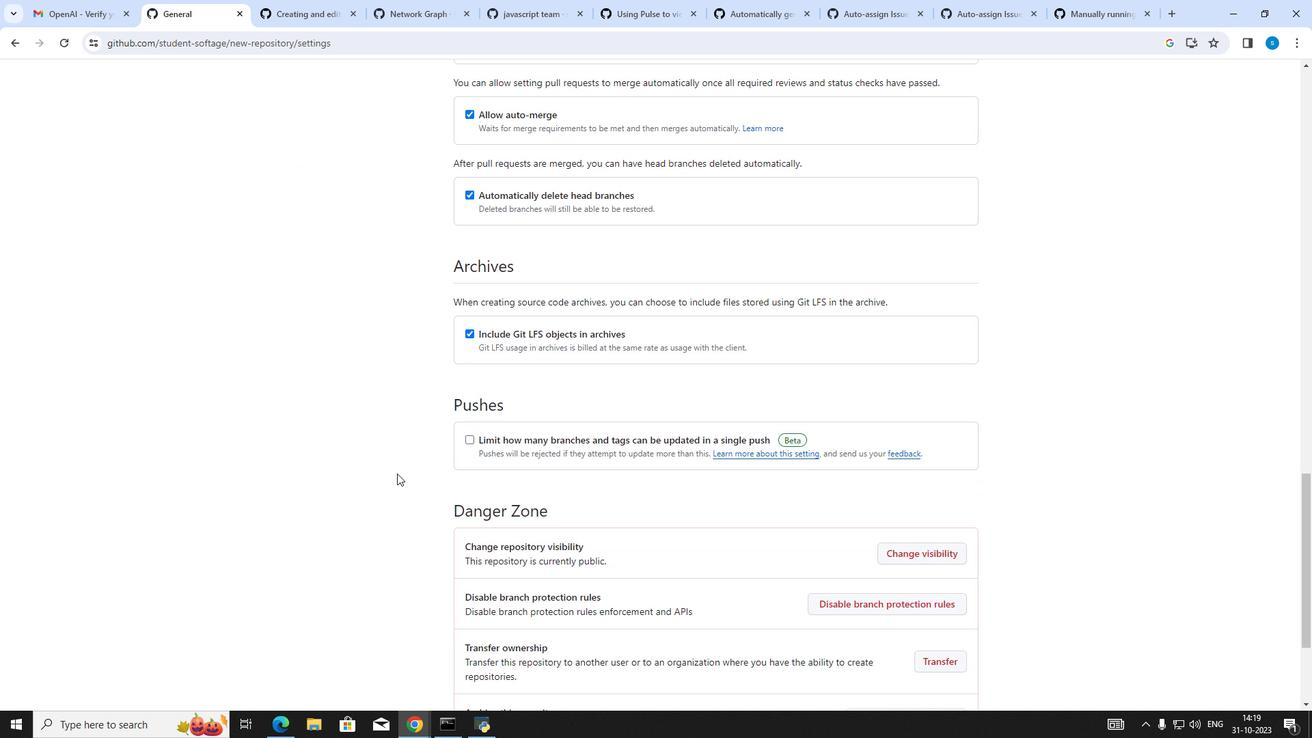 
Action: Mouse scrolled (397, 472) with delta (0, 0)
Screenshot: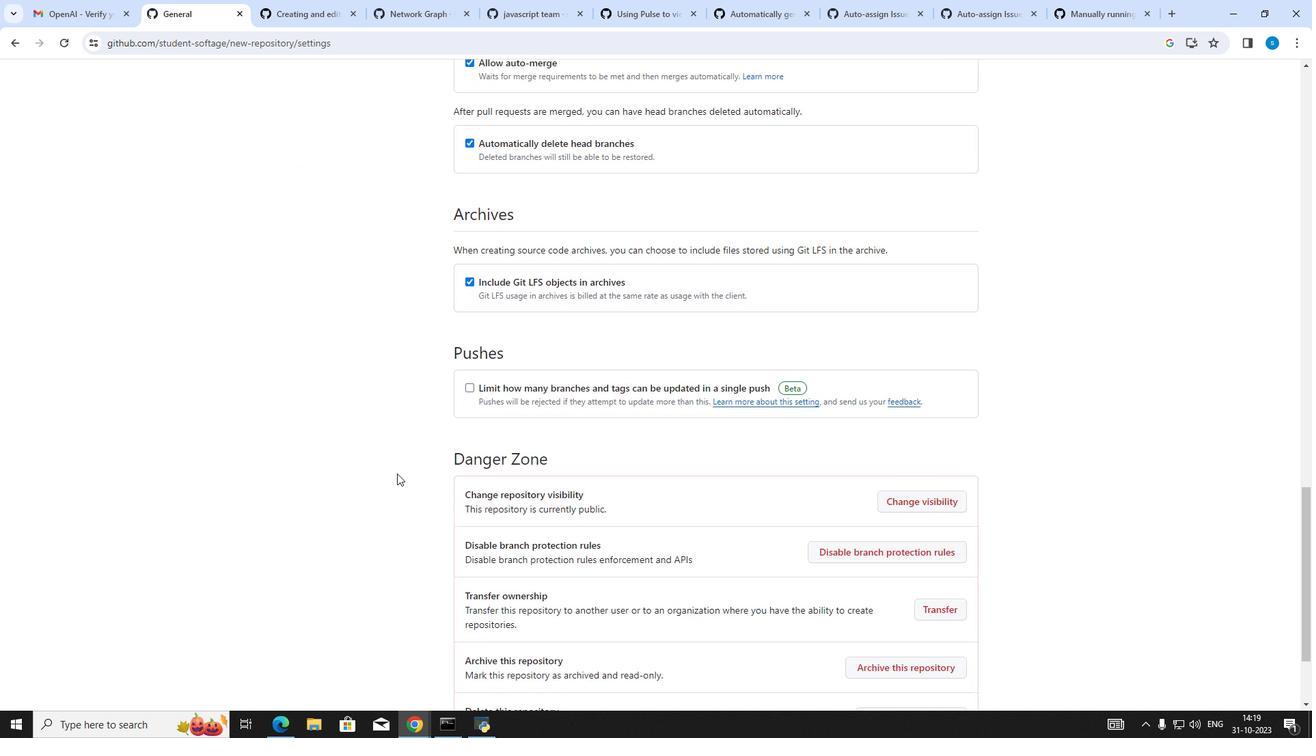 
Action: Mouse moved to (921, 410)
Screenshot: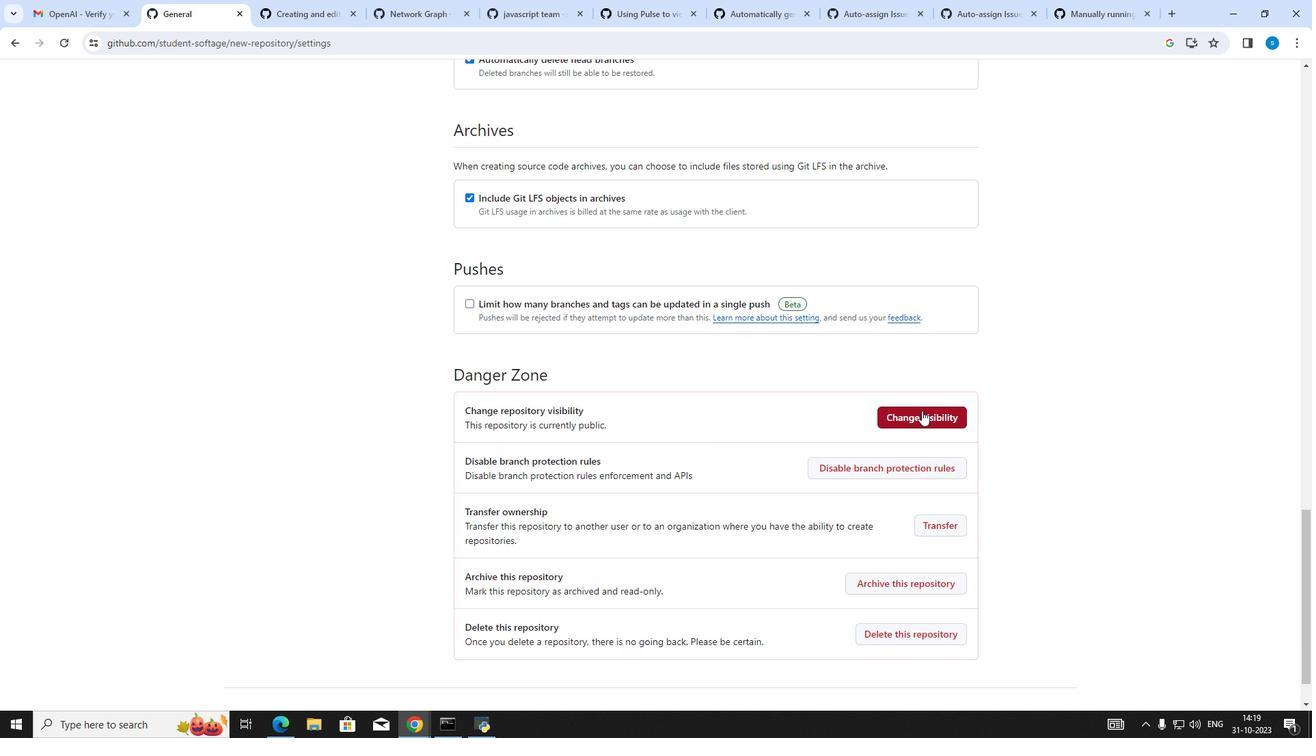 
Action: Mouse pressed left at (921, 410)
Screenshot: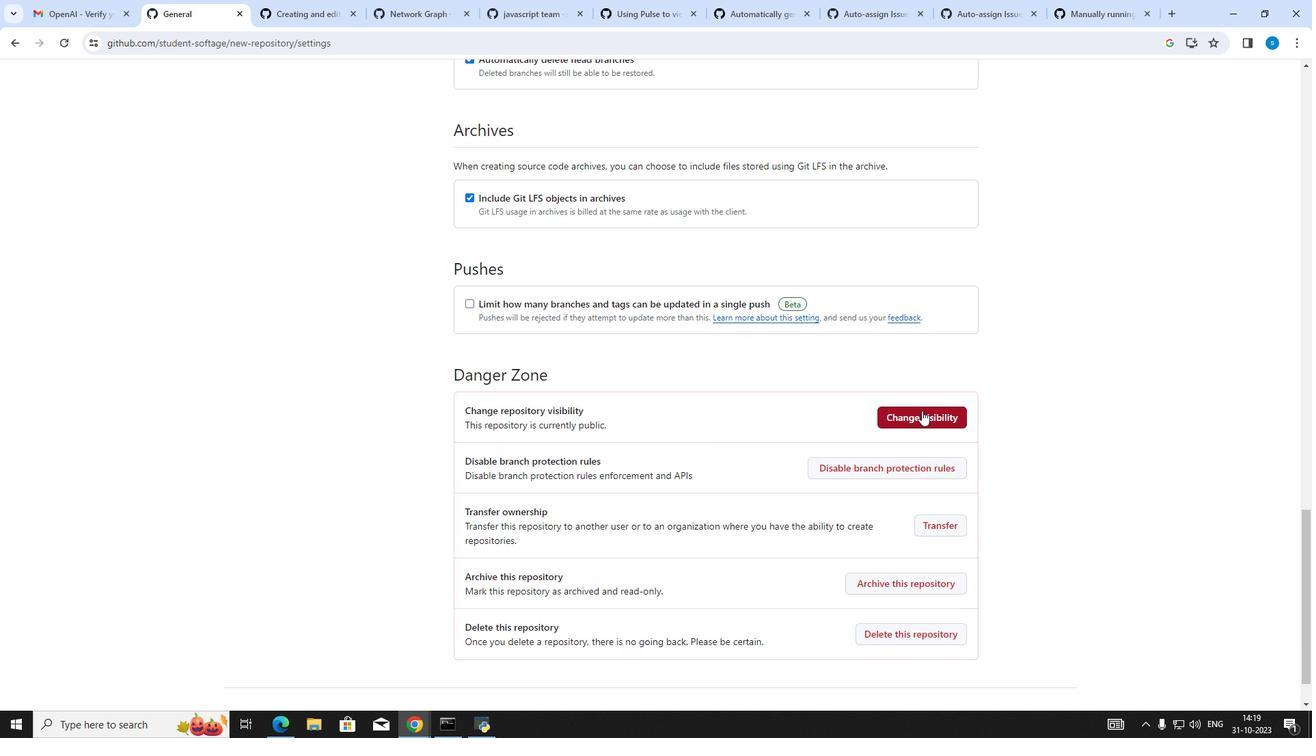 
Action: Mouse moved to (912, 438)
Screenshot: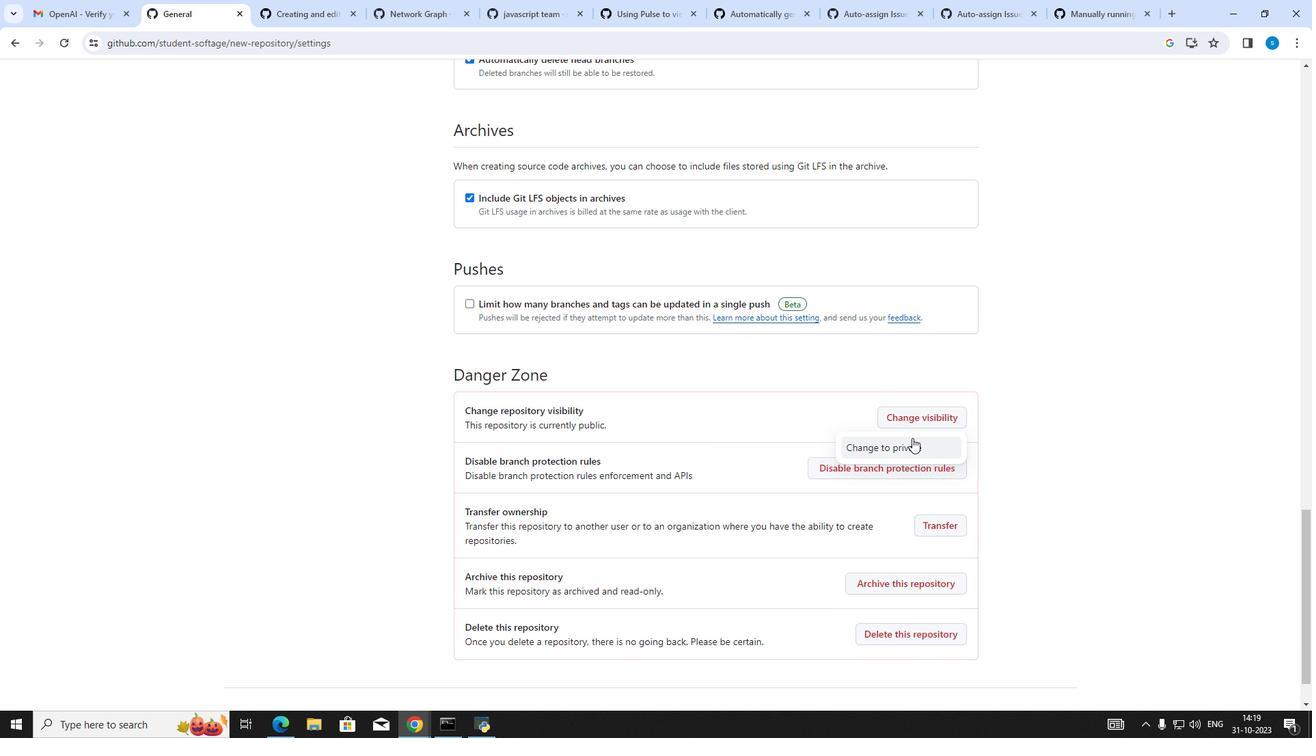 
Action: Mouse pressed left at (912, 438)
Screenshot: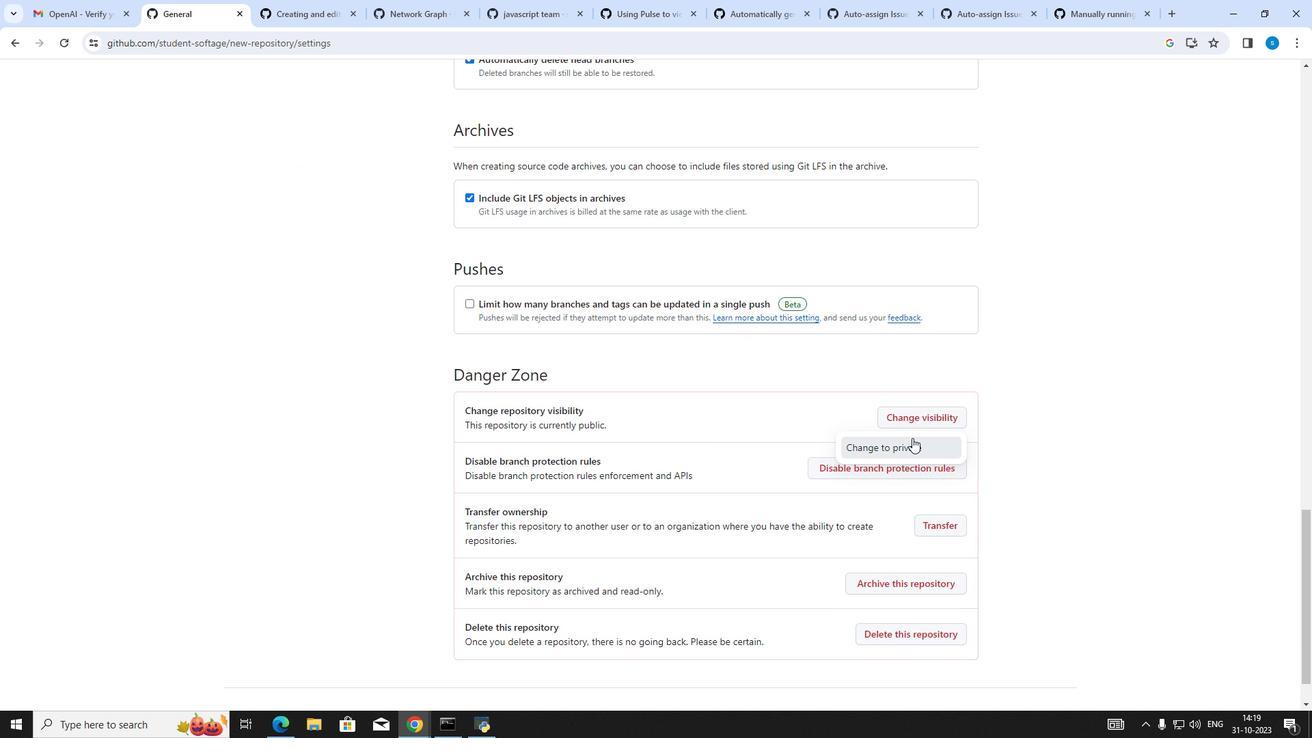 
Action: Mouse moved to (748, 444)
Screenshot: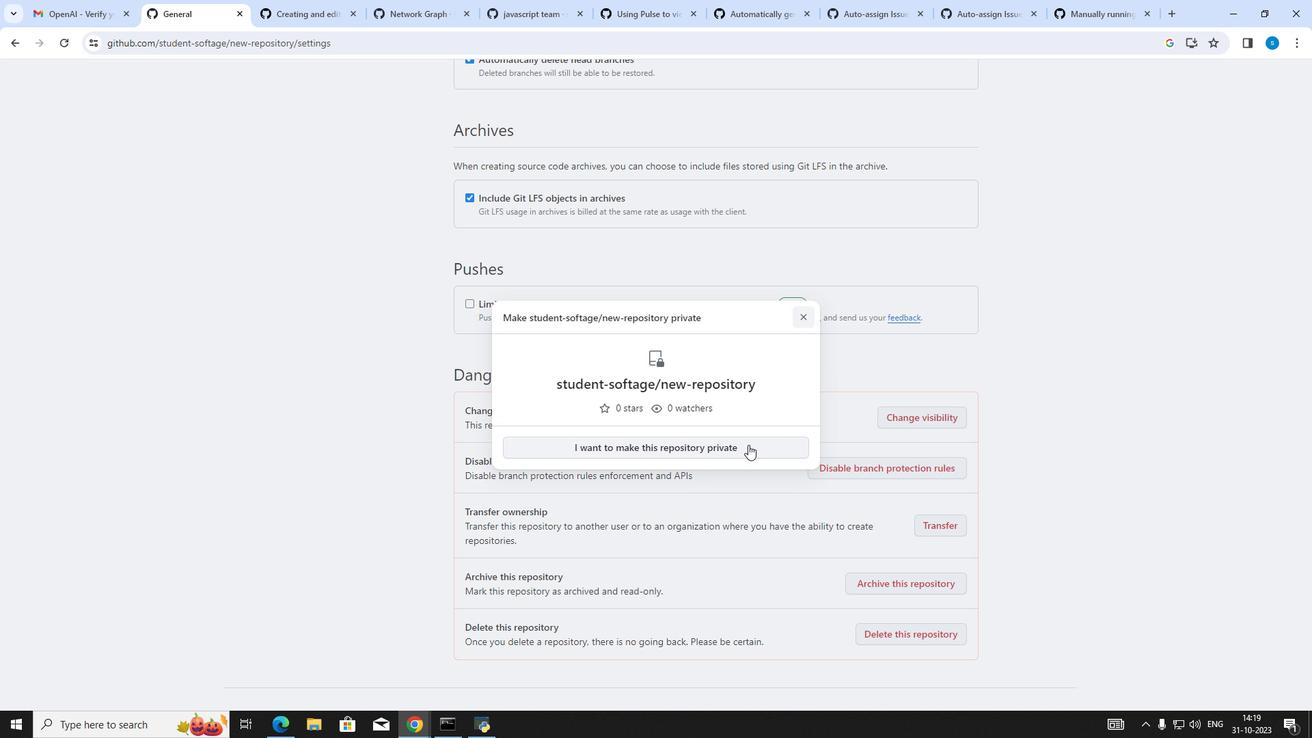 
Action: Mouse pressed left at (748, 444)
Screenshot: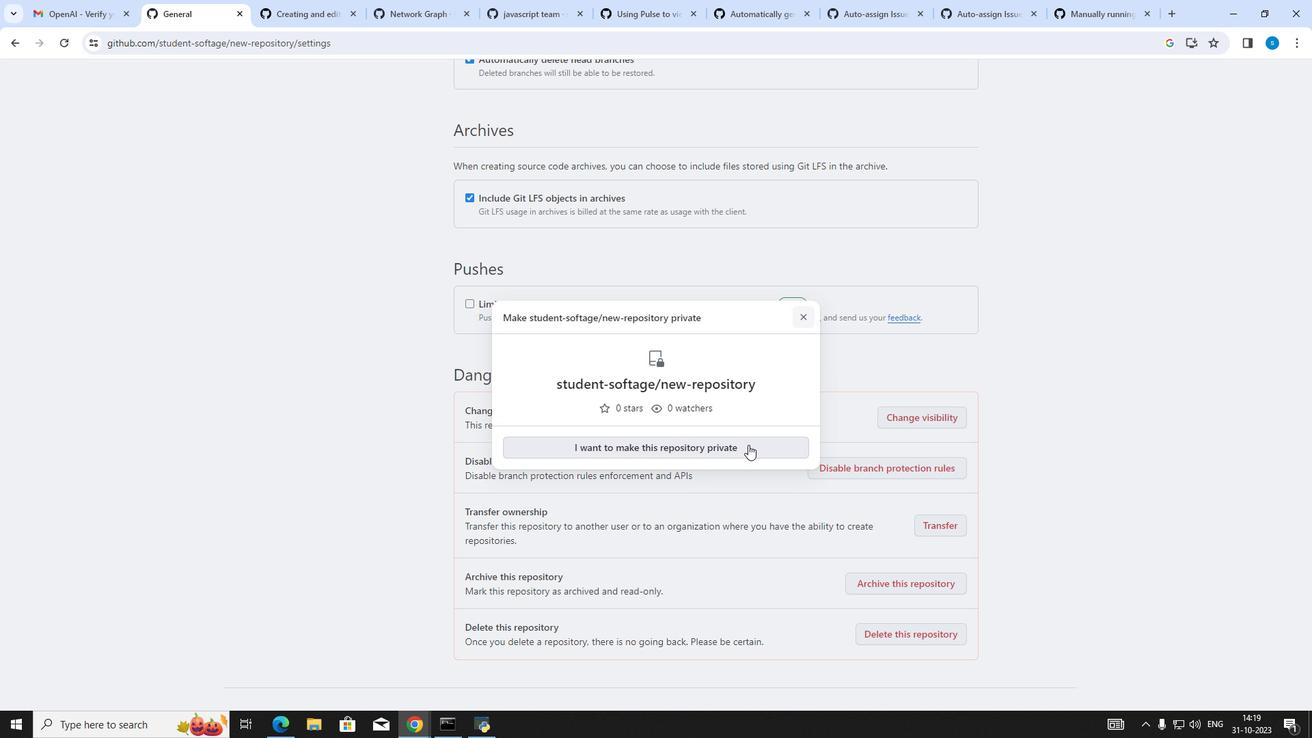 
Action: Mouse moved to (649, 535)
Screenshot: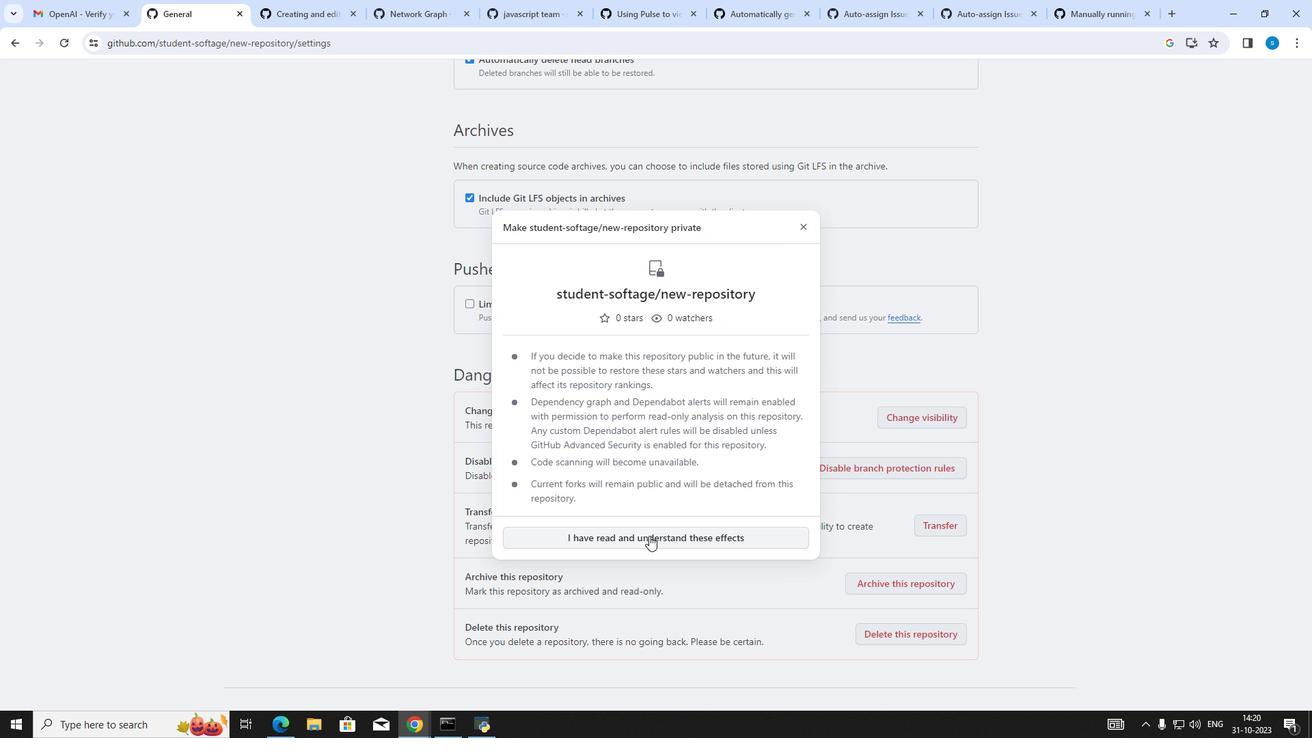 
Action: Mouse pressed left at (649, 535)
Screenshot: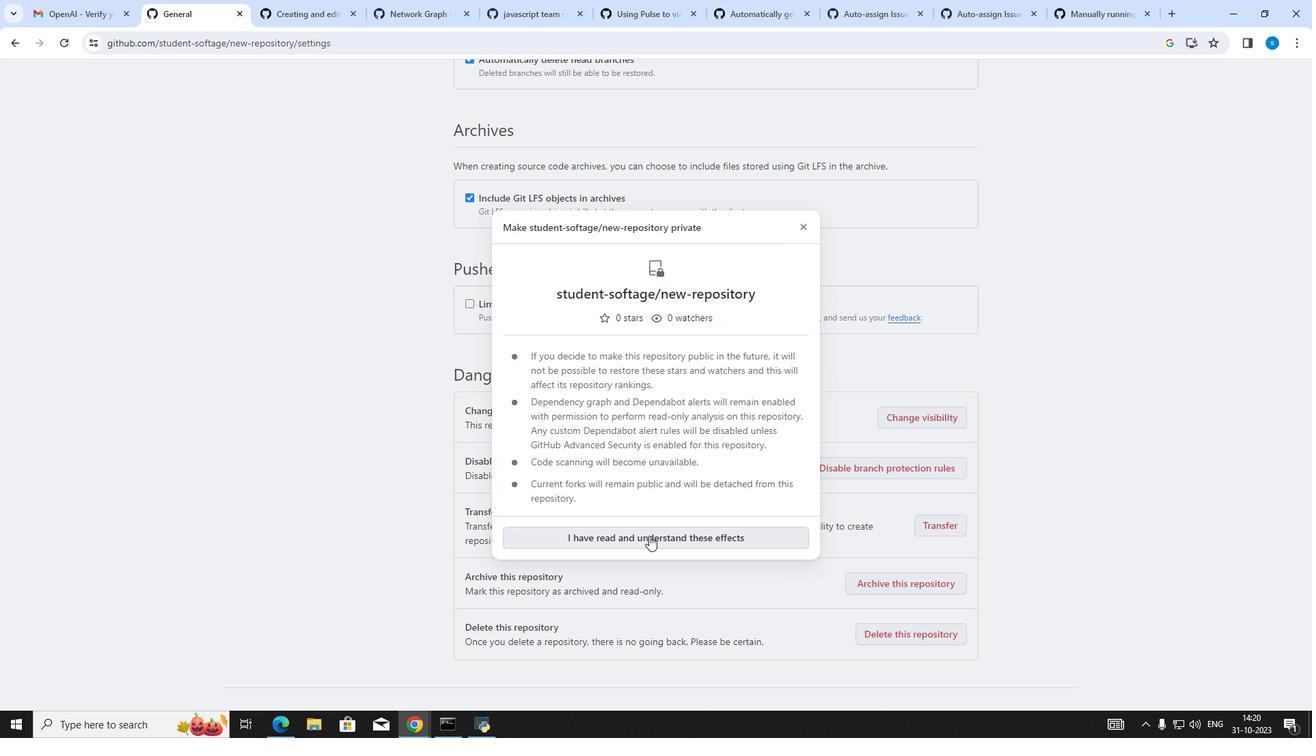 
Action: Mouse moved to (701, 449)
Screenshot: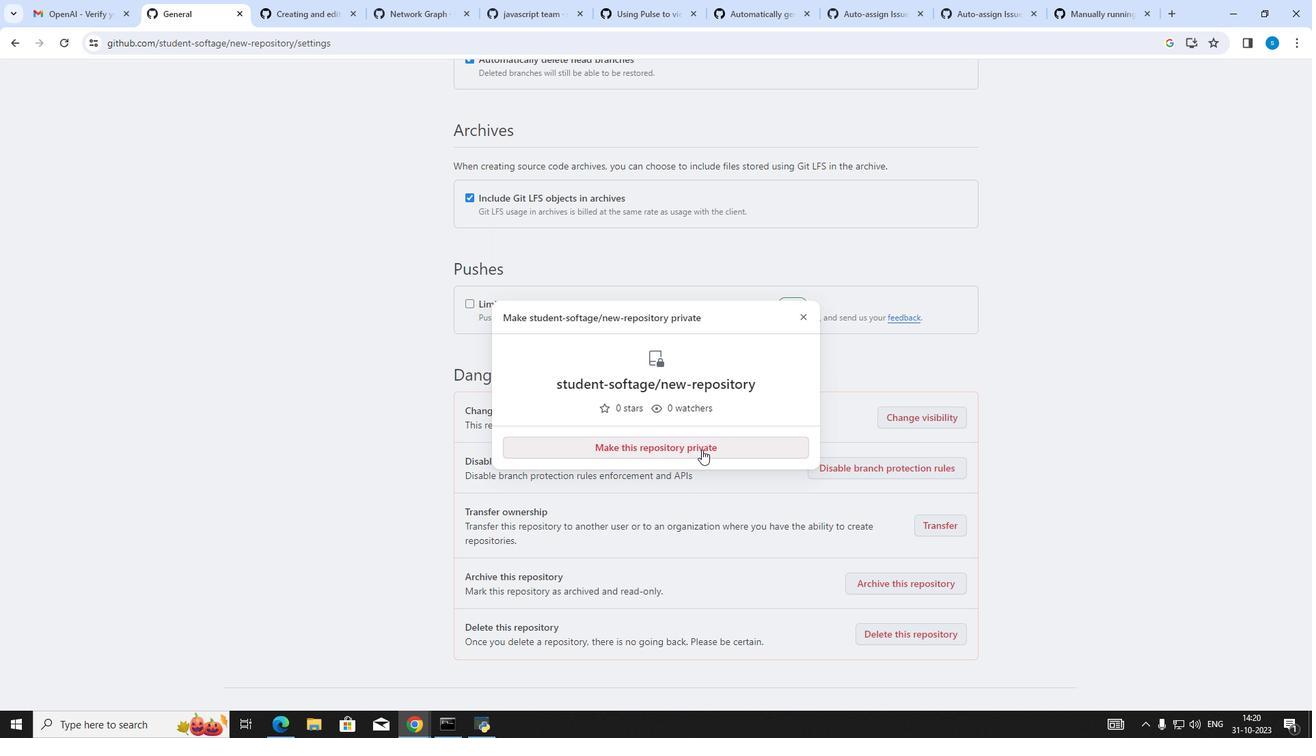 
Action: Mouse pressed left at (701, 449)
Screenshot: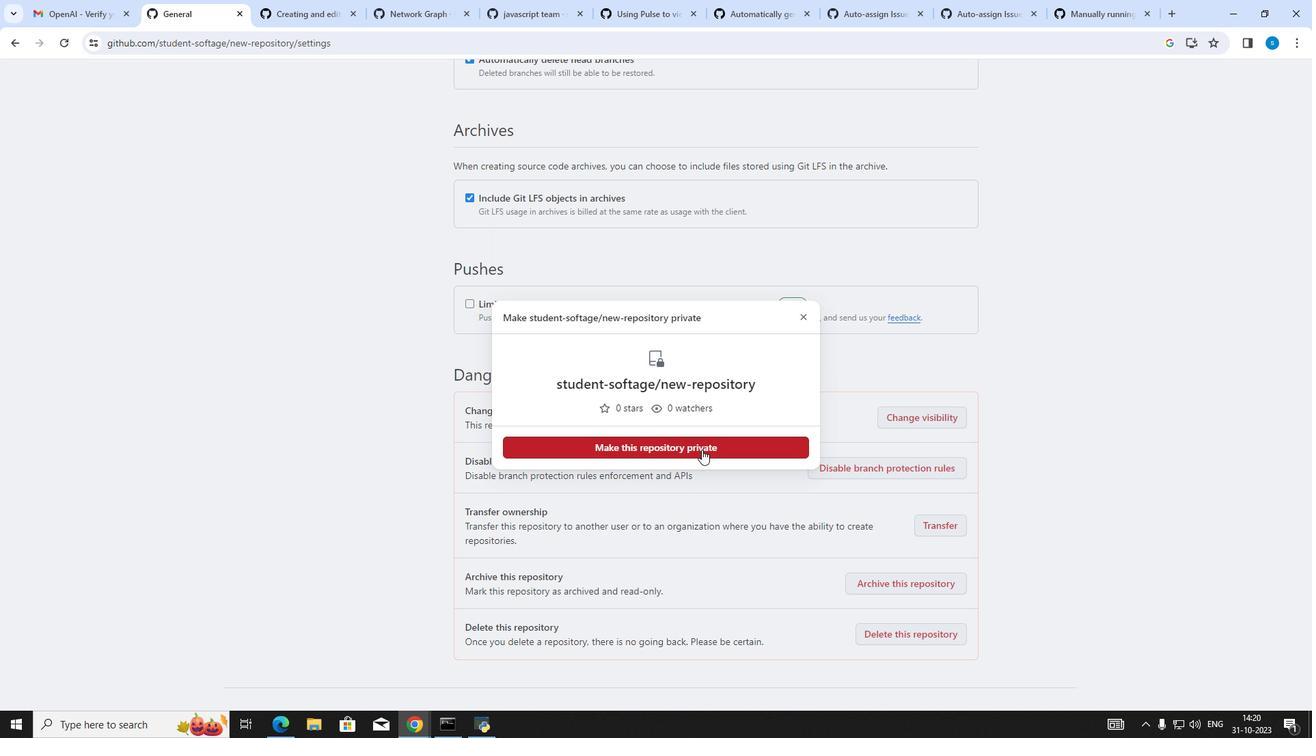
Action: Key pressed s<Key.backspace>bishtsuraj51
Screenshot: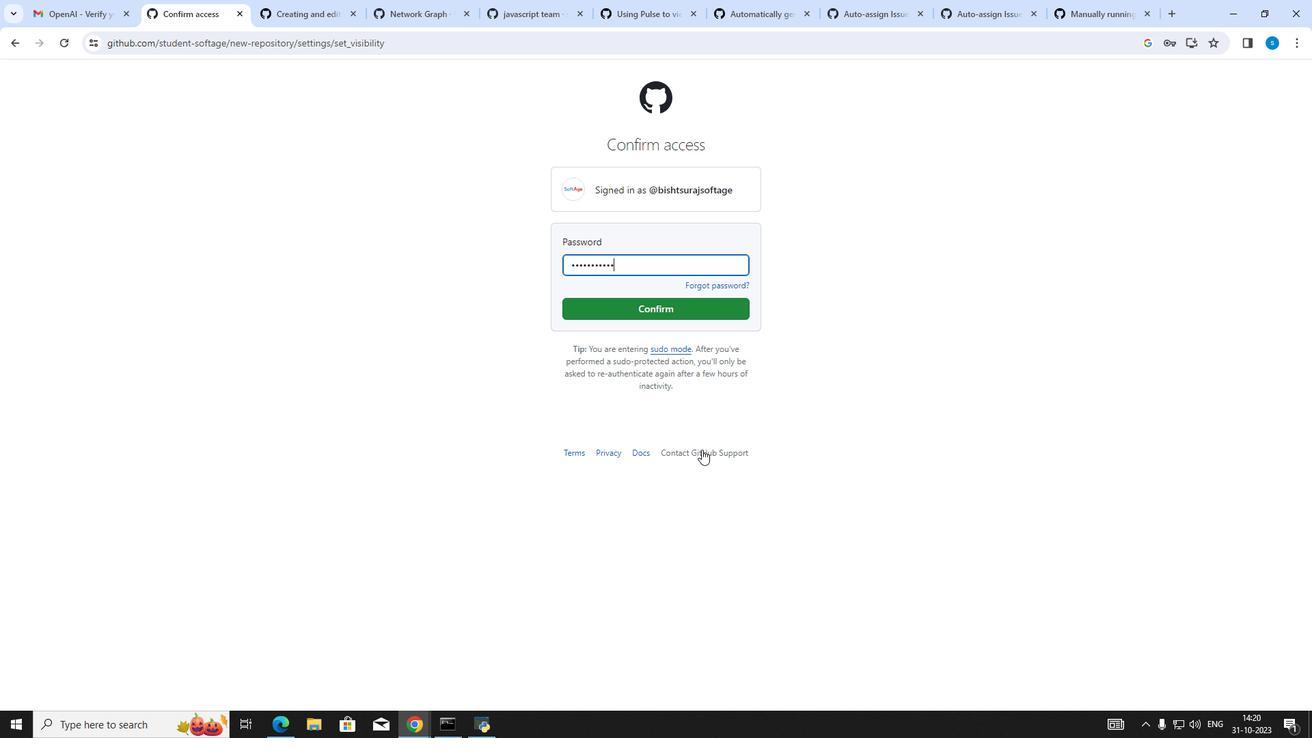 
Action: Mouse moved to (682, 310)
Screenshot: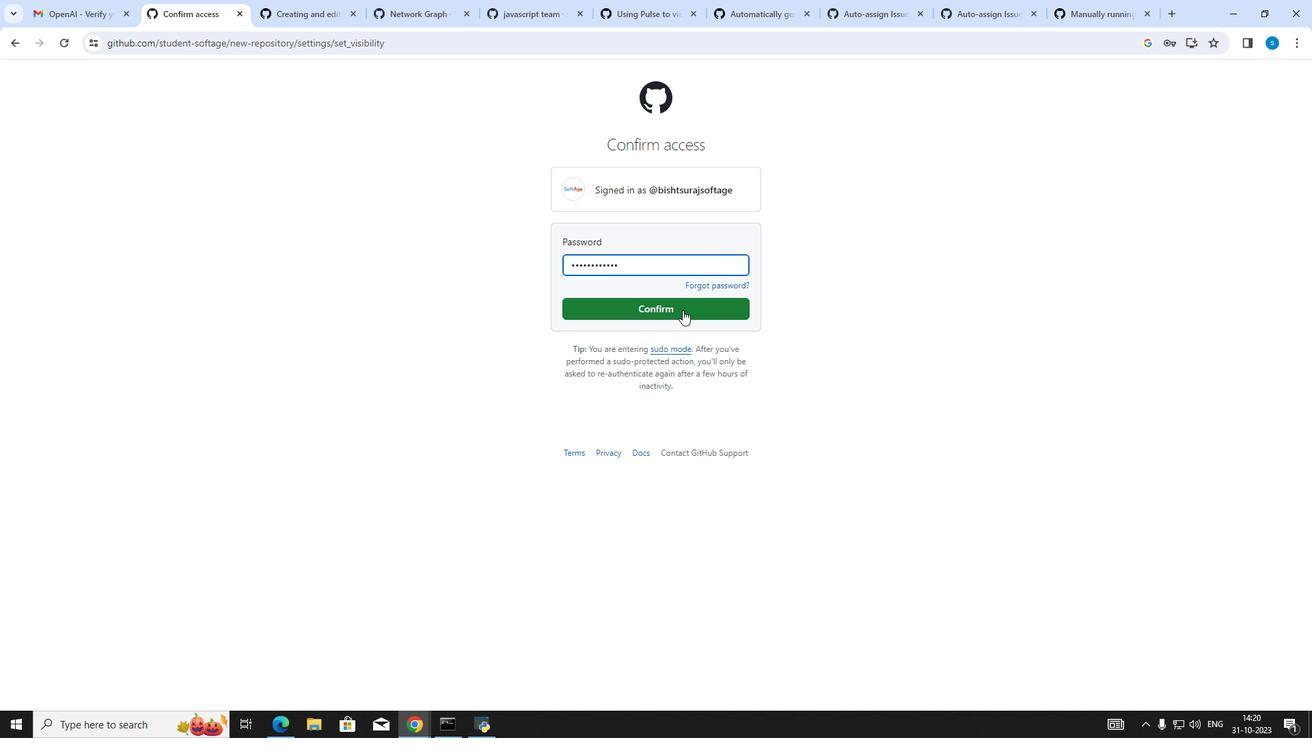 
Action: Mouse pressed left at (682, 310)
Screenshot: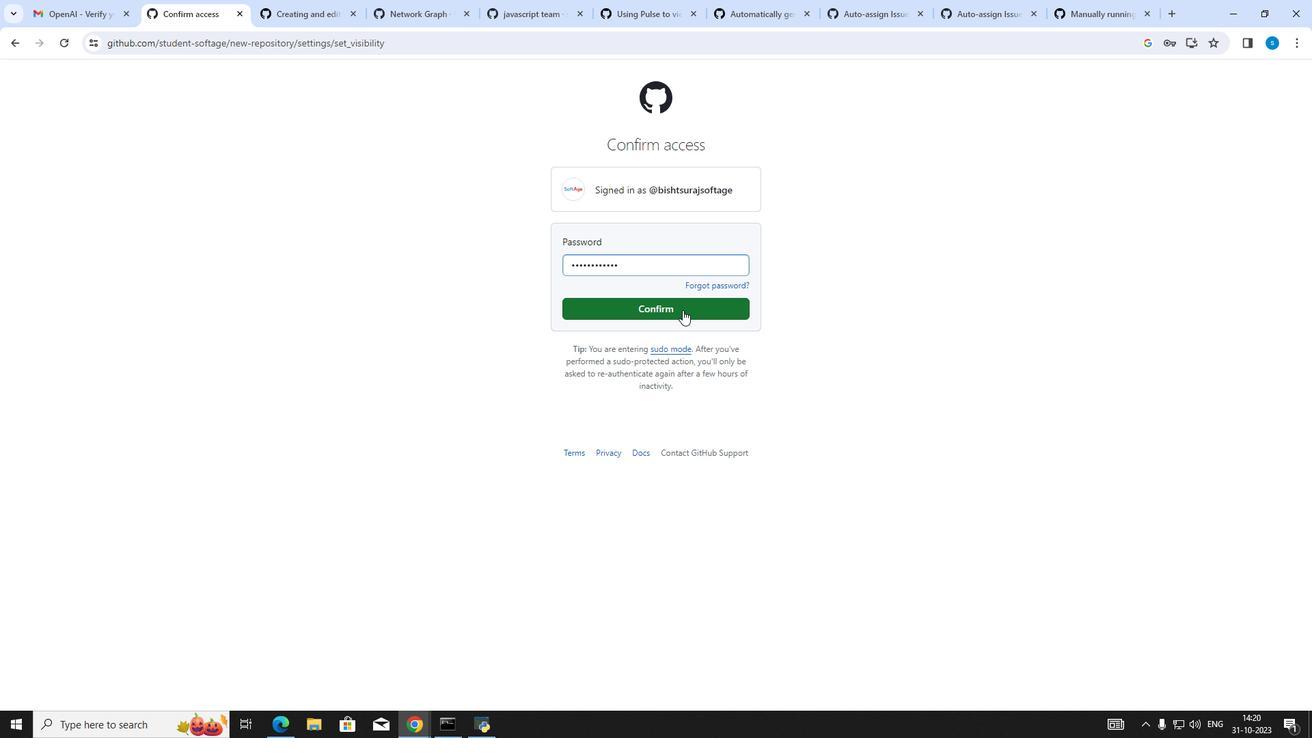 
Action: Mouse moved to (753, 485)
Screenshot: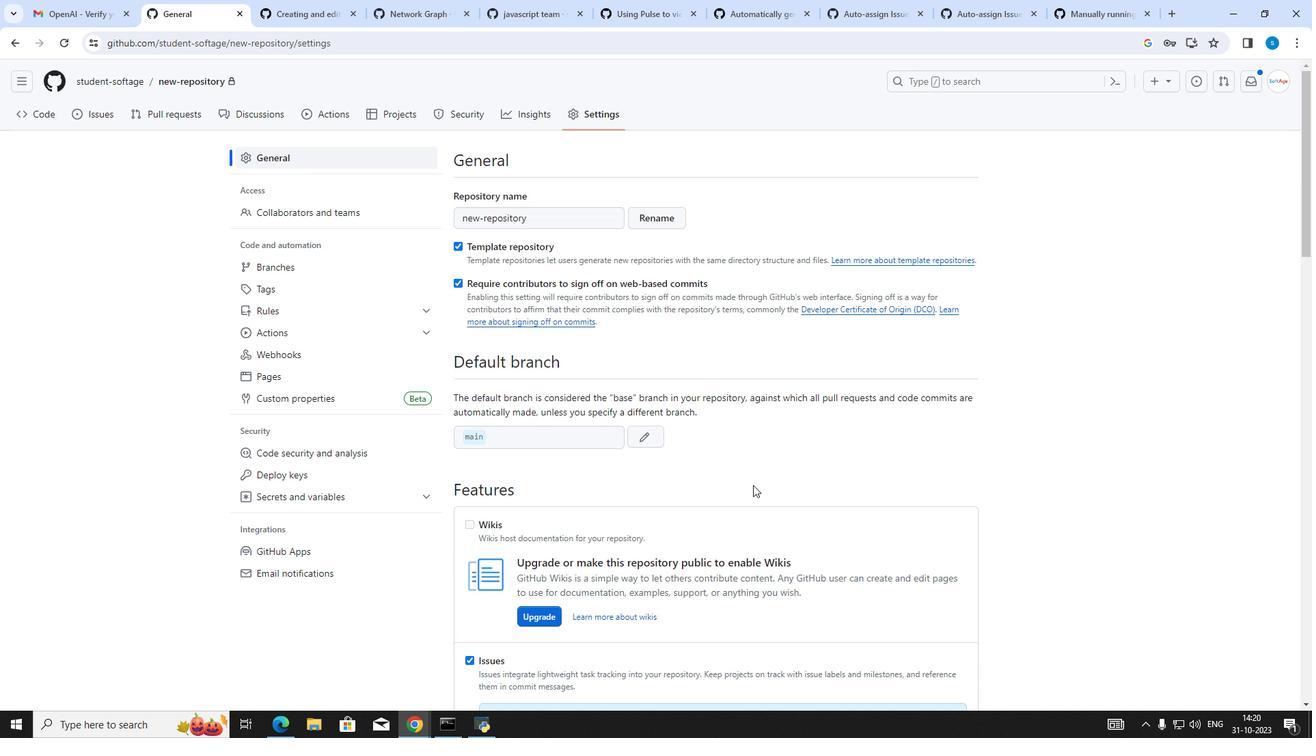 
Action: Mouse scrolled (753, 484) with delta (0, 0)
Screenshot: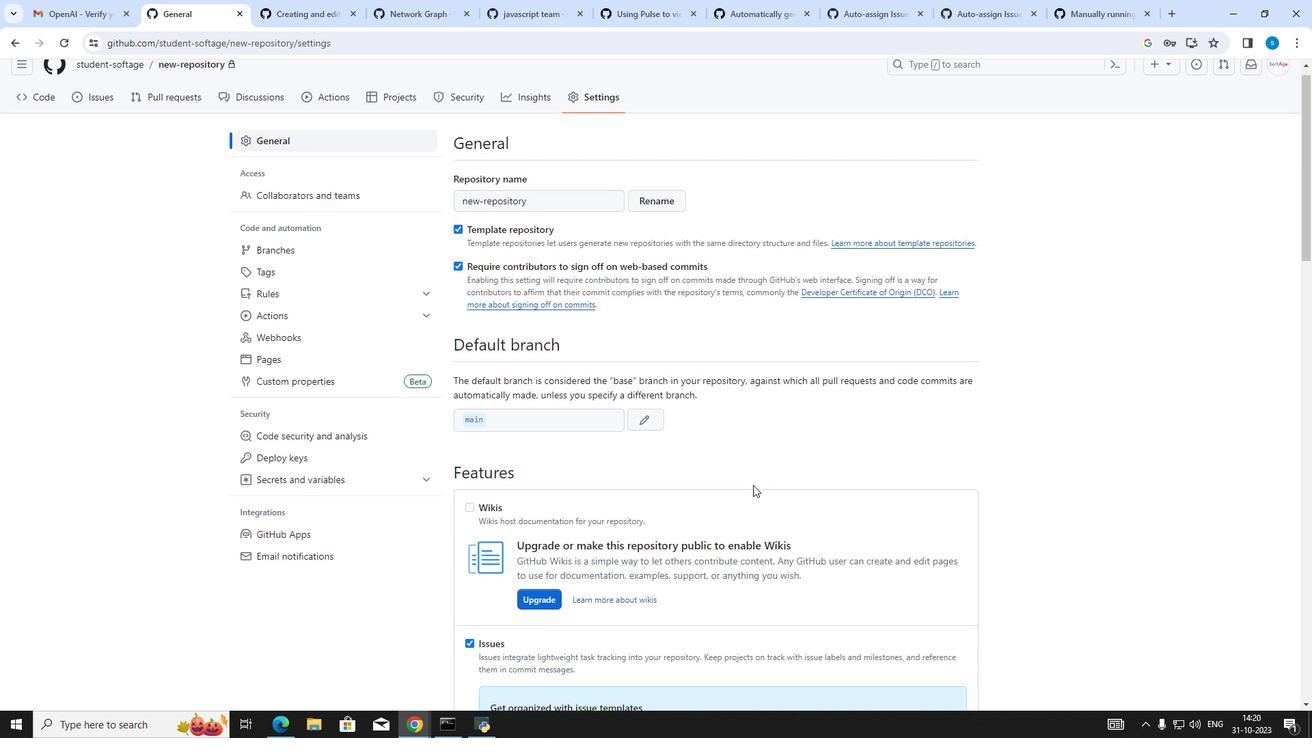 
Action: Mouse scrolled (753, 484) with delta (0, 0)
Screenshot: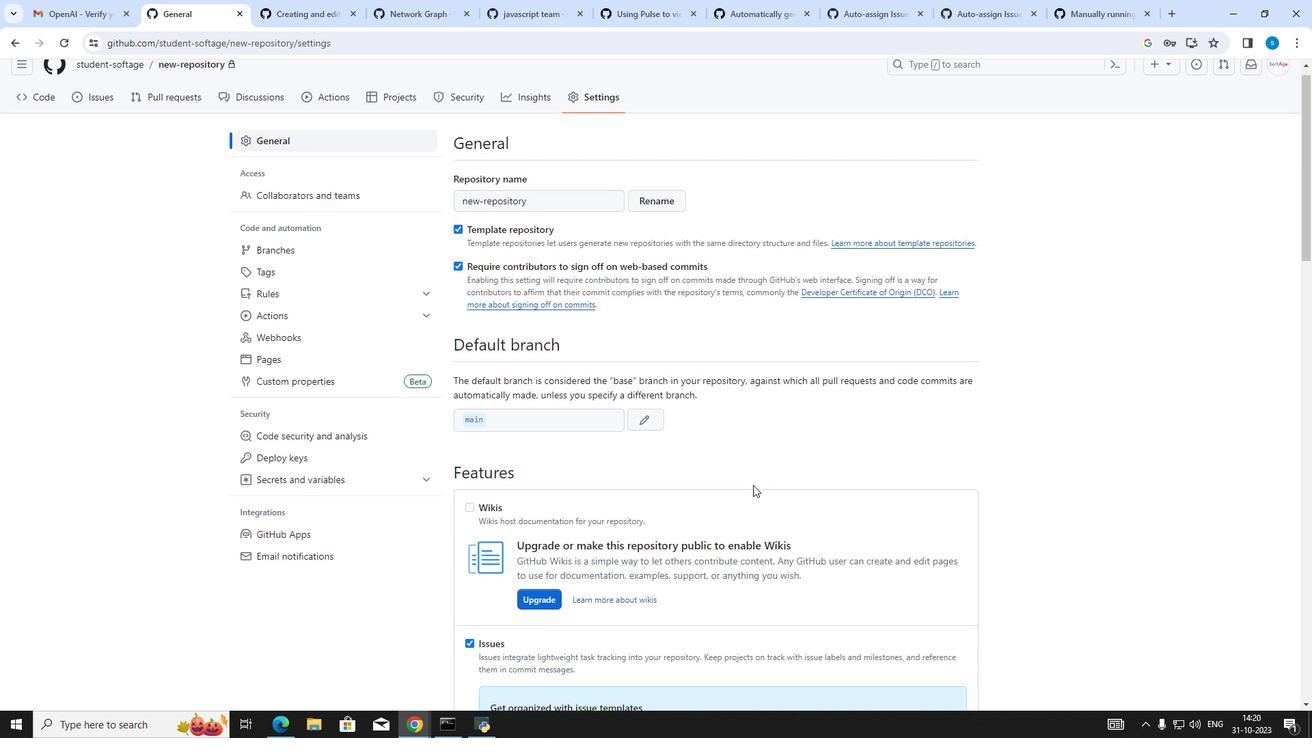 
Action: Mouse scrolled (753, 484) with delta (0, 0)
Screenshot: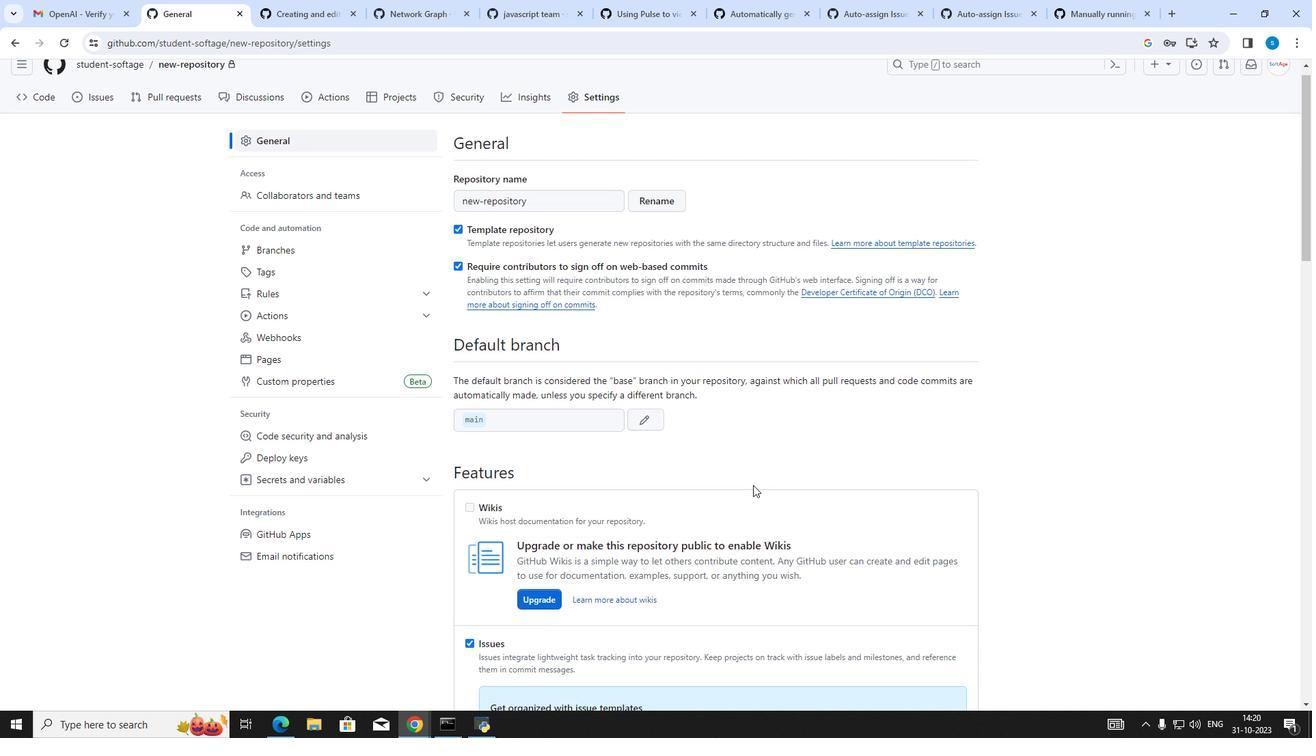 
Action: Mouse scrolled (753, 484) with delta (0, 0)
Screenshot: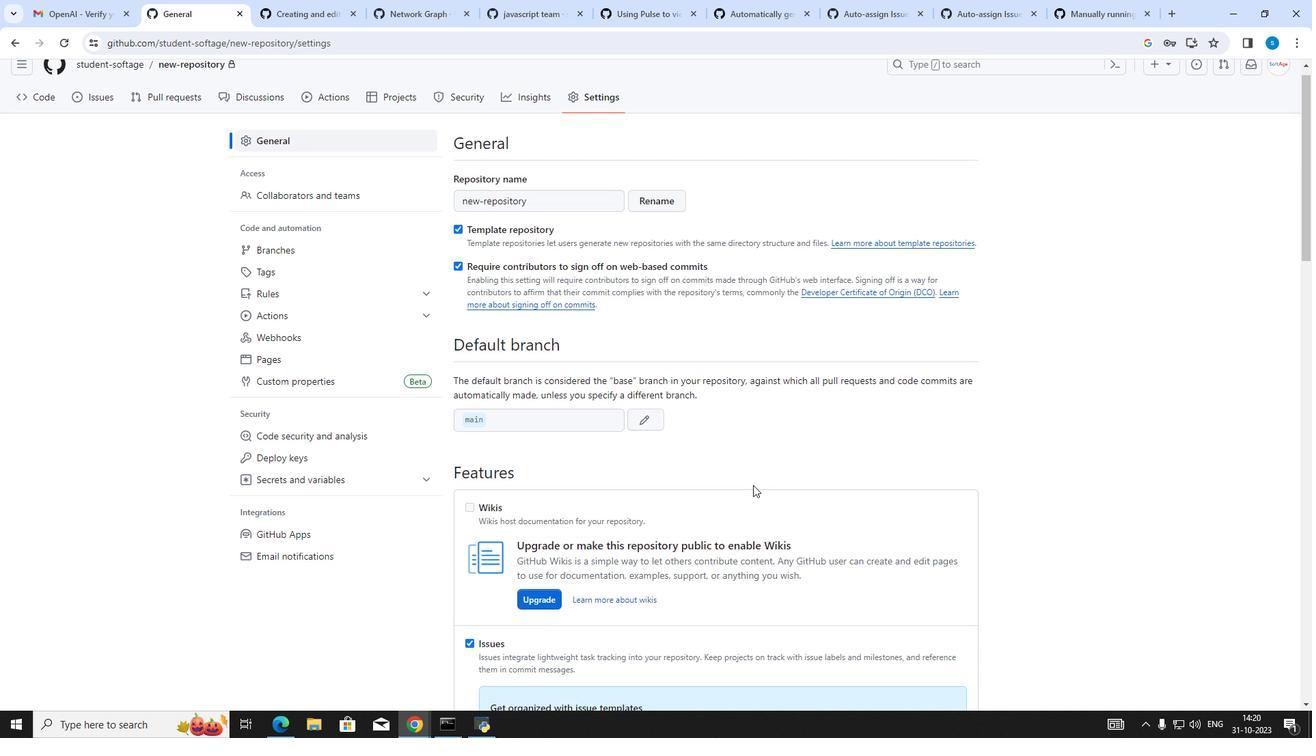 
Action: Mouse scrolled (753, 484) with delta (0, 0)
Screenshot: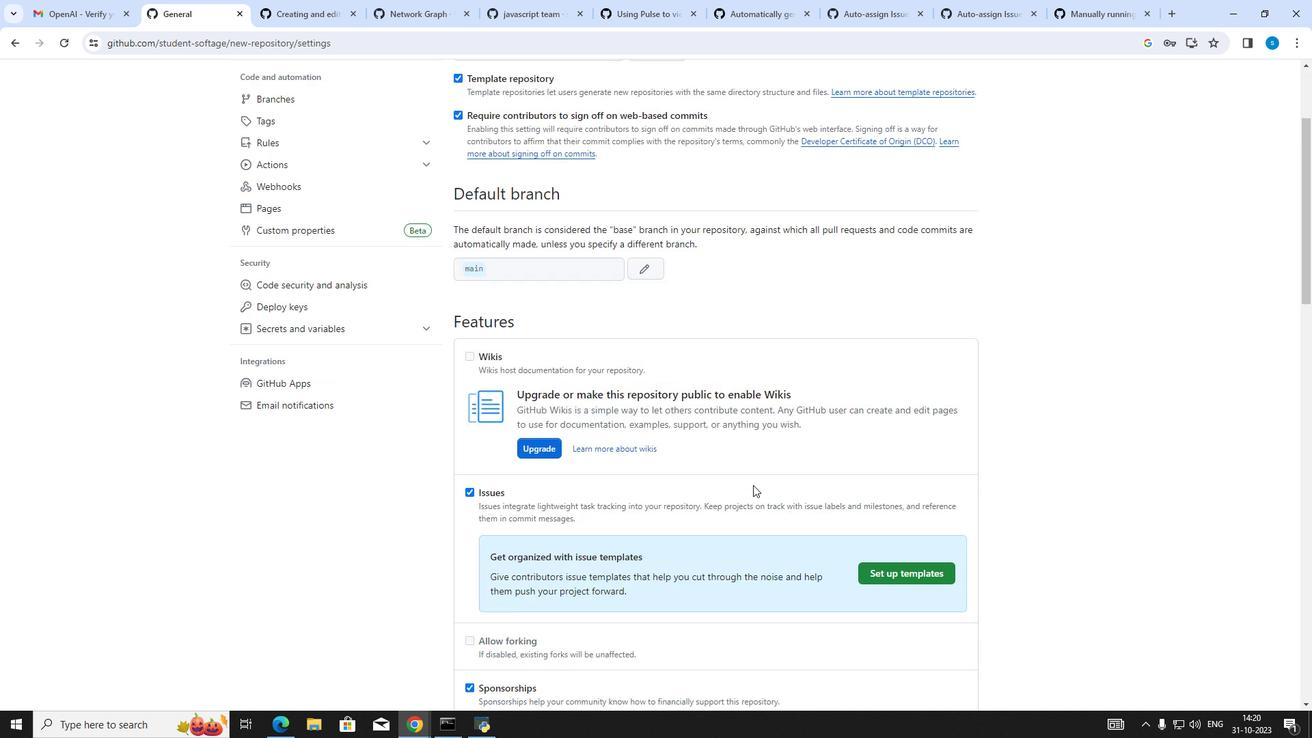 
Action: Mouse scrolled (753, 484) with delta (0, 0)
Screenshot: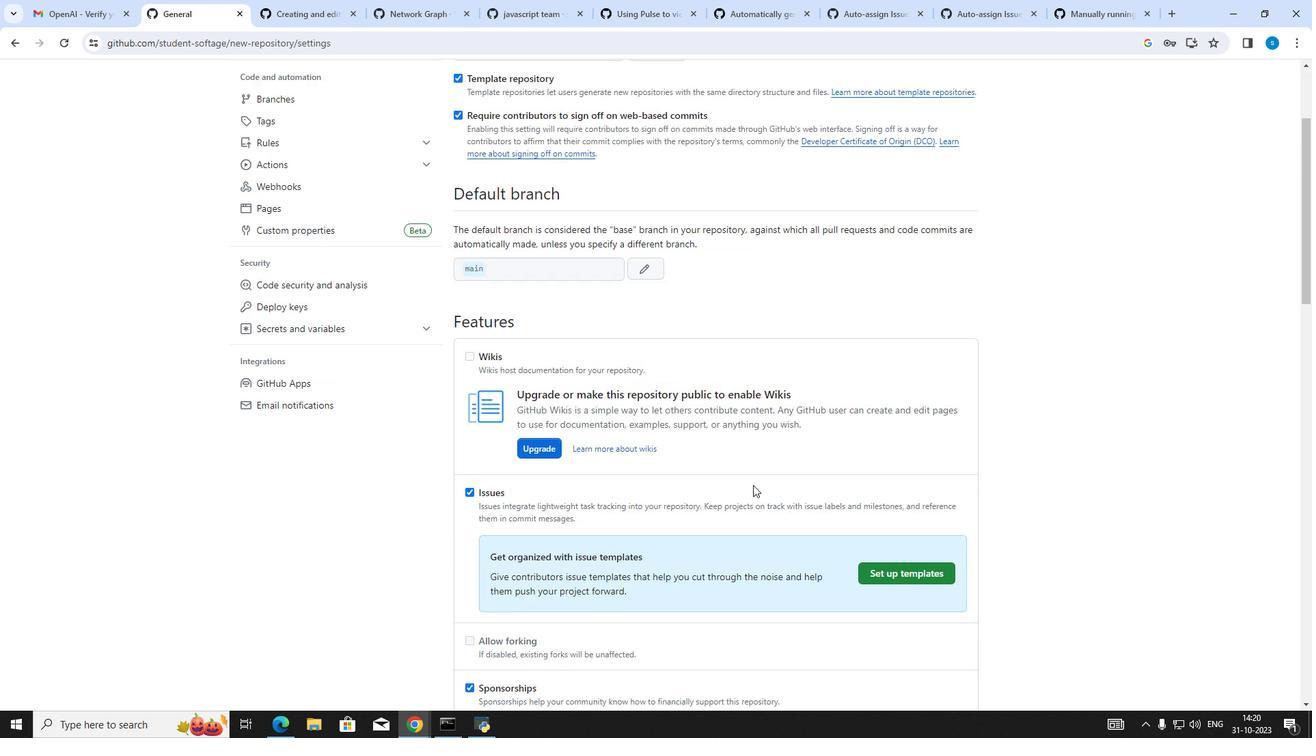 
Action: Mouse scrolled (753, 484) with delta (0, 0)
Screenshot: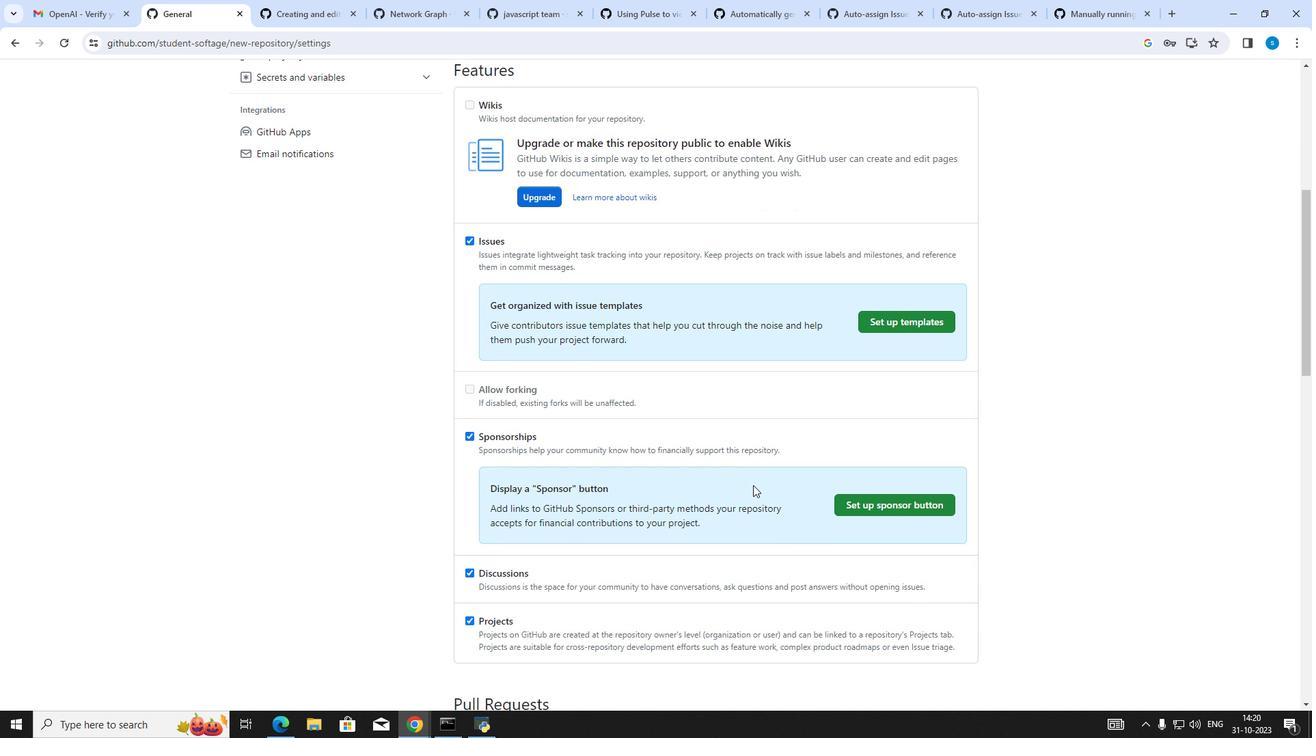 
Action: Mouse scrolled (753, 484) with delta (0, 0)
Screenshot: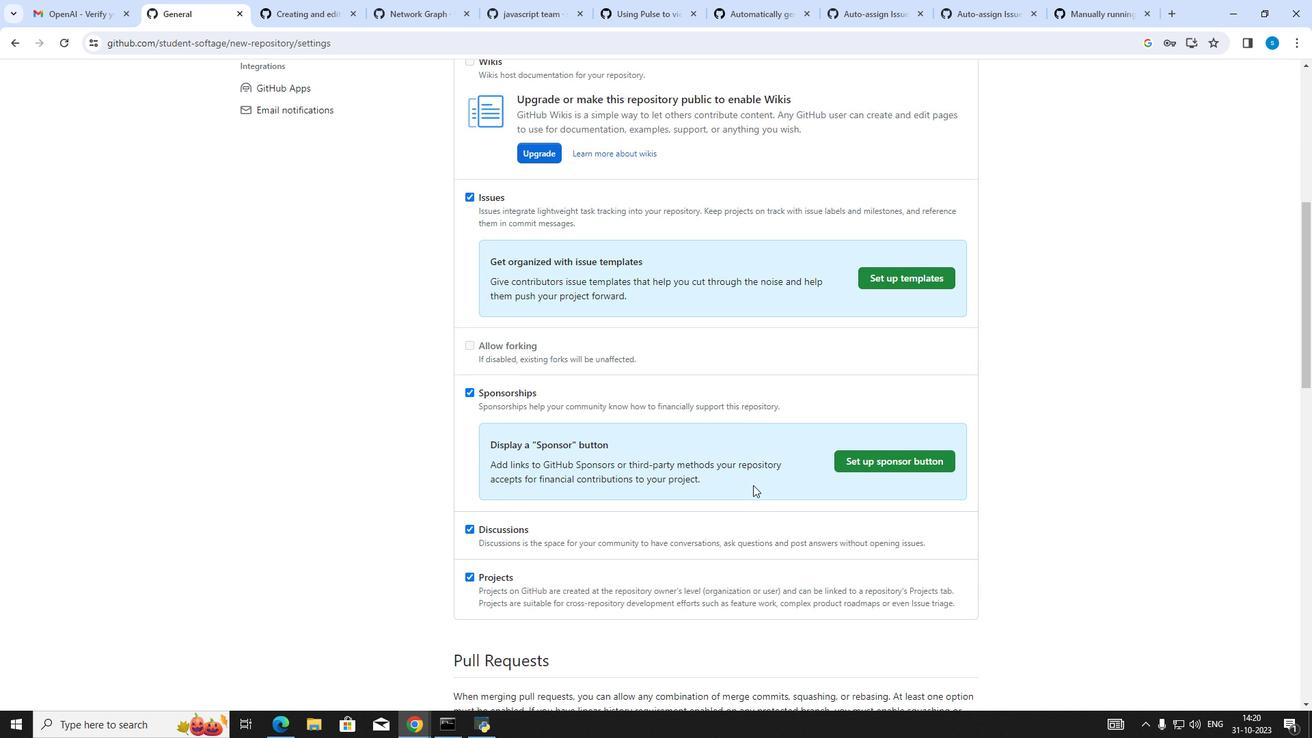 
Action: Mouse scrolled (753, 484) with delta (0, 0)
Screenshot: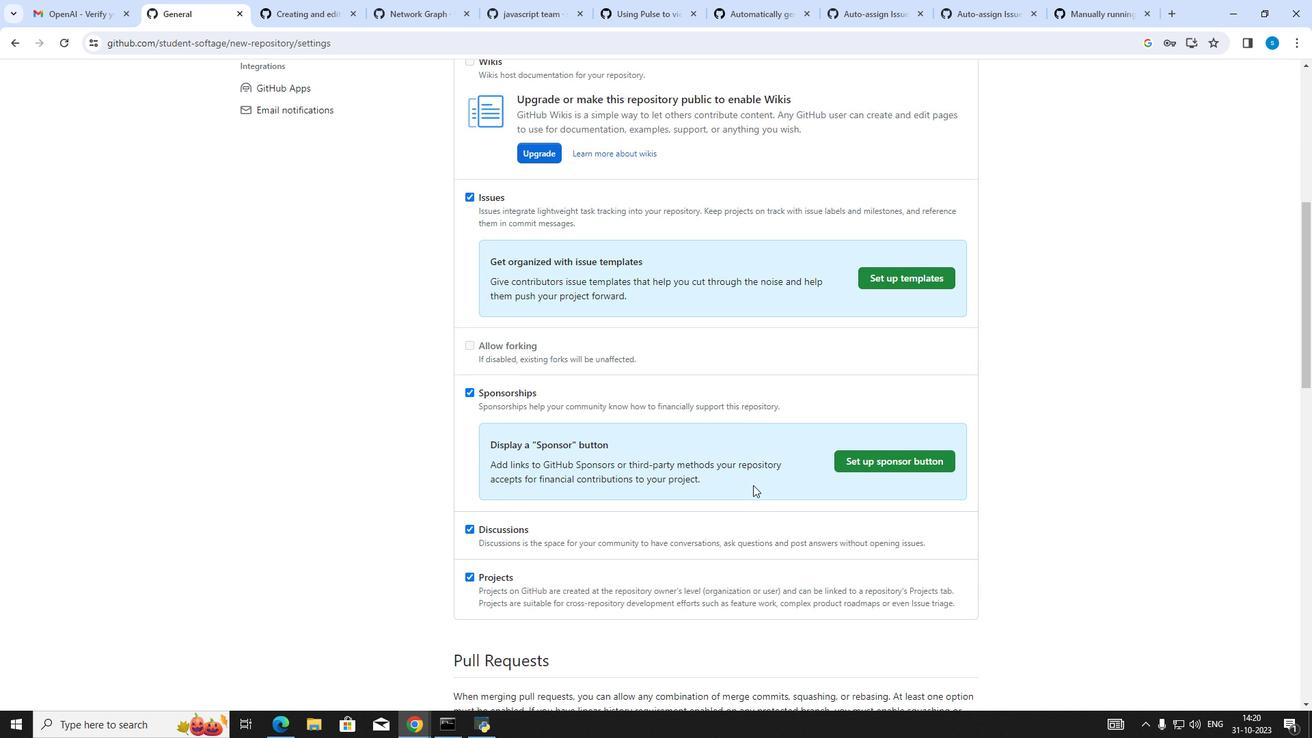 
Action: Mouse scrolled (753, 484) with delta (0, 0)
Screenshot: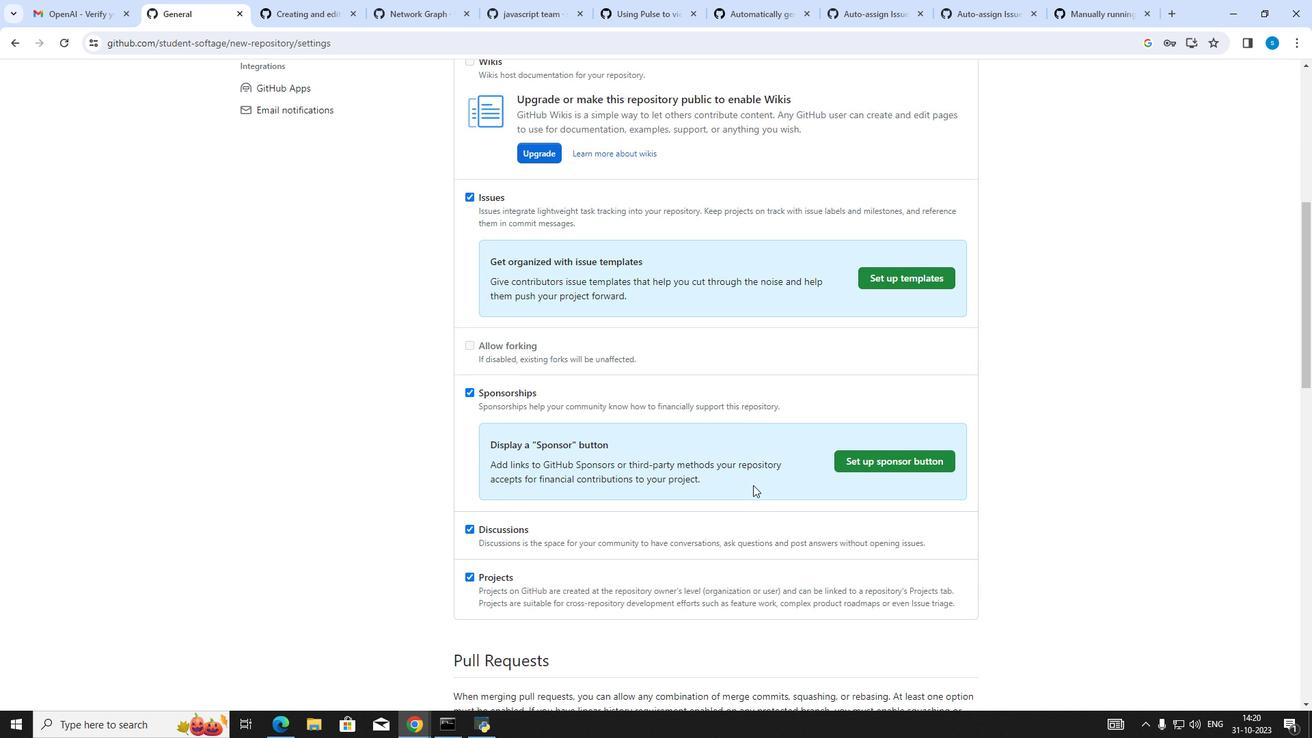 
Action: Mouse scrolled (753, 484) with delta (0, 0)
Screenshot: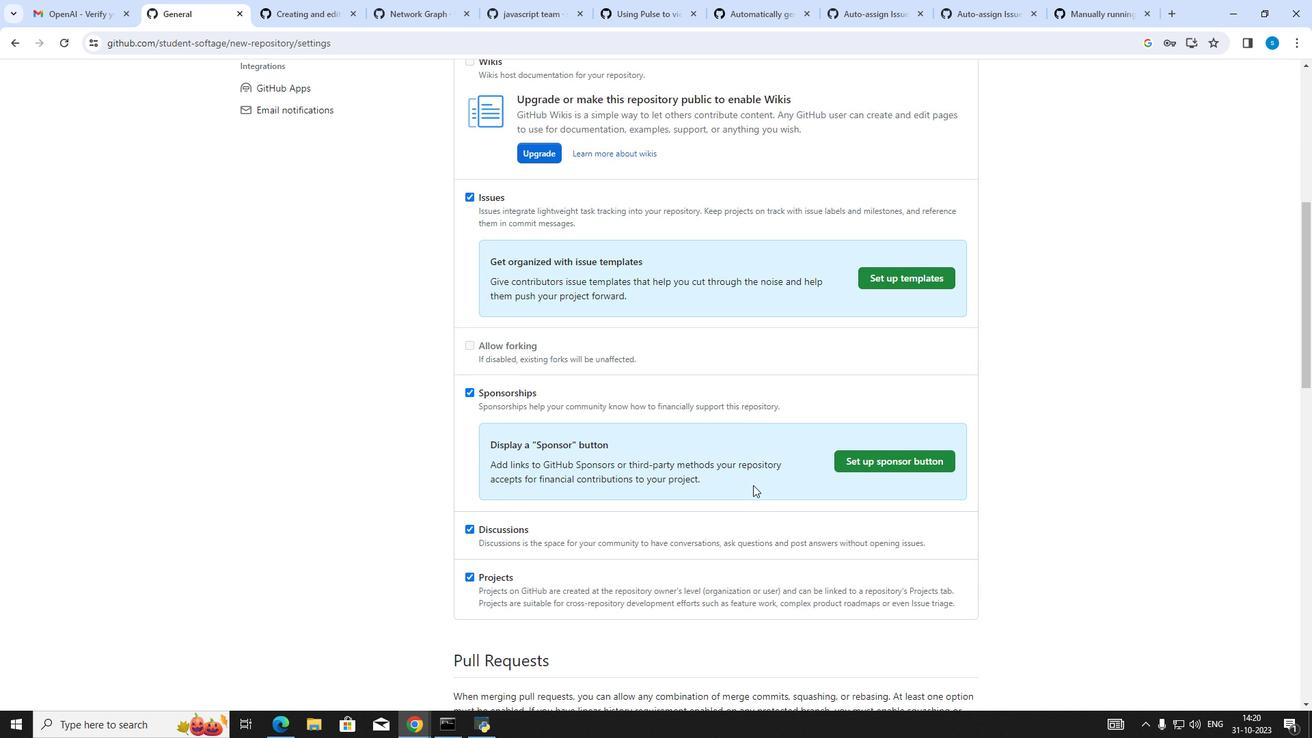
Action: Mouse scrolled (753, 484) with delta (0, 0)
Screenshot: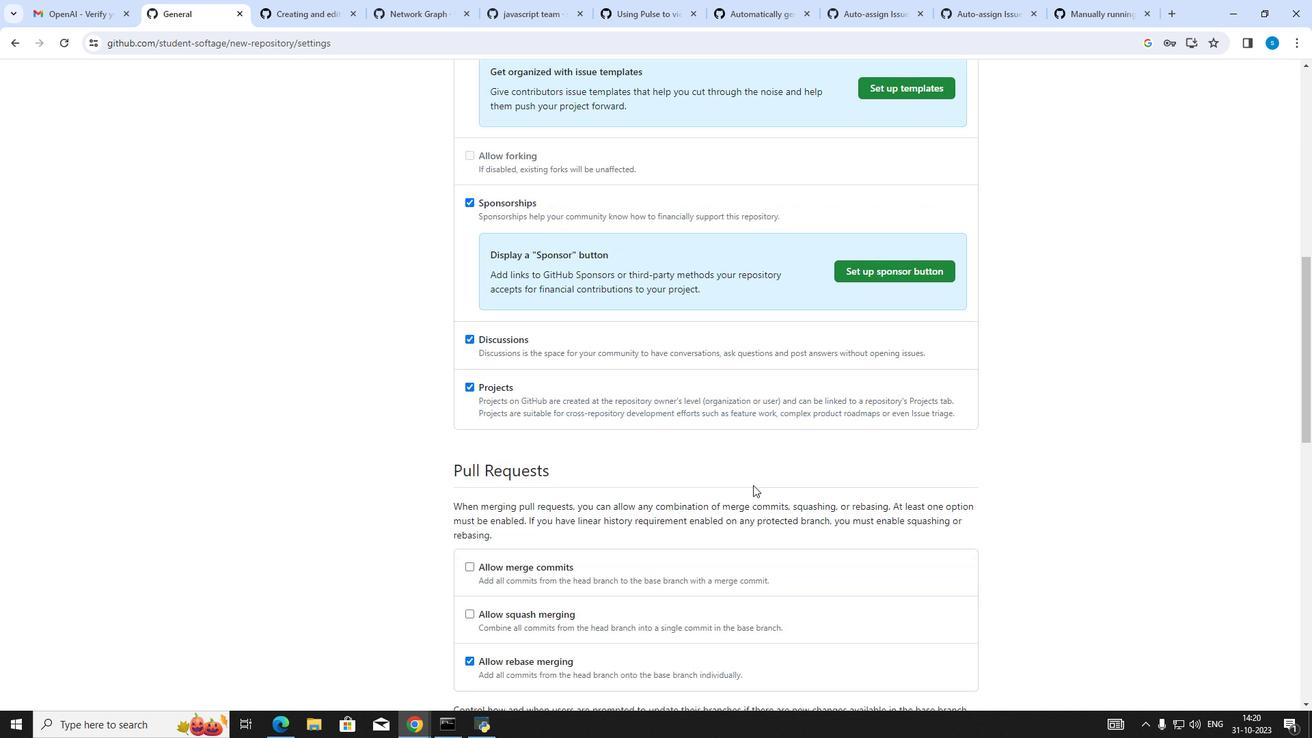 
Action: Mouse scrolled (753, 484) with delta (0, 0)
Screenshot: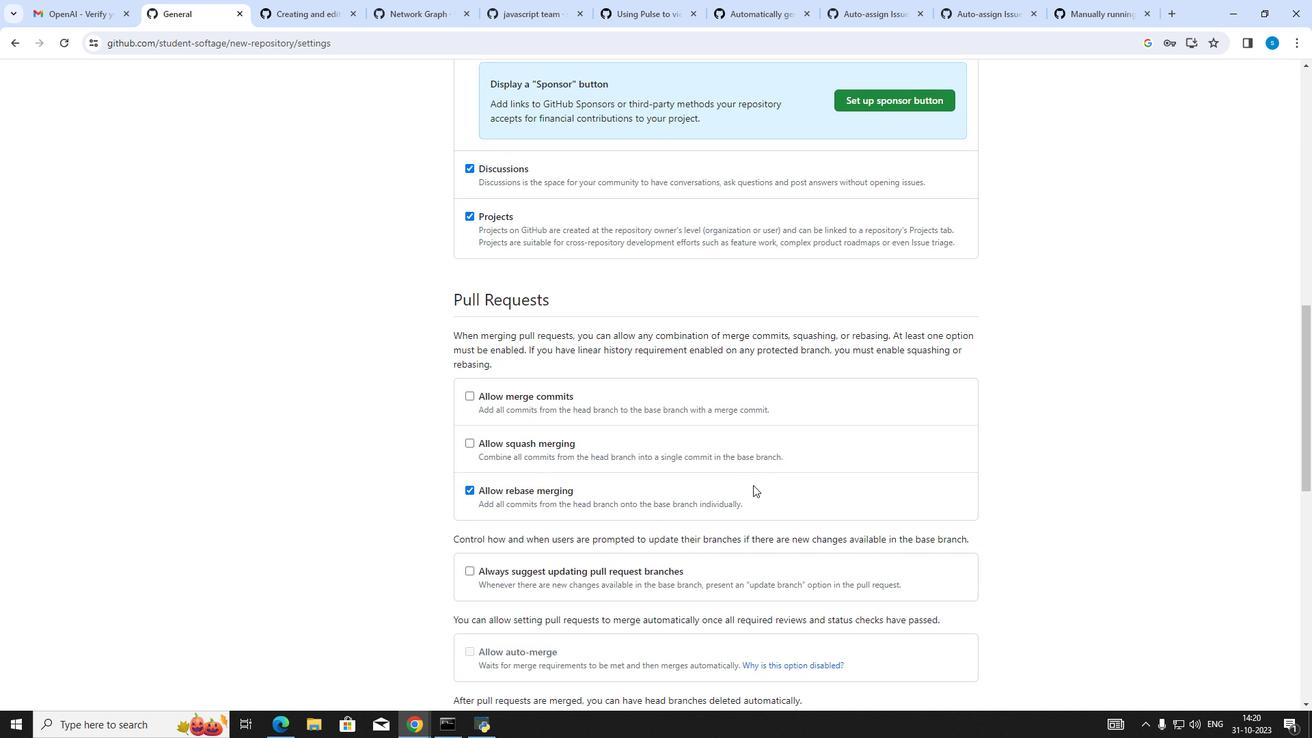 
Action: Mouse scrolled (753, 484) with delta (0, 0)
Screenshot: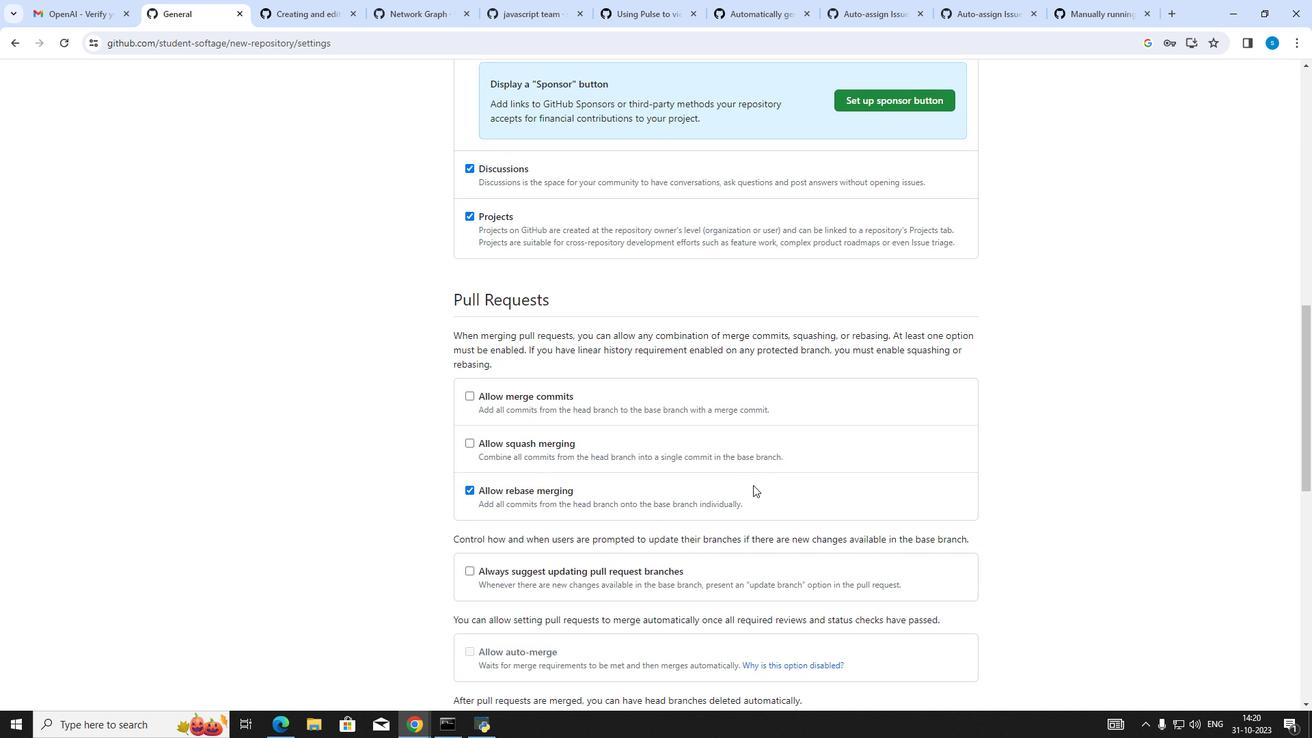 
Action: Mouse scrolled (753, 484) with delta (0, 0)
Screenshot: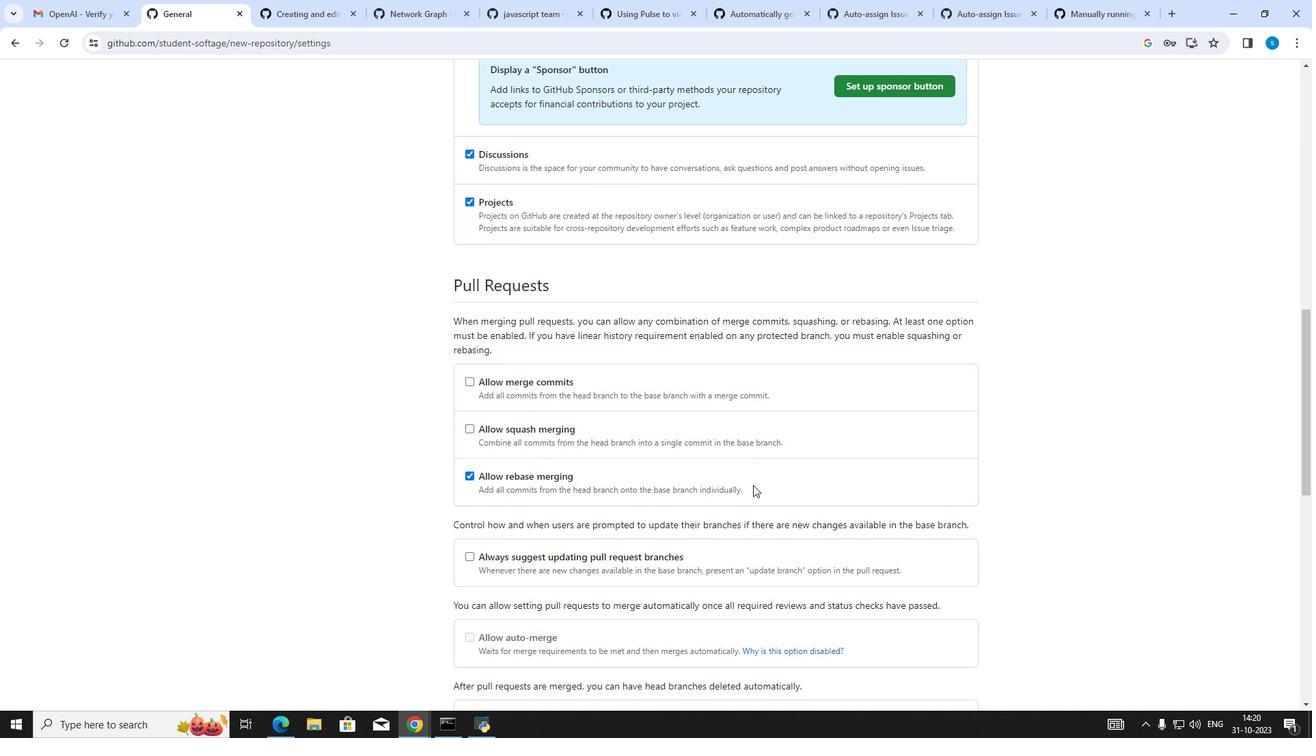 
Action: Mouse scrolled (753, 484) with delta (0, 0)
Screenshot: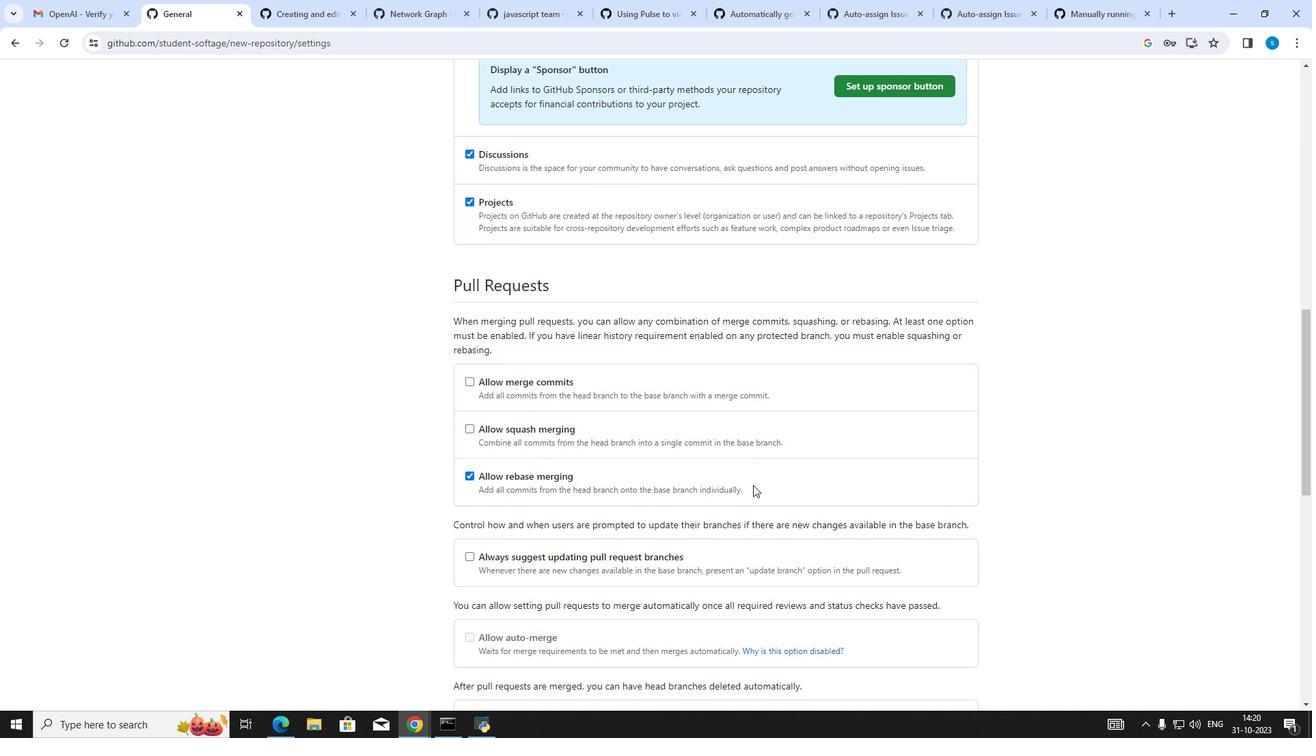 
Action: Mouse scrolled (753, 484) with delta (0, 0)
Screenshot: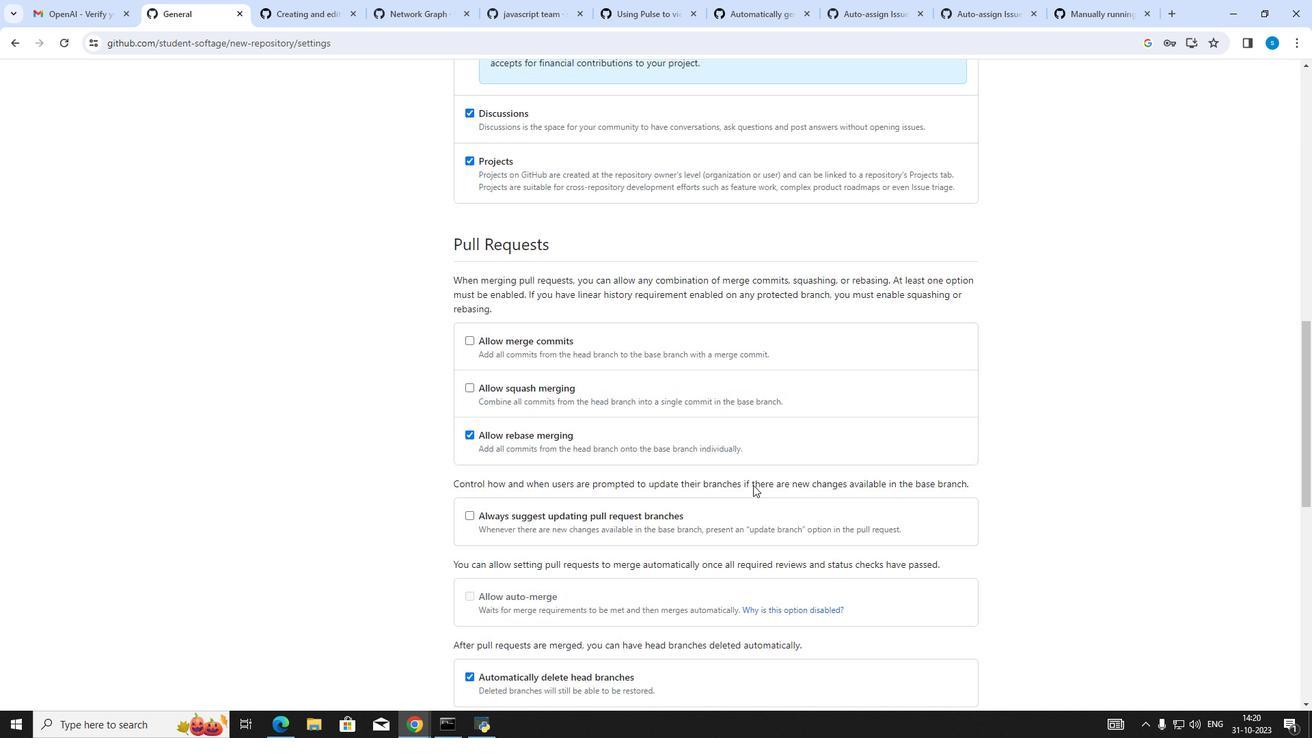 
Action: Mouse scrolled (753, 484) with delta (0, 0)
Screenshot: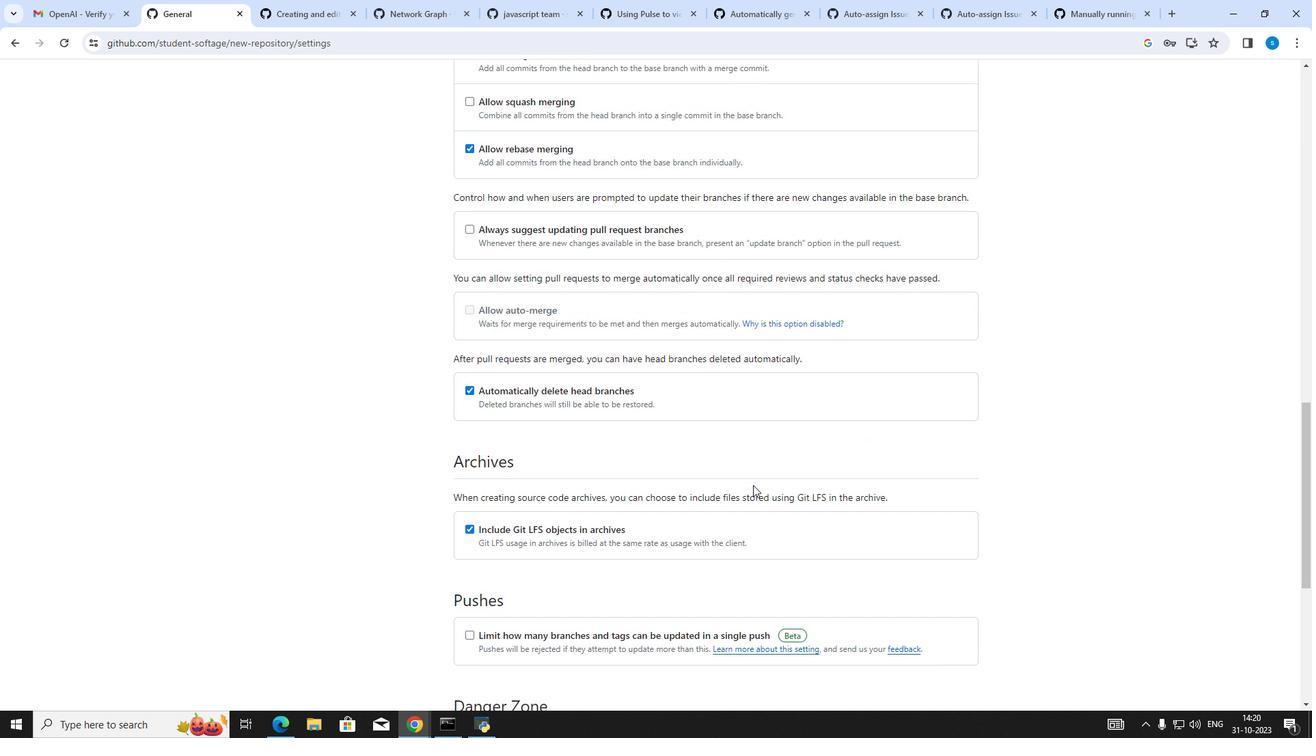 
Action: Mouse scrolled (753, 484) with delta (0, 0)
Screenshot: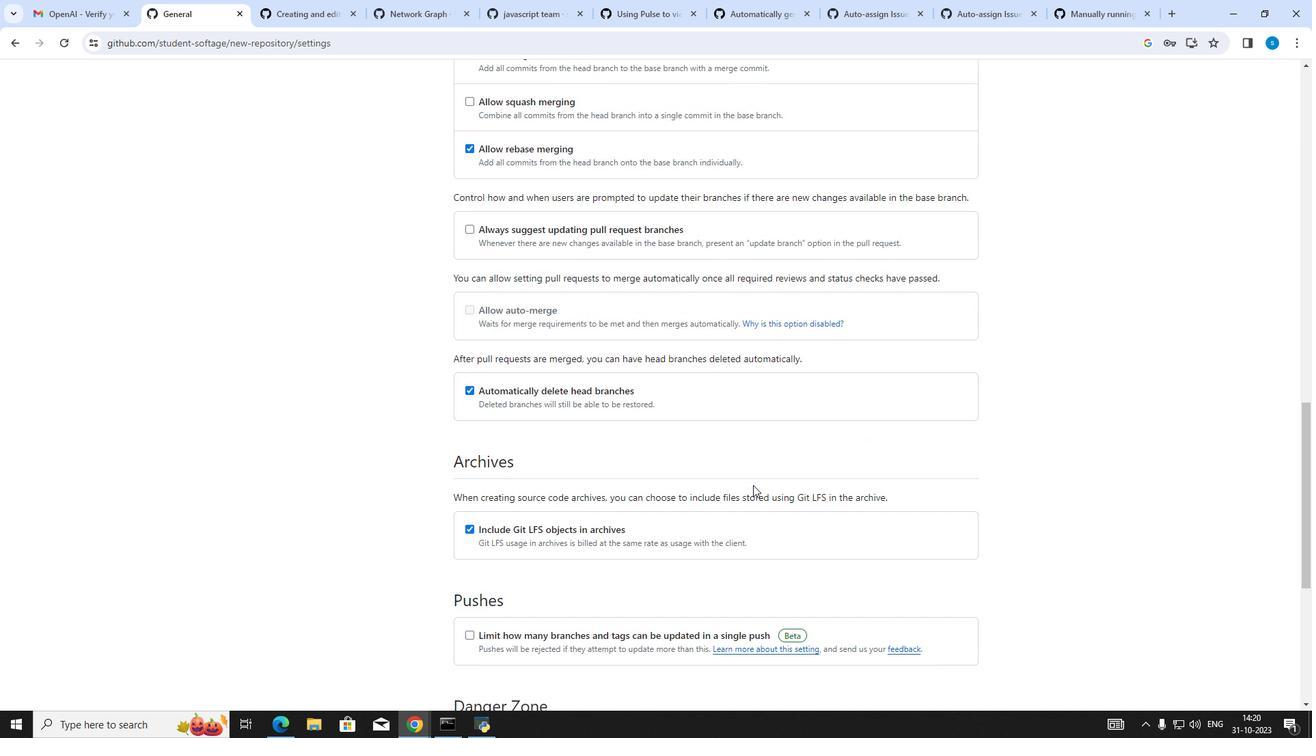 
Action: Mouse scrolled (753, 484) with delta (0, 0)
Screenshot: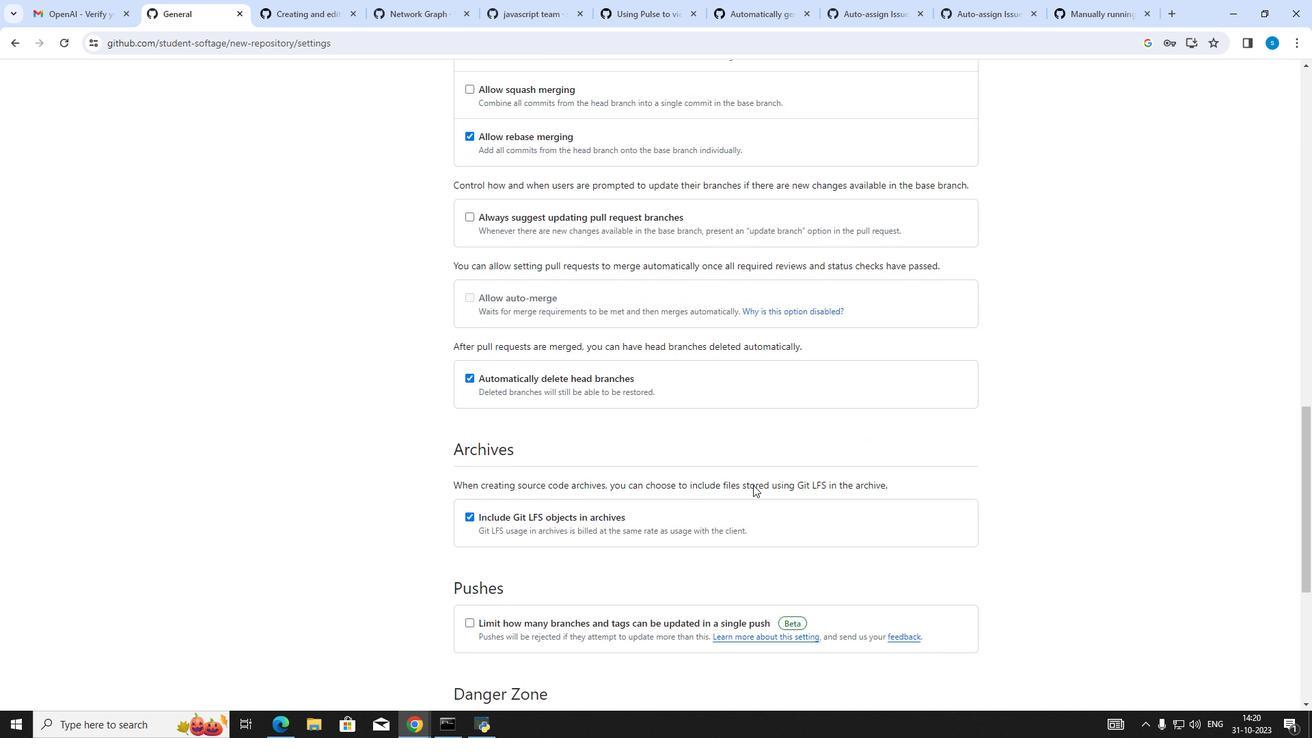 
Action: Mouse scrolled (753, 484) with delta (0, 0)
Screenshot: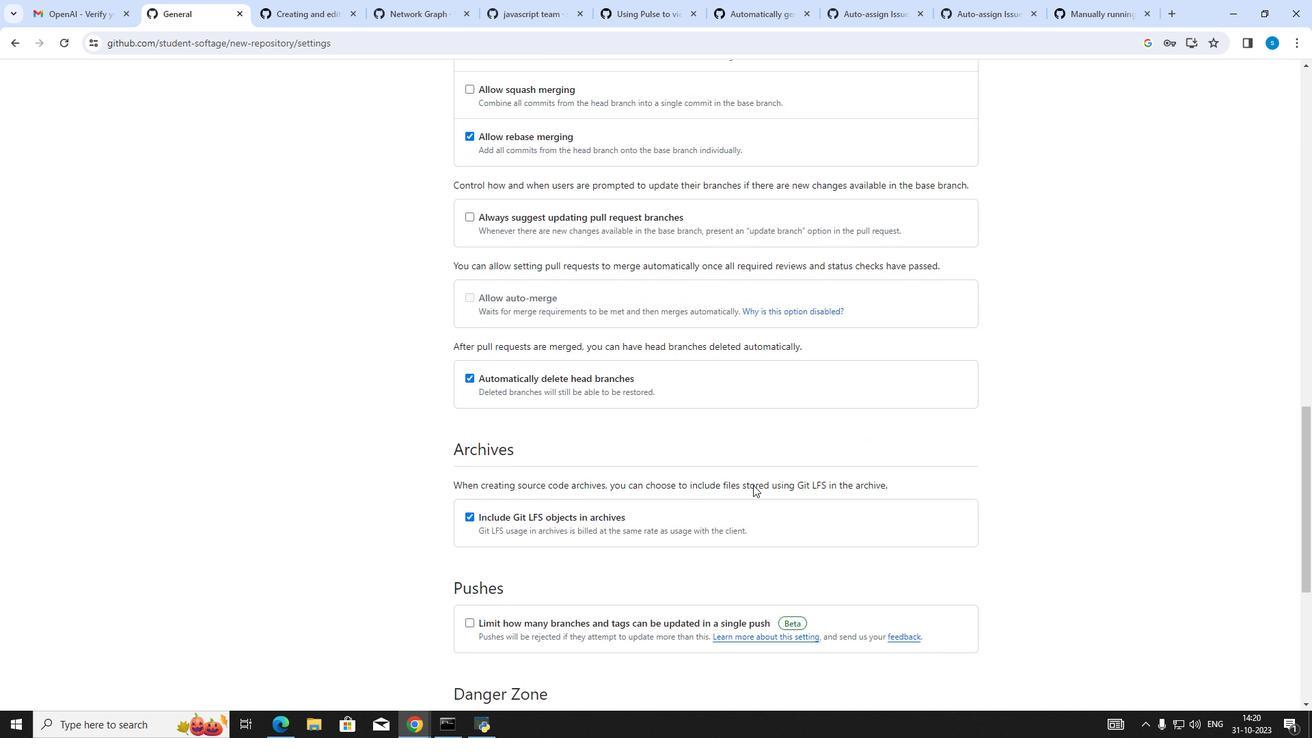 
Action: Mouse scrolled (753, 484) with delta (0, 0)
Screenshot: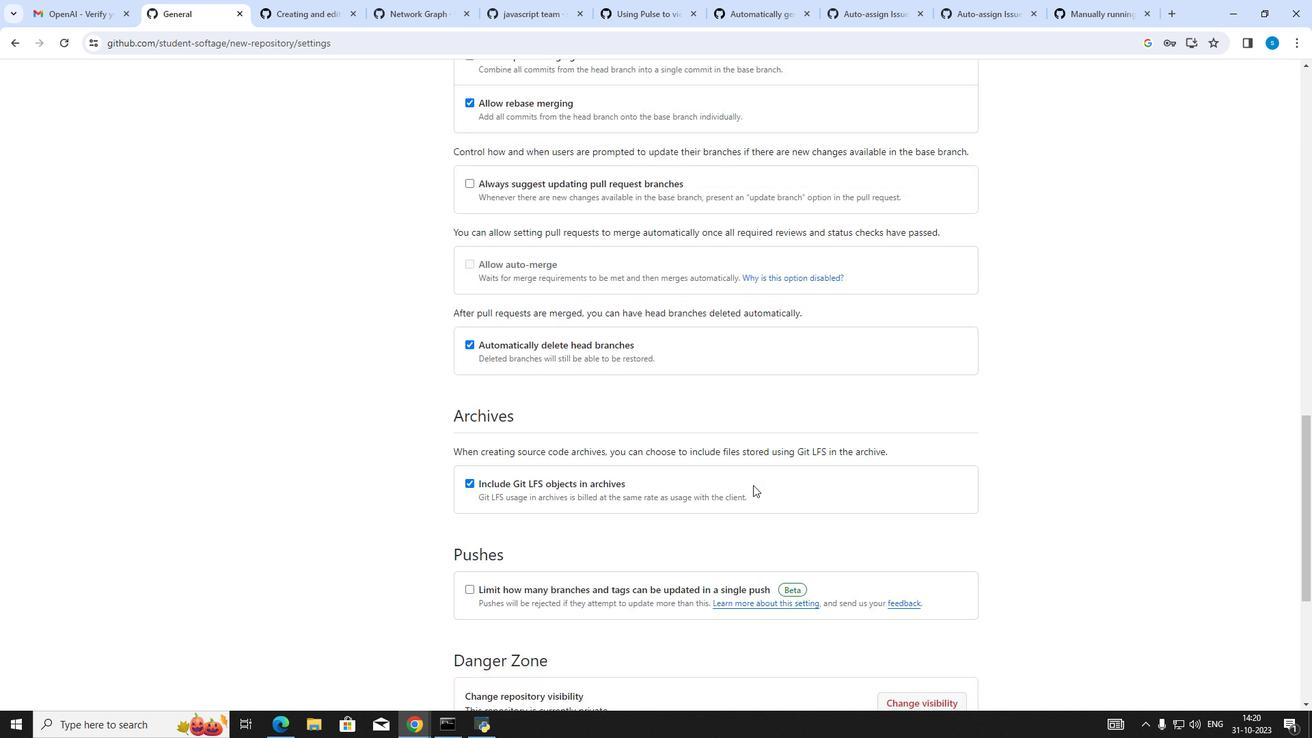 
Action: Mouse scrolled (753, 484) with delta (0, 0)
Screenshot: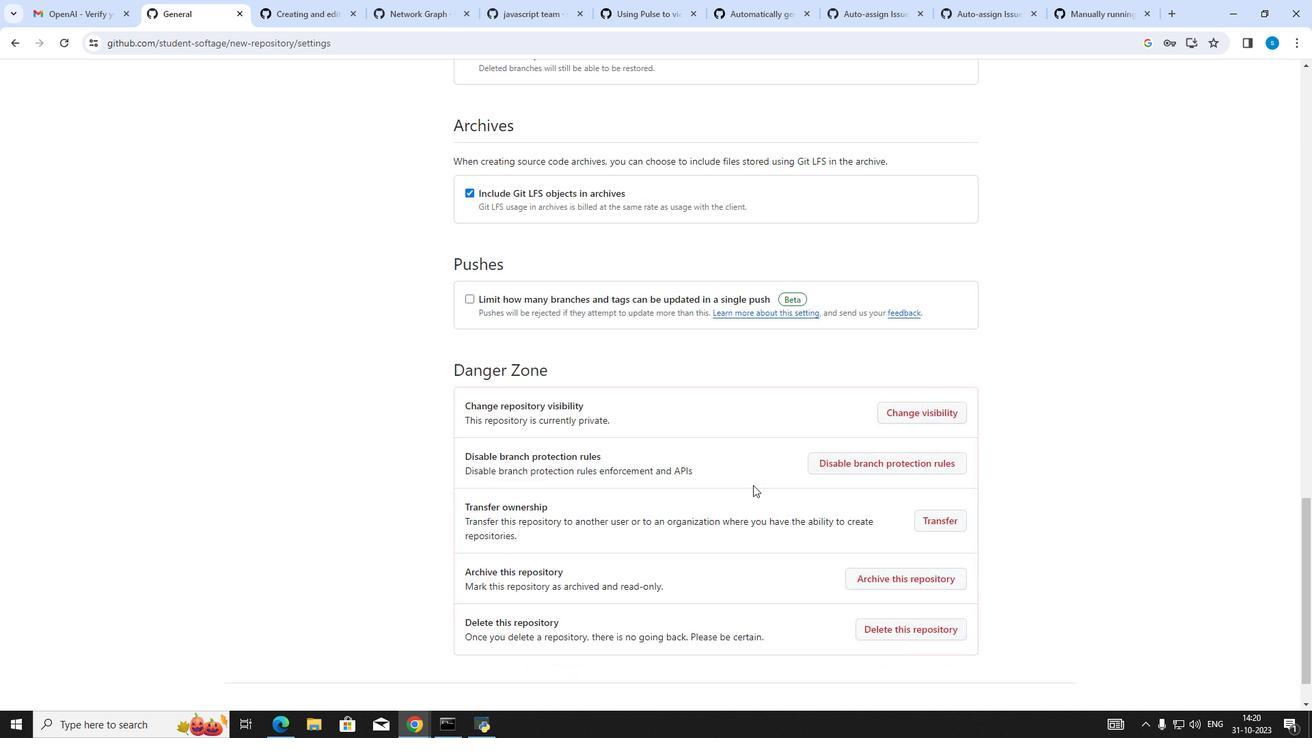 
Action: Mouse moved to (898, 524)
Screenshot: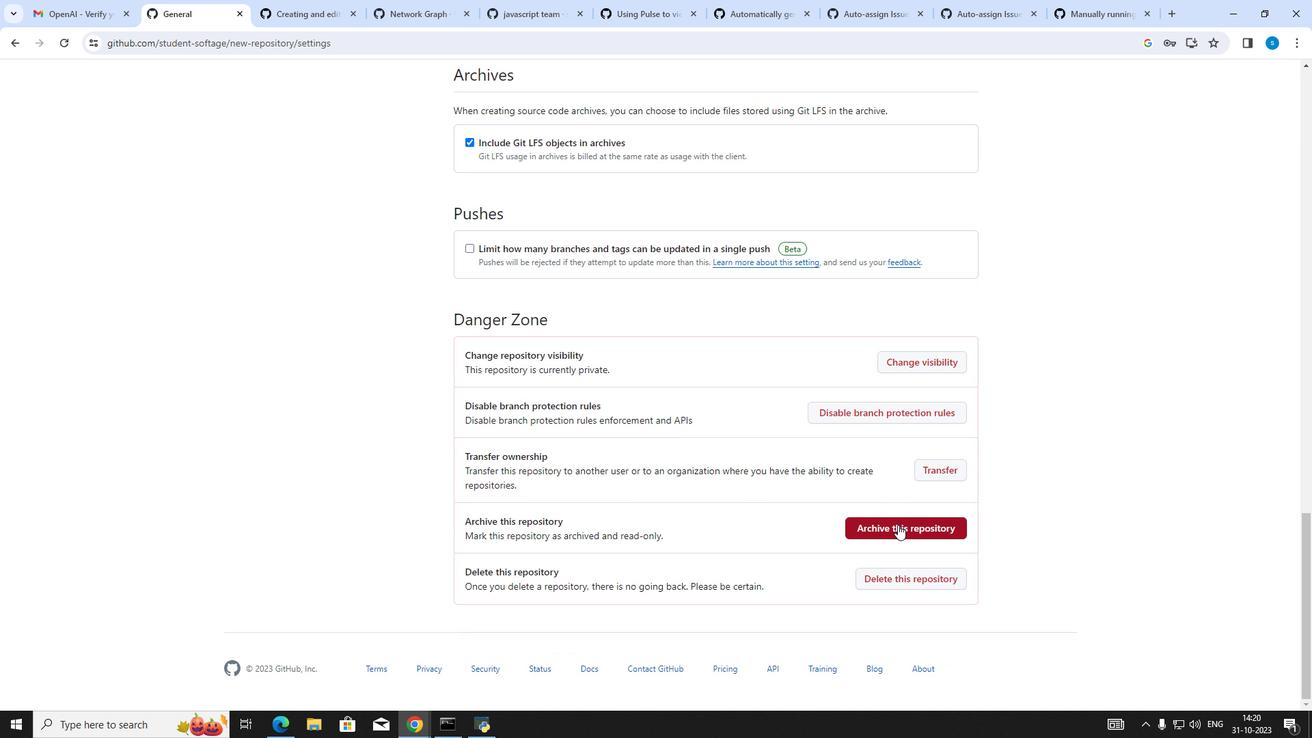 
Action: Mouse pressed left at (898, 524)
Screenshot: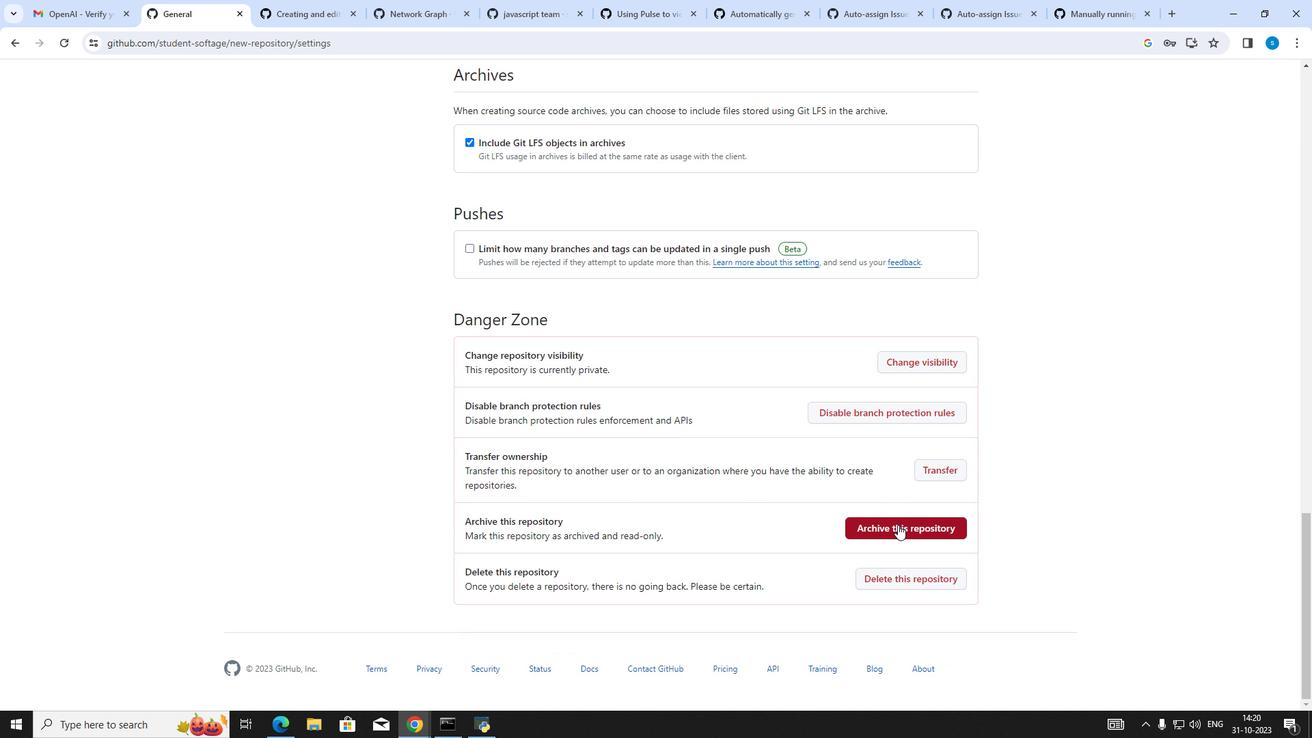 
Action: Key pressed student-softage/new-repository
Screenshot: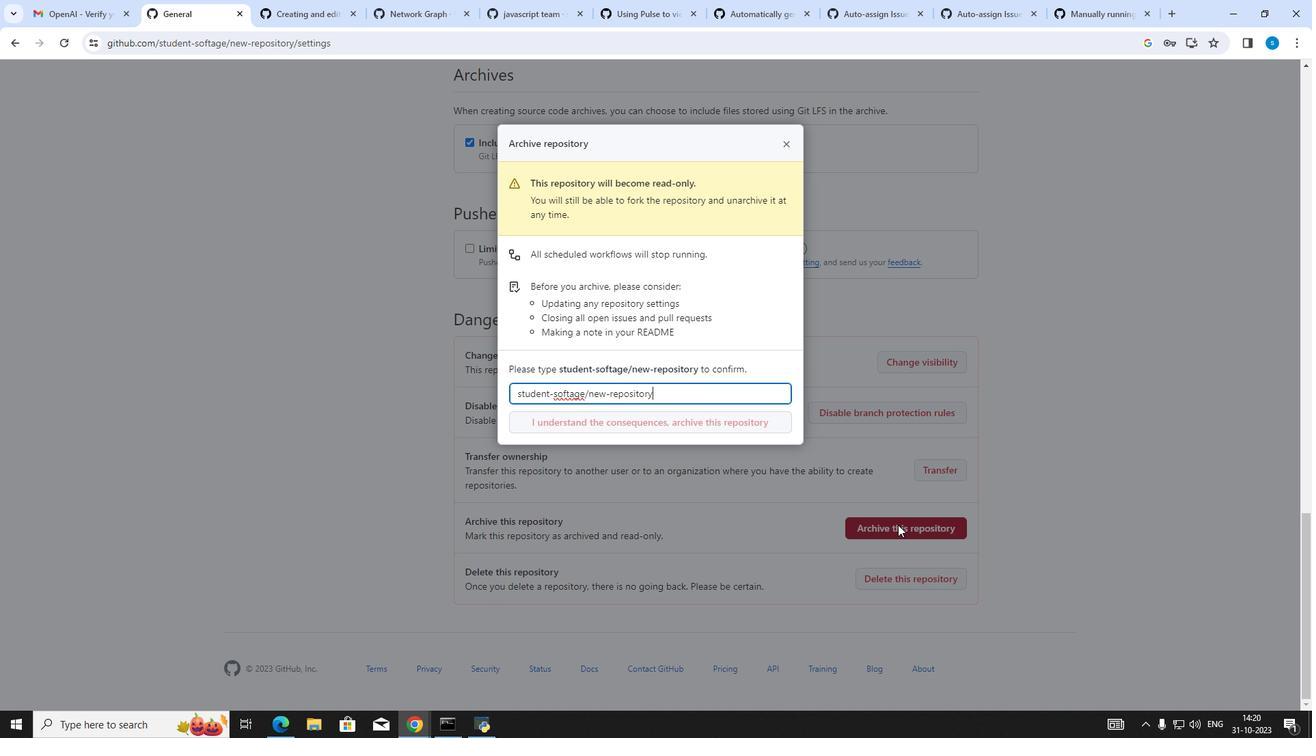 
Action: Mouse moved to (729, 429)
Screenshot: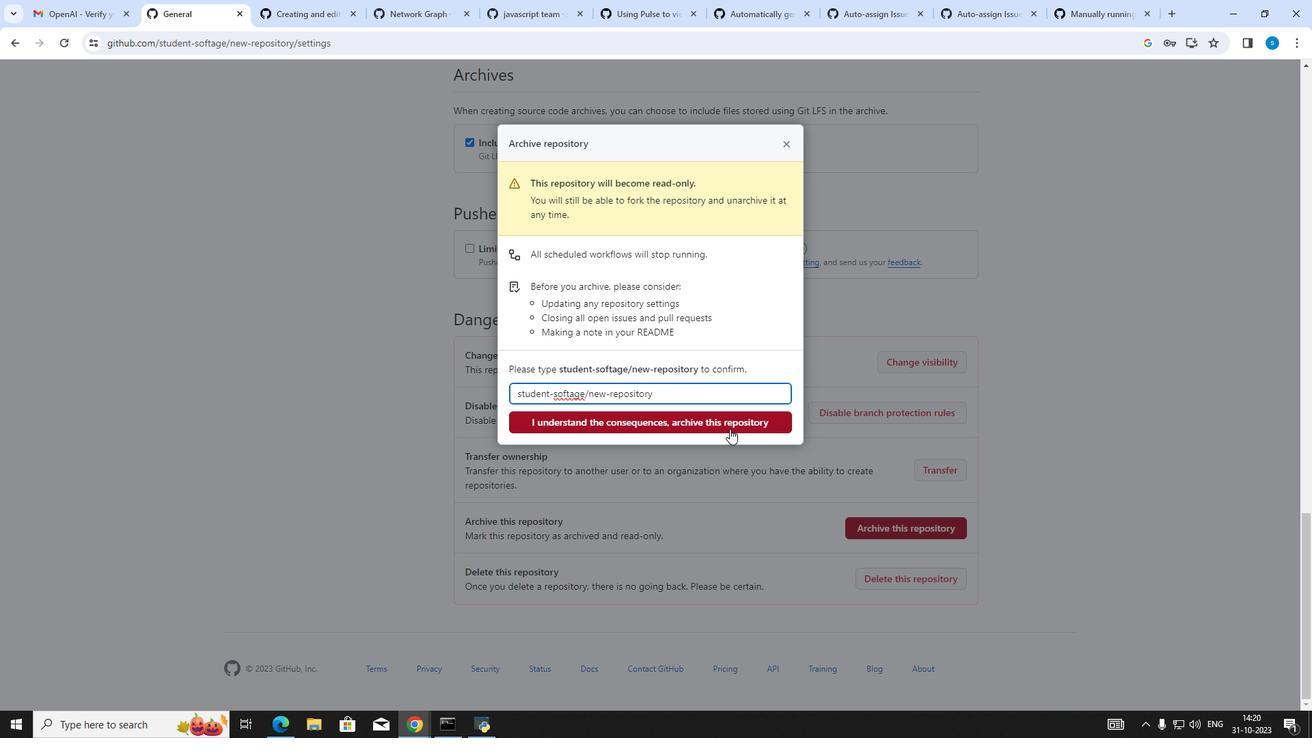 
Action: Mouse pressed left at (729, 429)
Screenshot: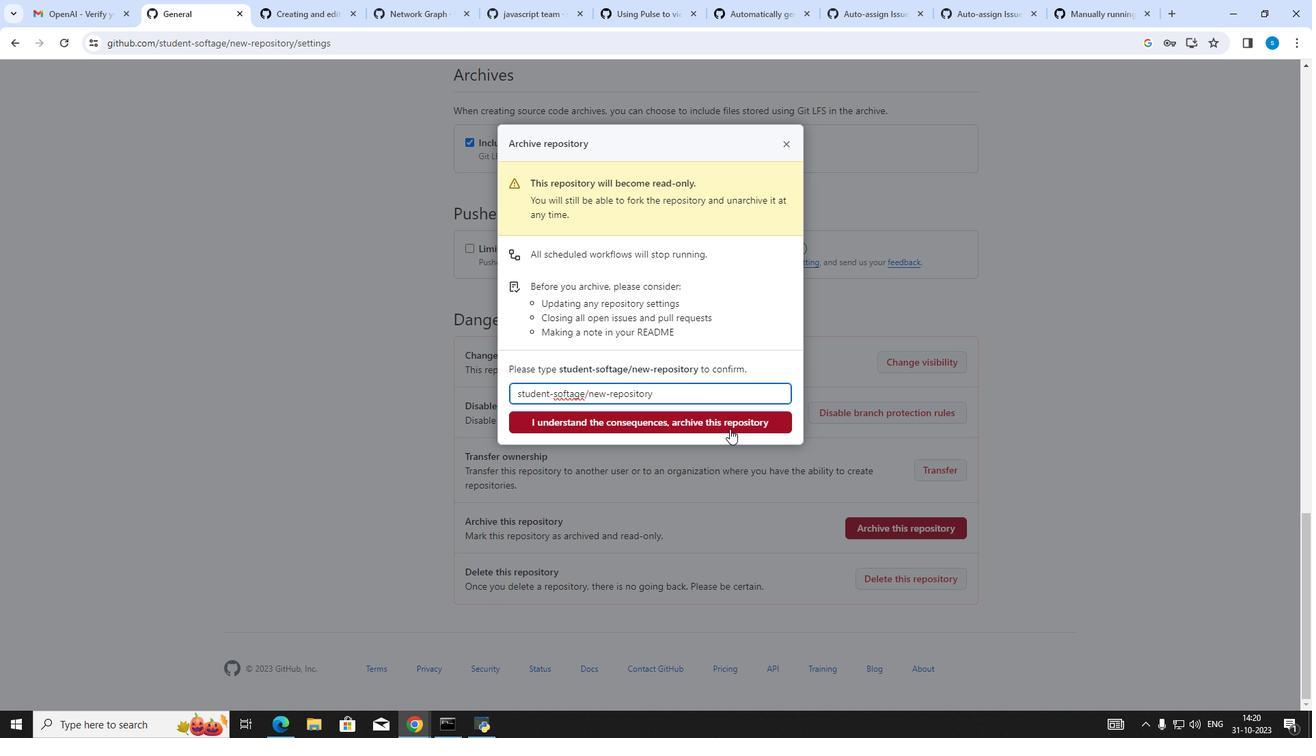 
